 Task: Explore Airbnb treehouses in Missouri for your stay.
Action: Mouse moved to (442, 76)
Screenshot: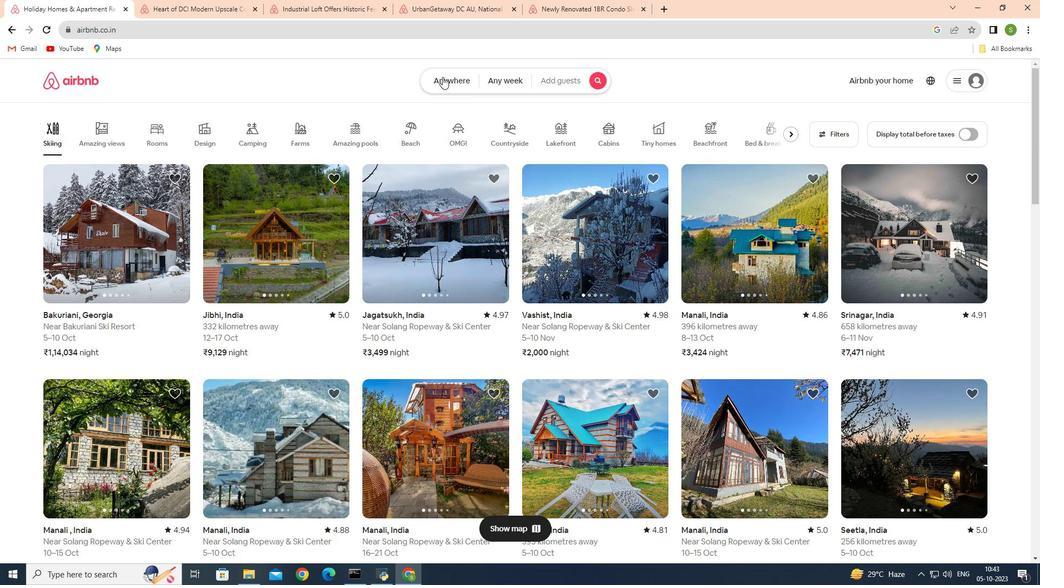 
Action: Mouse pressed left at (442, 76)
Screenshot: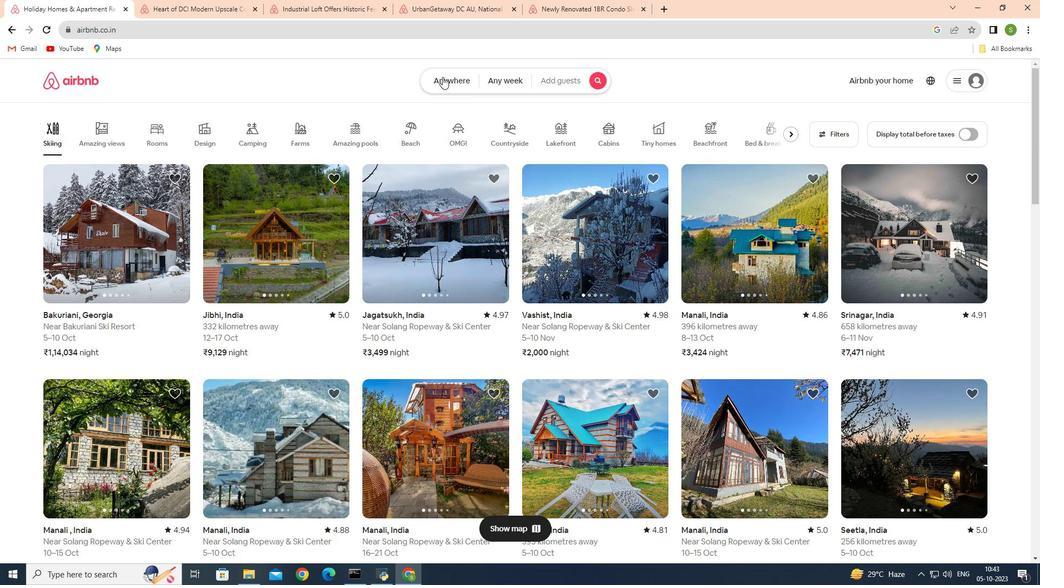
Action: Mouse moved to (358, 117)
Screenshot: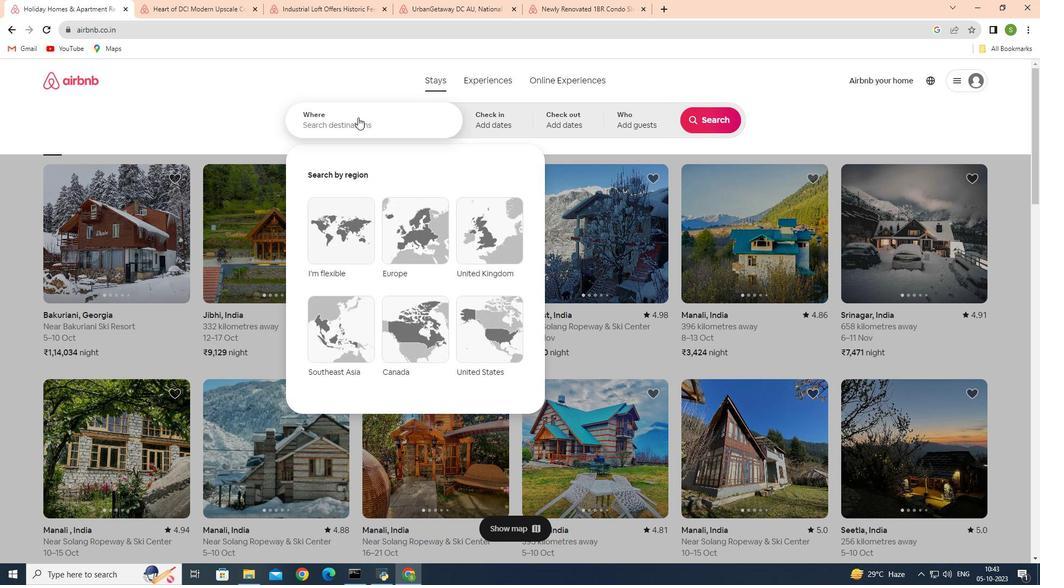 
Action: Mouse pressed left at (358, 117)
Screenshot: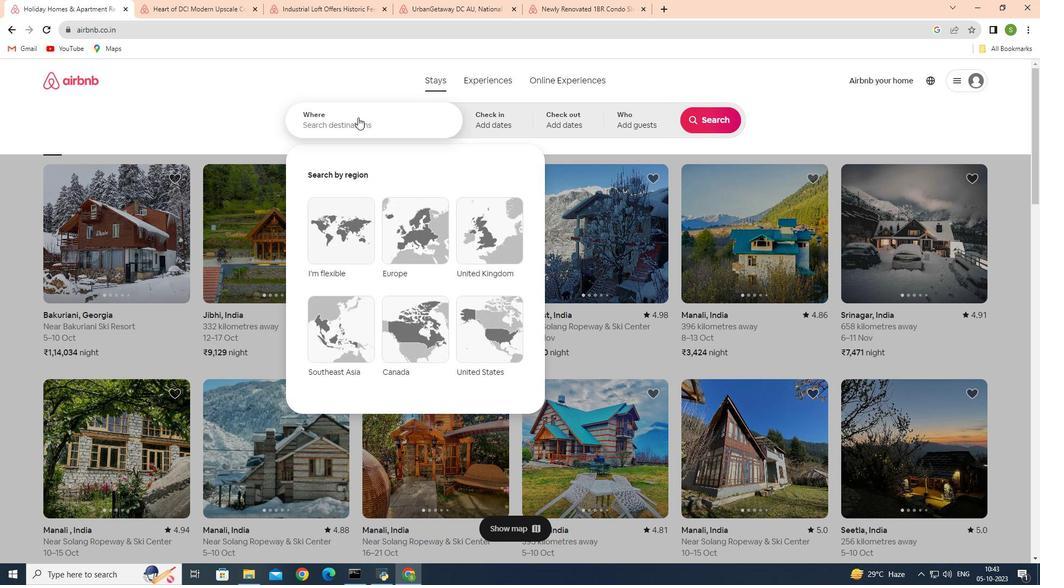 
Action: Mouse moved to (358, 117)
Screenshot: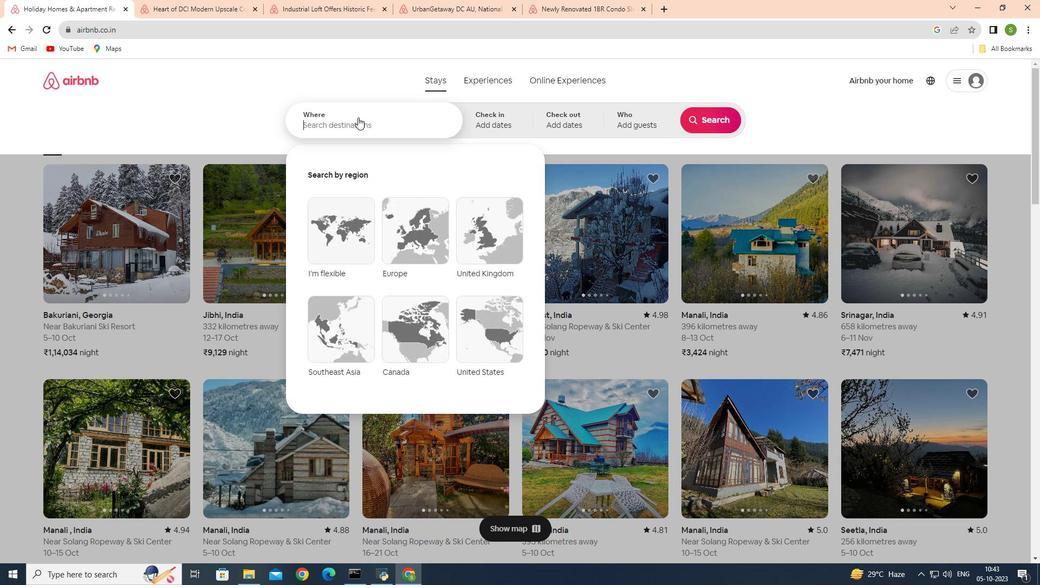 
Action: Key pressed <Key.shift><Key.shift><Key.shift>Missouri
Screenshot: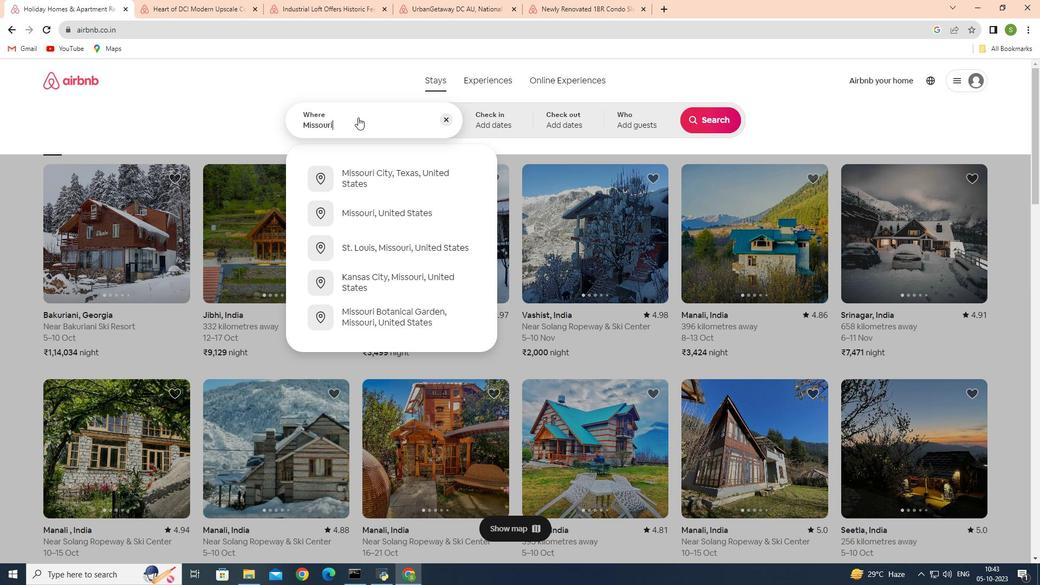 
Action: Mouse moved to (379, 177)
Screenshot: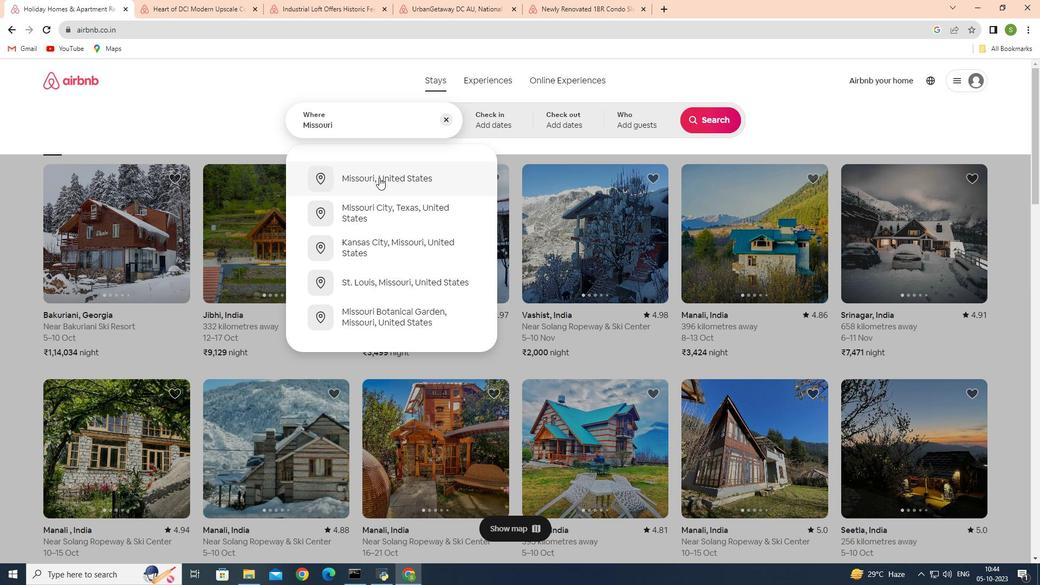 
Action: Mouse pressed left at (379, 177)
Screenshot: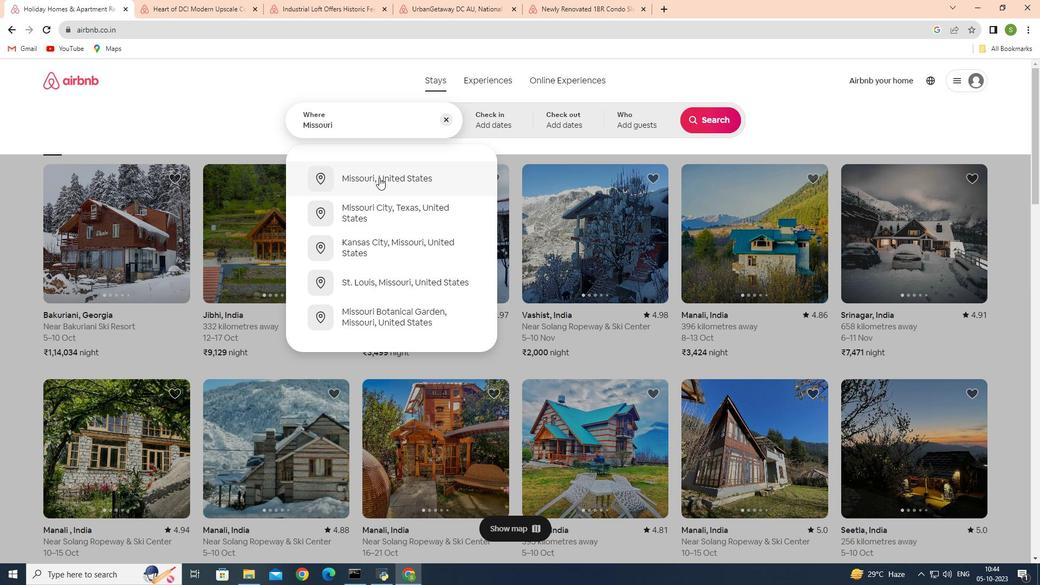 
Action: Mouse moved to (718, 114)
Screenshot: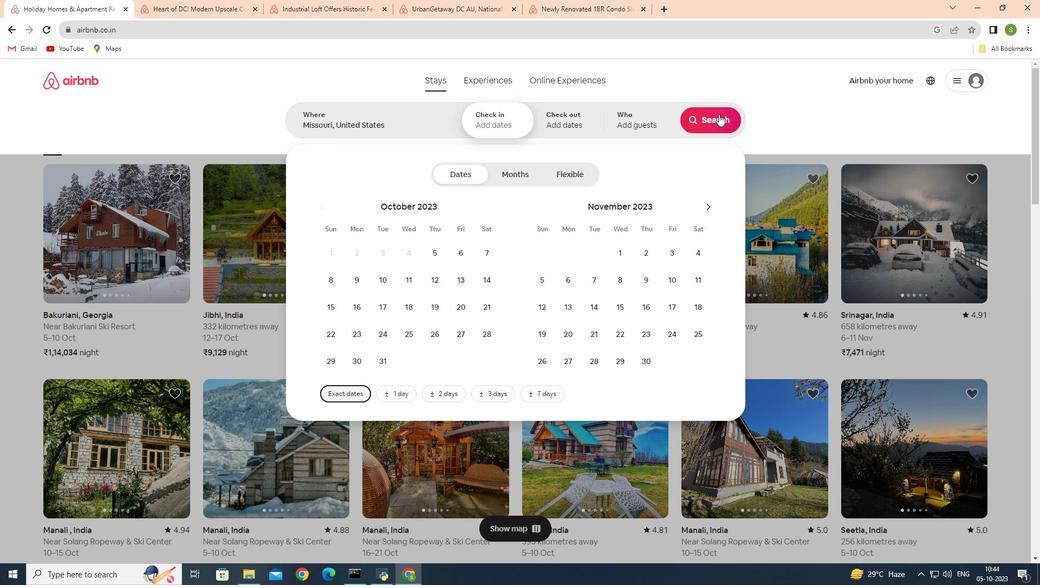 
Action: Mouse pressed left at (718, 114)
Screenshot: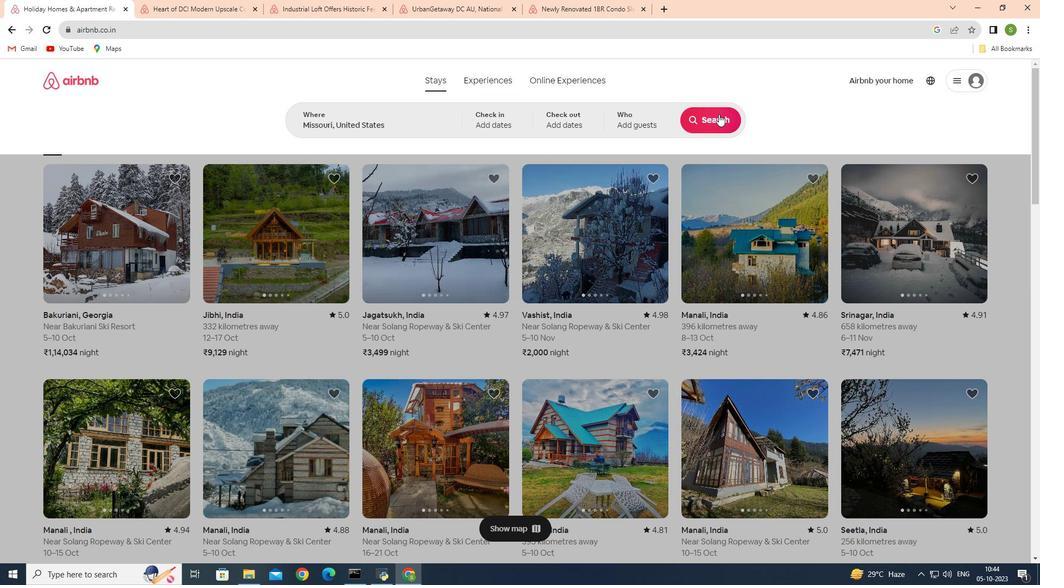 
Action: Mouse moved to (819, 122)
Screenshot: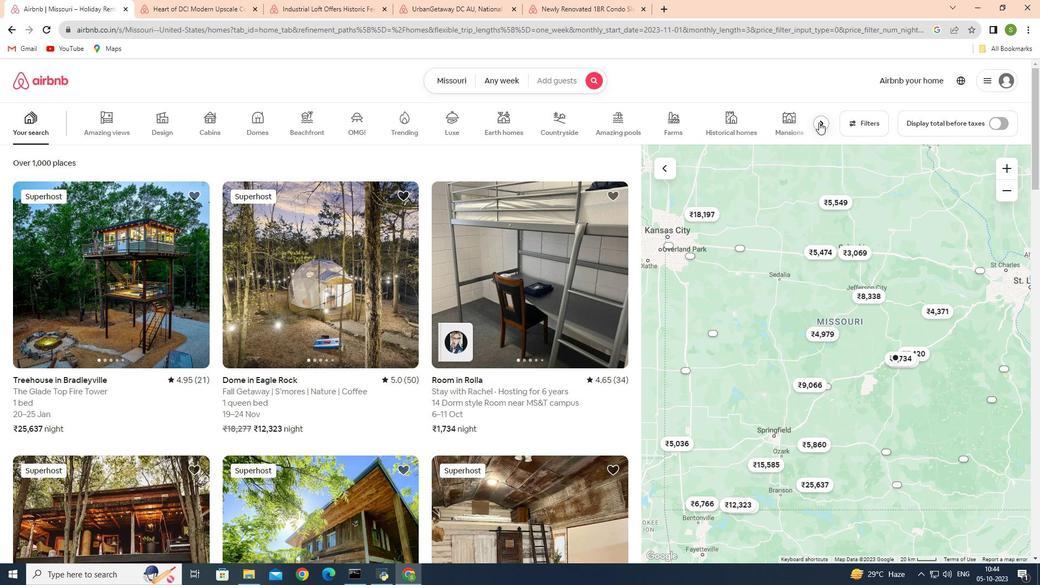 
Action: Mouse pressed left at (819, 122)
Screenshot: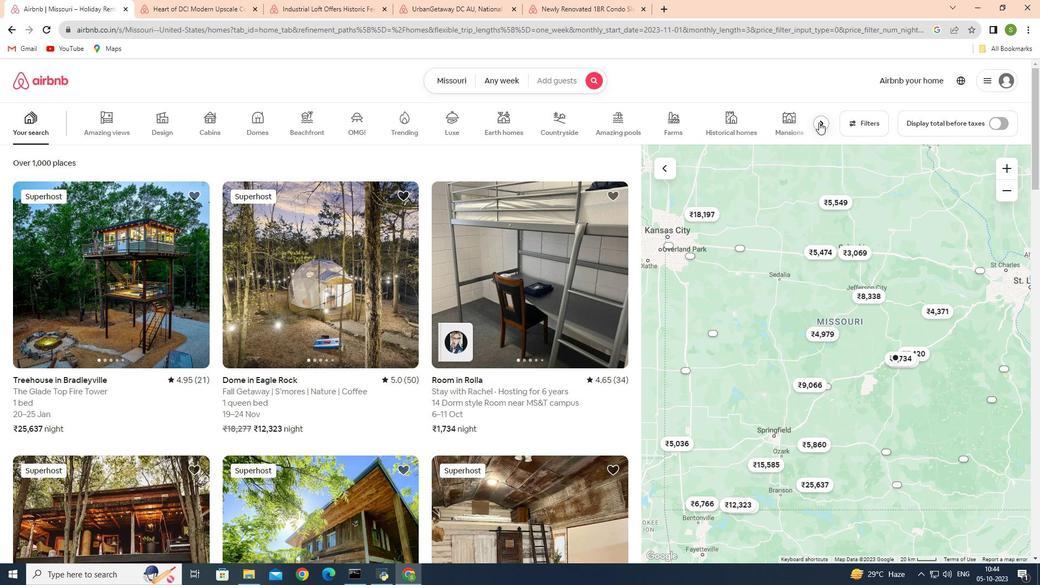 
Action: Mouse moved to (784, 131)
Screenshot: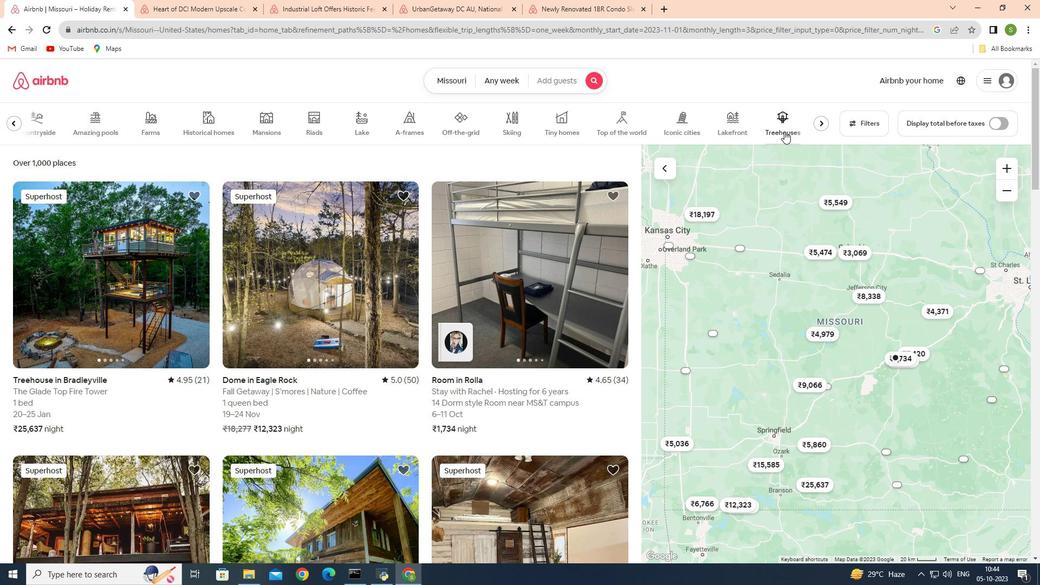 
Action: Mouse pressed left at (784, 131)
Screenshot: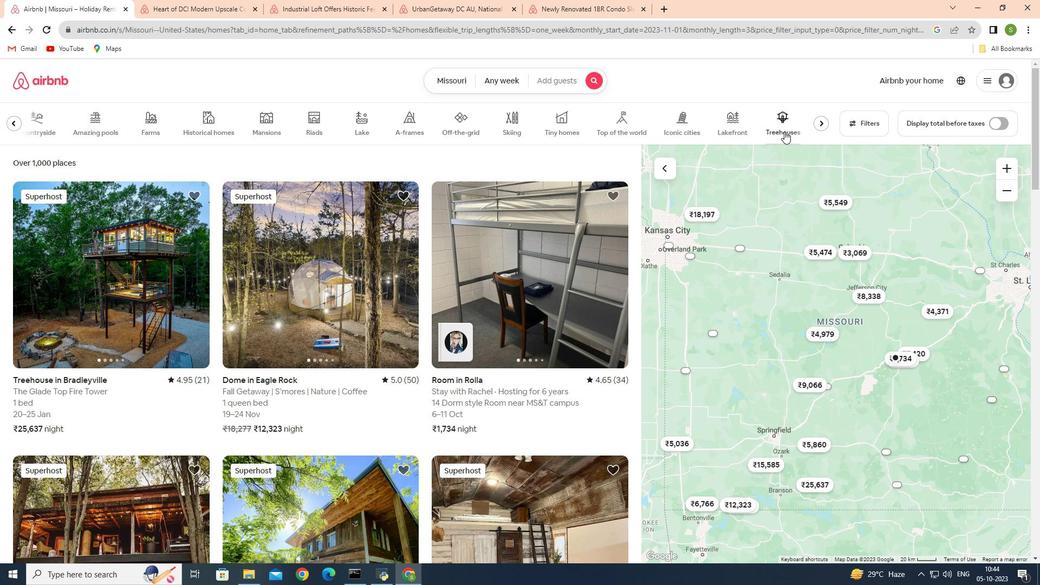 
Action: Mouse moved to (86, 276)
Screenshot: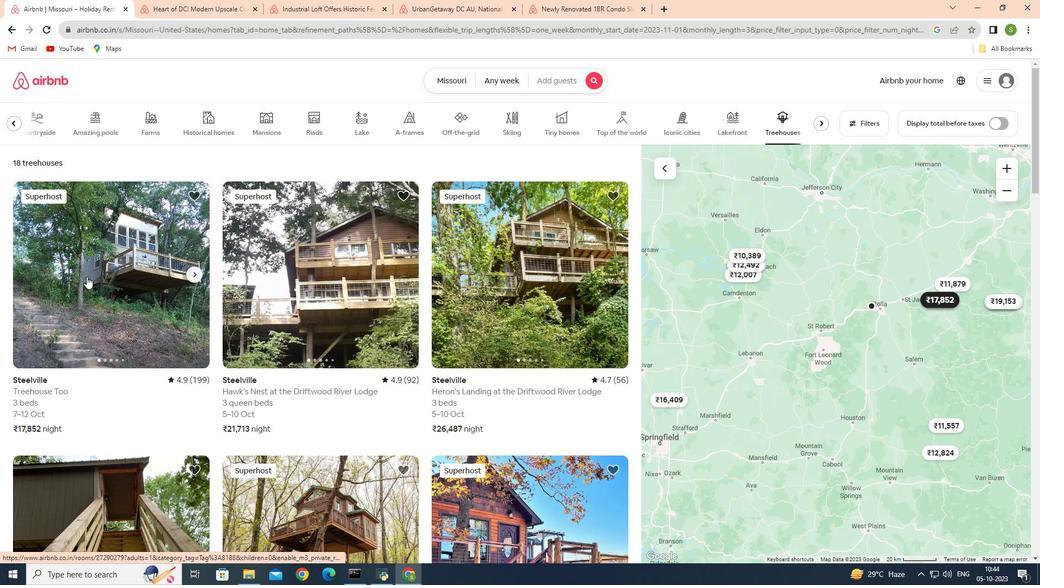 
Action: Mouse scrolled (86, 276) with delta (0, 0)
Screenshot: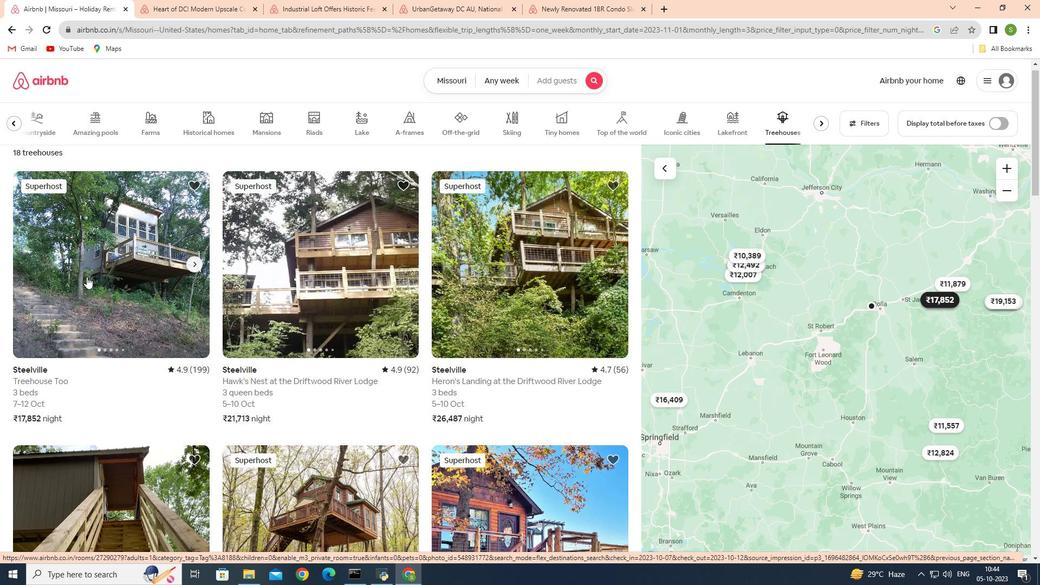 
Action: Mouse scrolled (86, 276) with delta (0, 0)
Screenshot: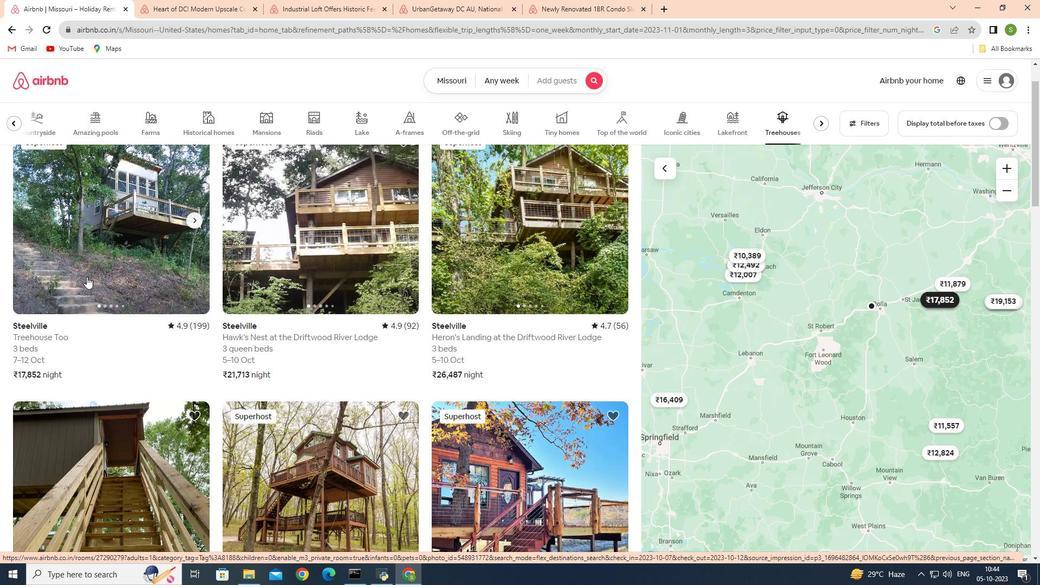
Action: Mouse scrolled (86, 276) with delta (0, 0)
Screenshot: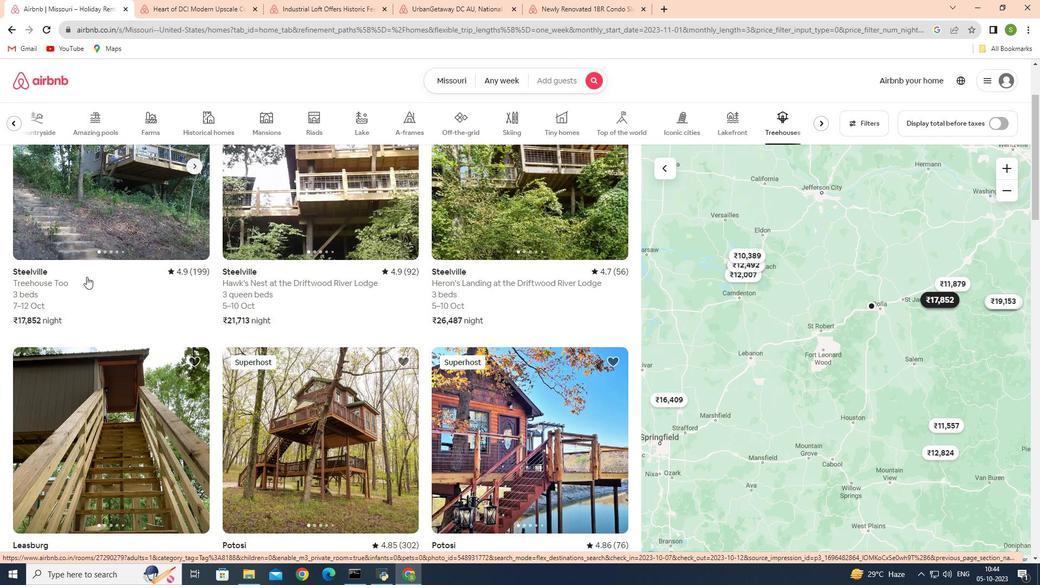 
Action: Mouse scrolled (86, 277) with delta (0, 0)
Screenshot: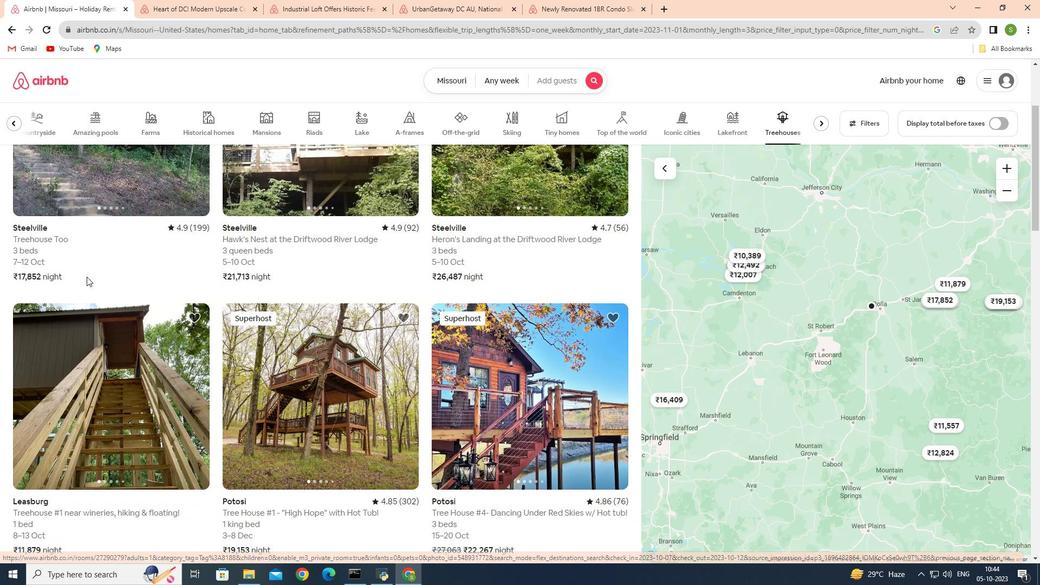 
Action: Mouse pressed left at (86, 276)
Screenshot: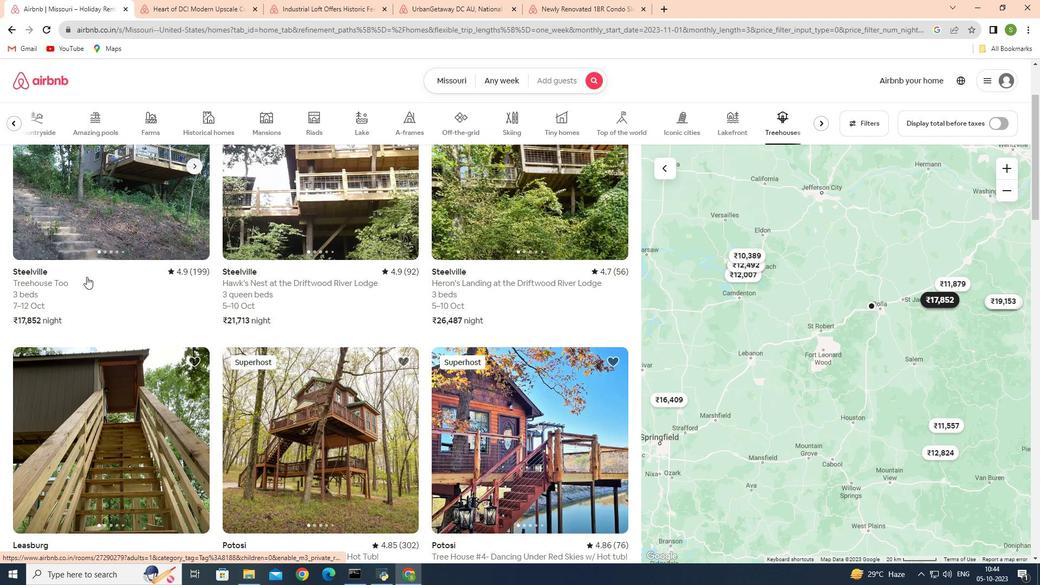 
Action: Mouse moved to (770, 391)
Screenshot: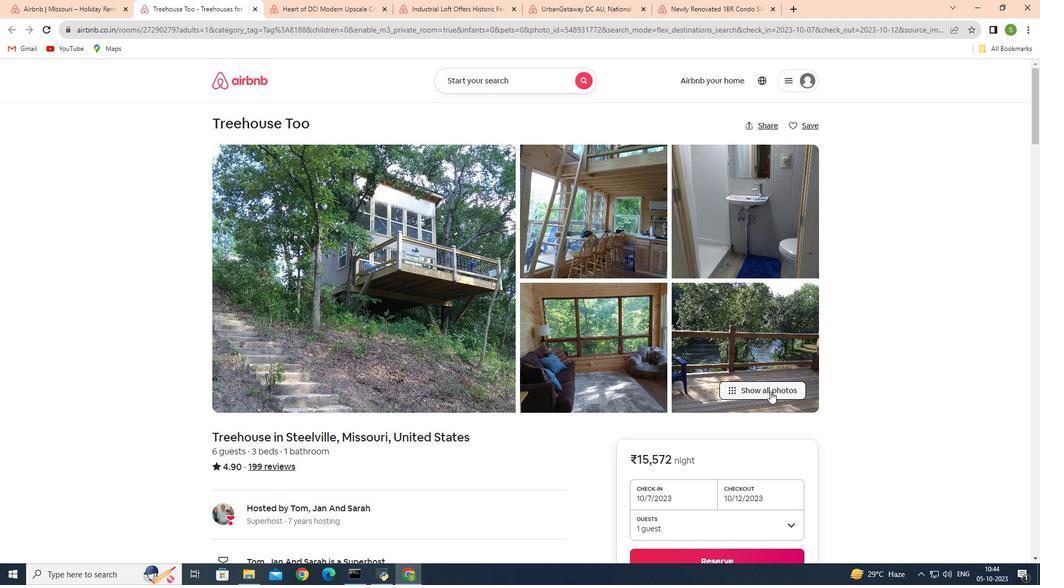 
Action: Mouse pressed left at (770, 391)
Screenshot: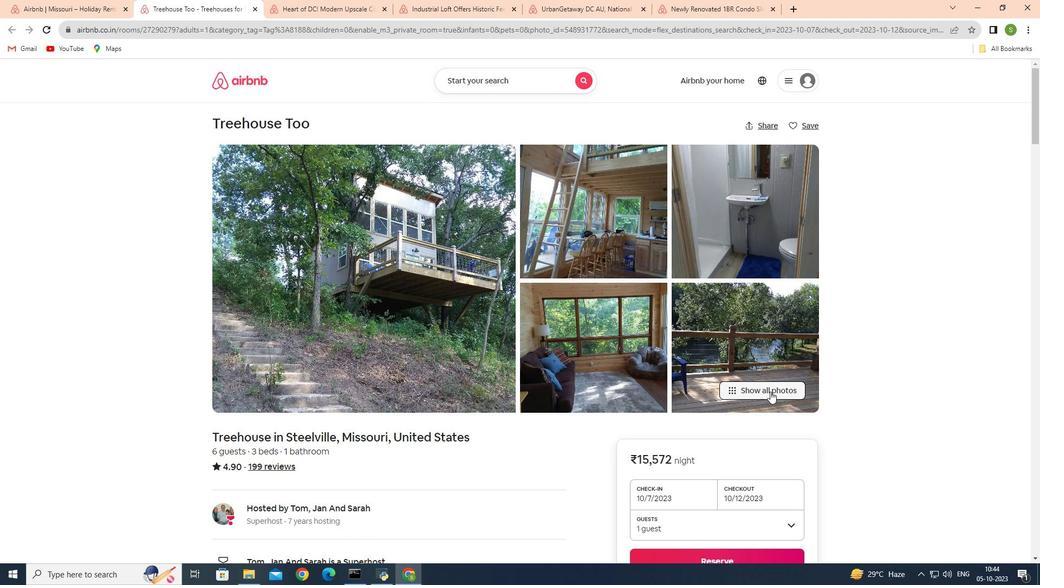
Action: Mouse moved to (583, 265)
Screenshot: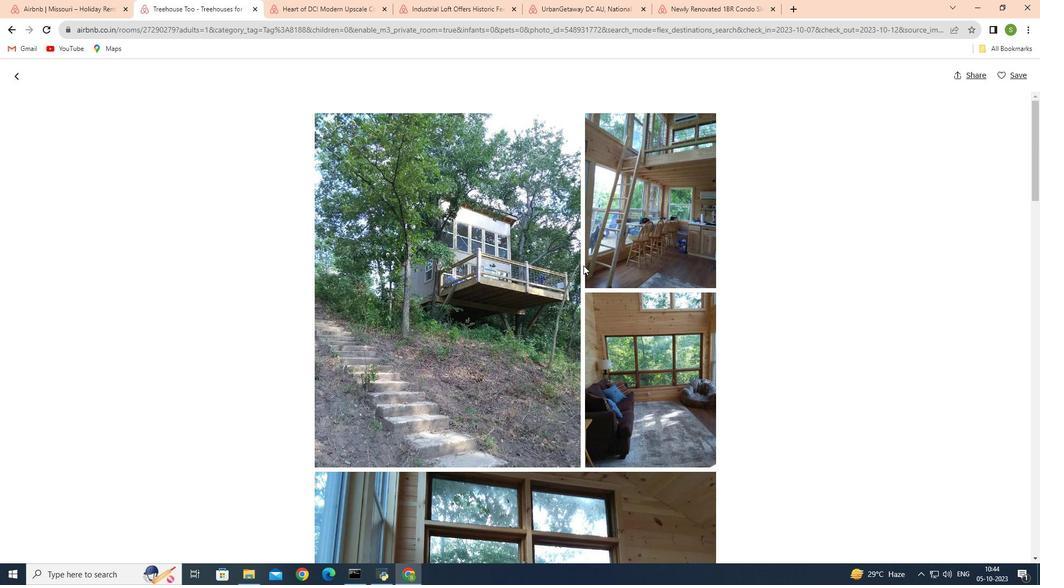 
Action: Mouse scrolled (583, 264) with delta (0, 0)
Screenshot: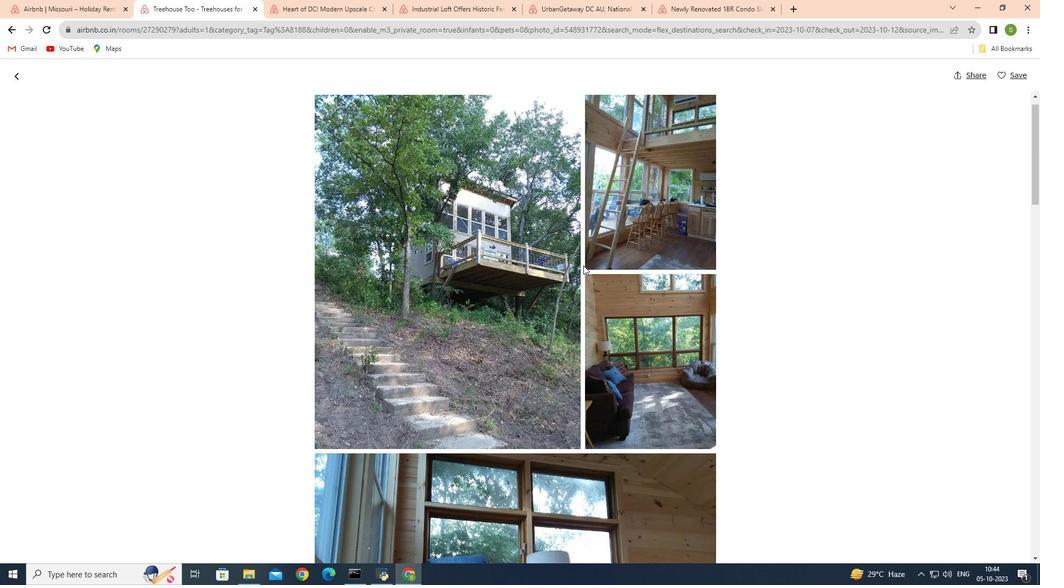
Action: Mouse scrolled (583, 264) with delta (0, 0)
Screenshot: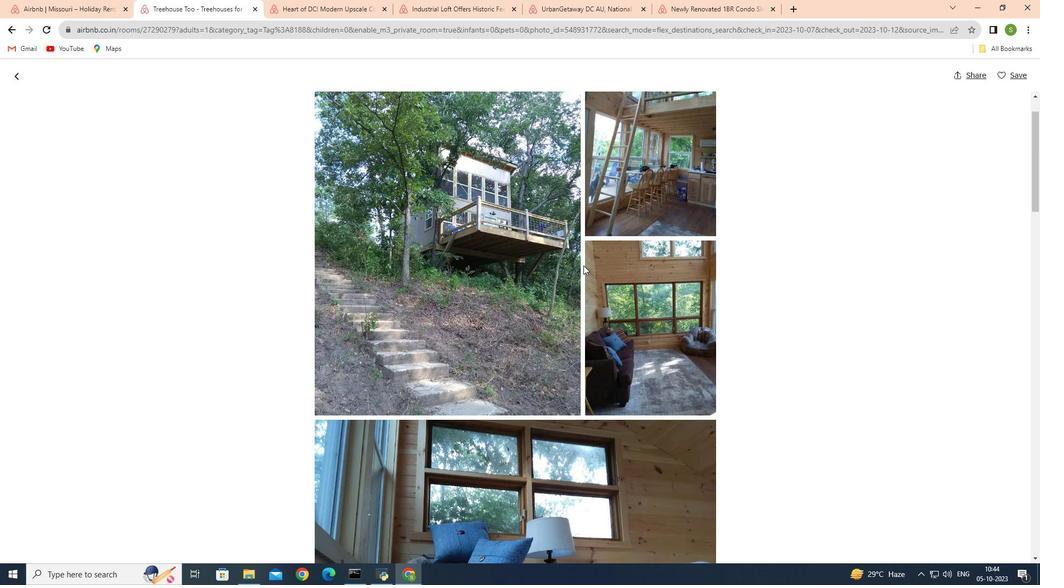 
Action: Mouse scrolled (583, 264) with delta (0, 0)
Screenshot: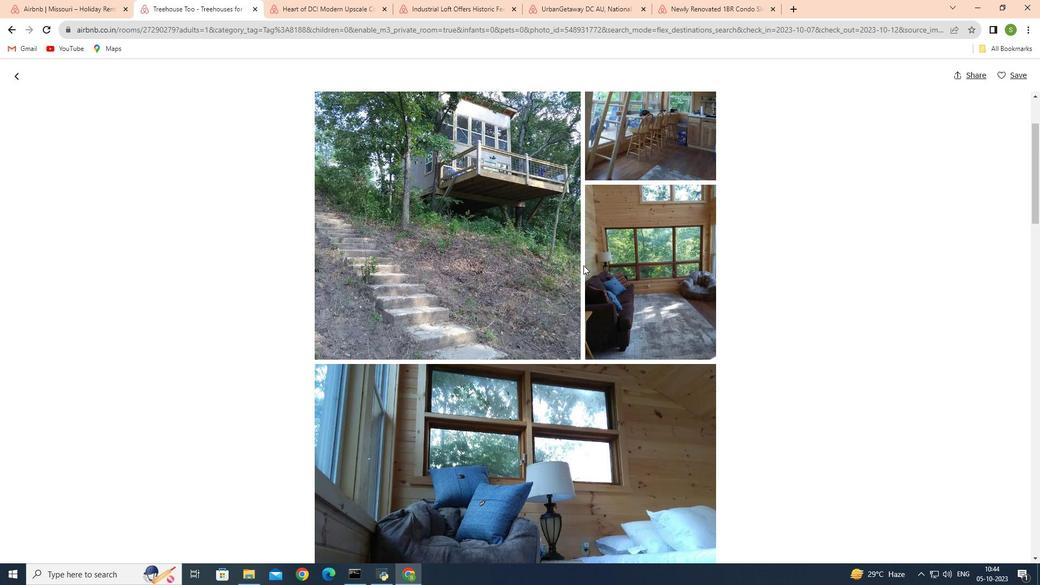 
Action: Mouse scrolled (583, 264) with delta (0, 0)
Screenshot: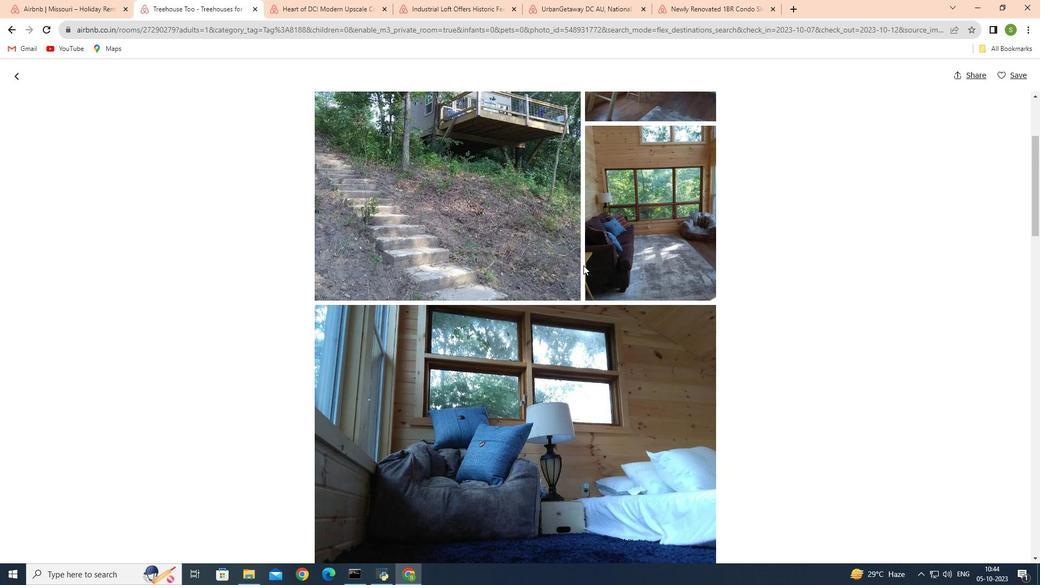 
Action: Mouse scrolled (583, 264) with delta (0, 0)
Screenshot: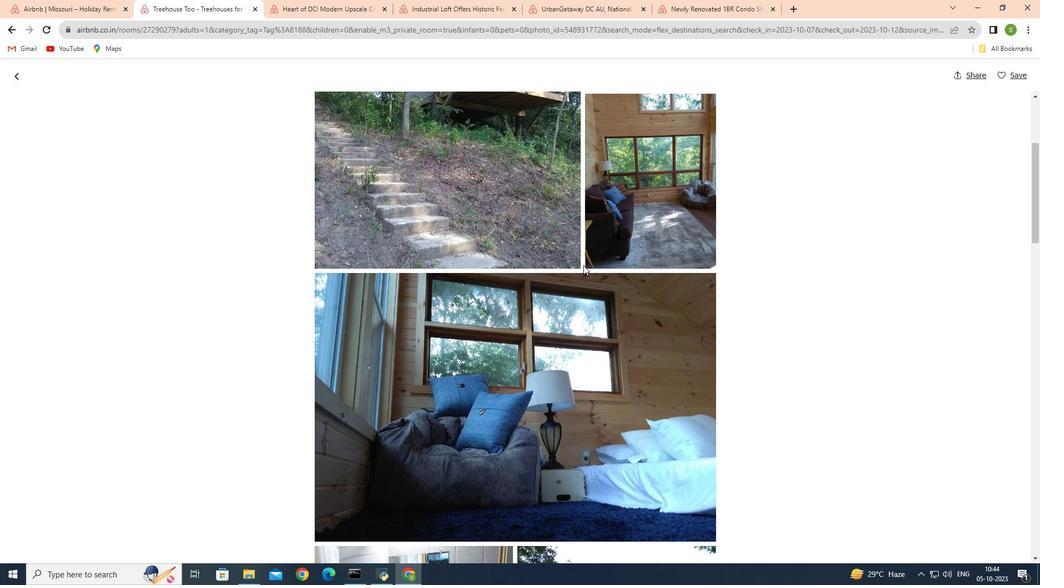 
Action: Mouse scrolled (583, 264) with delta (0, 0)
Screenshot: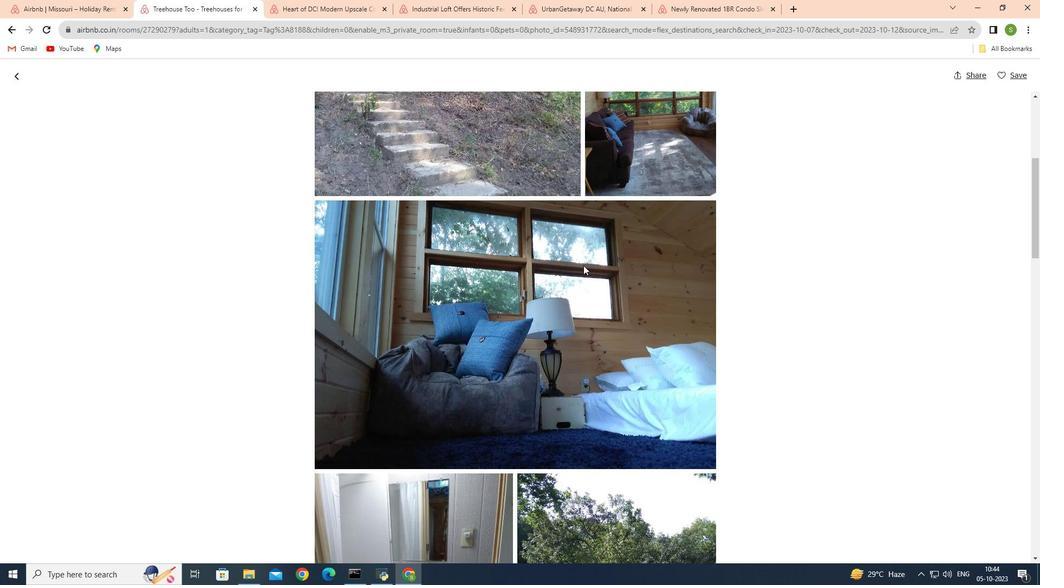 
Action: Mouse scrolled (583, 264) with delta (0, 0)
Screenshot: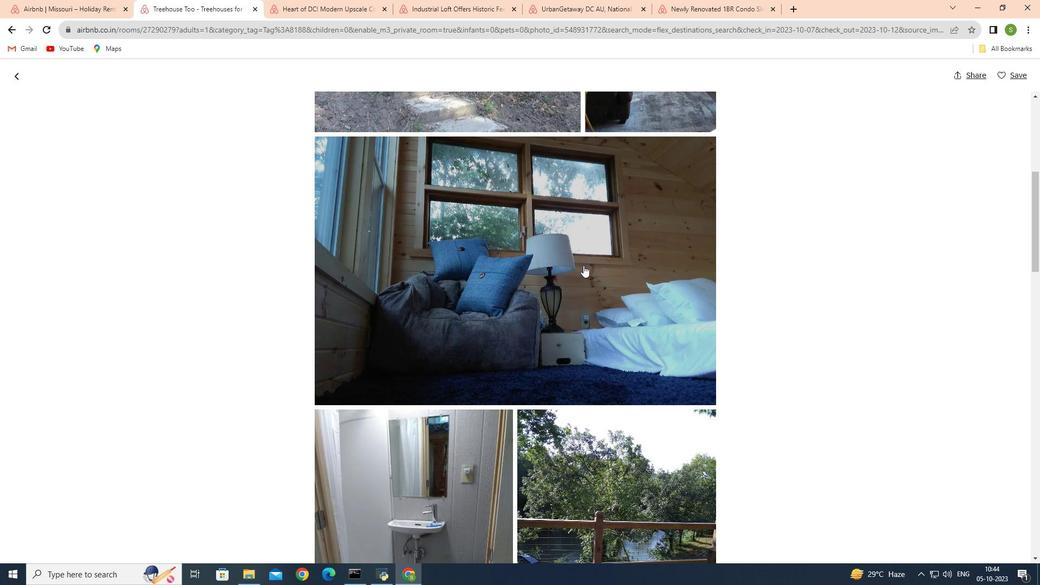 
Action: Mouse scrolled (583, 264) with delta (0, 0)
Screenshot: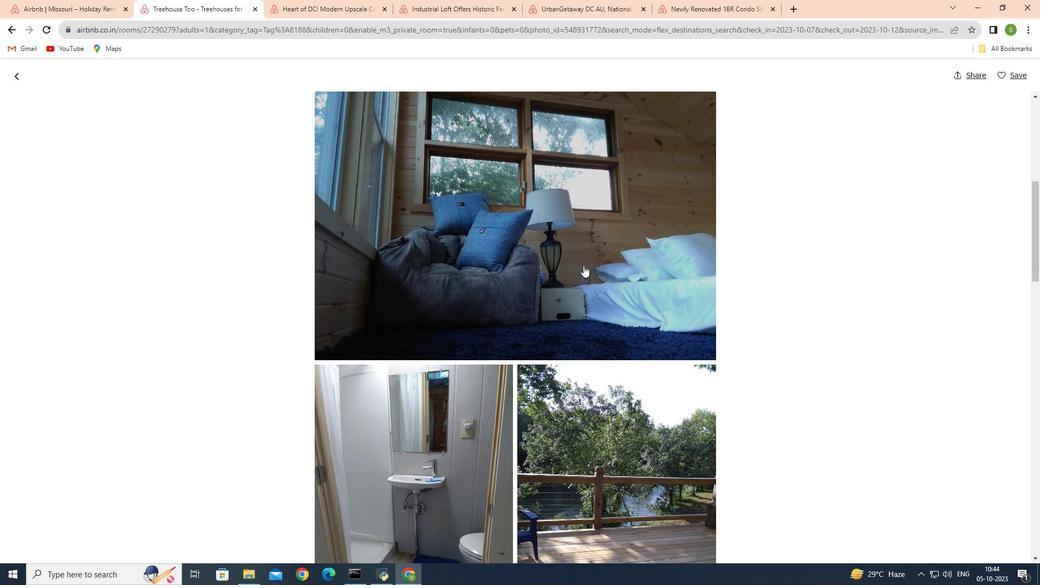 
Action: Mouse scrolled (583, 264) with delta (0, 0)
Screenshot: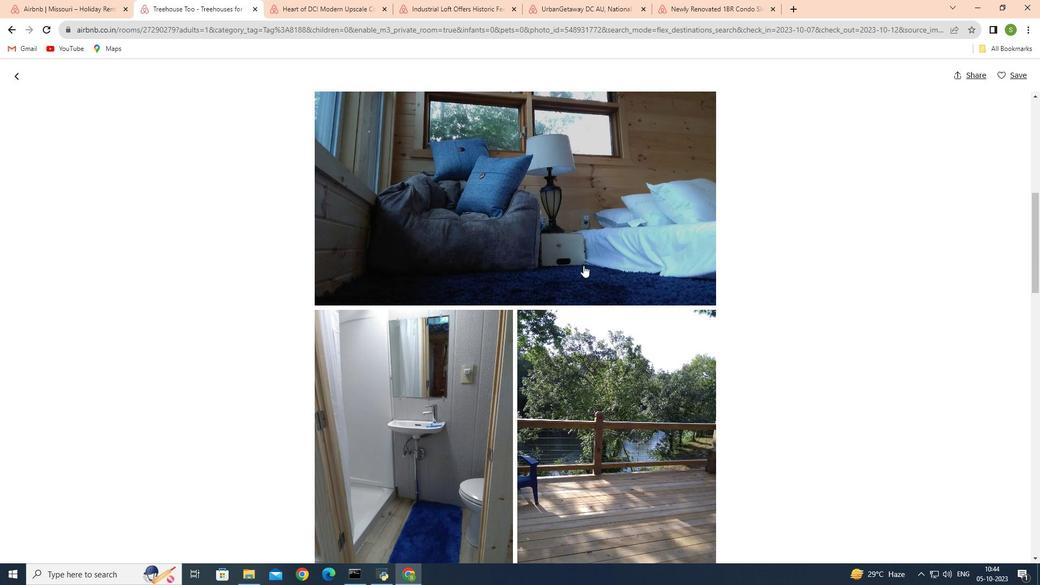 
Action: Mouse scrolled (583, 264) with delta (0, 0)
Screenshot: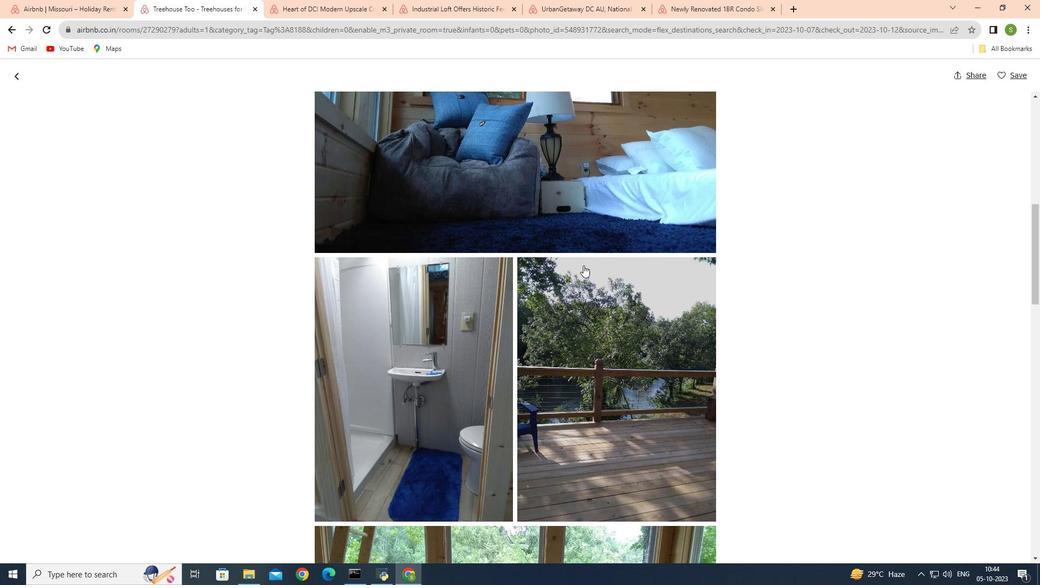 
Action: Mouse scrolled (583, 264) with delta (0, 0)
Screenshot: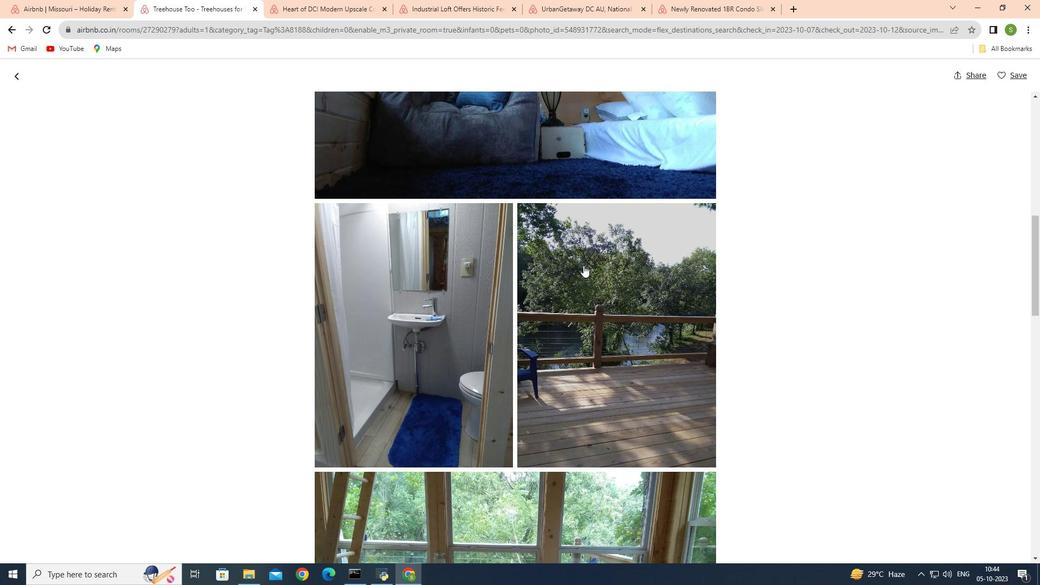 
Action: Mouse scrolled (583, 264) with delta (0, 0)
Screenshot: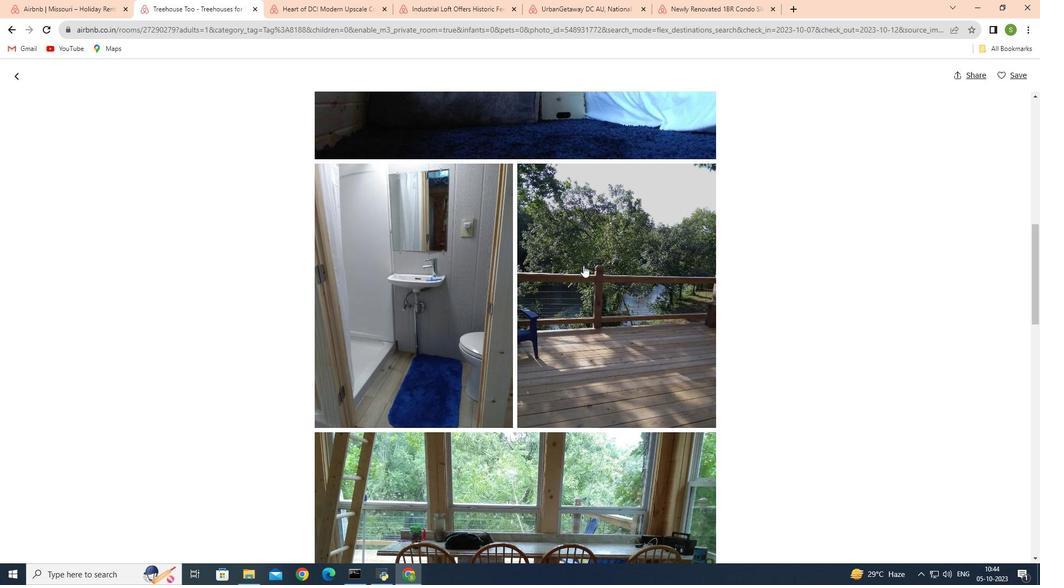 
Action: Mouse scrolled (583, 264) with delta (0, 0)
Screenshot: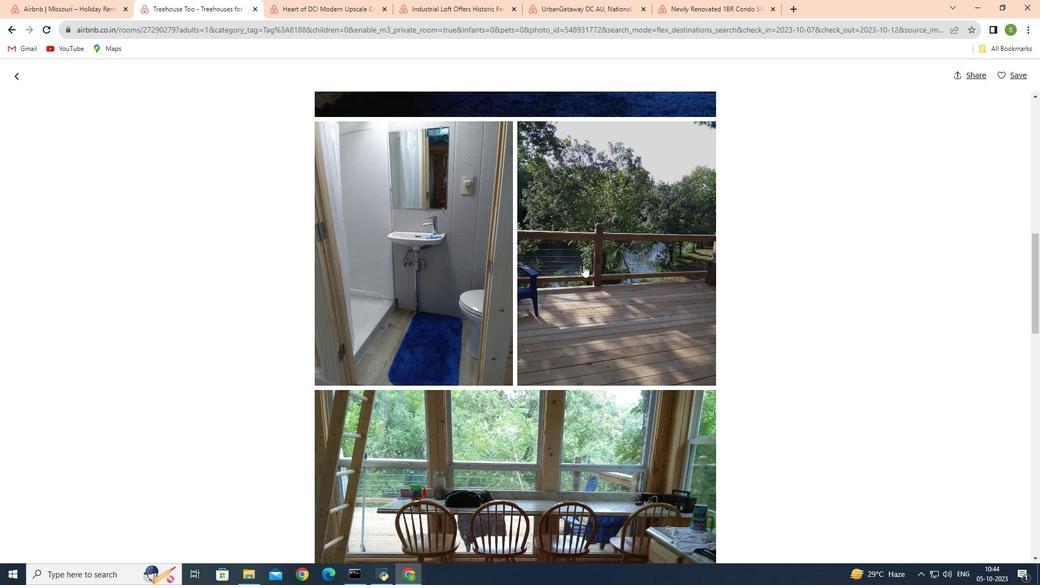
Action: Mouse scrolled (583, 264) with delta (0, 0)
Screenshot: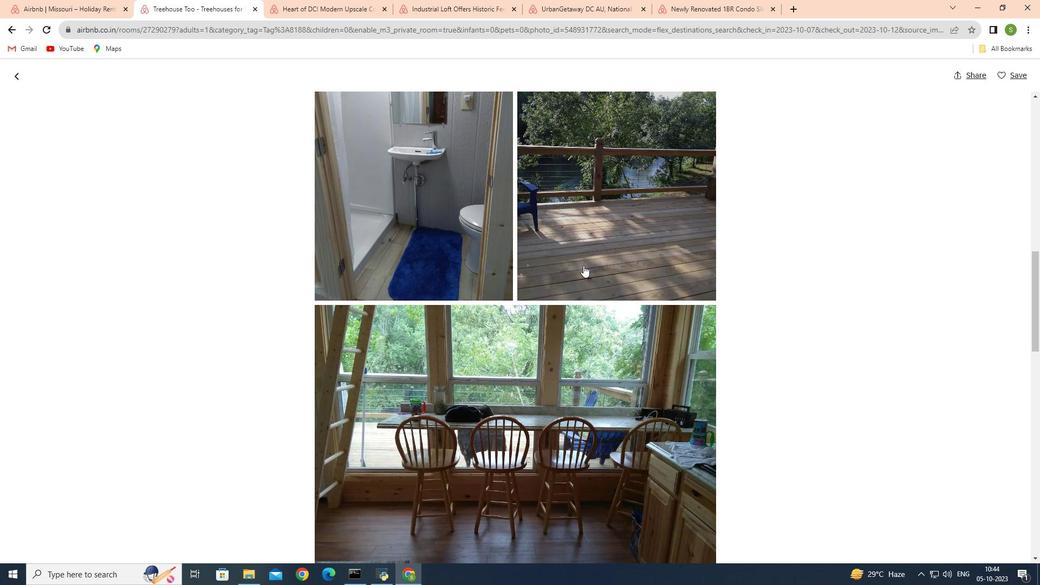 
Action: Mouse scrolled (583, 264) with delta (0, 0)
Screenshot: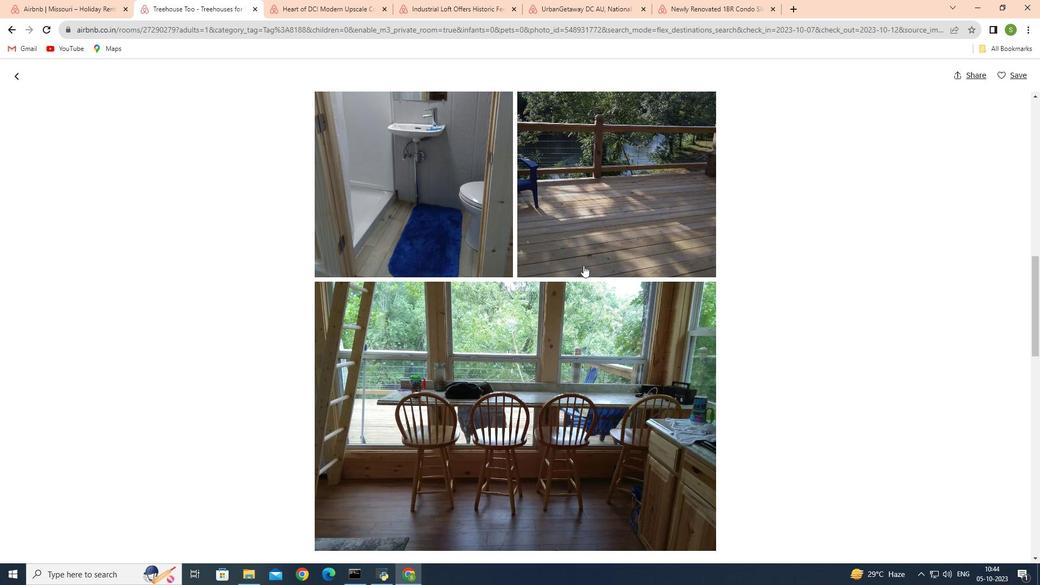 
Action: Mouse scrolled (583, 264) with delta (0, 0)
Screenshot: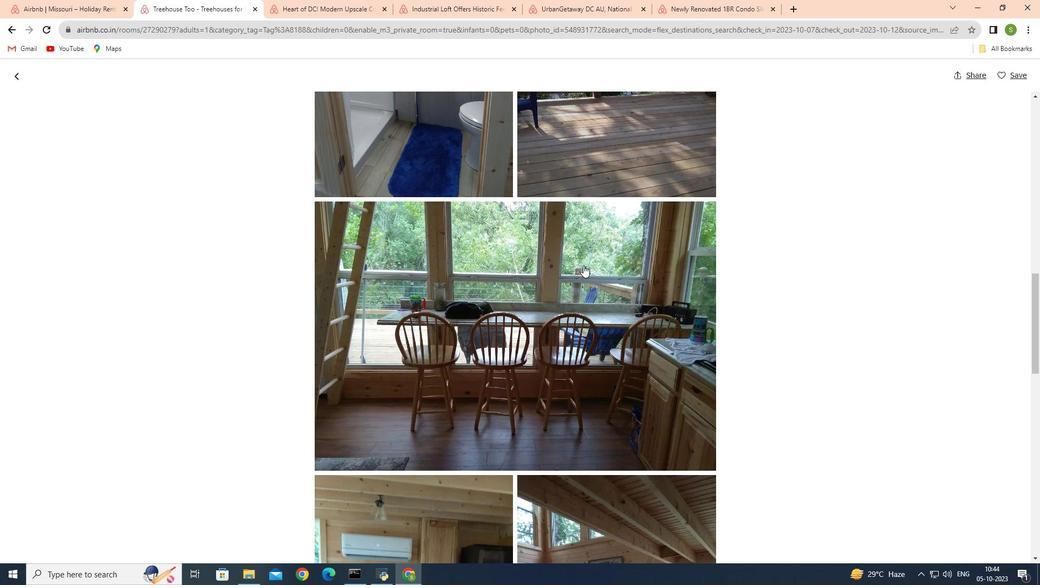 
Action: Mouse scrolled (583, 264) with delta (0, 0)
Screenshot: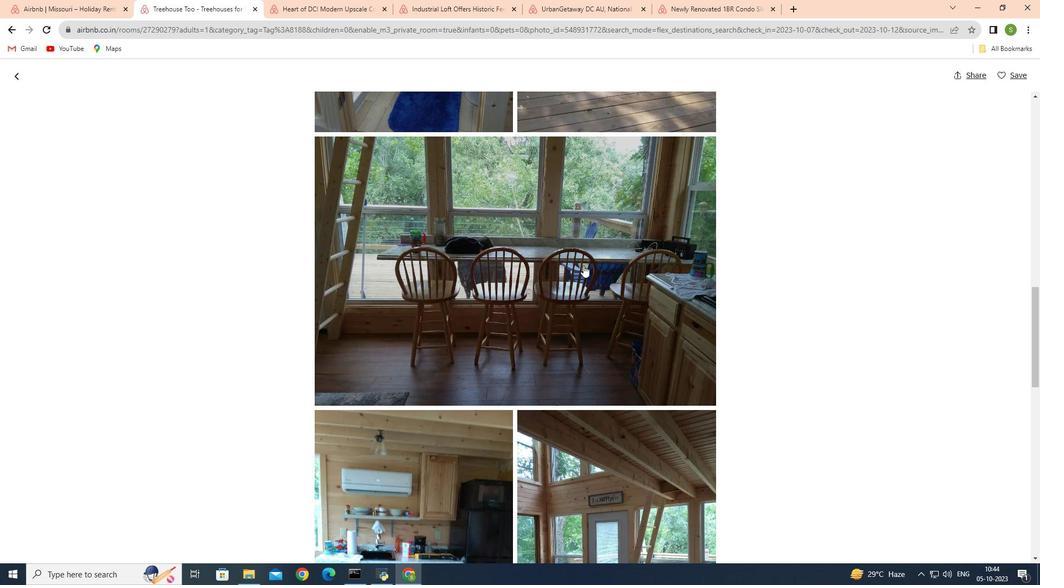 
Action: Mouse scrolled (583, 264) with delta (0, 0)
Screenshot: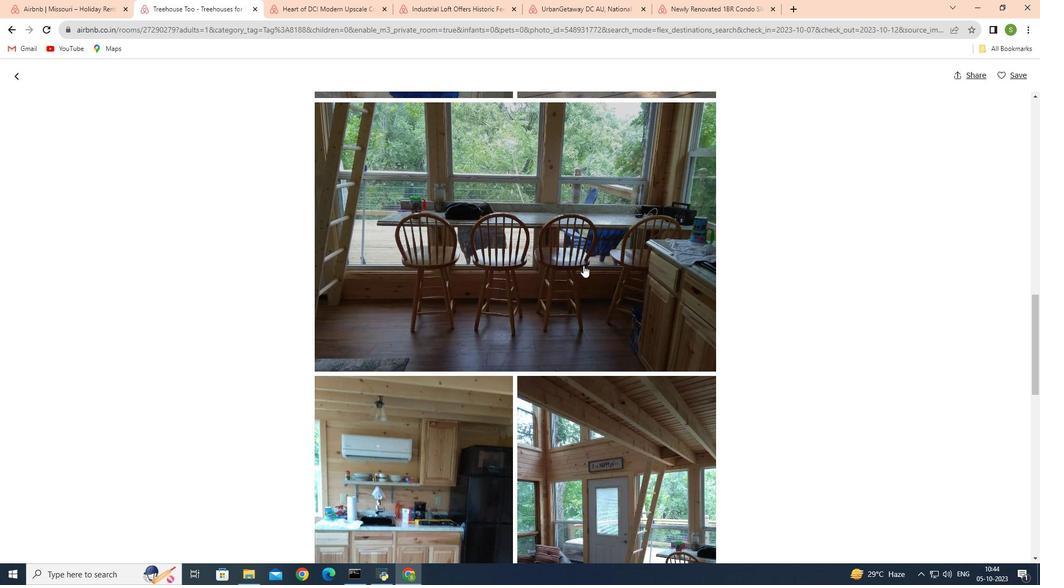 
Action: Mouse scrolled (583, 264) with delta (0, 0)
Screenshot: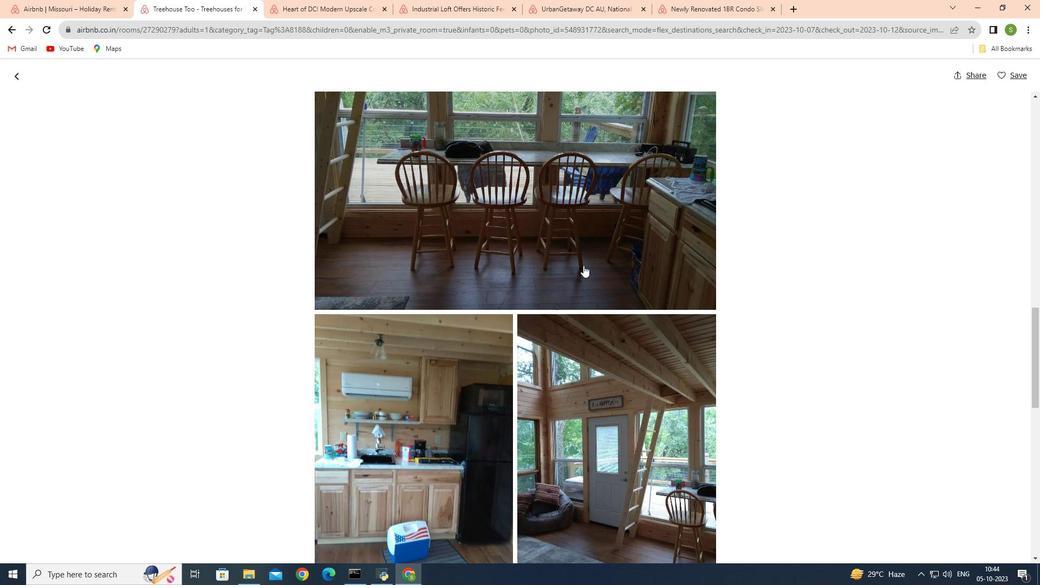 
Action: Mouse scrolled (583, 264) with delta (0, 0)
Screenshot: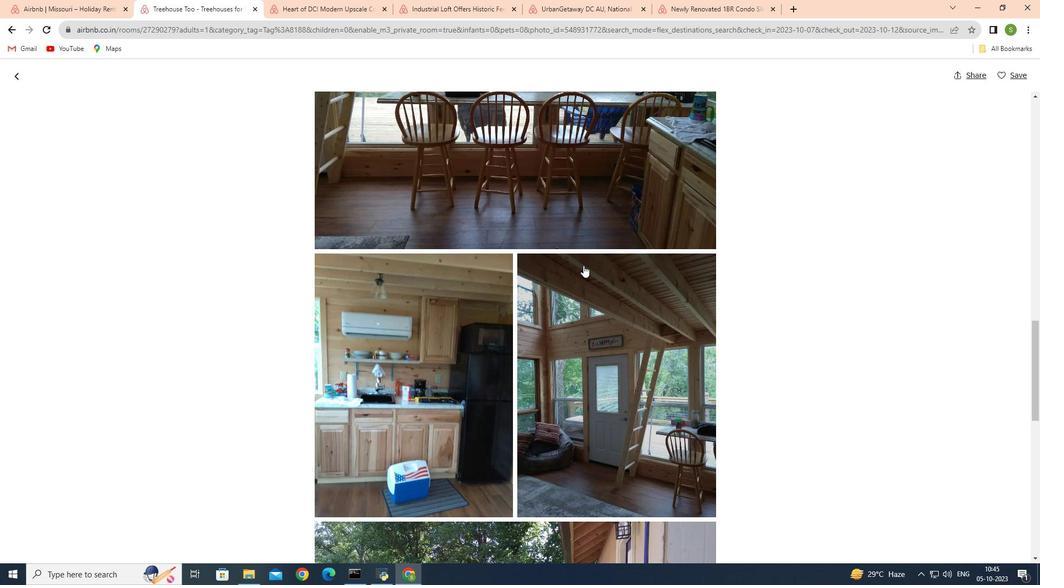 
Action: Mouse scrolled (583, 264) with delta (0, 0)
Screenshot: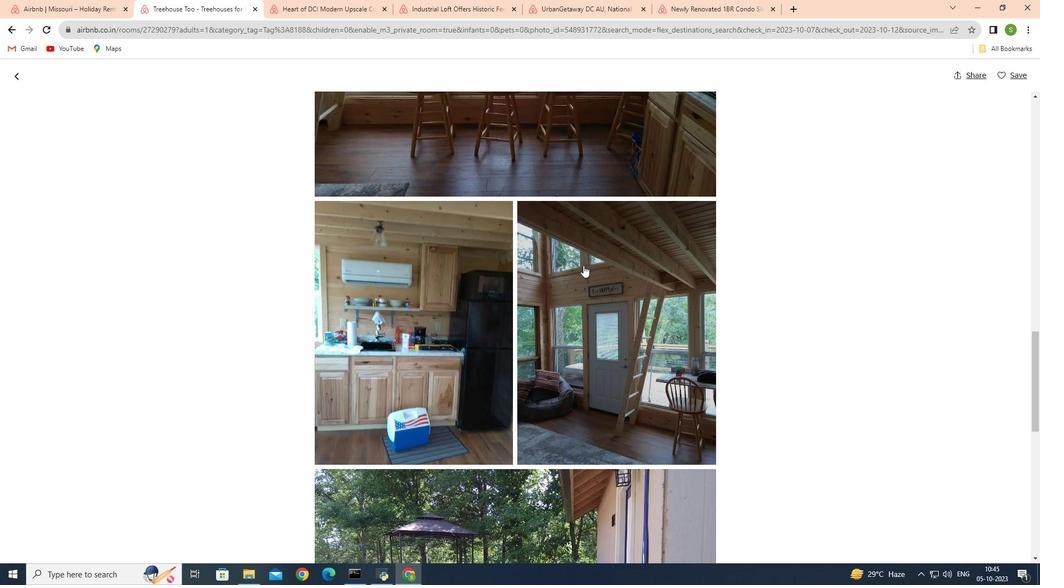 
Action: Mouse scrolled (583, 264) with delta (0, 0)
Screenshot: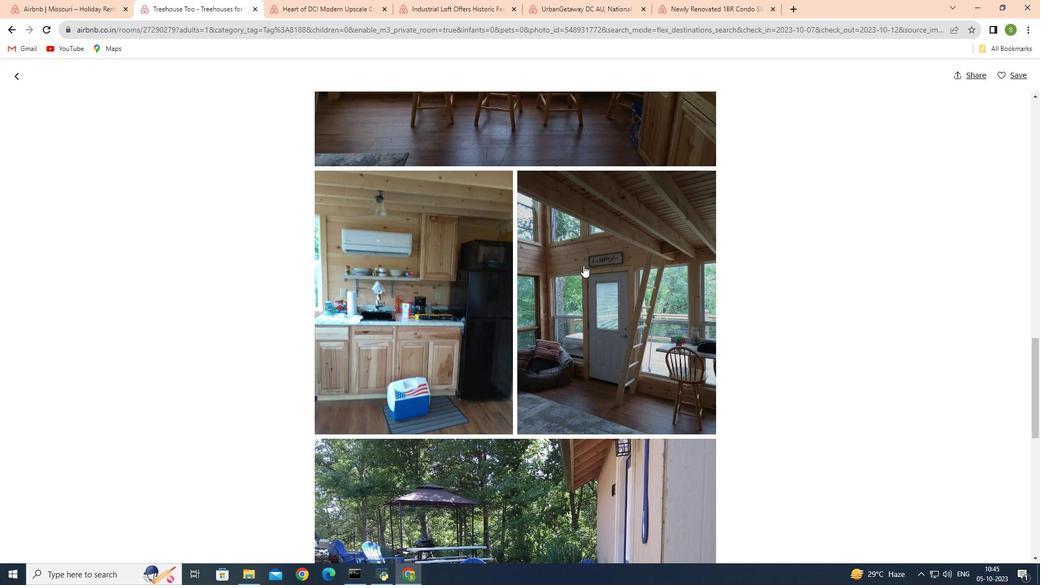
Action: Mouse scrolled (583, 264) with delta (0, 0)
Screenshot: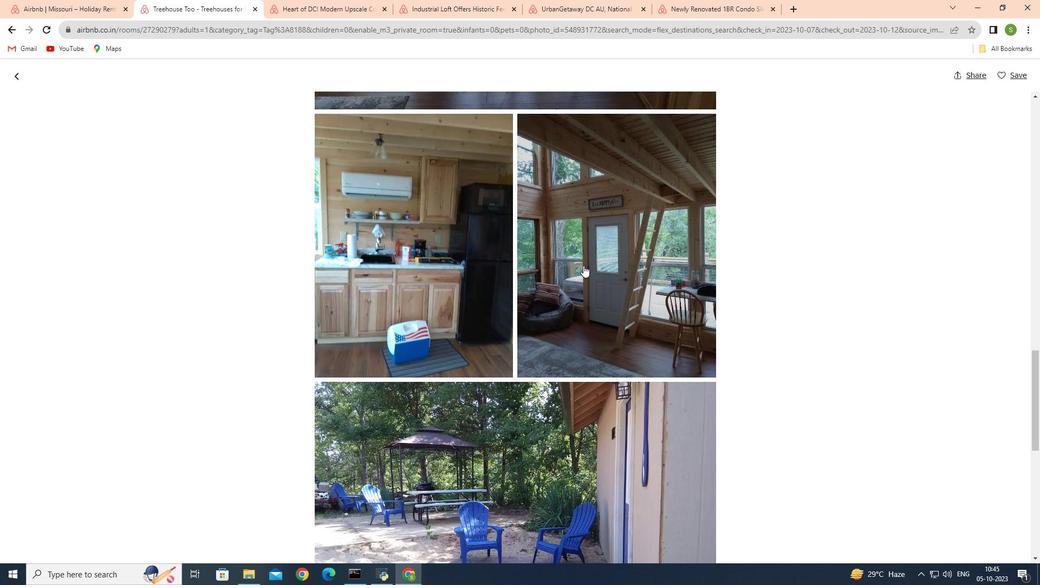 
Action: Mouse scrolled (583, 264) with delta (0, 0)
Screenshot: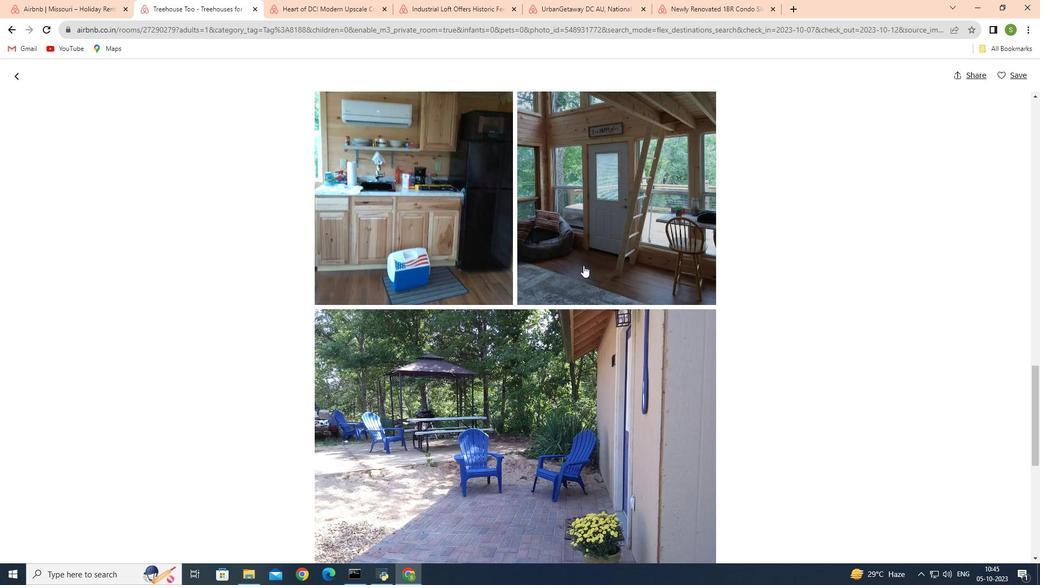 
Action: Mouse scrolled (583, 264) with delta (0, 0)
Screenshot: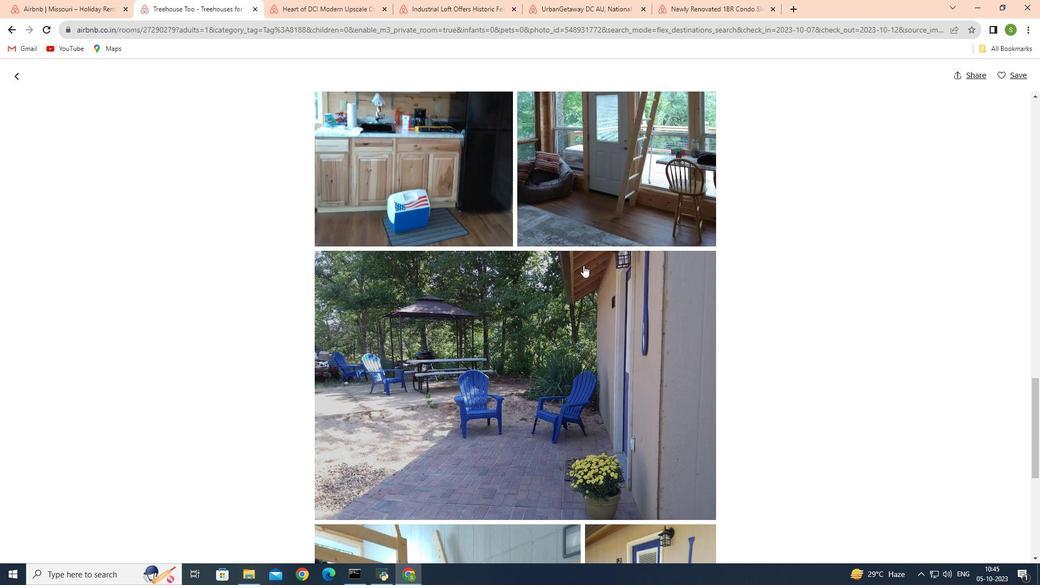 
Action: Mouse scrolled (583, 264) with delta (0, 0)
Screenshot: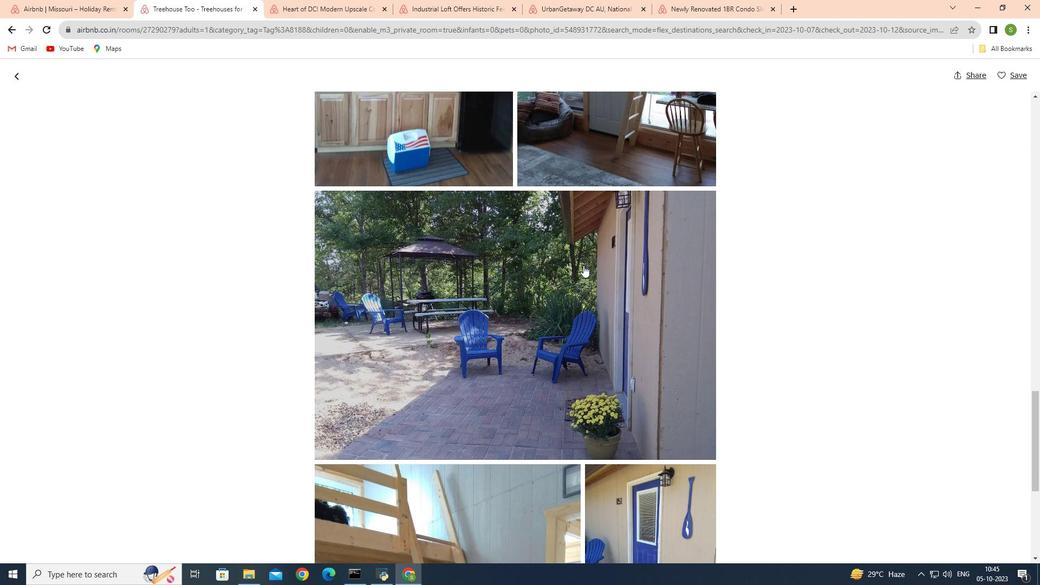 
Action: Mouse scrolled (583, 264) with delta (0, 0)
Screenshot: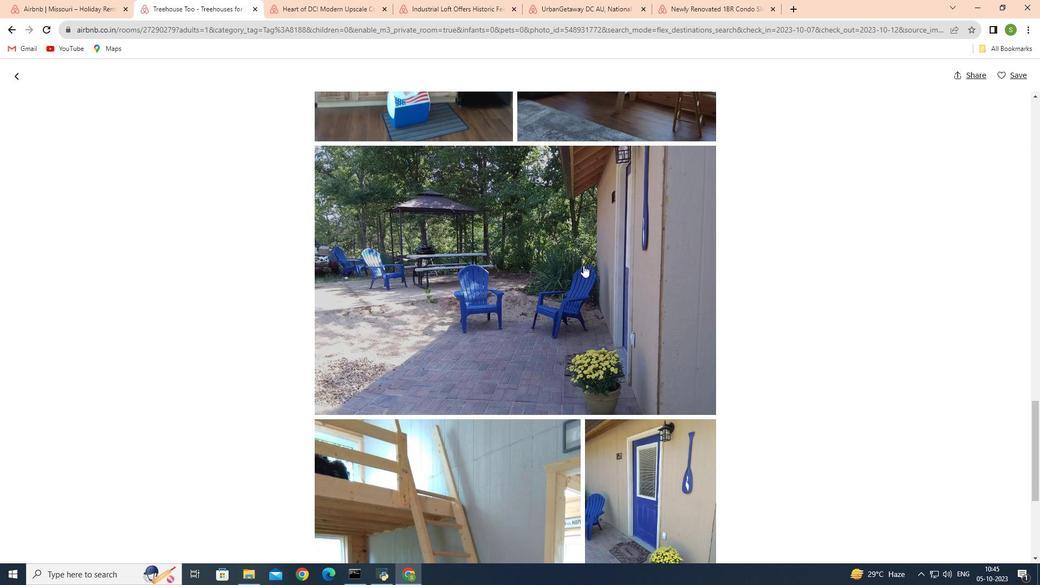 
Action: Mouse scrolled (583, 264) with delta (0, 0)
Screenshot: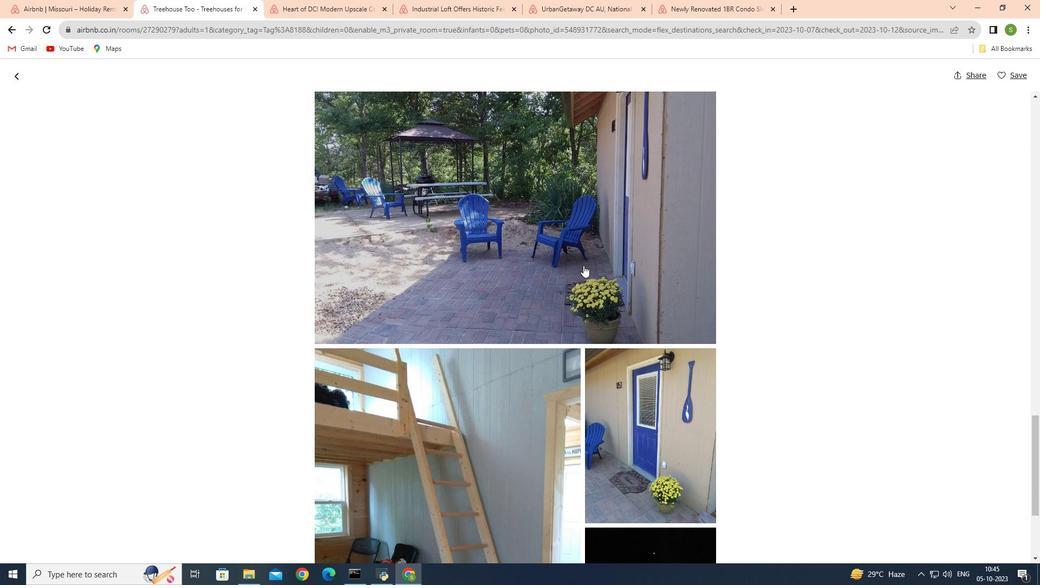 
Action: Mouse scrolled (583, 264) with delta (0, 0)
Screenshot: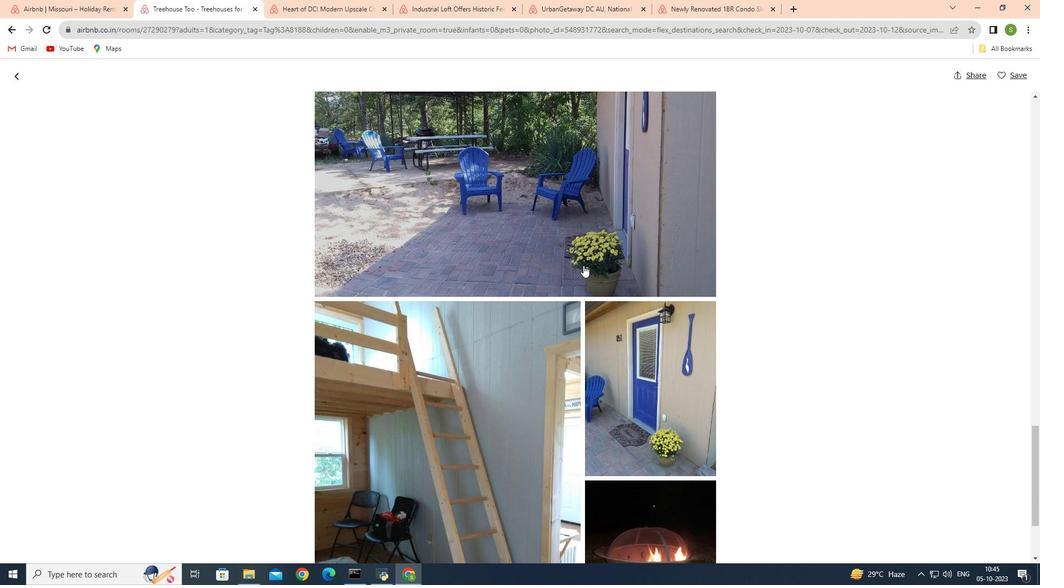 
Action: Mouse scrolled (583, 264) with delta (0, 0)
Screenshot: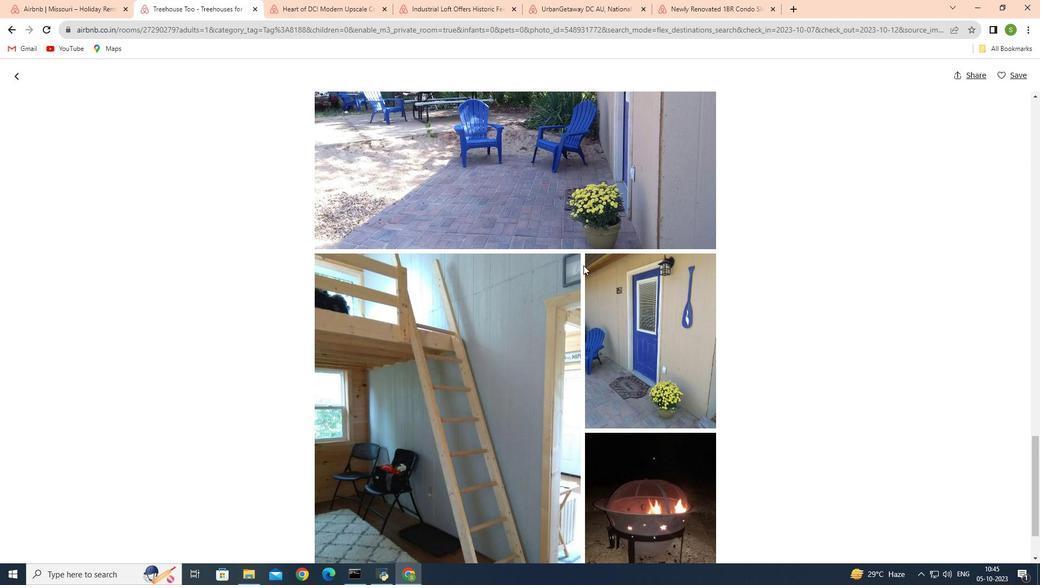
Action: Mouse scrolled (583, 264) with delta (0, 0)
Screenshot: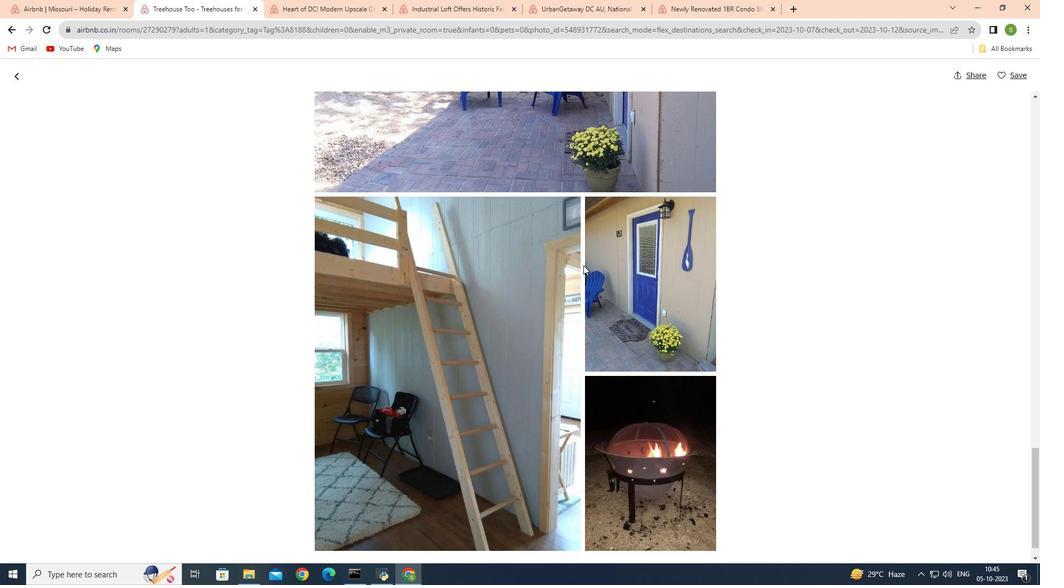 
Action: Mouse scrolled (583, 264) with delta (0, 0)
Screenshot: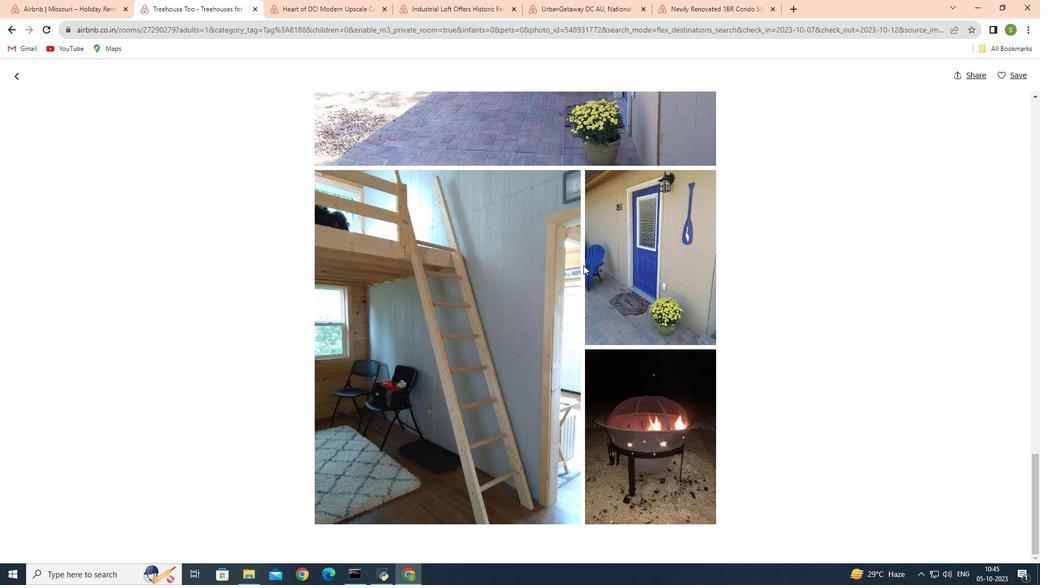 
Action: Mouse scrolled (583, 264) with delta (0, 0)
Screenshot: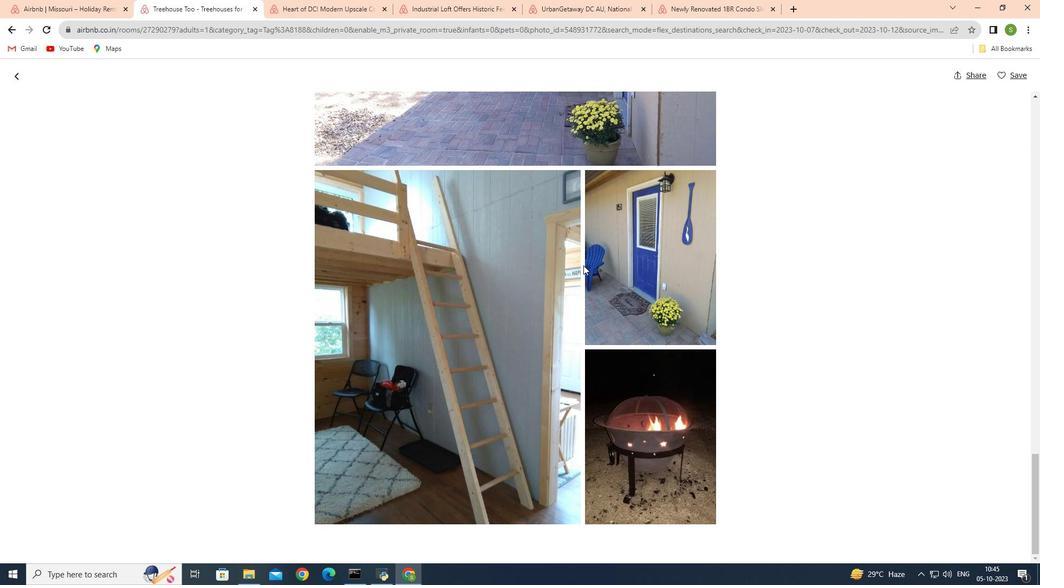 
Action: Mouse scrolled (583, 264) with delta (0, 0)
Screenshot: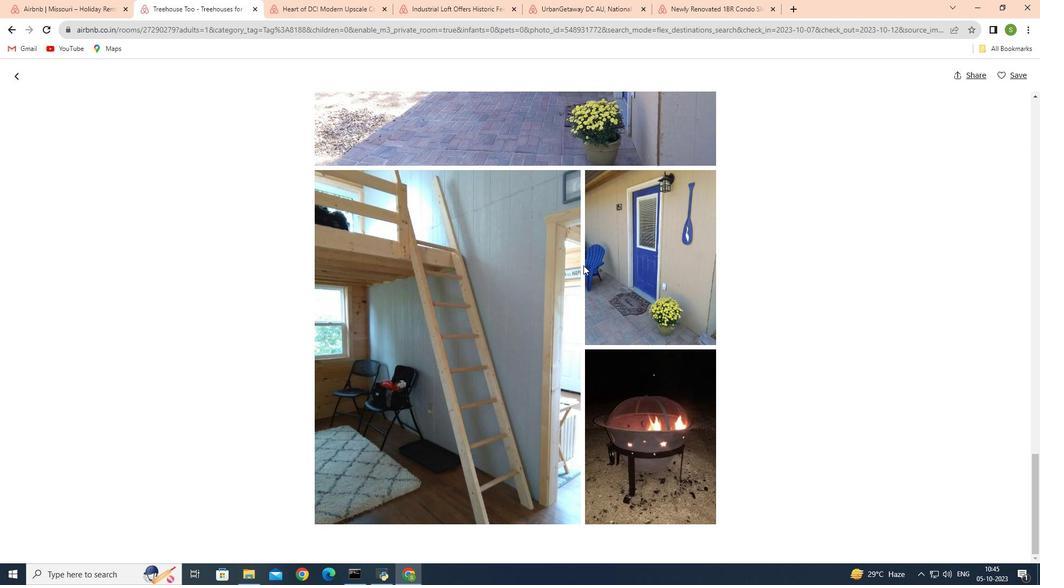 
Action: Mouse scrolled (583, 264) with delta (0, 0)
Screenshot: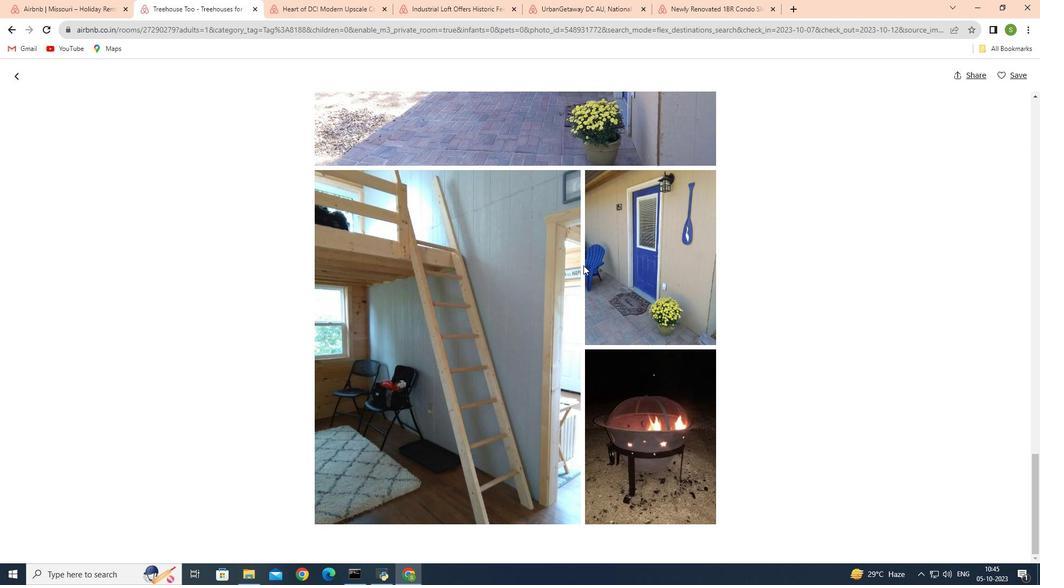 
Action: Mouse scrolled (583, 264) with delta (0, 0)
Screenshot: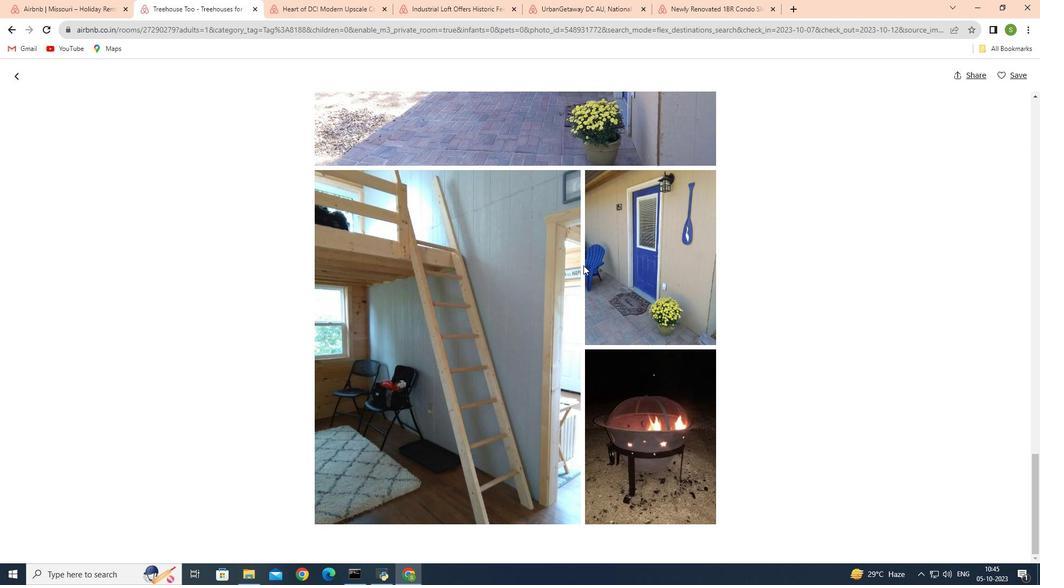 
Action: Mouse scrolled (583, 264) with delta (0, 0)
Screenshot: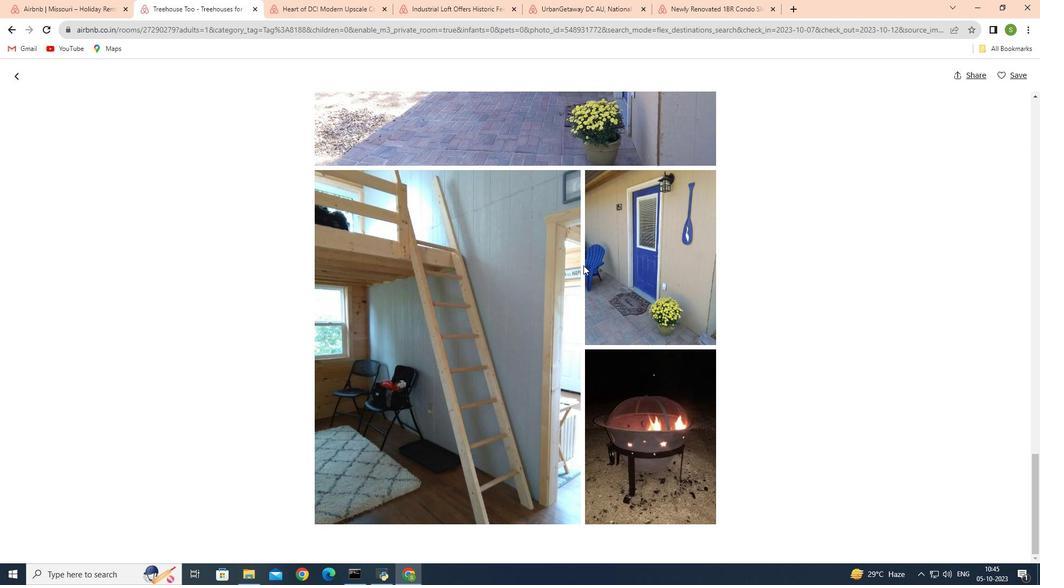 
Action: Mouse moved to (16, 74)
Screenshot: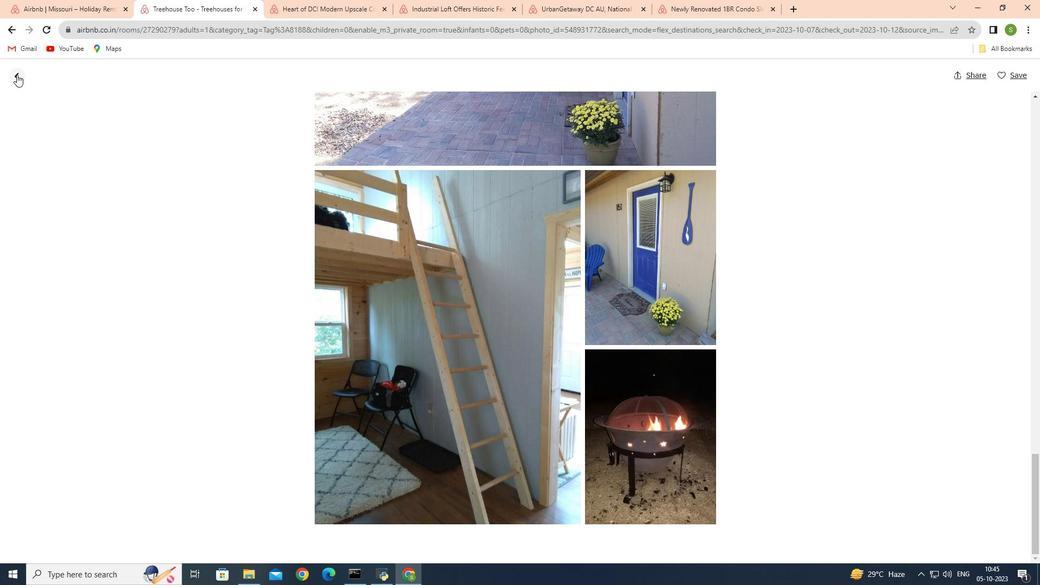 
Action: Mouse pressed left at (16, 74)
Screenshot: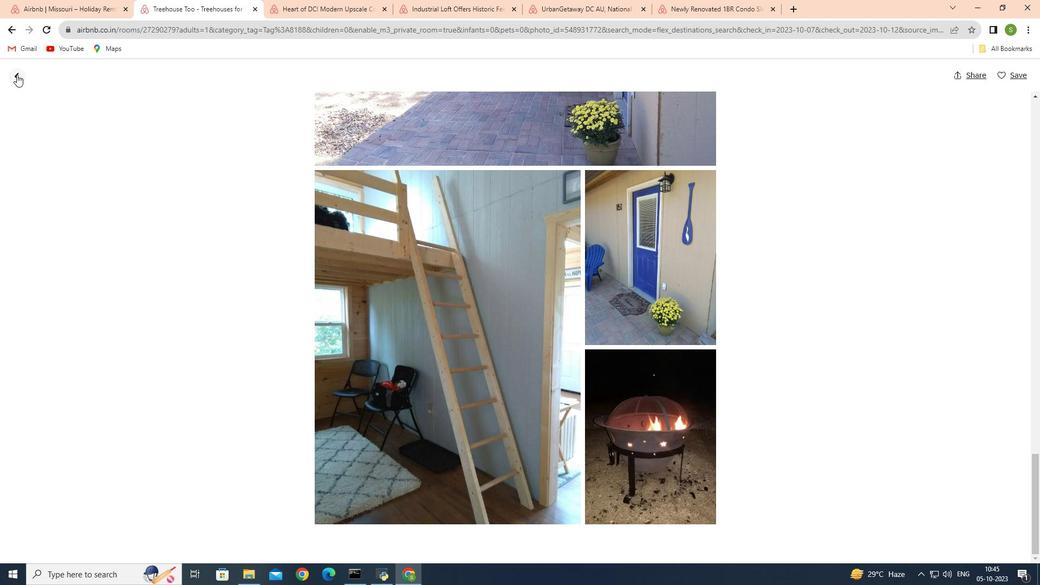 
Action: Mouse moved to (468, 239)
Screenshot: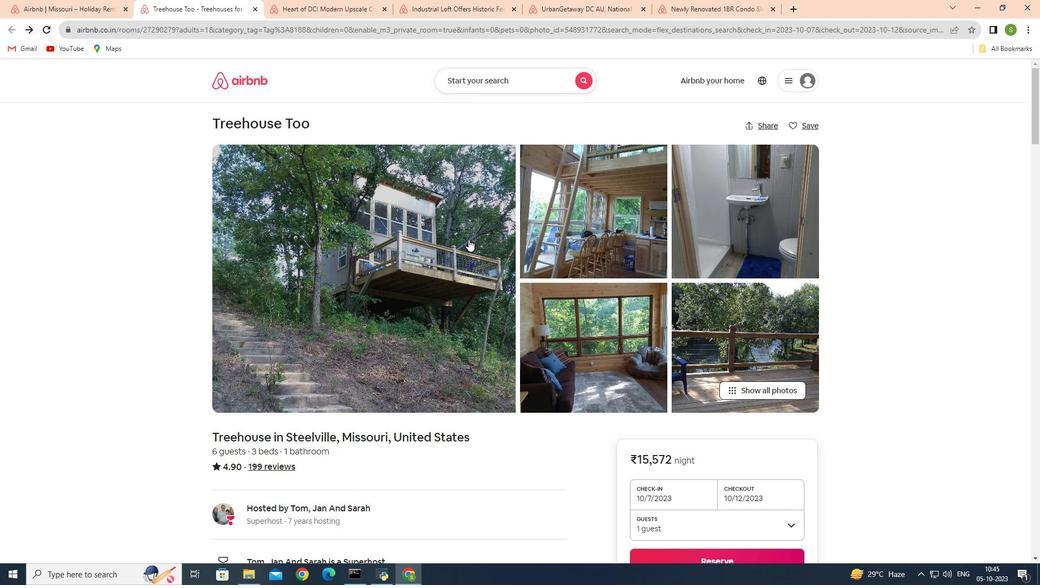 
Action: Mouse scrolled (468, 238) with delta (0, 0)
Screenshot: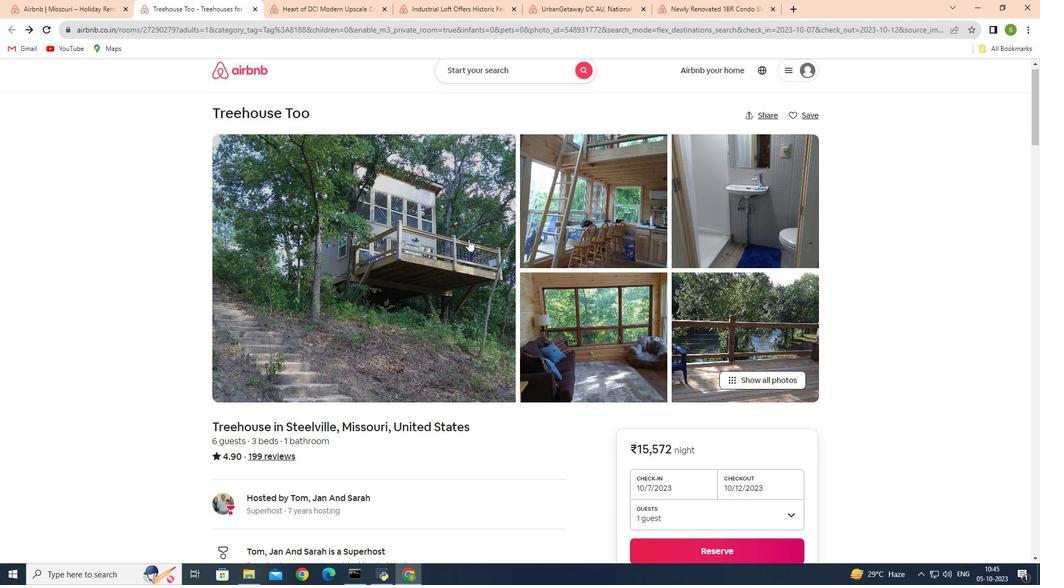 
Action: Mouse scrolled (468, 238) with delta (0, 0)
Screenshot: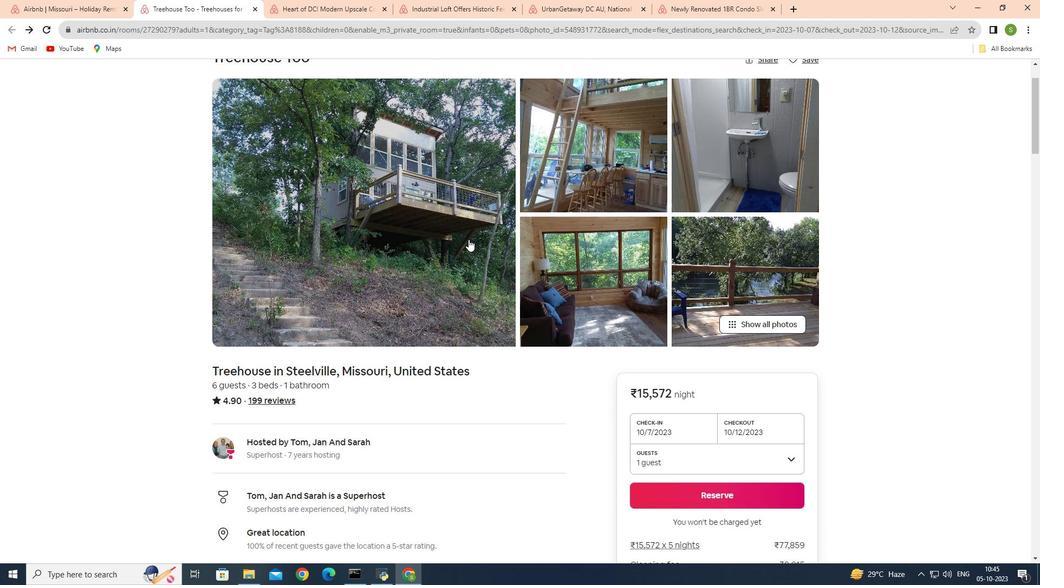 
Action: Mouse scrolled (468, 238) with delta (0, 0)
Screenshot: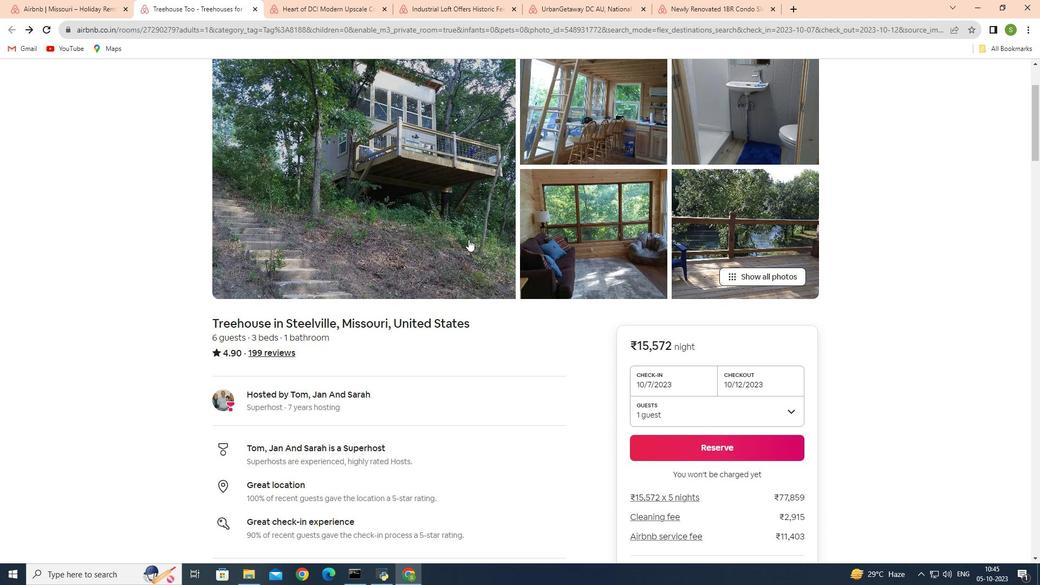 
Action: Mouse scrolled (468, 238) with delta (0, 0)
Screenshot: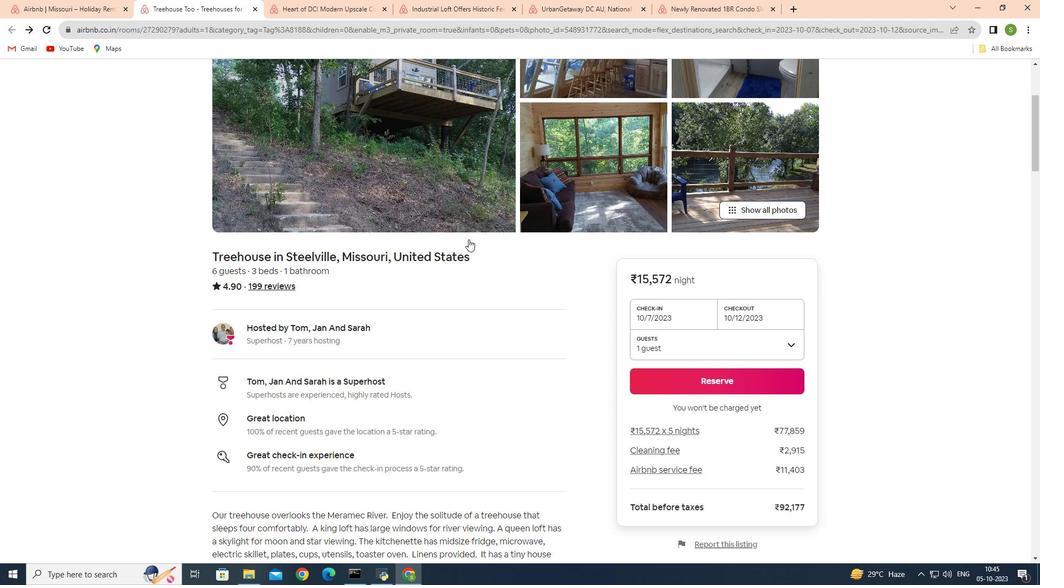 
Action: Mouse scrolled (468, 238) with delta (0, 0)
Screenshot: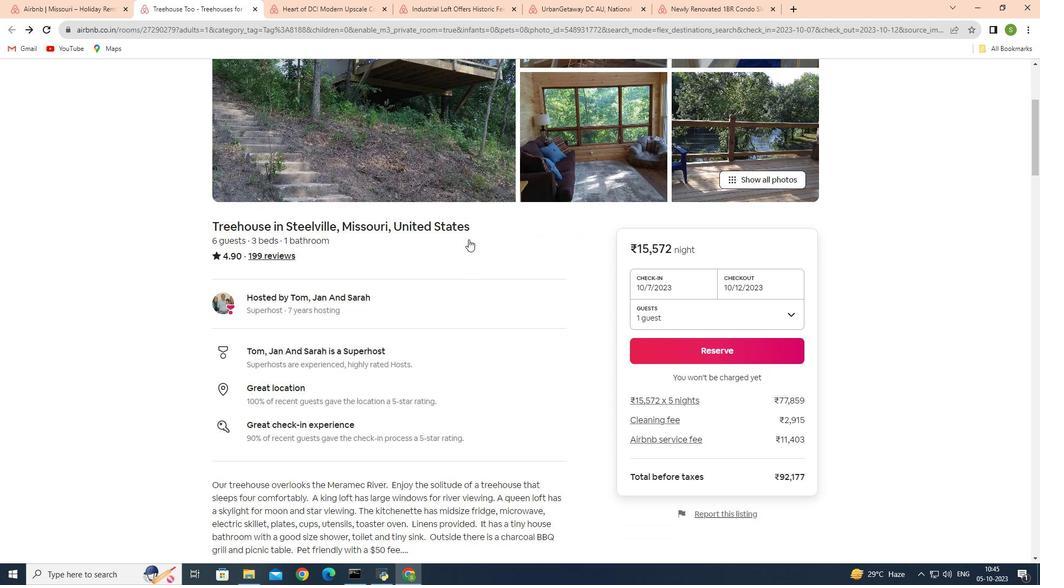 
Action: Mouse scrolled (468, 238) with delta (0, 0)
Screenshot: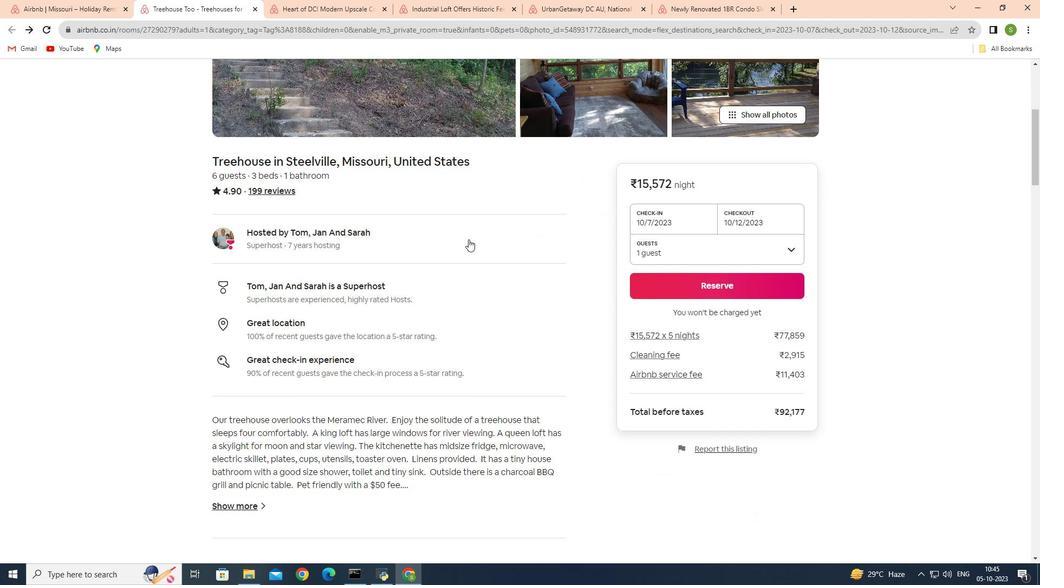 
Action: Mouse scrolled (468, 238) with delta (0, 0)
Screenshot: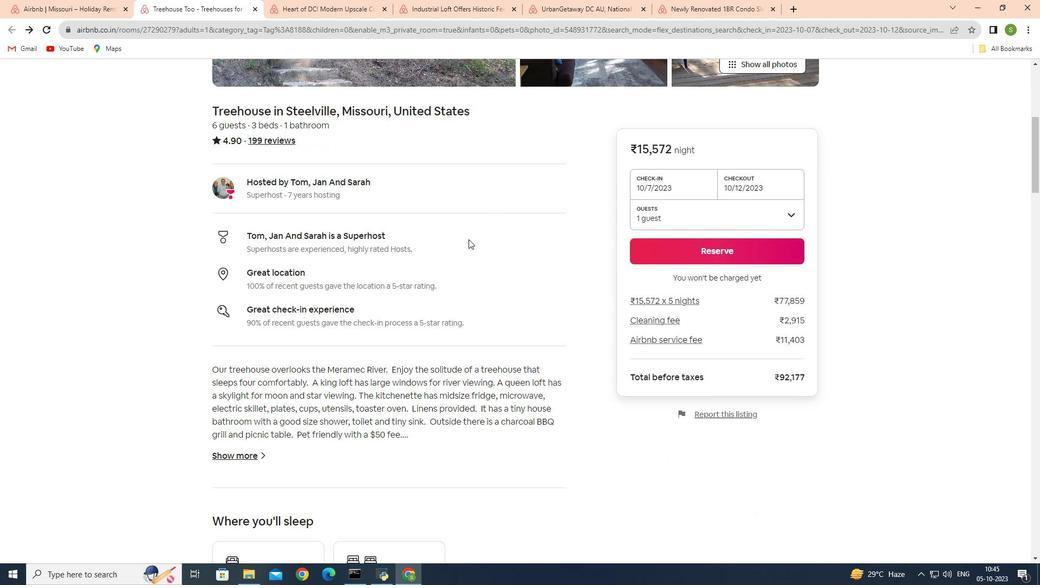 
Action: Mouse scrolled (468, 238) with delta (0, 0)
Screenshot: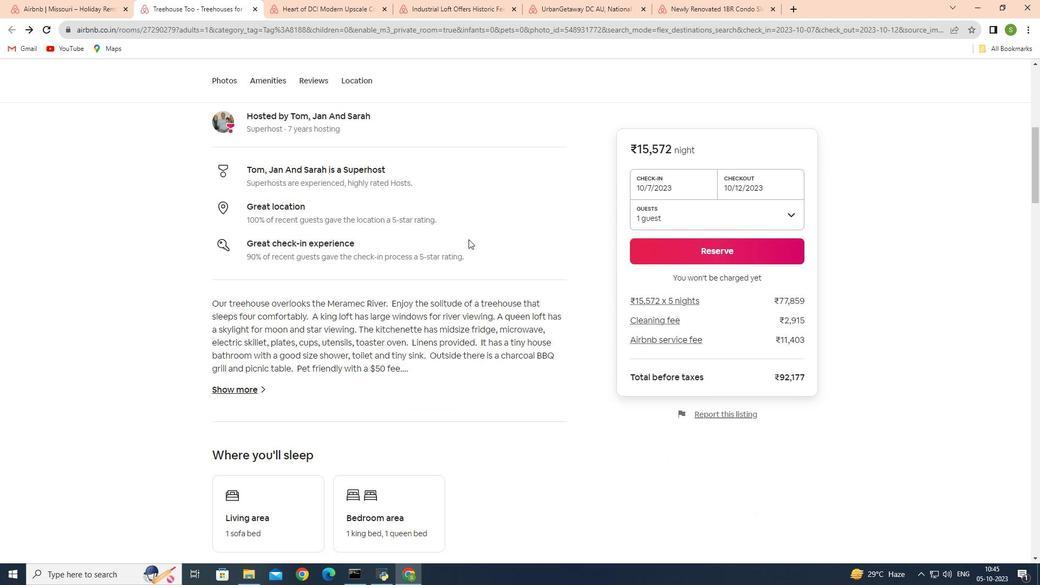 
Action: Mouse scrolled (468, 238) with delta (0, 0)
Screenshot: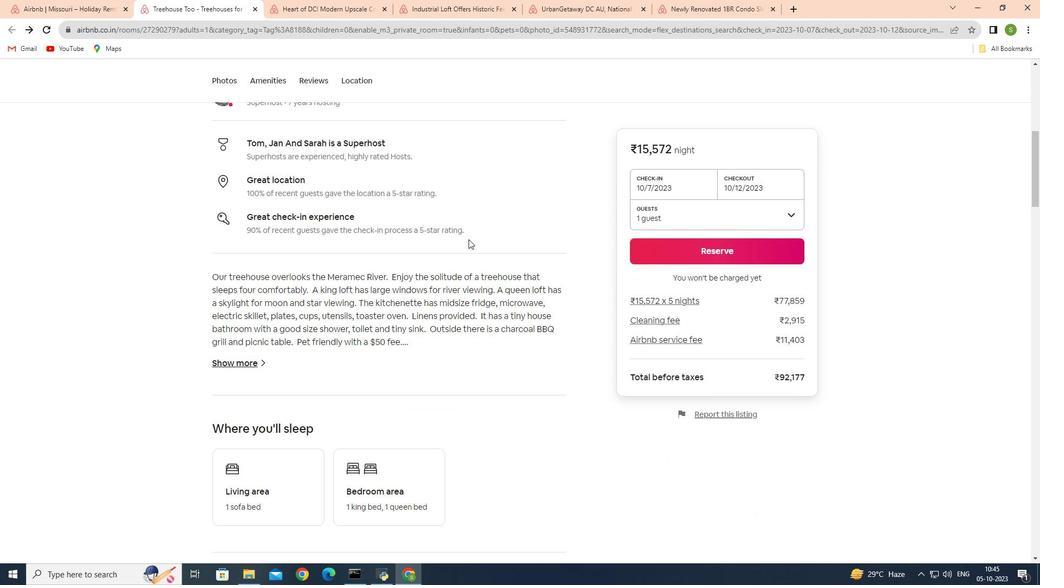 
Action: Mouse scrolled (468, 238) with delta (0, 0)
Screenshot: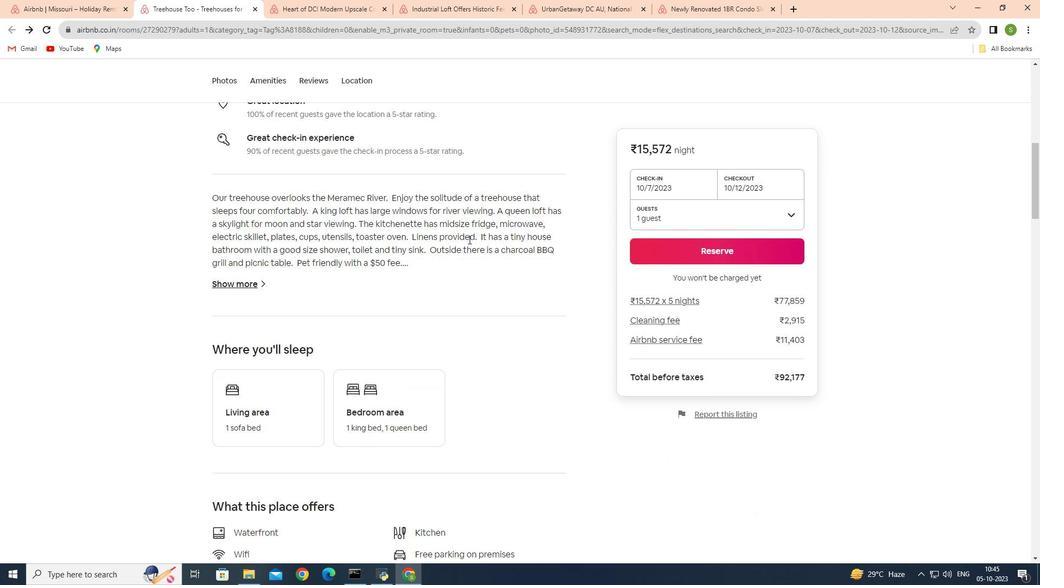 
Action: Mouse scrolled (468, 238) with delta (0, 0)
Screenshot: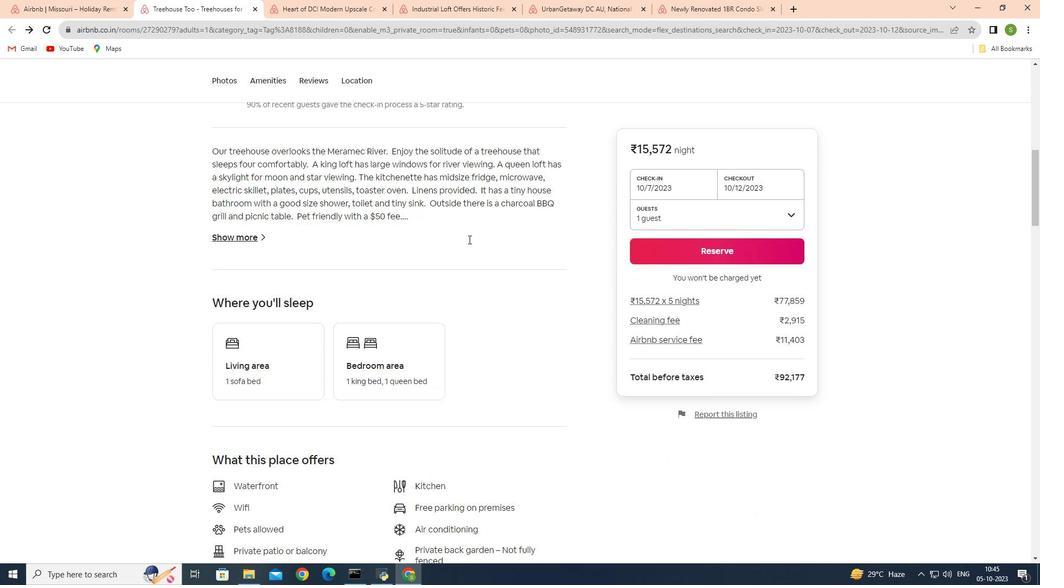
Action: Mouse scrolled (468, 238) with delta (0, 0)
Screenshot: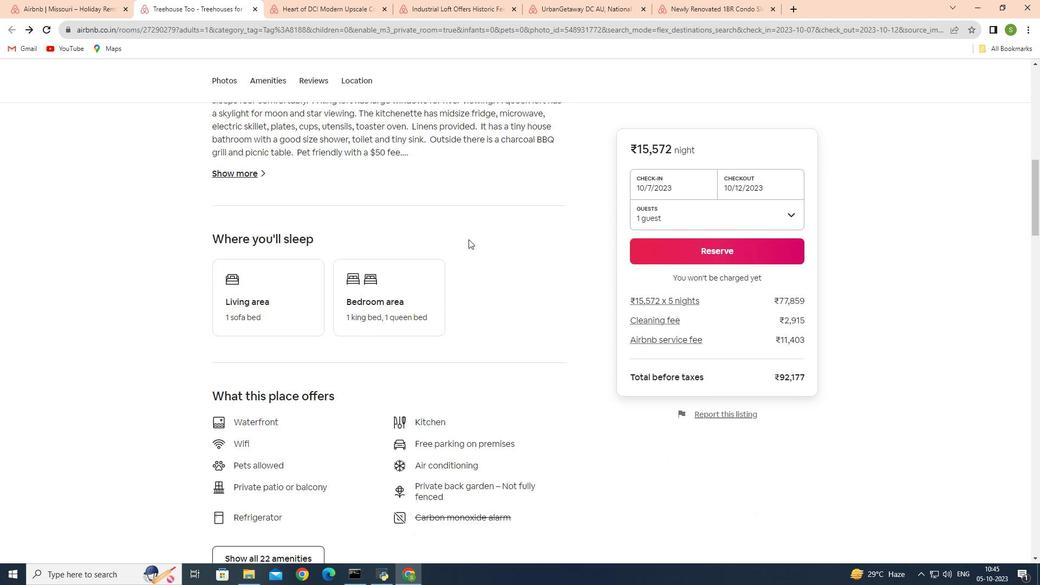 
Action: Mouse scrolled (468, 238) with delta (0, 0)
Screenshot: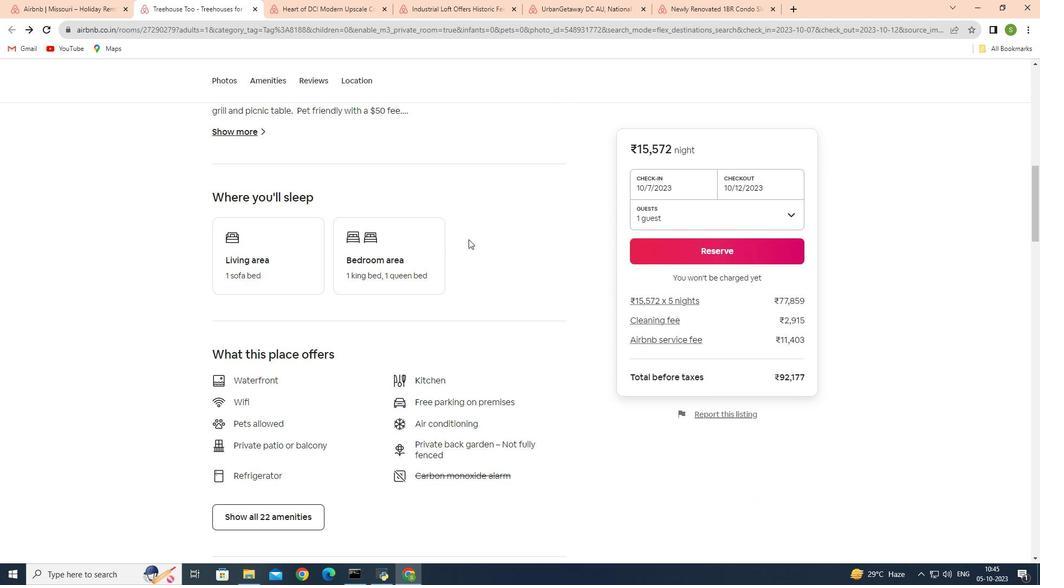 
Action: Mouse scrolled (468, 238) with delta (0, 0)
Screenshot: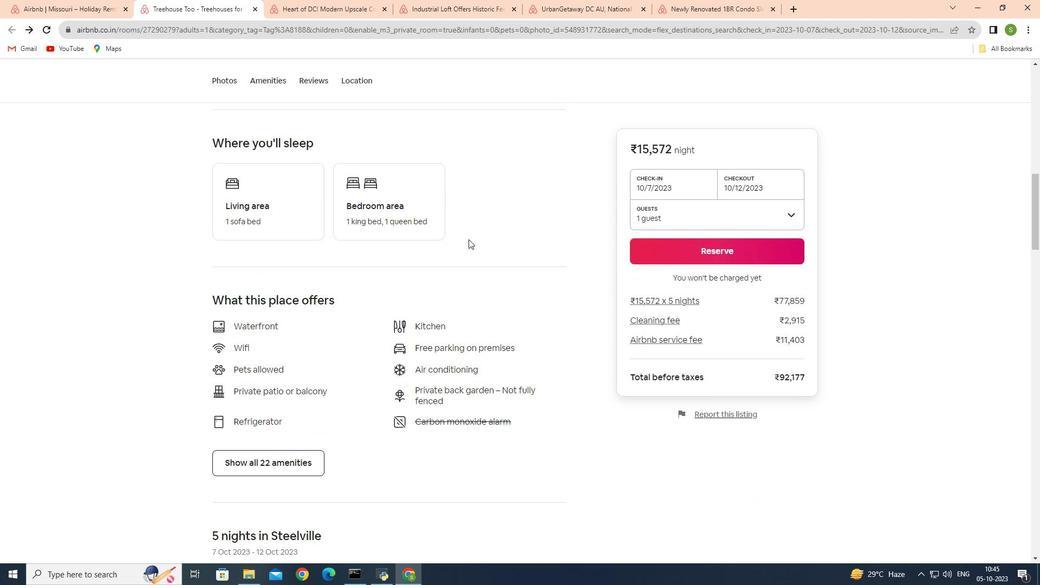 
Action: Mouse moved to (270, 410)
Screenshot: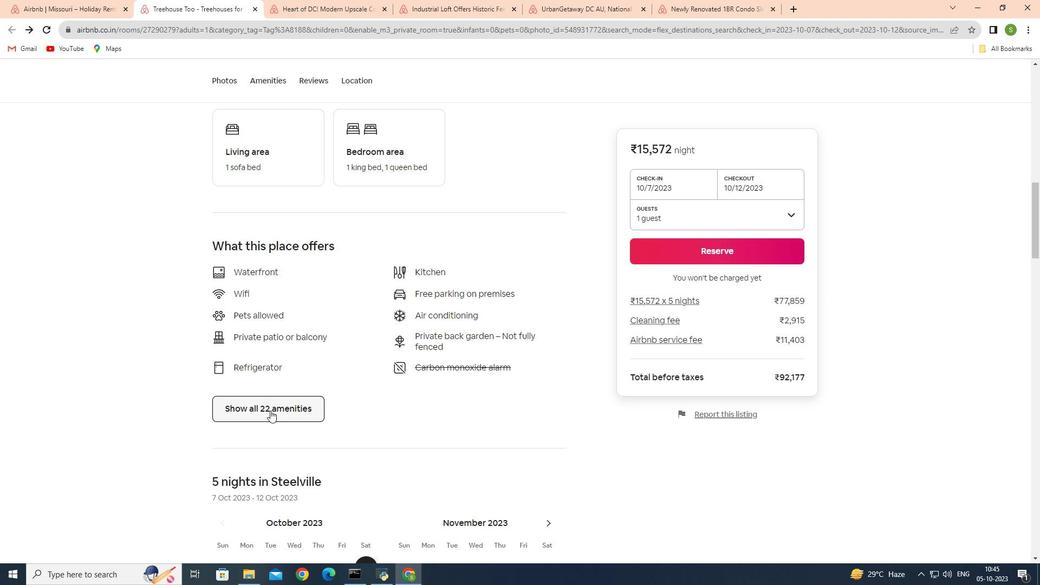 
Action: Mouse pressed left at (270, 410)
Screenshot: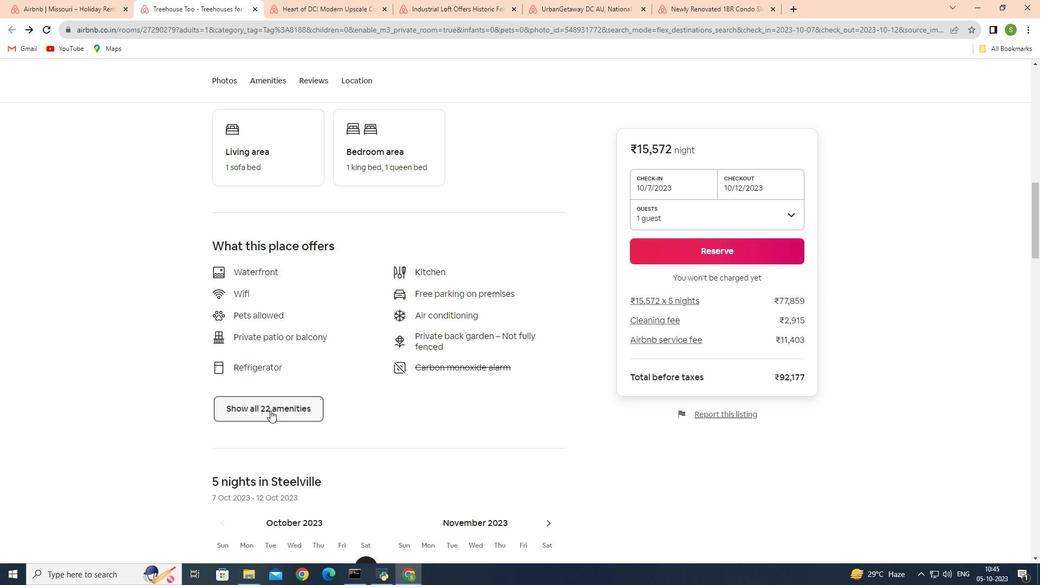 
Action: Mouse moved to (454, 254)
Screenshot: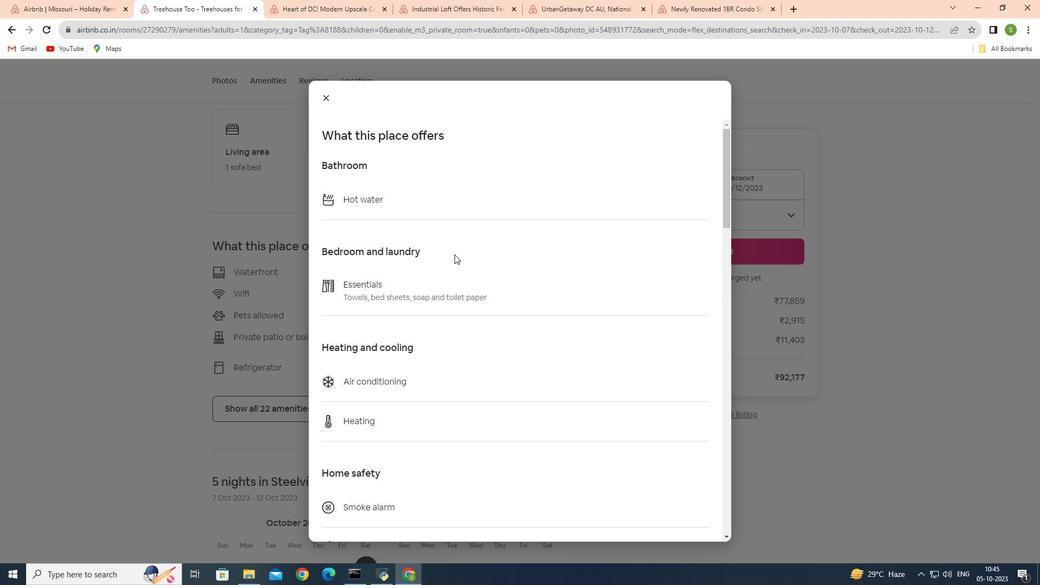 
Action: Mouse scrolled (454, 254) with delta (0, 0)
Screenshot: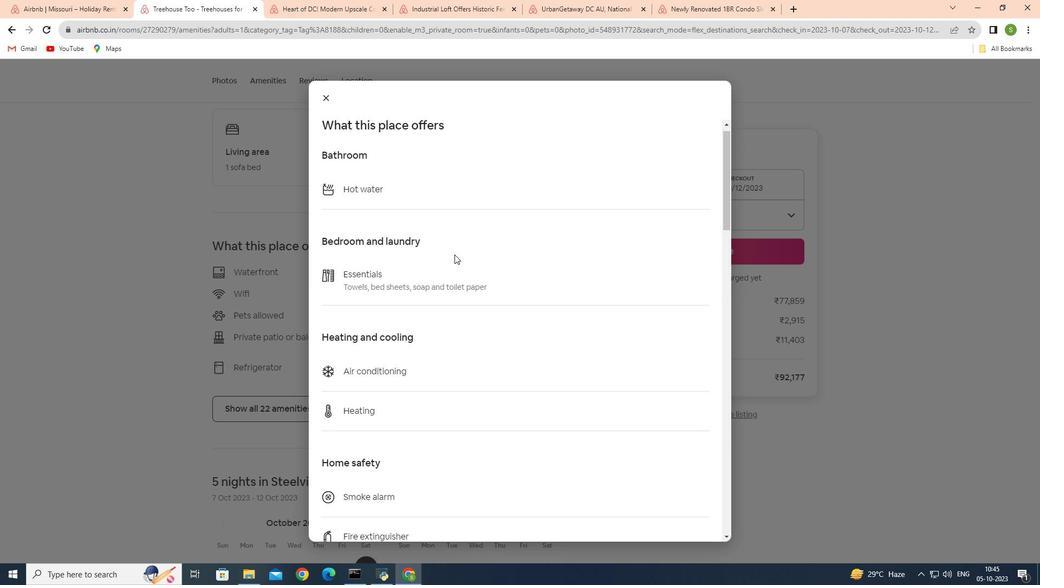 
Action: Mouse scrolled (454, 254) with delta (0, 0)
Screenshot: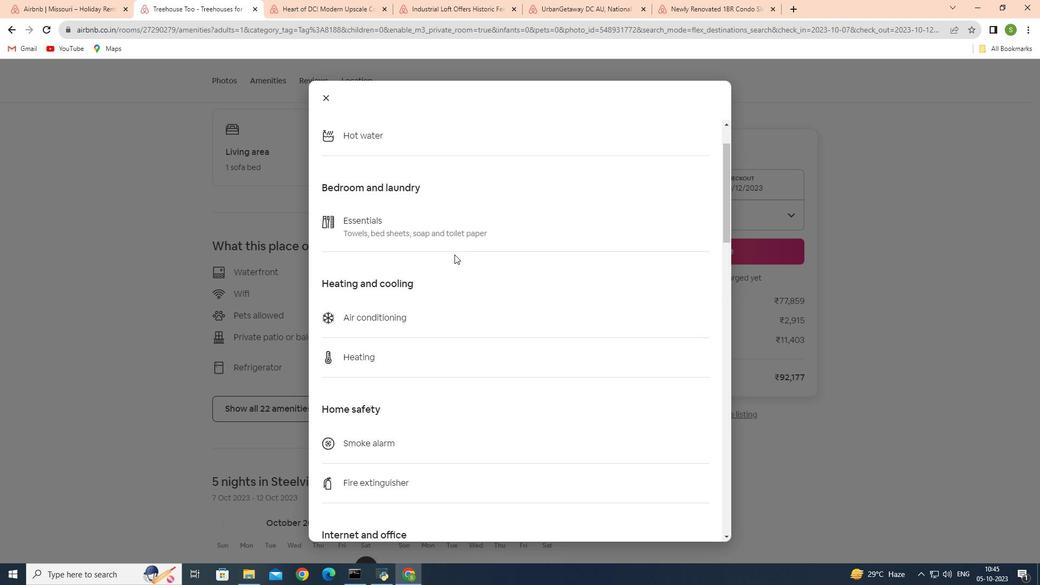 
Action: Mouse scrolled (454, 254) with delta (0, 0)
Screenshot: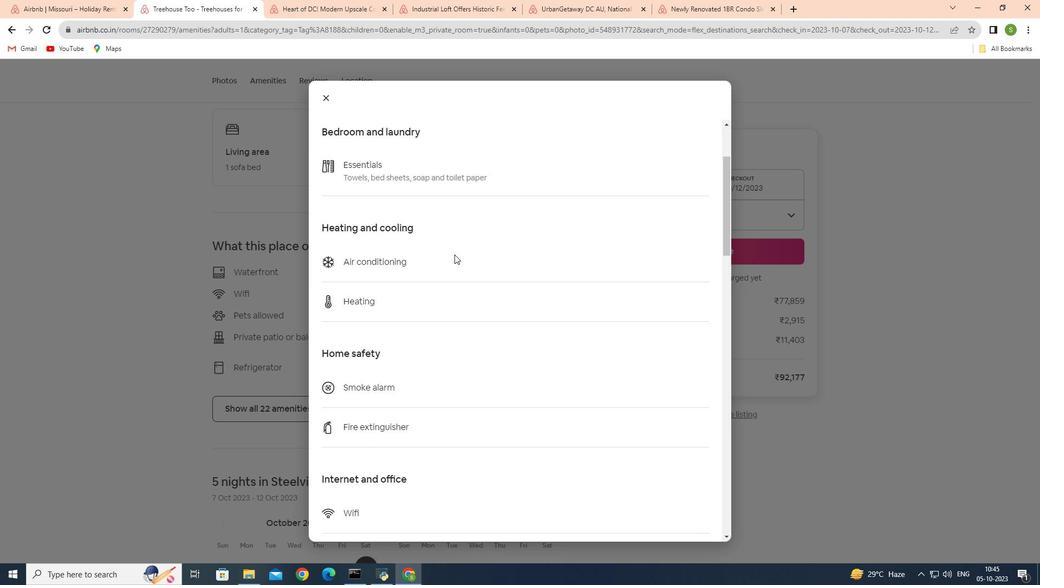 
Action: Mouse scrolled (454, 254) with delta (0, 0)
Screenshot: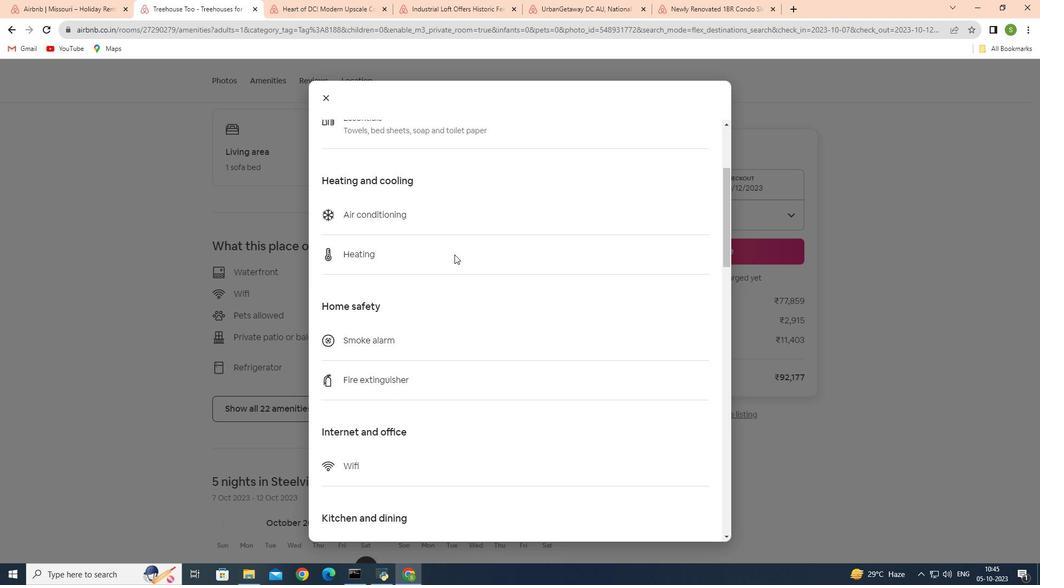 
Action: Mouse scrolled (454, 254) with delta (0, 0)
Screenshot: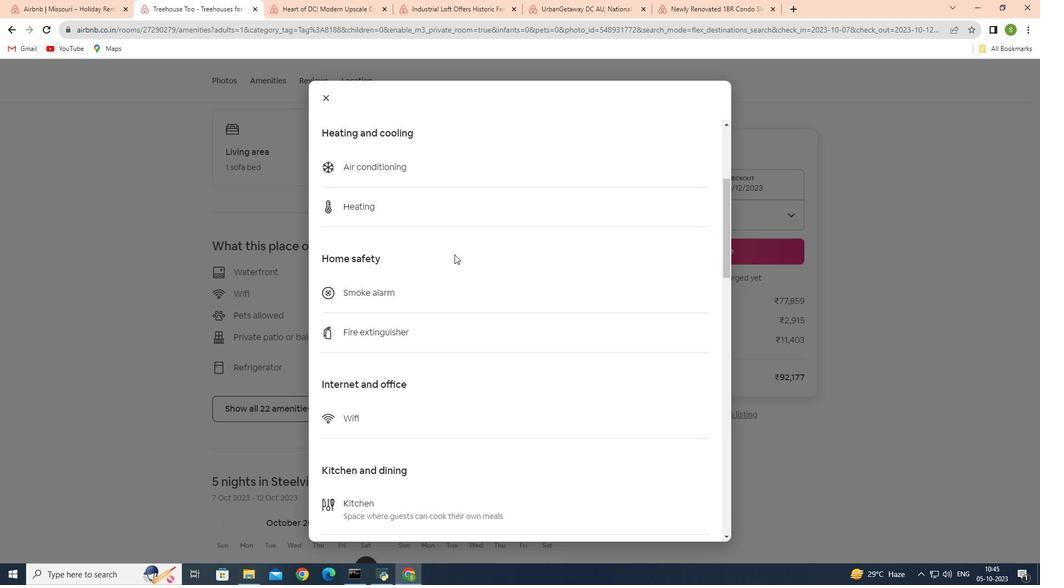 
Action: Mouse scrolled (454, 254) with delta (0, 0)
Screenshot: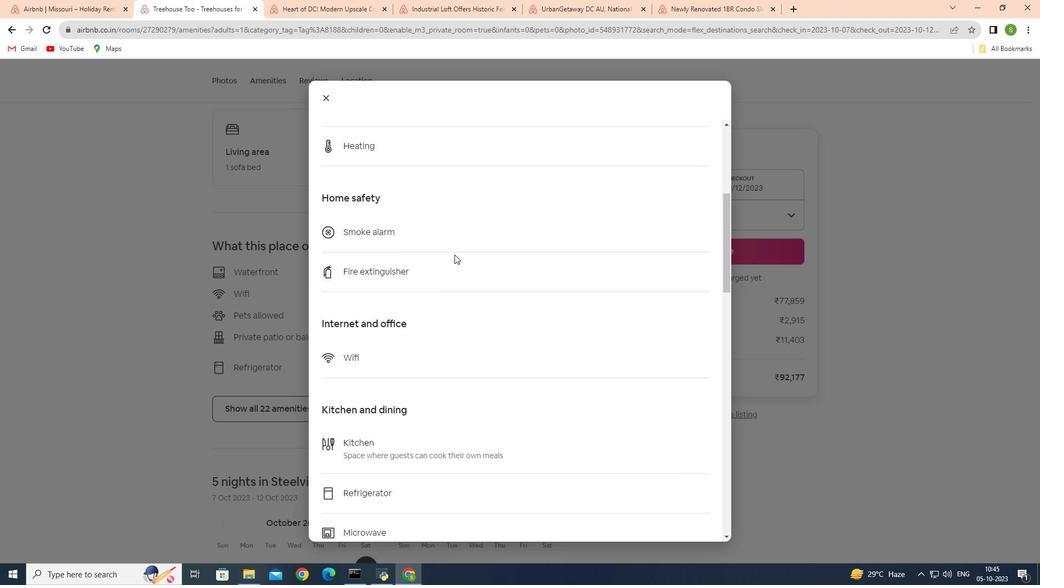 
Action: Mouse scrolled (454, 254) with delta (0, 0)
Screenshot: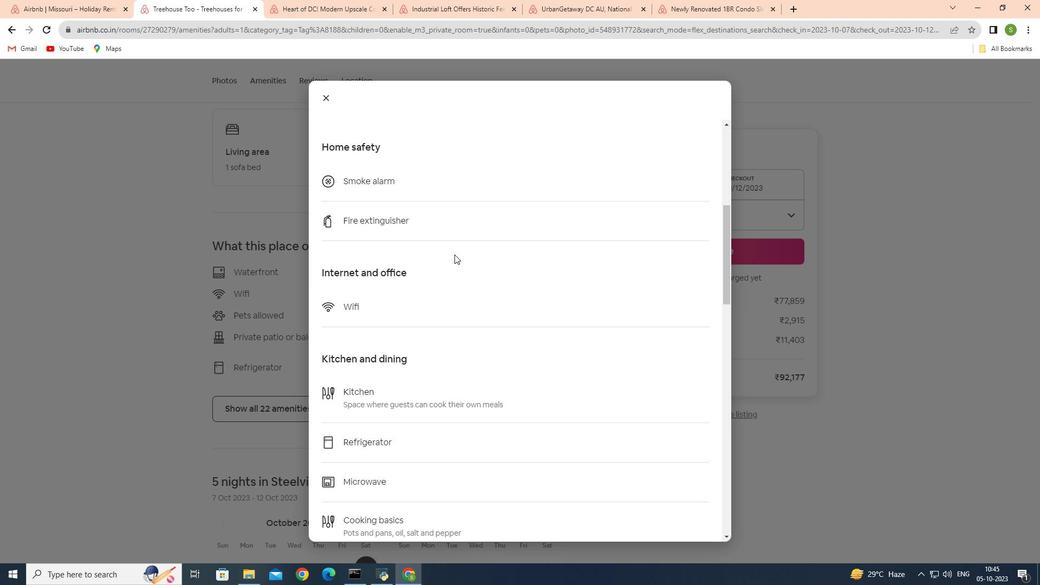 
Action: Mouse scrolled (454, 254) with delta (0, 0)
Screenshot: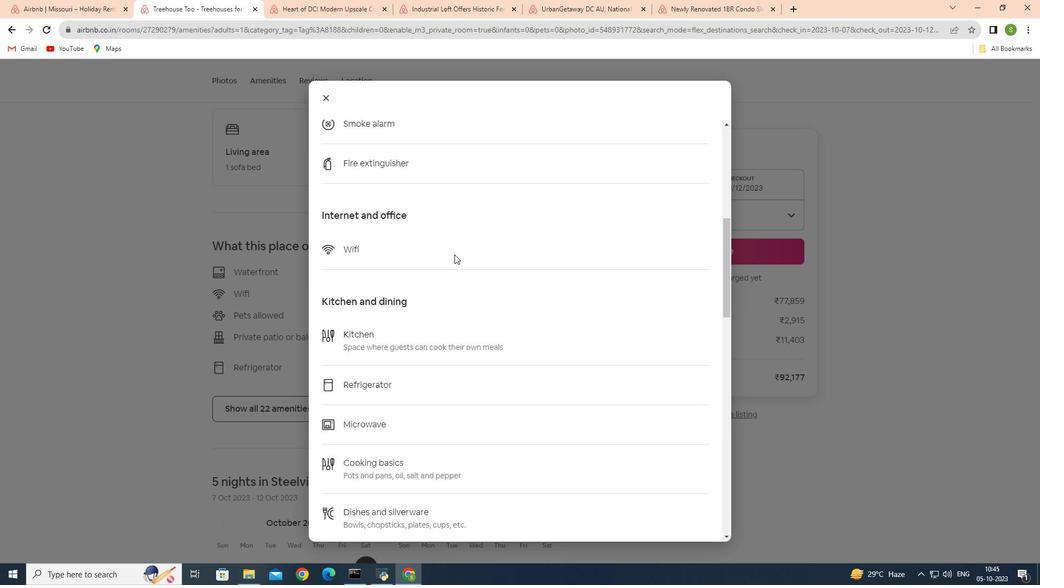
Action: Mouse scrolled (454, 254) with delta (0, 0)
Screenshot: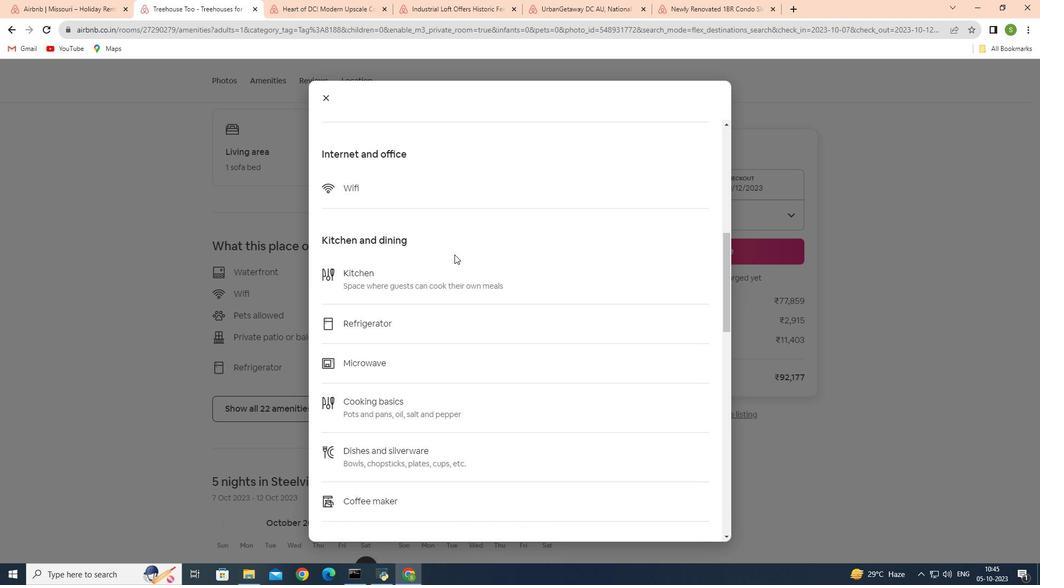 
Action: Mouse scrolled (454, 254) with delta (0, 0)
Screenshot: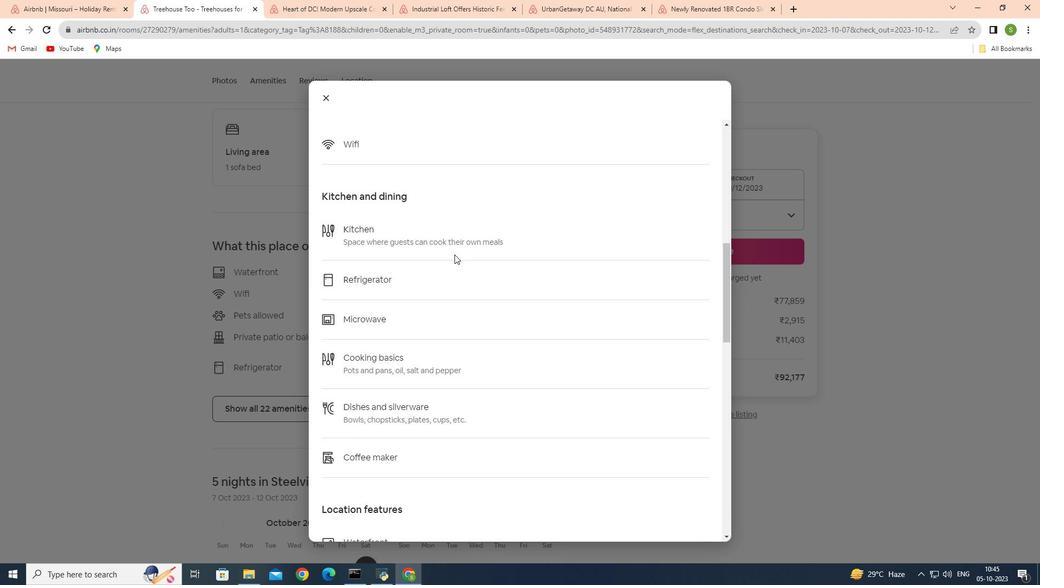 
Action: Mouse scrolled (454, 254) with delta (0, 0)
Screenshot: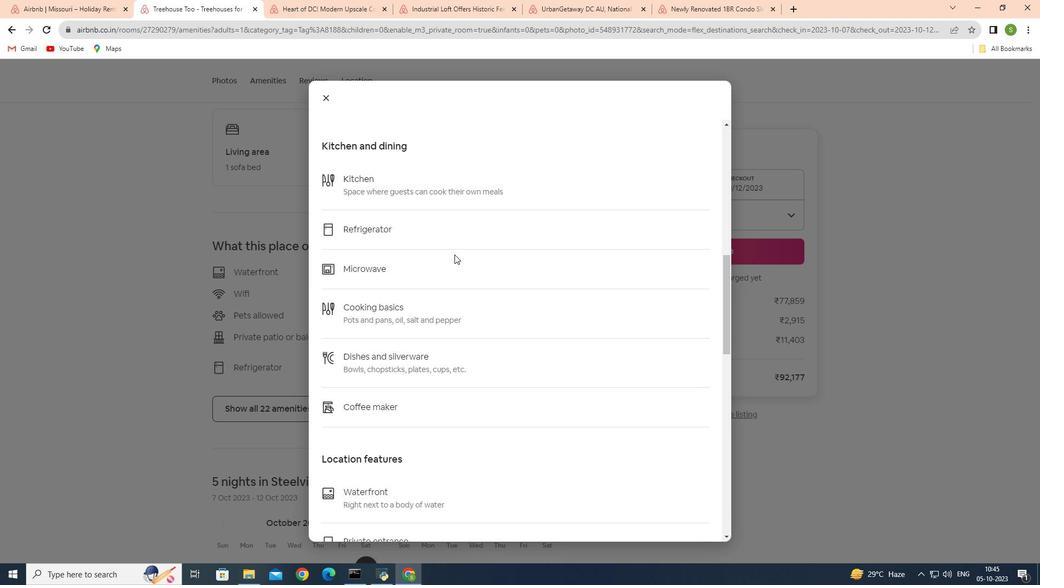 
Action: Mouse scrolled (454, 254) with delta (0, 0)
Screenshot: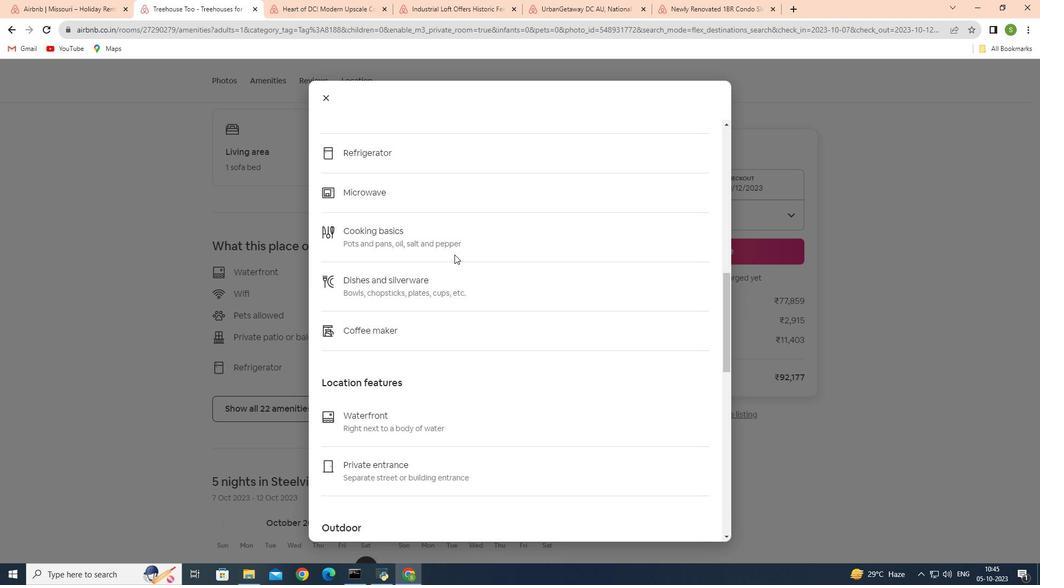 
Action: Mouse scrolled (454, 254) with delta (0, 0)
Screenshot: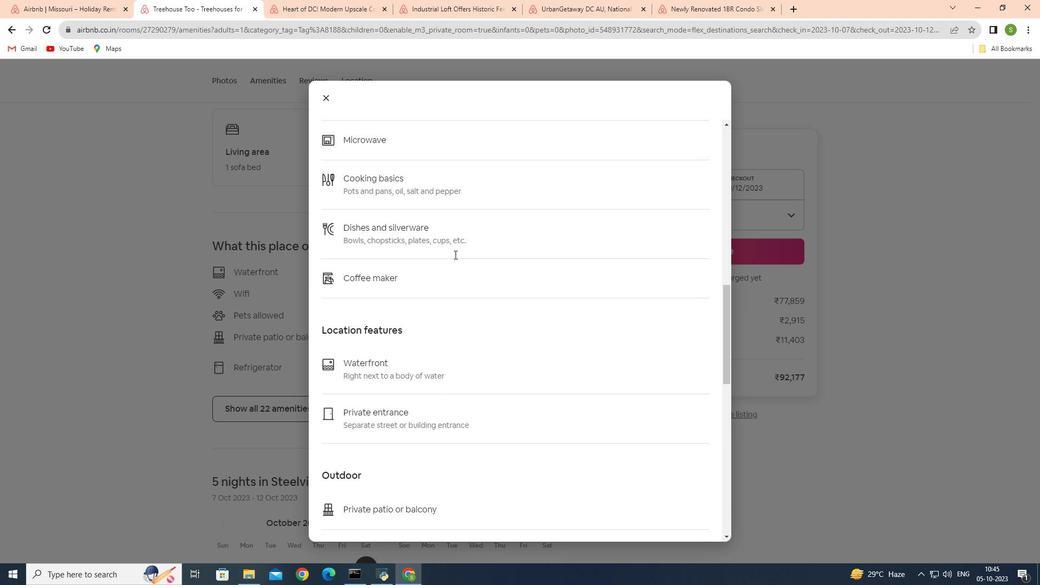 
Action: Mouse scrolled (454, 254) with delta (0, 0)
Screenshot: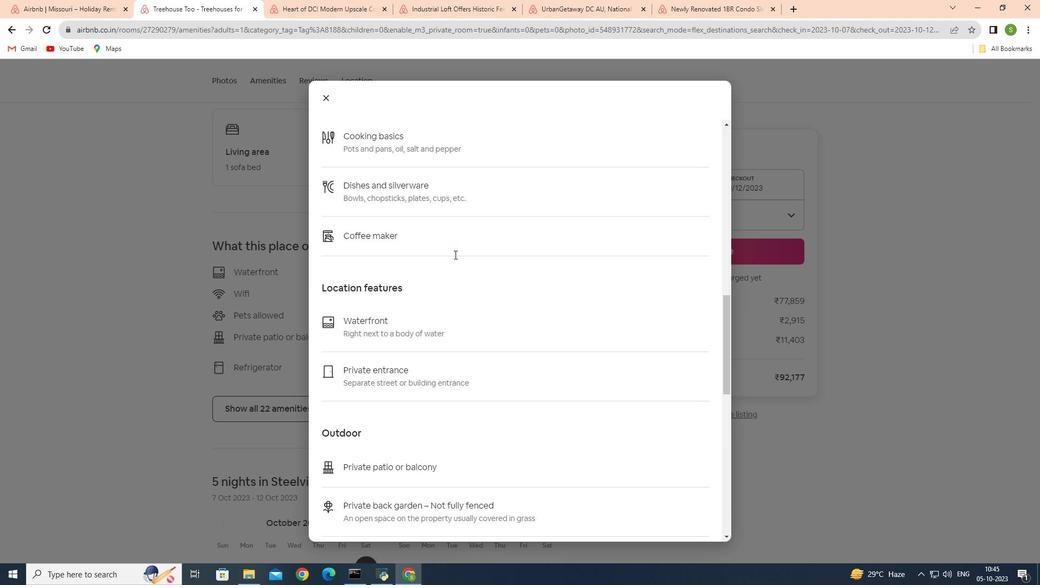 
Action: Mouse scrolled (454, 254) with delta (0, 0)
Screenshot: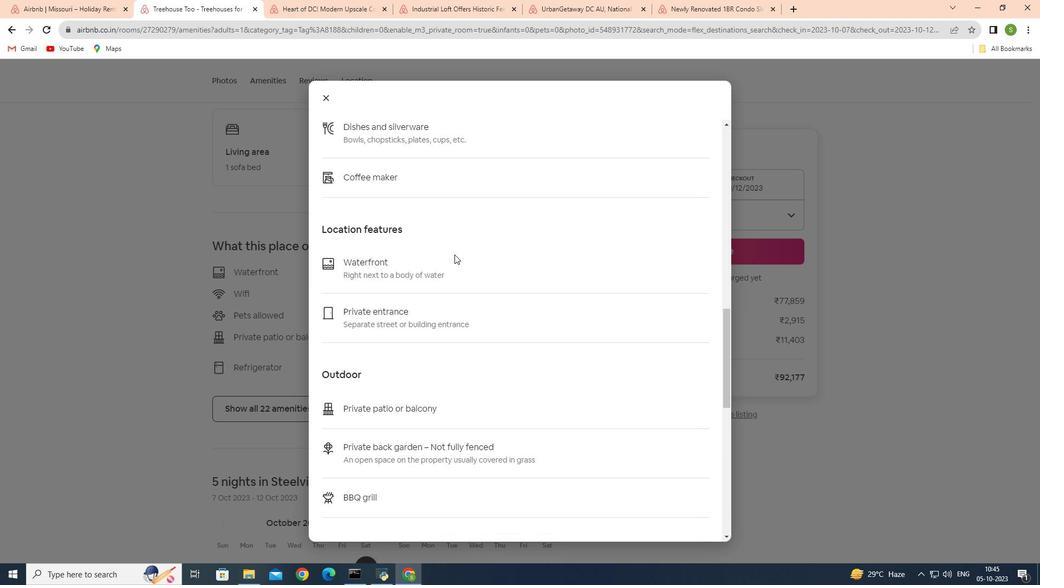 
Action: Mouse scrolled (454, 254) with delta (0, 0)
Screenshot: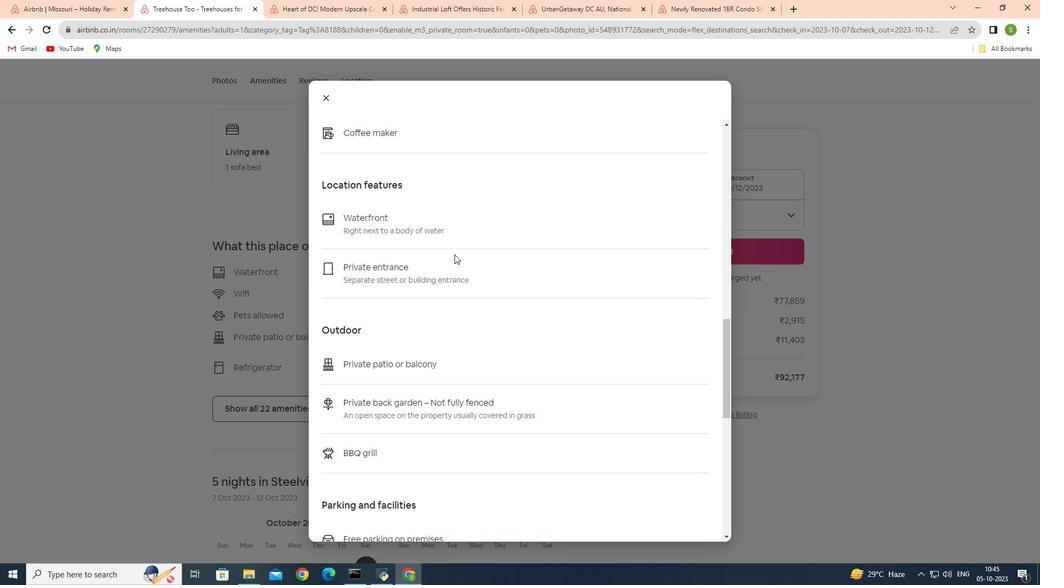 
Action: Mouse scrolled (454, 254) with delta (0, 0)
Screenshot: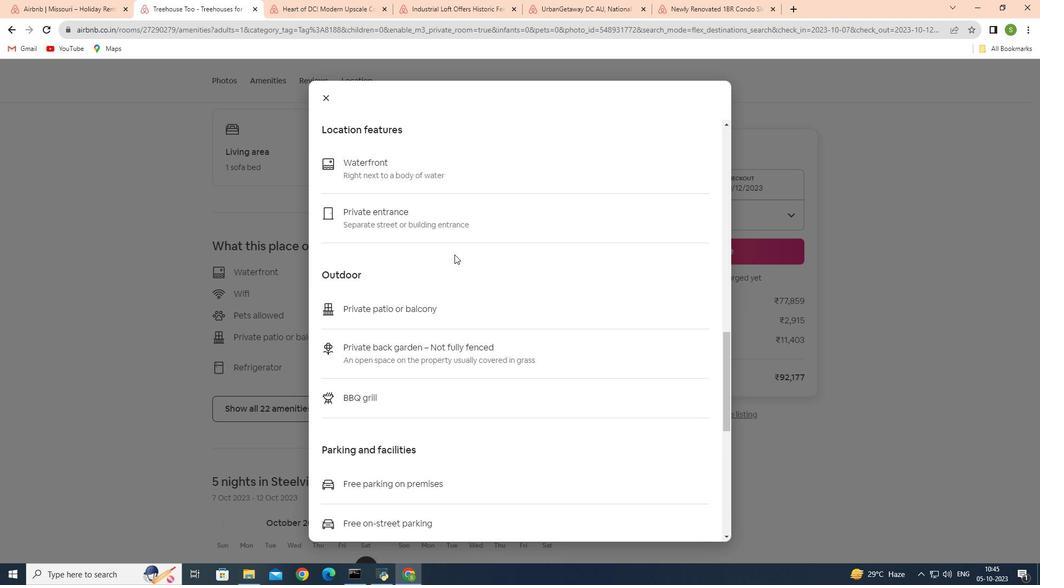 
Action: Mouse scrolled (454, 254) with delta (0, 0)
Screenshot: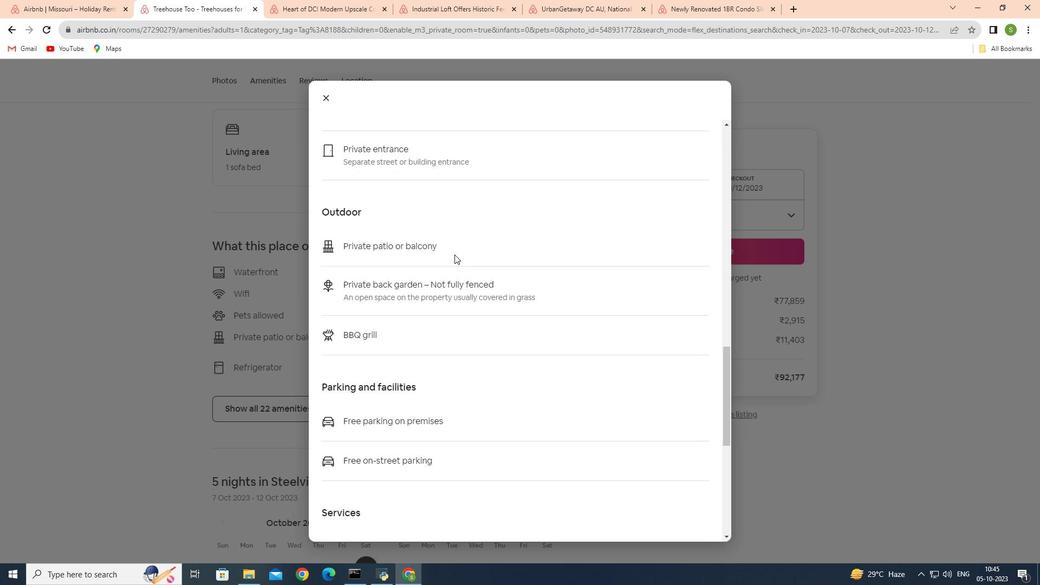 
Action: Mouse scrolled (454, 254) with delta (0, 0)
Screenshot: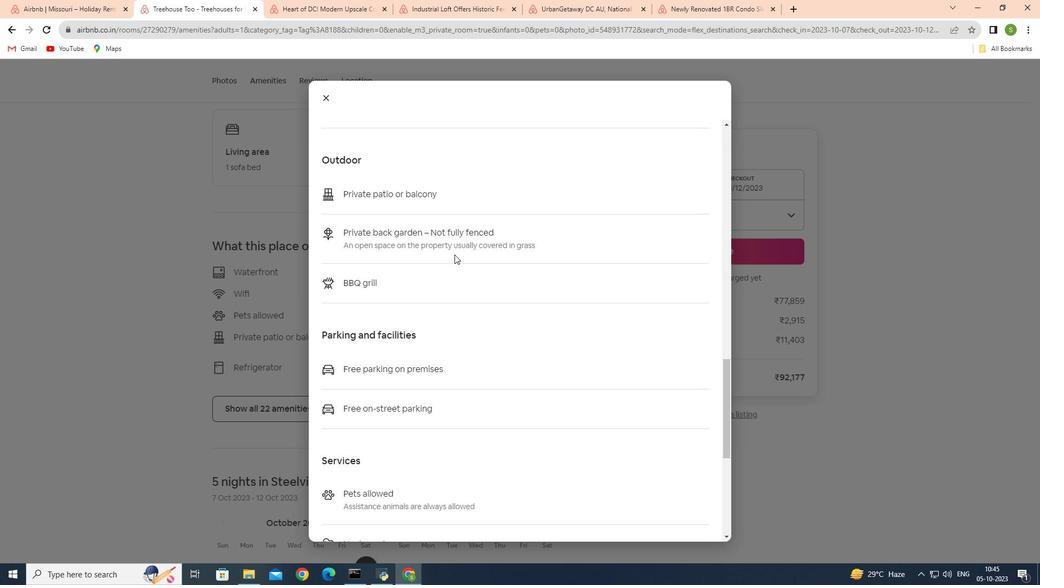 
Action: Mouse scrolled (454, 254) with delta (0, 0)
Screenshot: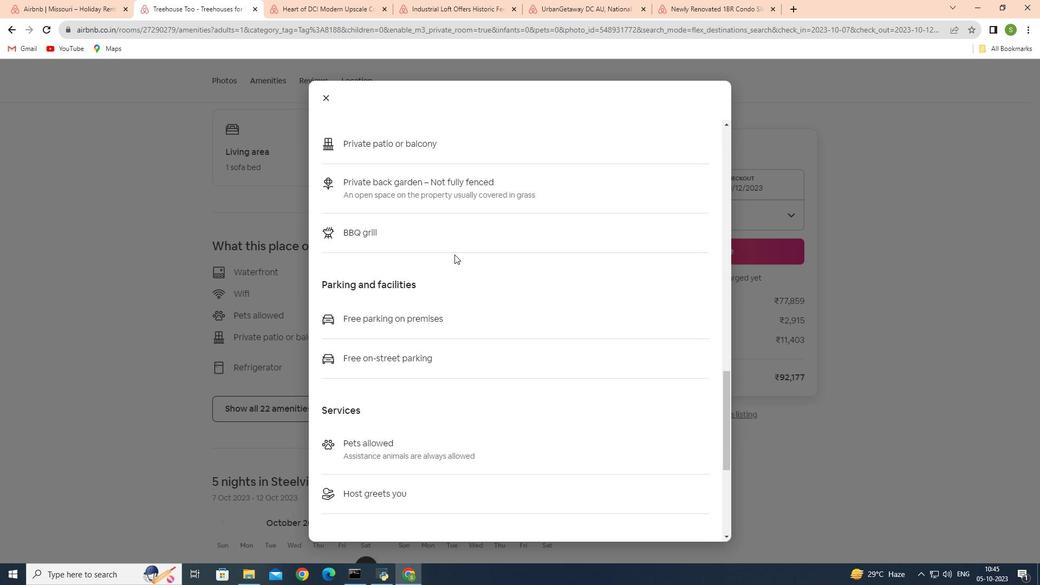 
Action: Mouse scrolled (454, 254) with delta (0, 0)
Screenshot: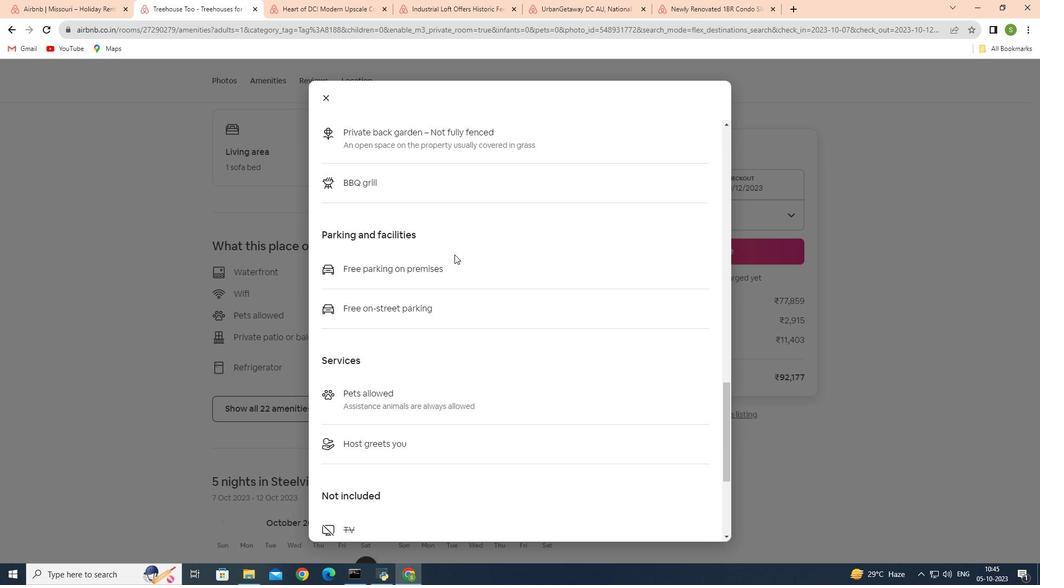 
Action: Mouse scrolled (454, 254) with delta (0, 0)
Screenshot: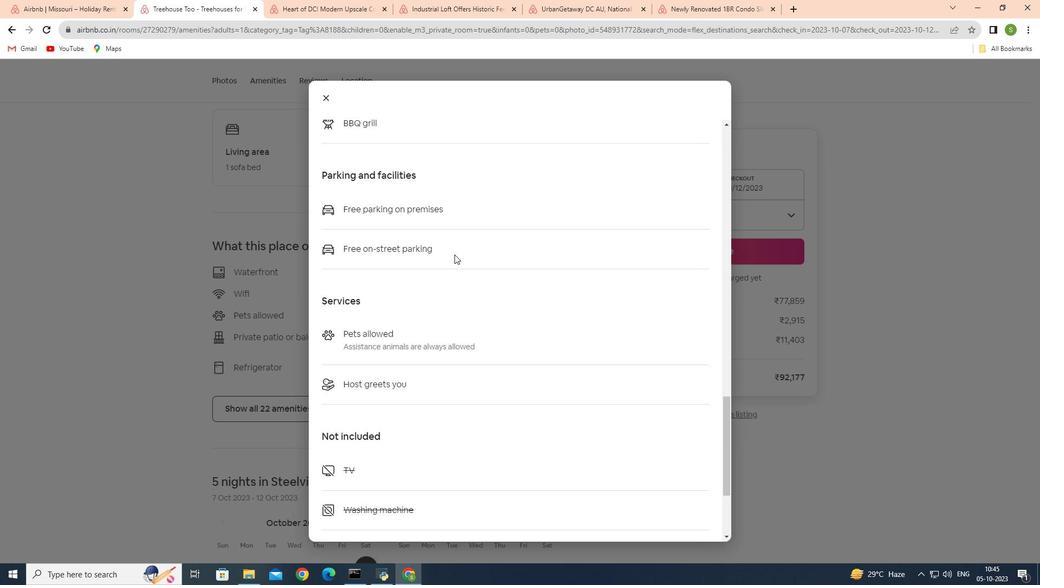 
Action: Mouse scrolled (454, 254) with delta (0, 0)
Screenshot: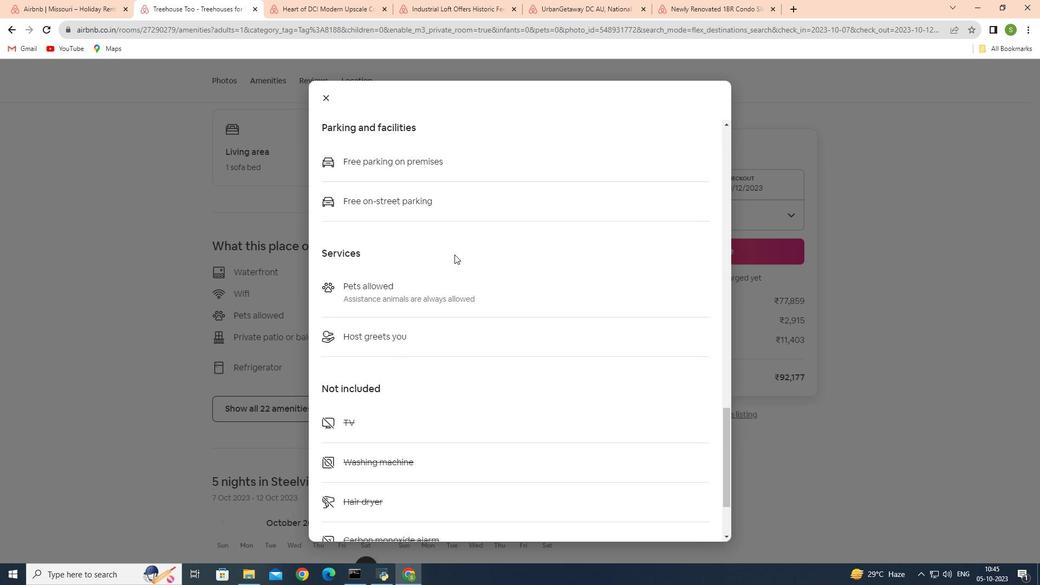 
Action: Mouse scrolled (454, 254) with delta (0, 0)
Screenshot: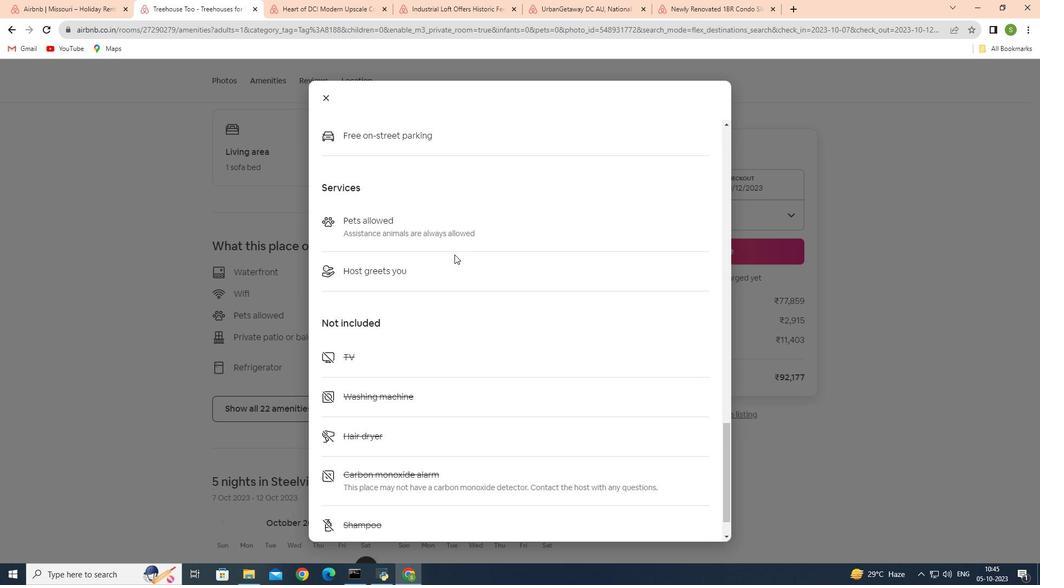 
Action: Mouse scrolled (454, 254) with delta (0, 0)
Screenshot: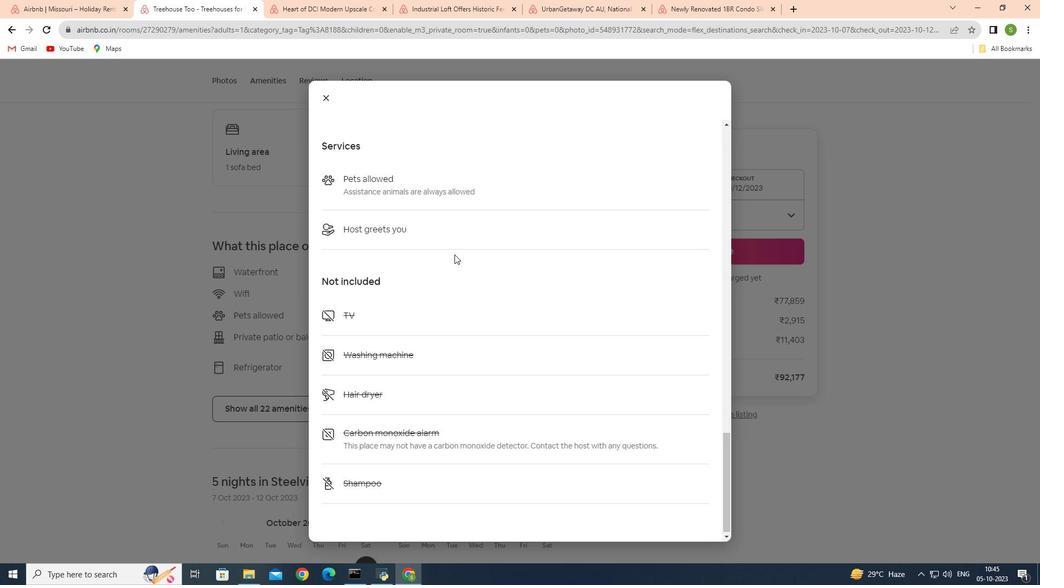 
Action: Mouse scrolled (454, 254) with delta (0, 0)
Screenshot: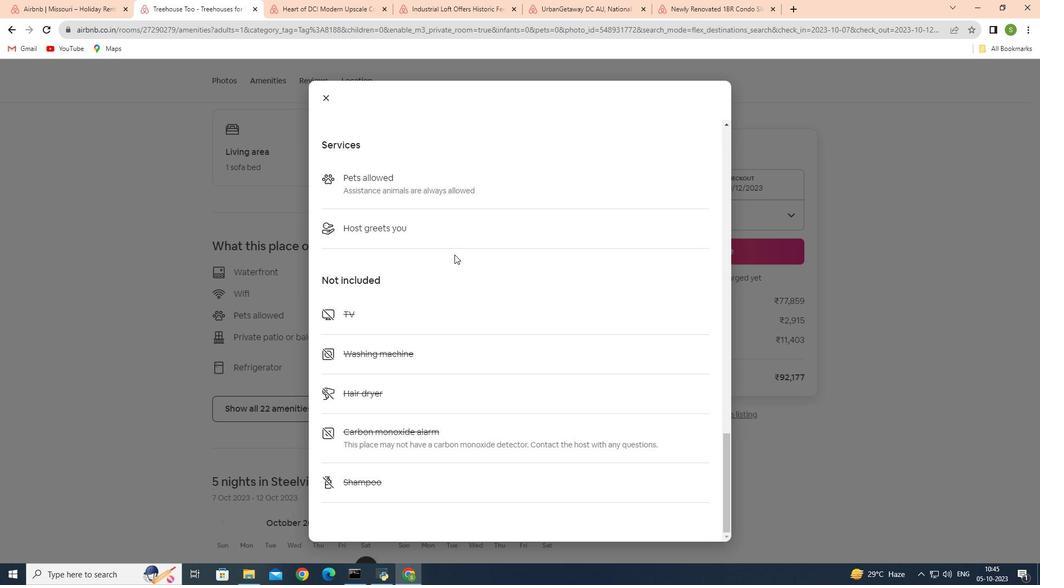 
Action: Mouse scrolled (454, 254) with delta (0, 0)
Screenshot: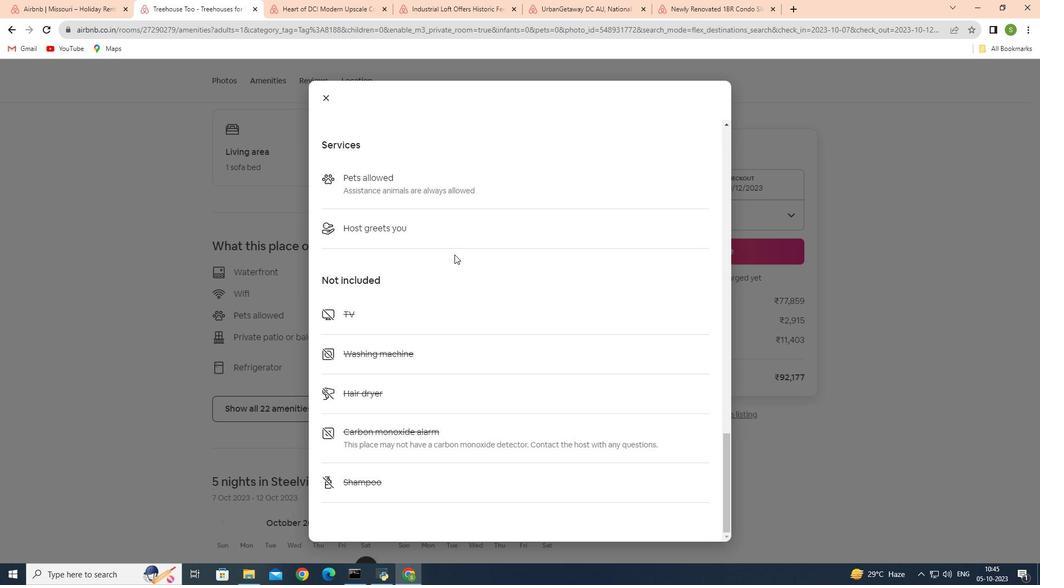 
Action: Mouse scrolled (454, 254) with delta (0, 0)
Screenshot: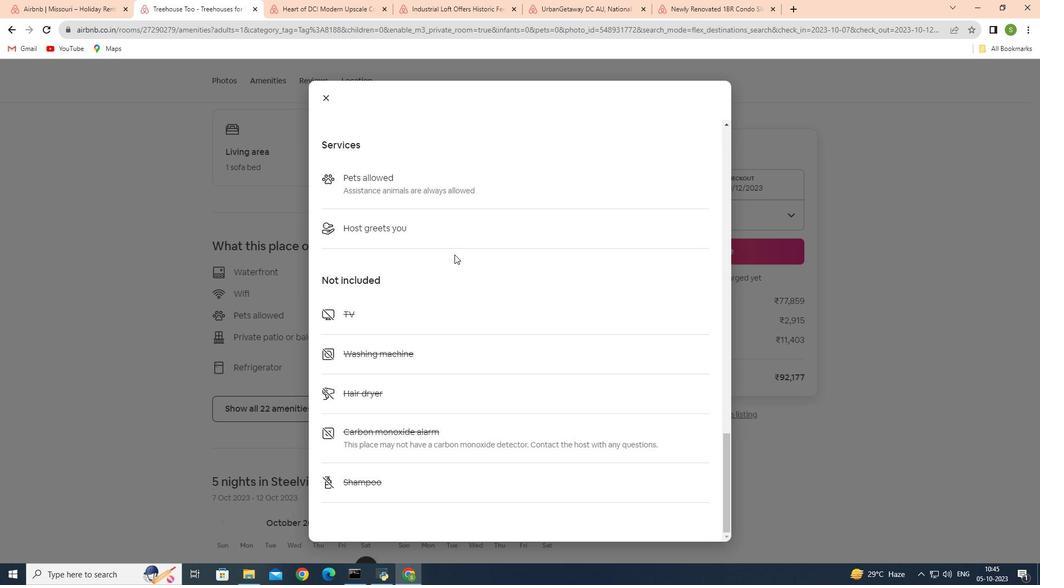 
Action: Mouse scrolled (454, 254) with delta (0, 0)
Screenshot: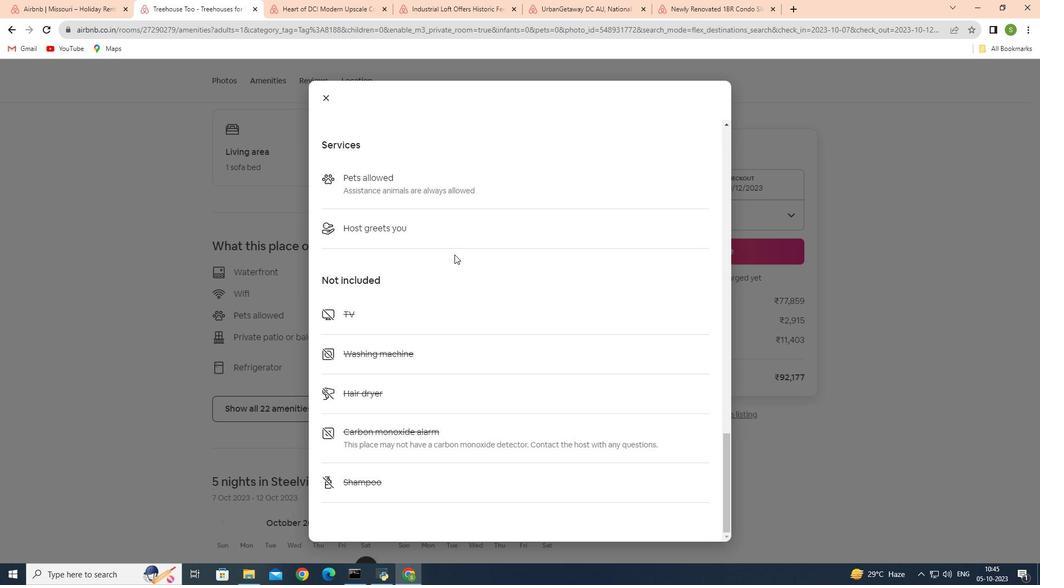 
Action: Mouse scrolled (454, 254) with delta (0, 0)
Screenshot: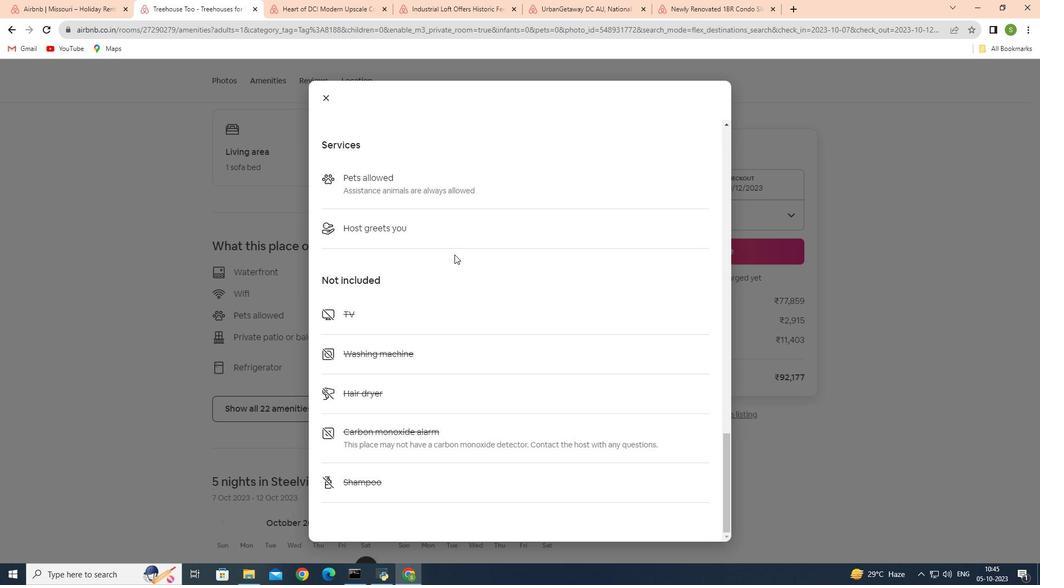 
Action: Mouse moved to (328, 93)
Screenshot: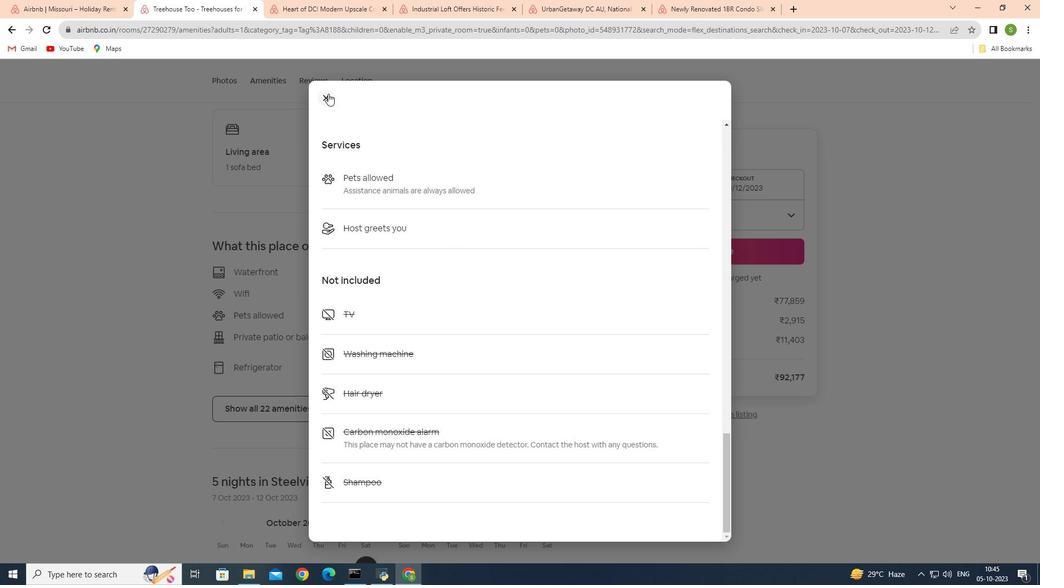 
Action: Mouse pressed left at (328, 93)
Screenshot: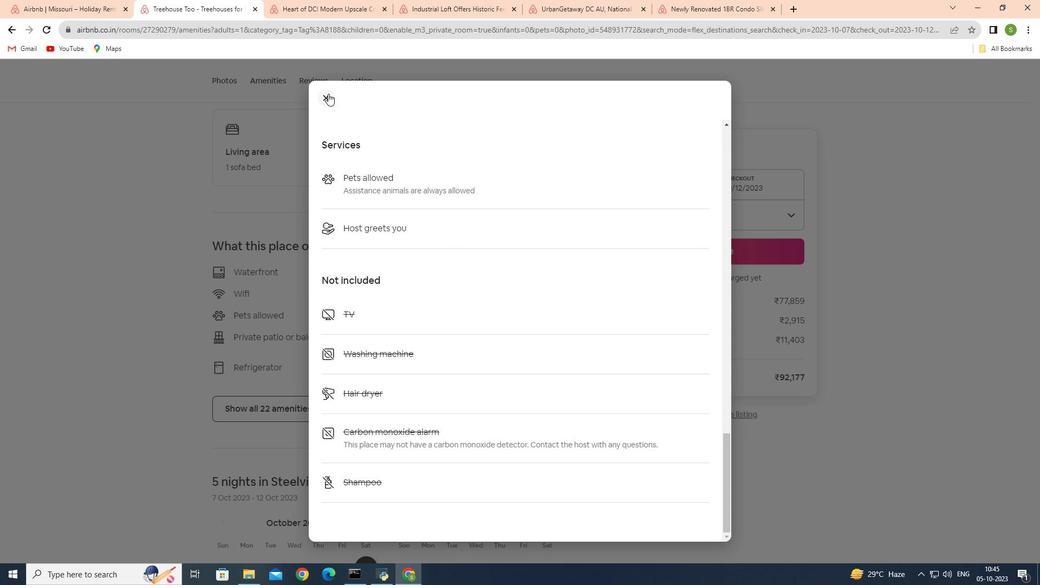 
Action: Mouse moved to (362, 239)
Screenshot: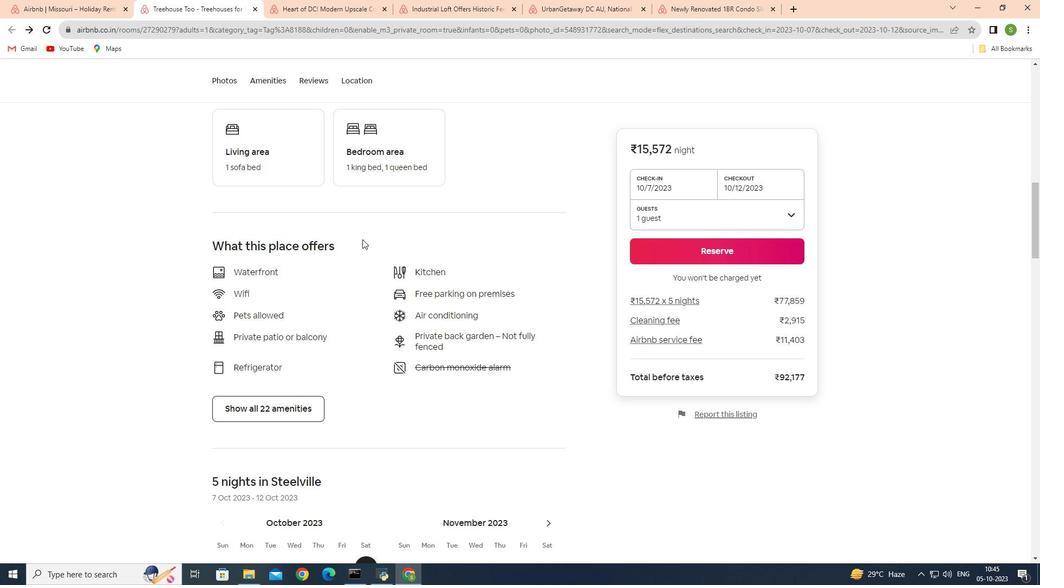
Action: Mouse scrolled (362, 238) with delta (0, 0)
Screenshot: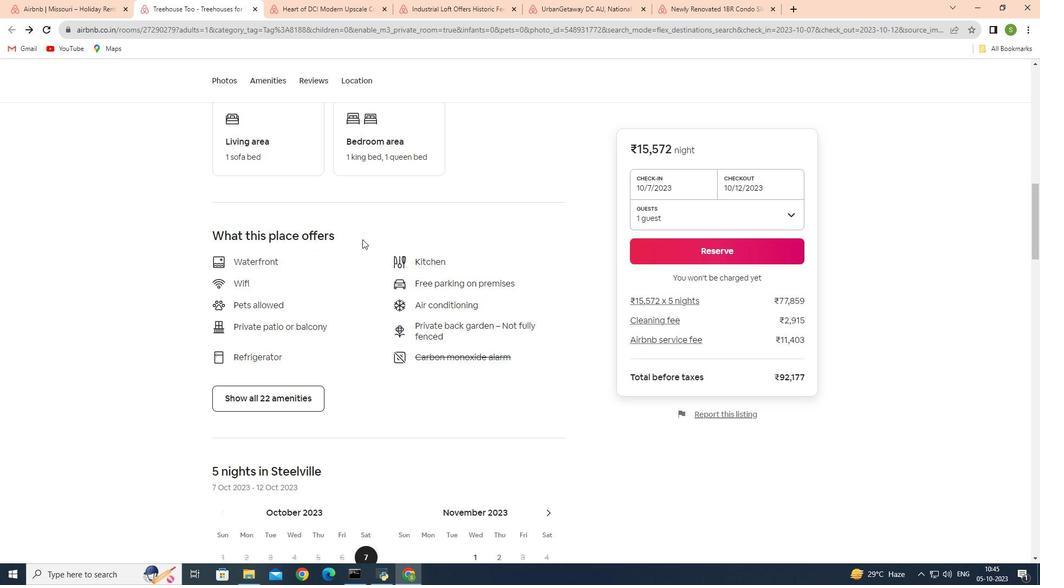 
Action: Mouse scrolled (362, 238) with delta (0, 0)
Screenshot: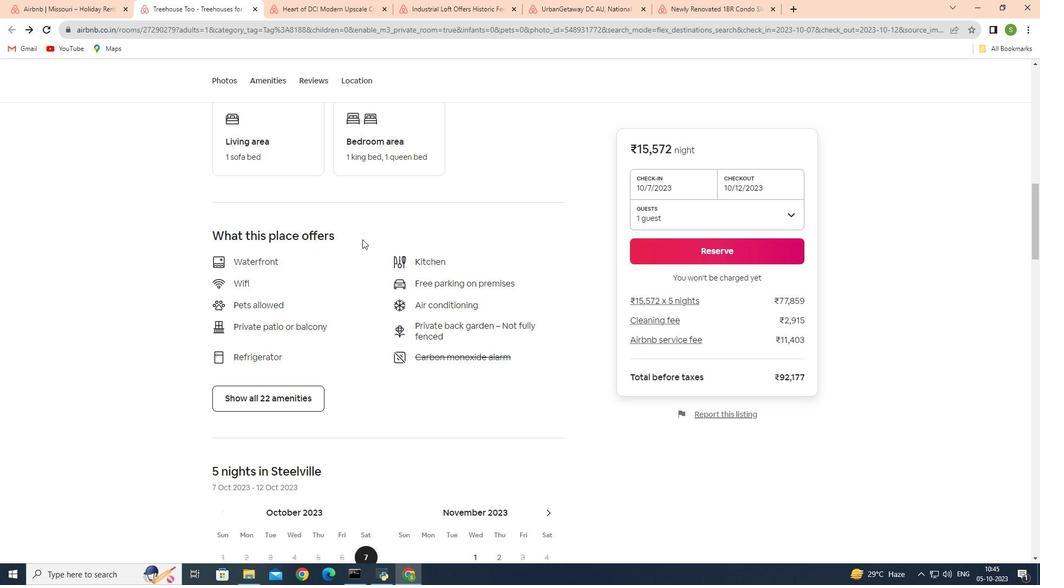 
Action: Mouse scrolled (362, 238) with delta (0, 0)
Screenshot: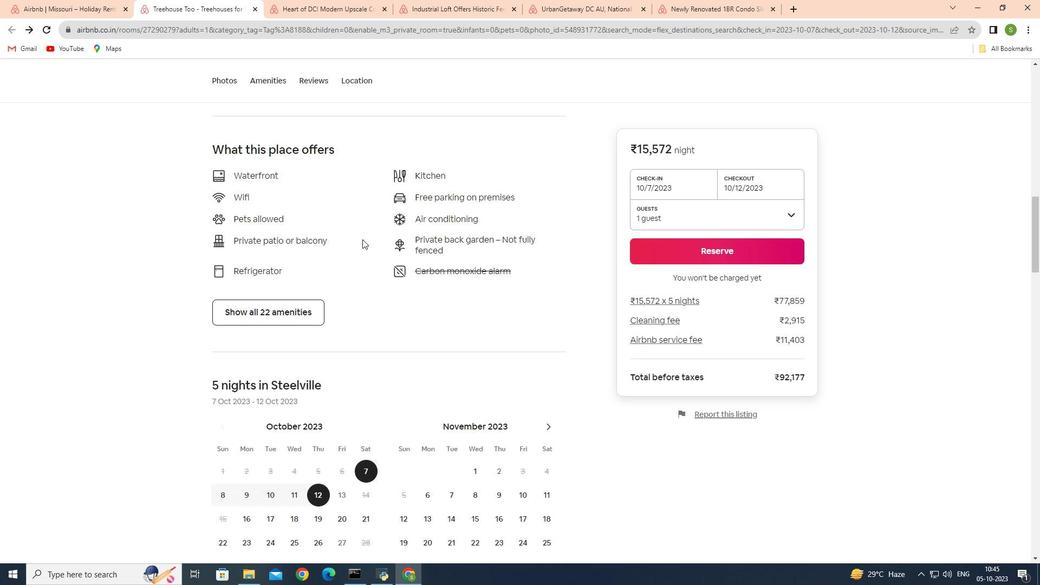 
Action: Mouse scrolled (362, 238) with delta (0, 0)
Screenshot: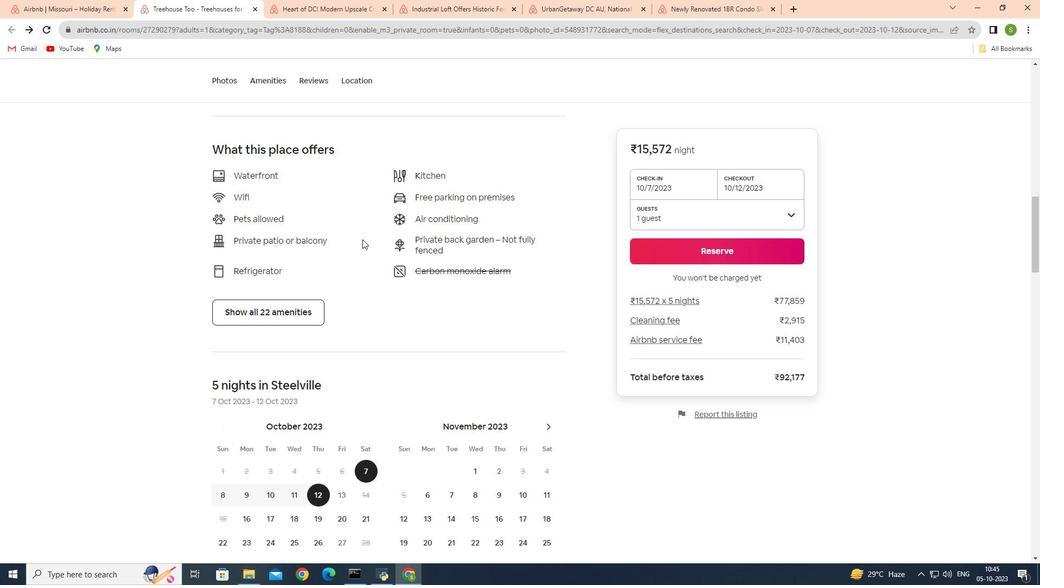 
Action: Mouse scrolled (362, 238) with delta (0, 0)
Screenshot: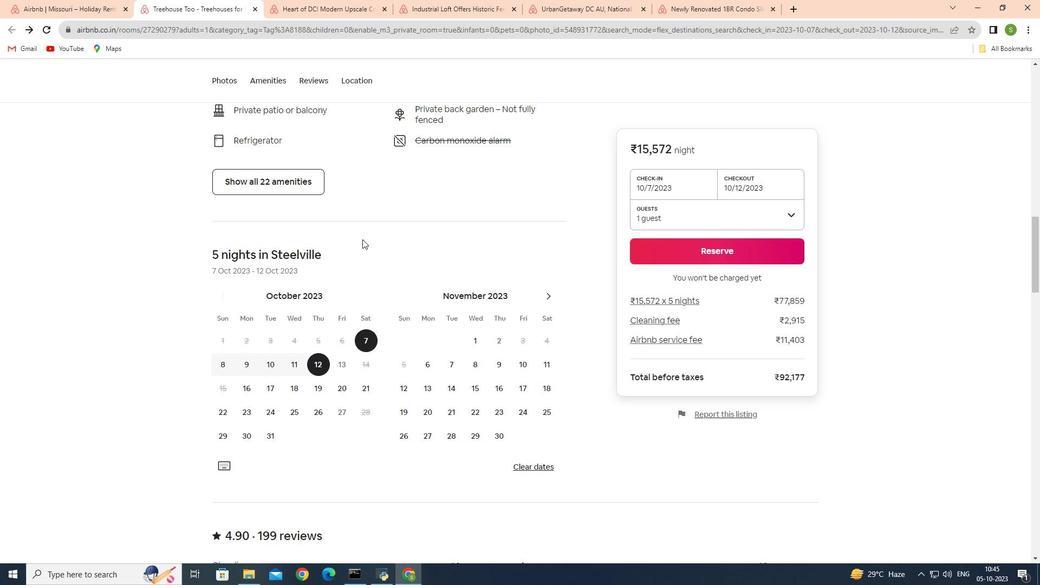 
Action: Mouse scrolled (362, 238) with delta (0, 0)
Screenshot: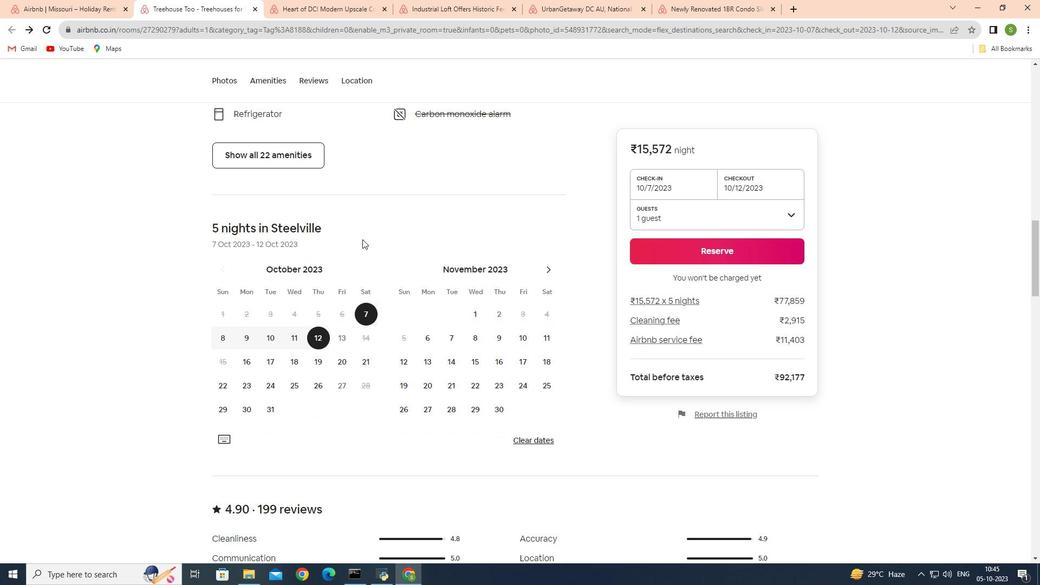 
Action: Mouse scrolled (362, 238) with delta (0, 0)
Screenshot: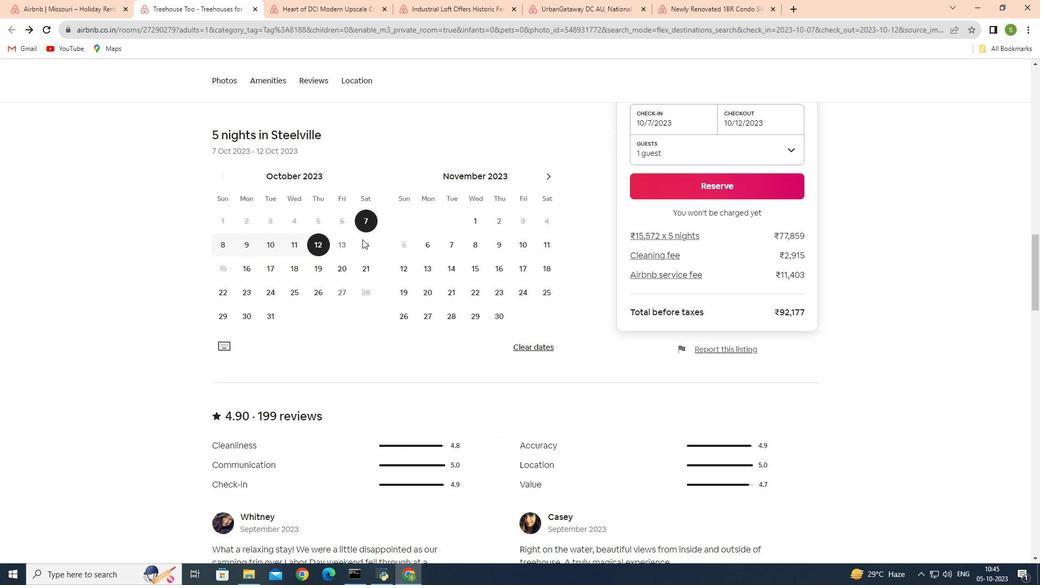 
Action: Mouse scrolled (362, 238) with delta (0, 0)
Screenshot: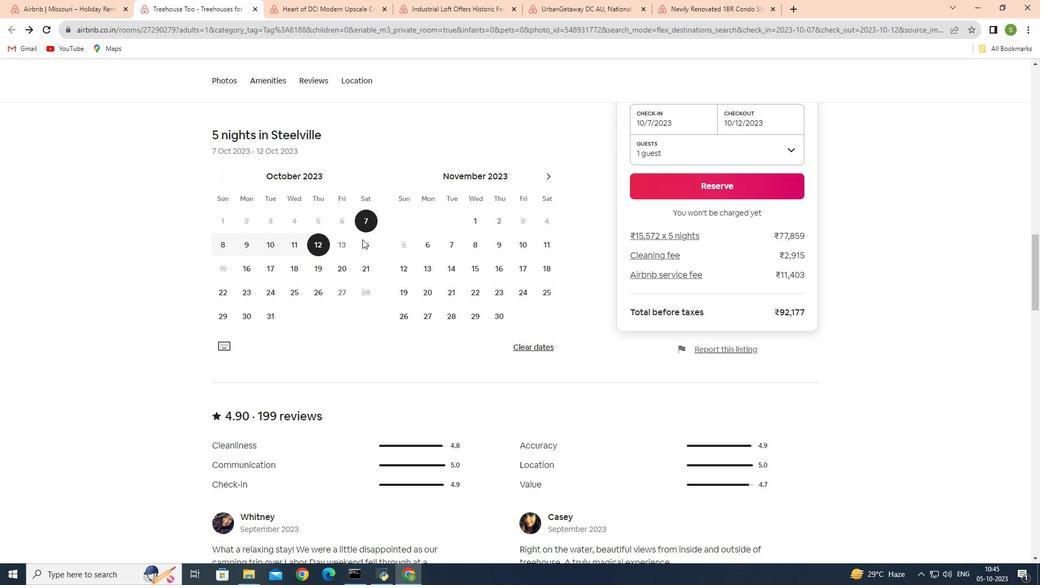 
Action: Mouse scrolled (362, 238) with delta (0, 0)
Screenshot: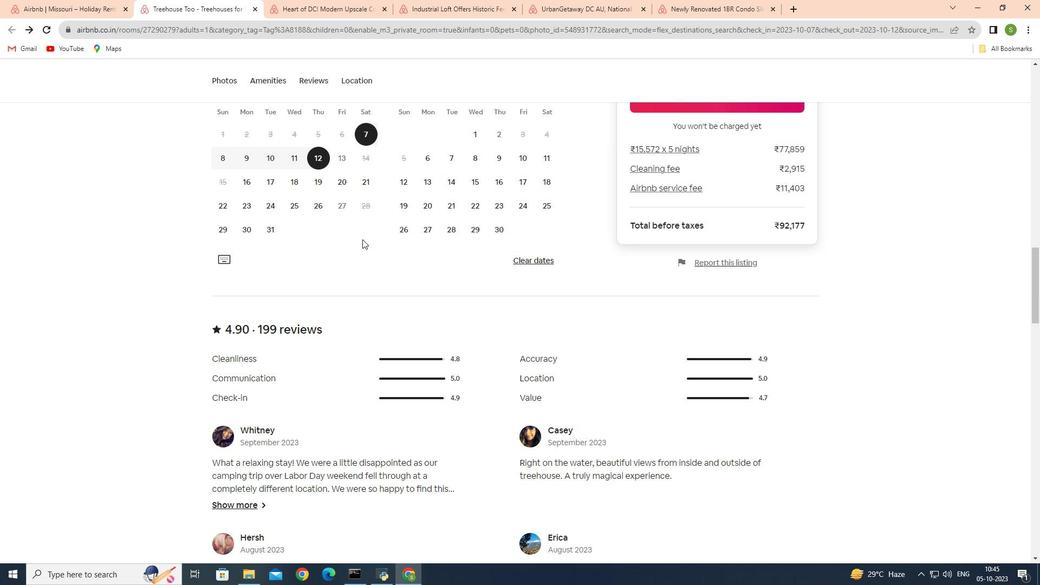 
Action: Mouse scrolled (362, 238) with delta (0, 0)
Screenshot: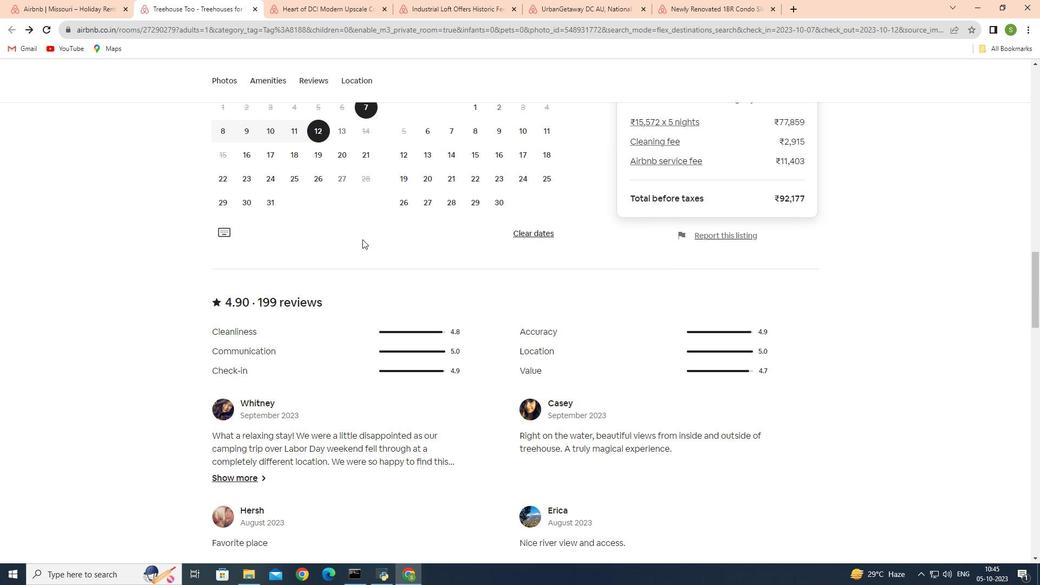 
Action: Mouse scrolled (362, 238) with delta (0, 0)
Screenshot: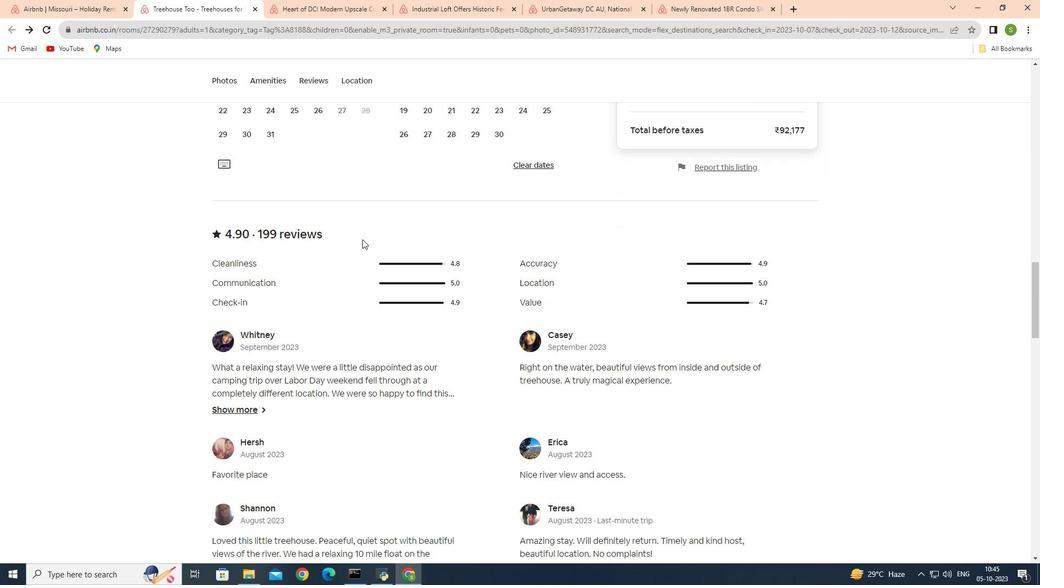 
Action: Mouse scrolled (362, 238) with delta (0, 0)
Screenshot: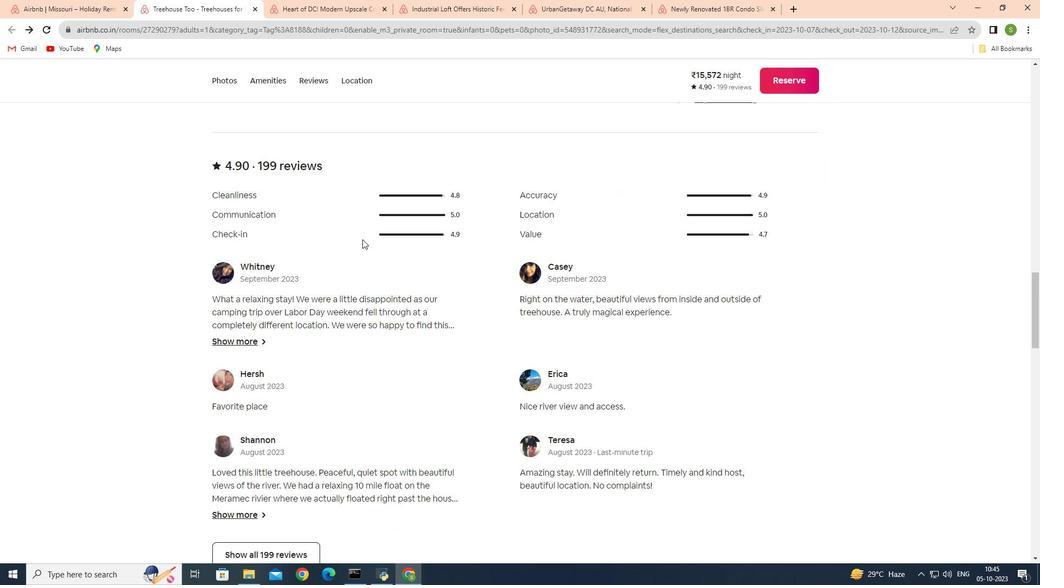 
Action: Mouse scrolled (362, 238) with delta (0, 0)
Screenshot: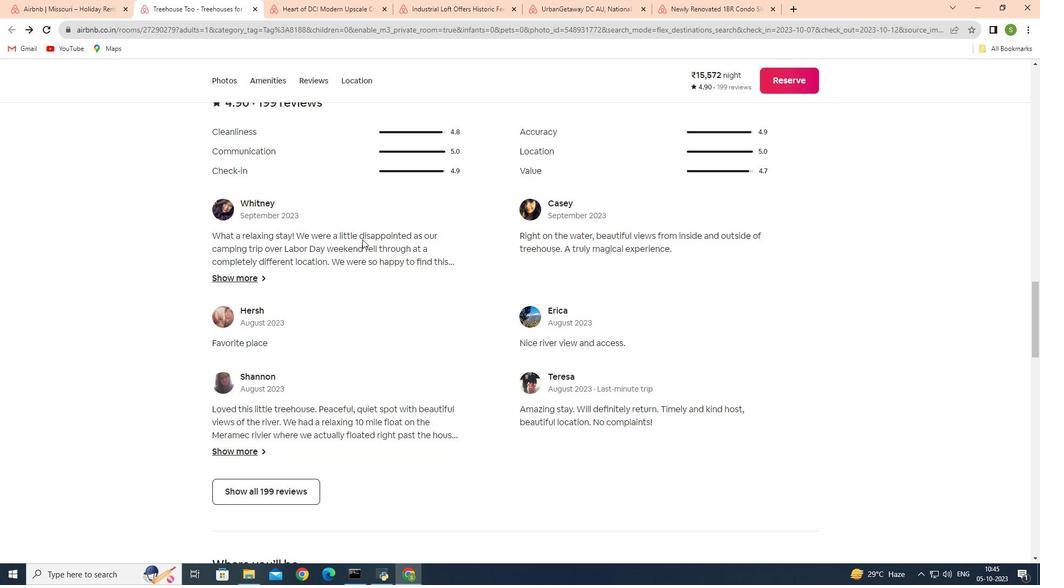 
Action: Mouse scrolled (362, 238) with delta (0, 0)
Screenshot: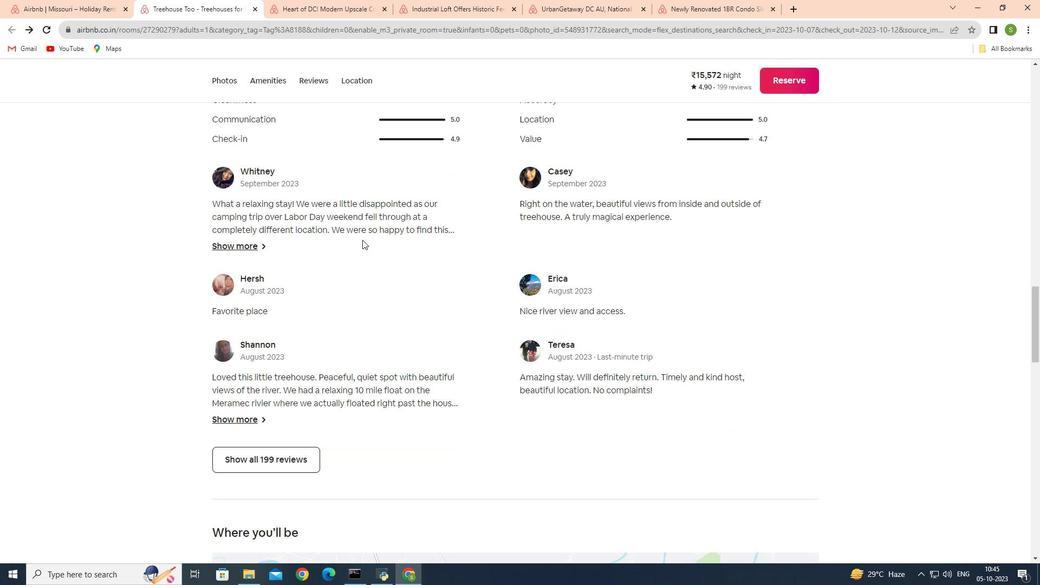
Action: Mouse moved to (276, 393)
Screenshot: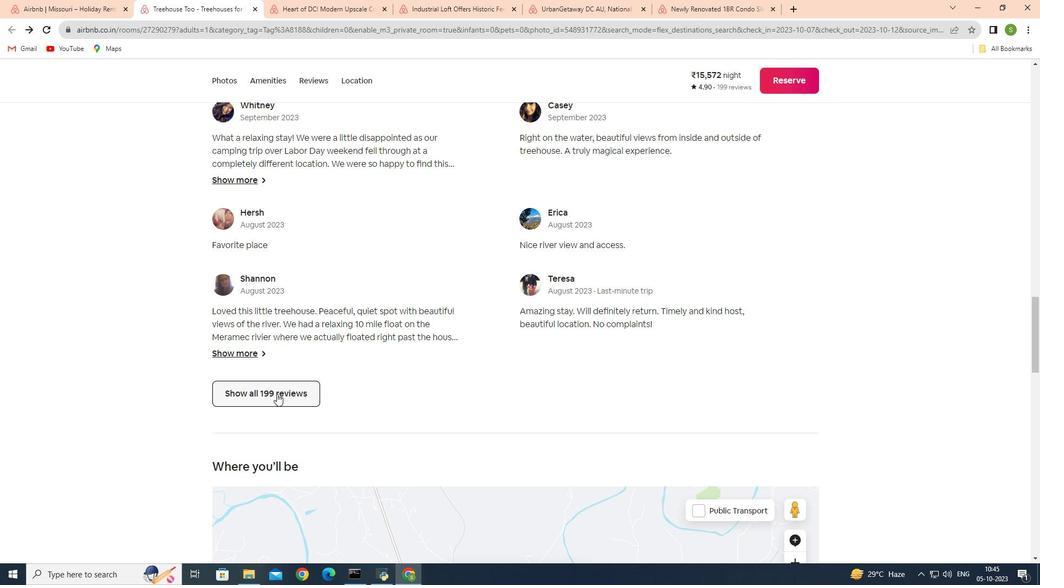 
Action: Mouse pressed left at (276, 393)
Screenshot: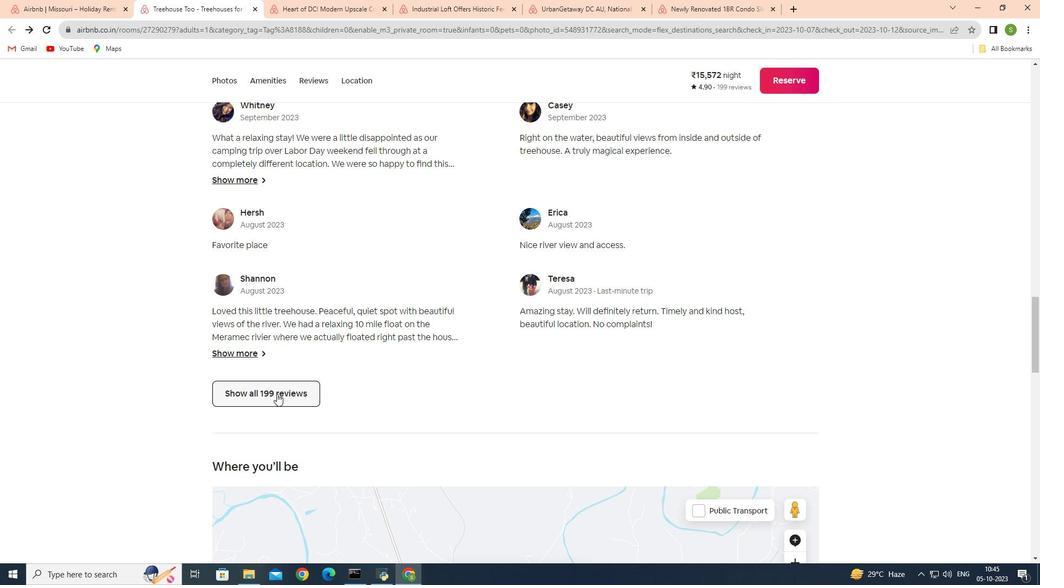
Action: Mouse moved to (572, 219)
Screenshot: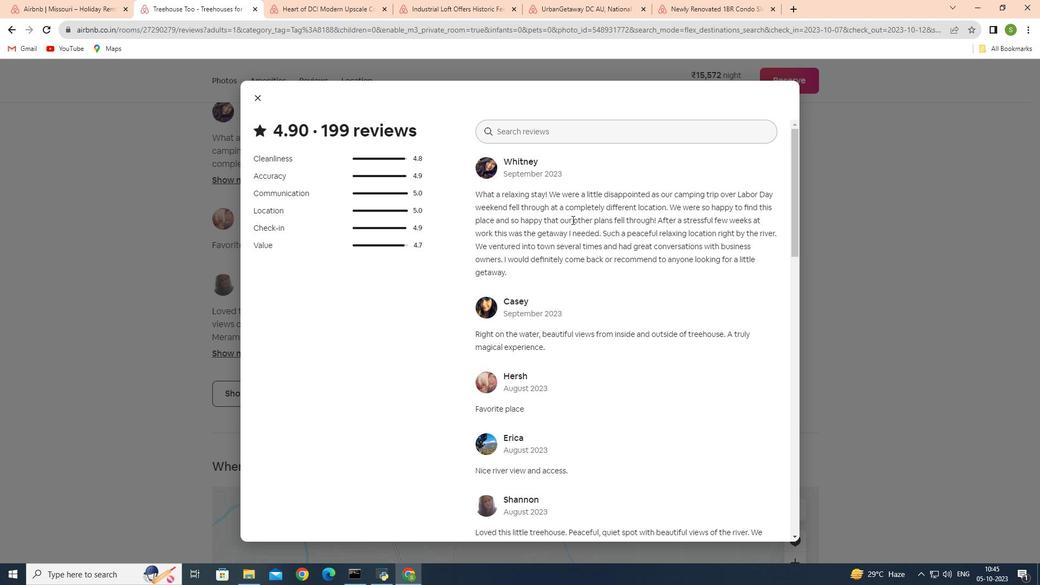 
Action: Mouse scrolled (572, 219) with delta (0, 0)
Screenshot: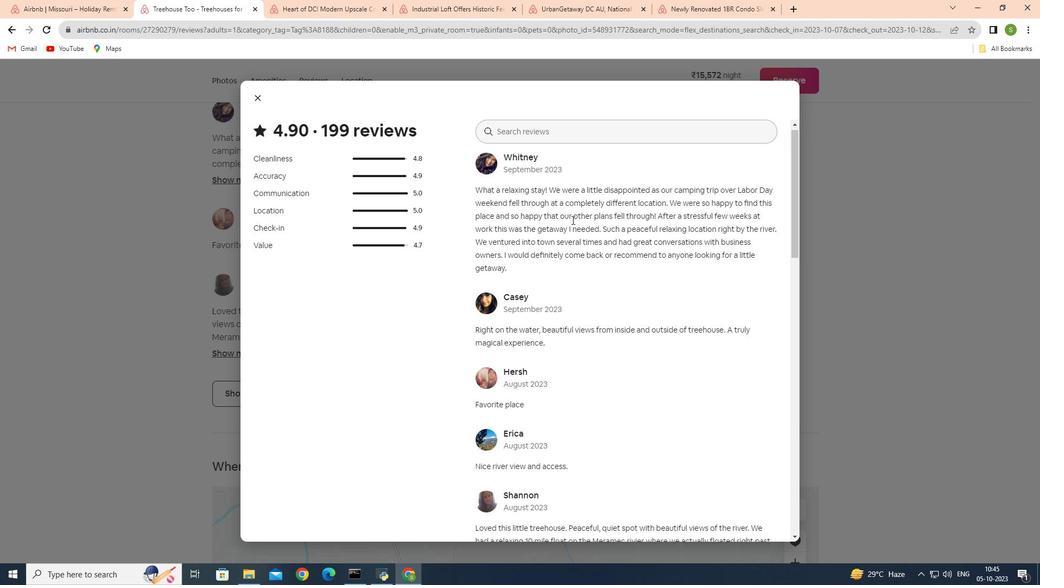 
Action: Mouse scrolled (572, 219) with delta (0, 0)
Screenshot: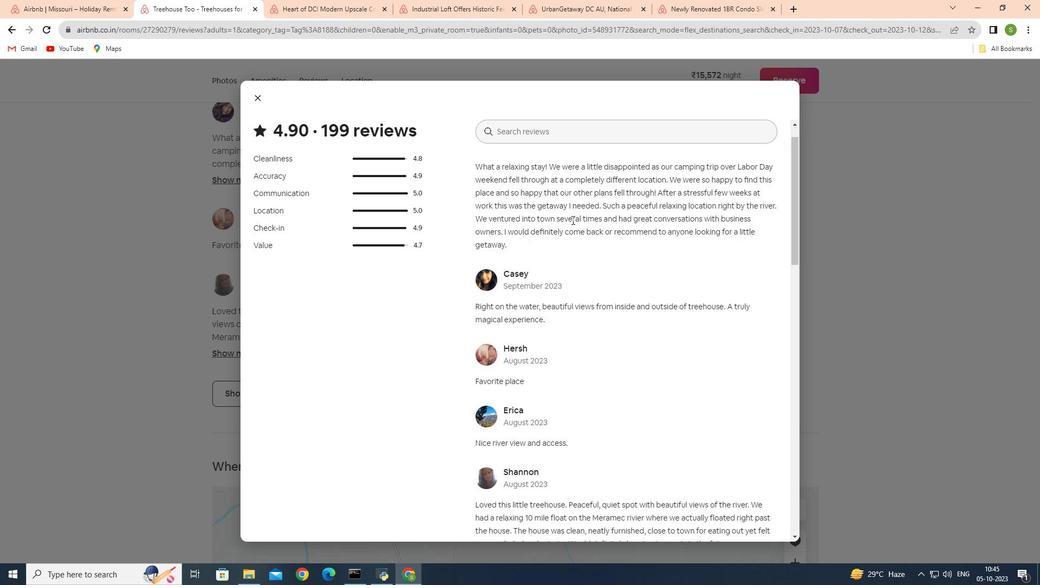 
Action: Mouse scrolled (572, 219) with delta (0, 0)
Screenshot: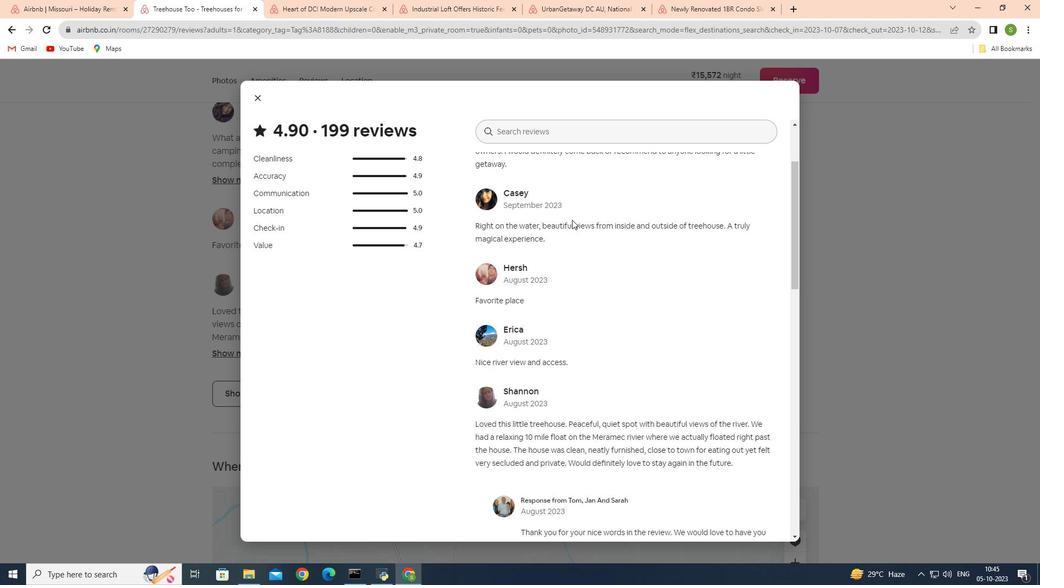 
Action: Mouse scrolled (572, 219) with delta (0, 0)
Screenshot: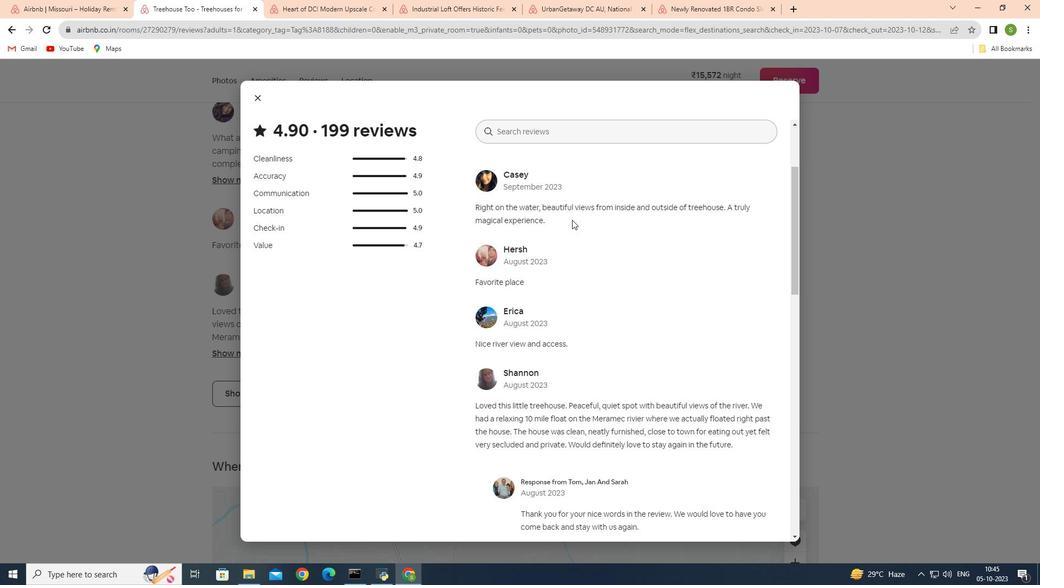 
Action: Mouse scrolled (572, 219) with delta (0, 0)
Screenshot: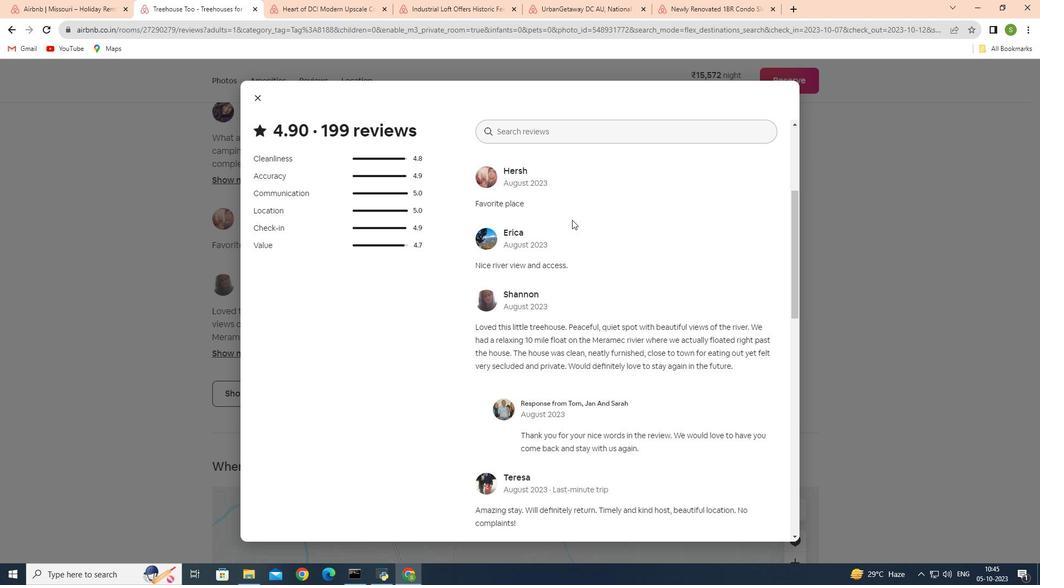 
Action: Mouse scrolled (572, 219) with delta (0, 0)
Screenshot: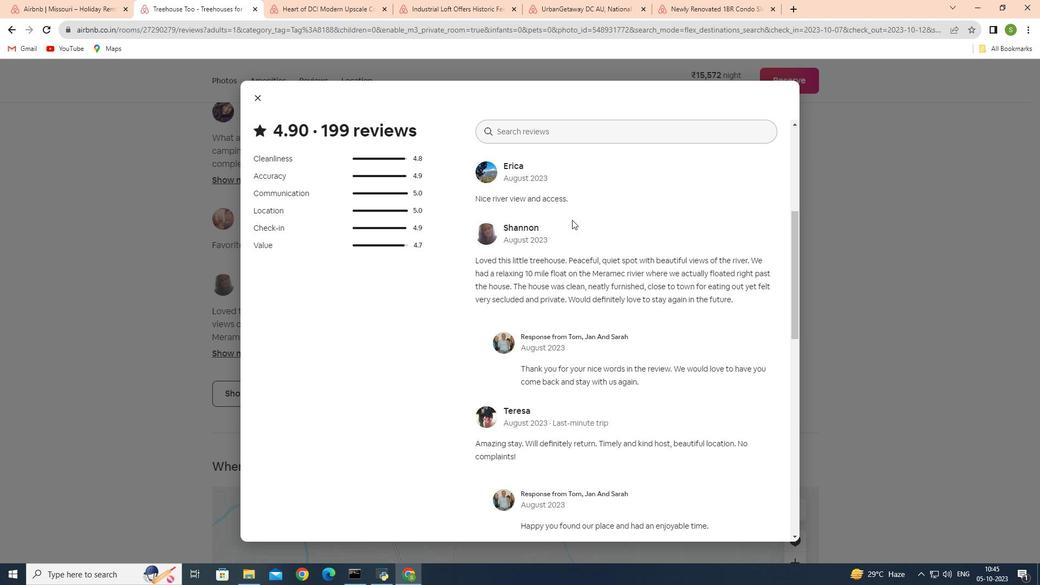 
Action: Mouse scrolled (572, 219) with delta (0, 0)
Screenshot: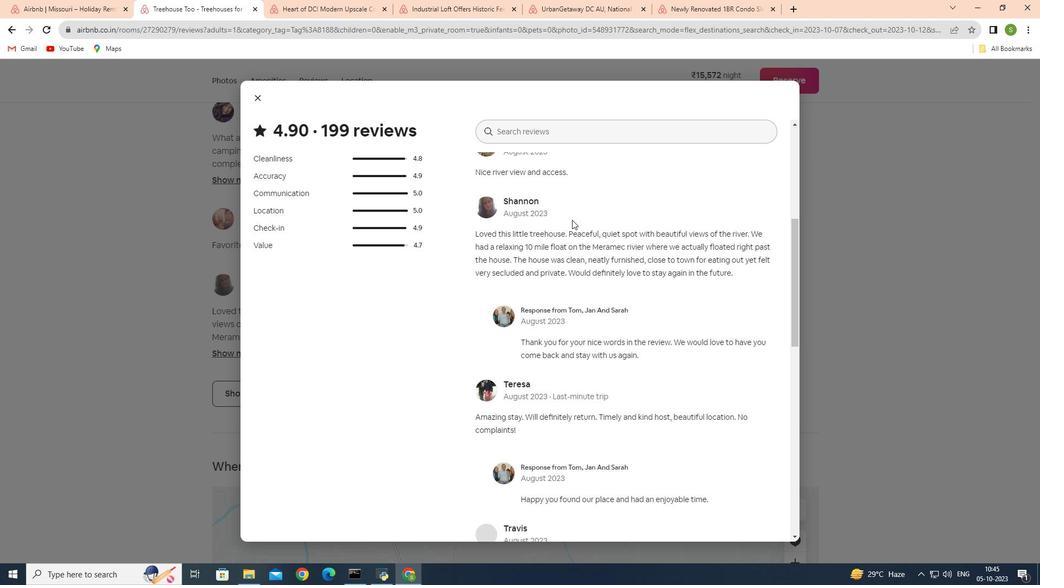 
Action: Mouse scrolled (572, 219) with delta (0, 0)
Screenshot: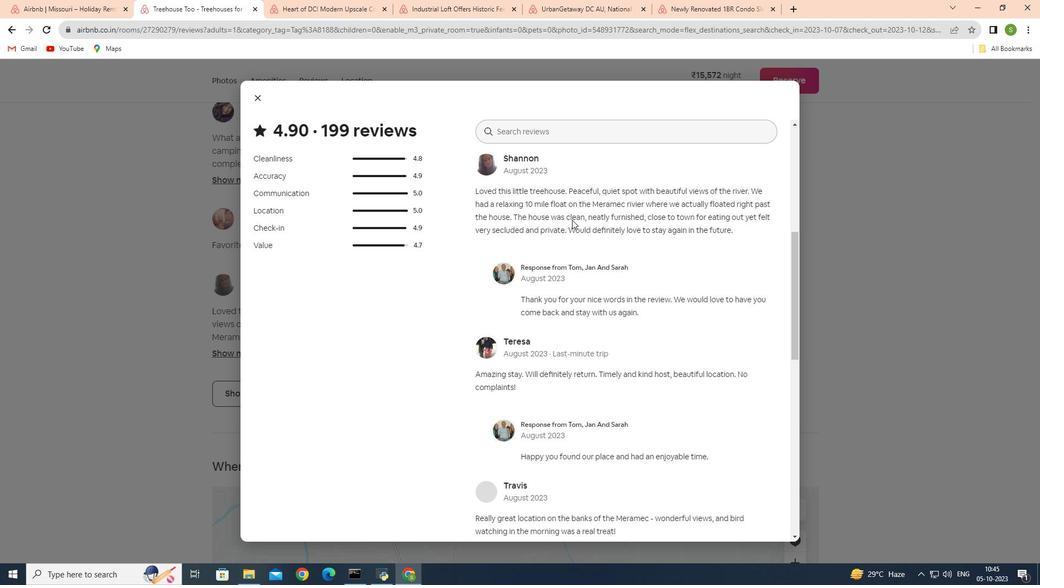 
Action: Mouse scrolled (572, 219) with delta (0, 0)
Screenshot: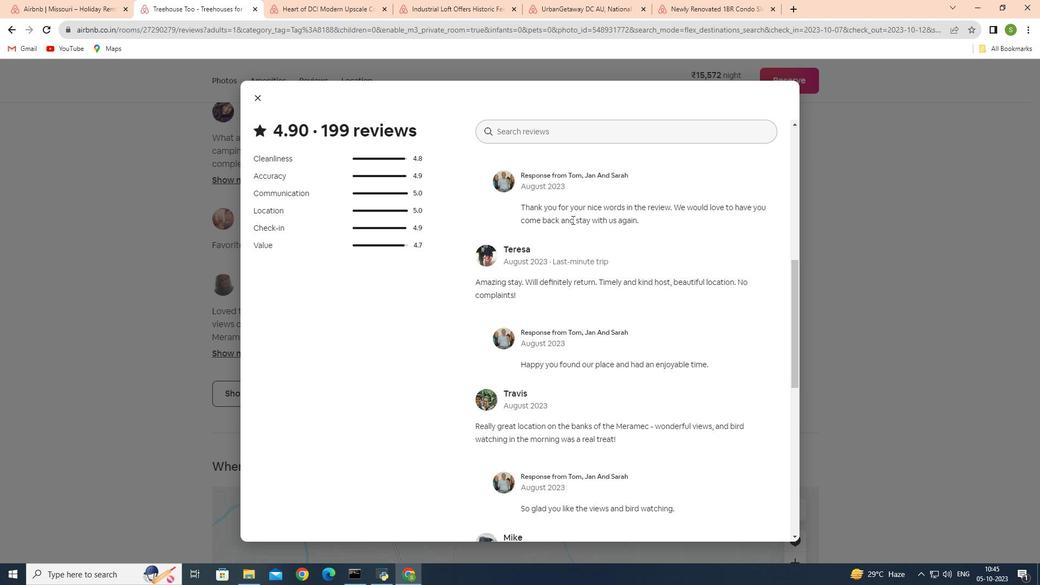 
Action: Mouse scrolled (572, 219) with delta (0, 0)
Screenshot: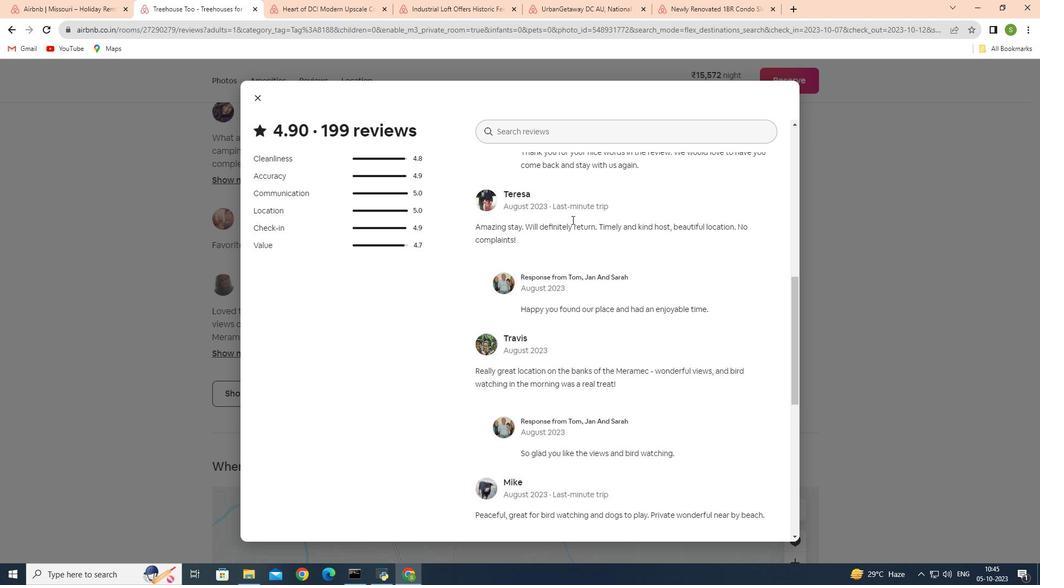 
Action: Mouse scrolled (572, 219) with delta (0, 0)
Screenshot: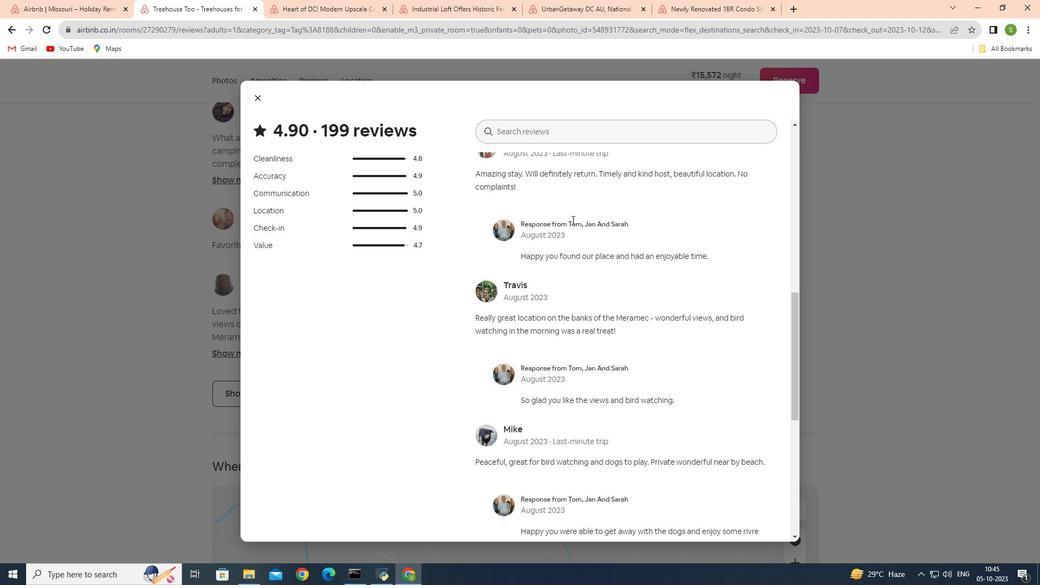 
Action: Mouse scrolled (572, 219) with delta (0, 0)
Screenshot: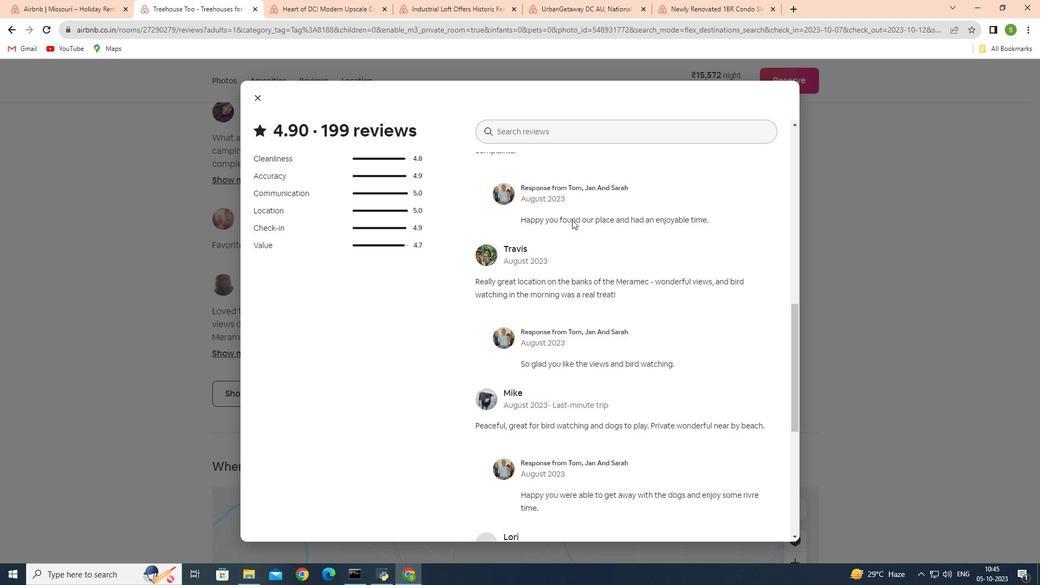 
Action: Mouse scrolled (572, 219) with delta (0, 0)
Screenshot: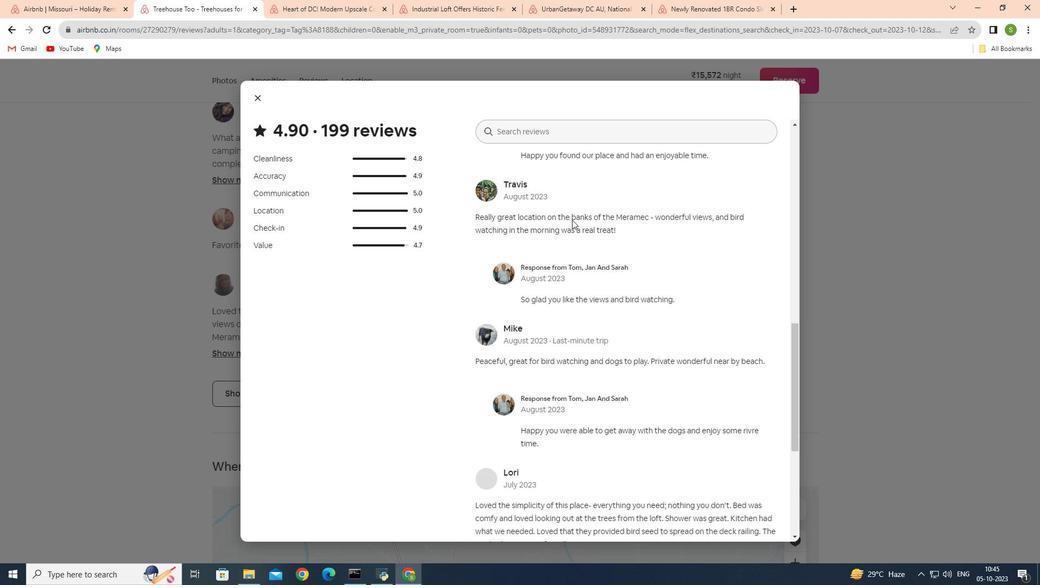 
Action: Mouse scrolled (572, 219) with delta (0, 0)
Screenshot: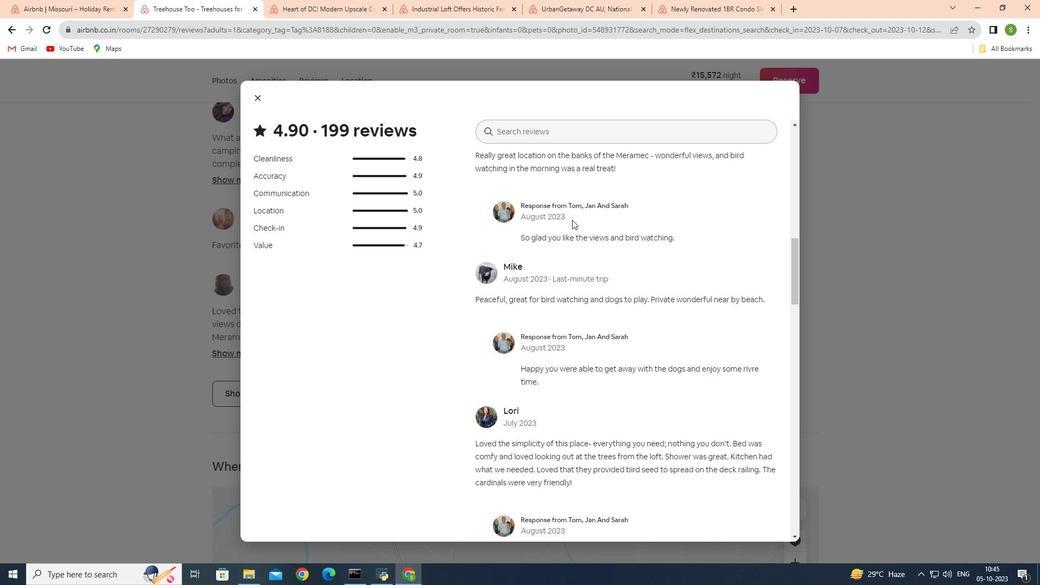 
Action: Mouse scrolled (572, 219) with delta (0, 0)
Screenshot: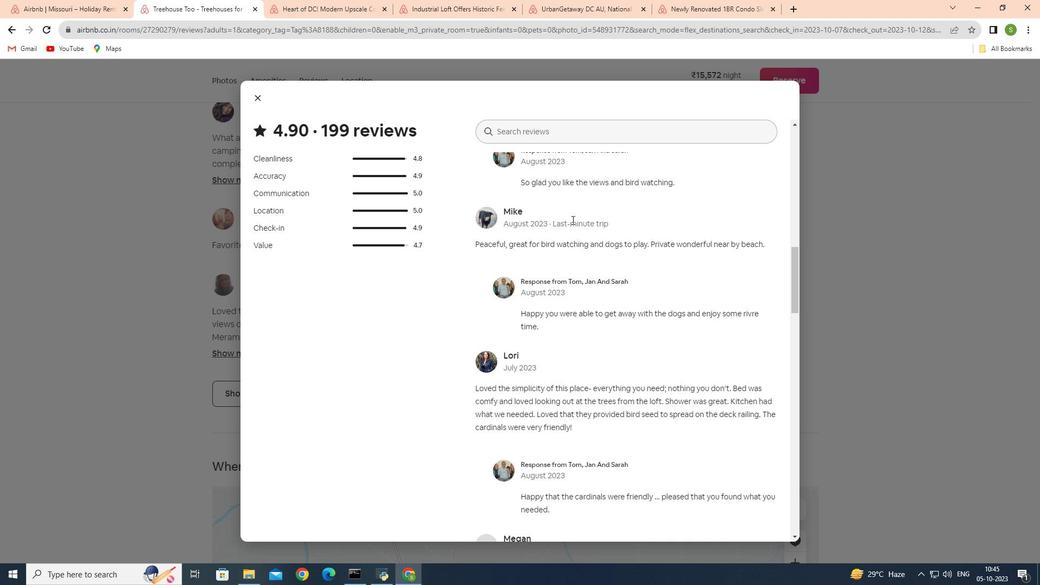 
Action: Mouse scrolled (572, 219) with delta (0, 0)
Screenshot: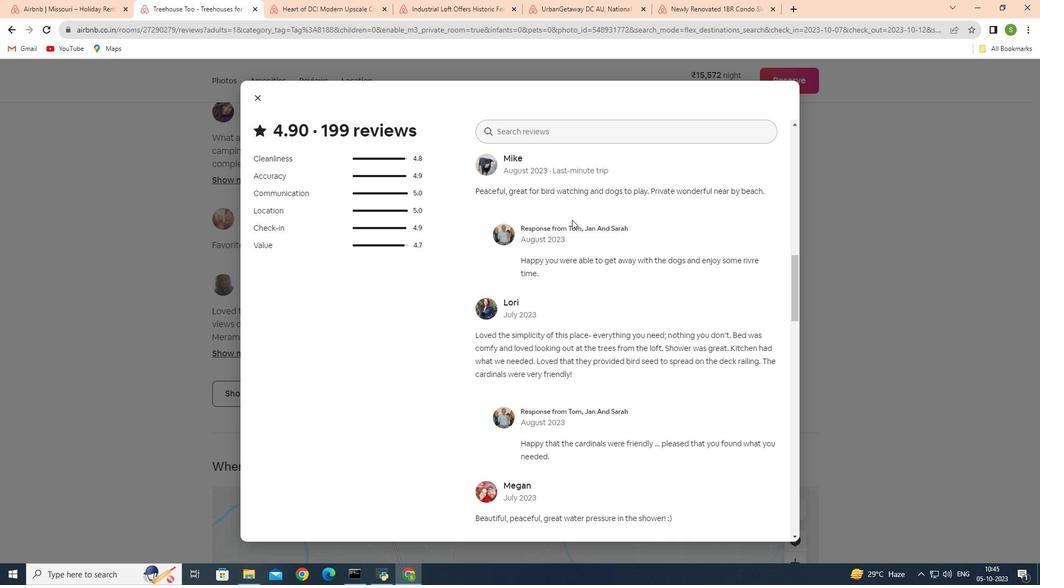 
Action: Mouse scrolled (572, 219) with delta (0, 0)
Screenshot: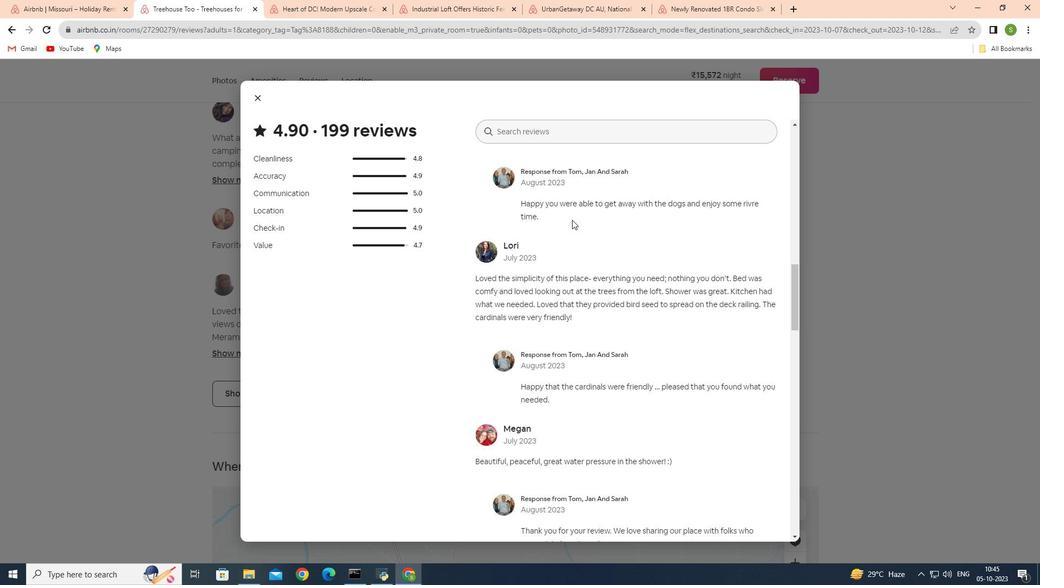 
Action: Mouse scrolled (572, 219) with delta (0, 0)
Screenshot: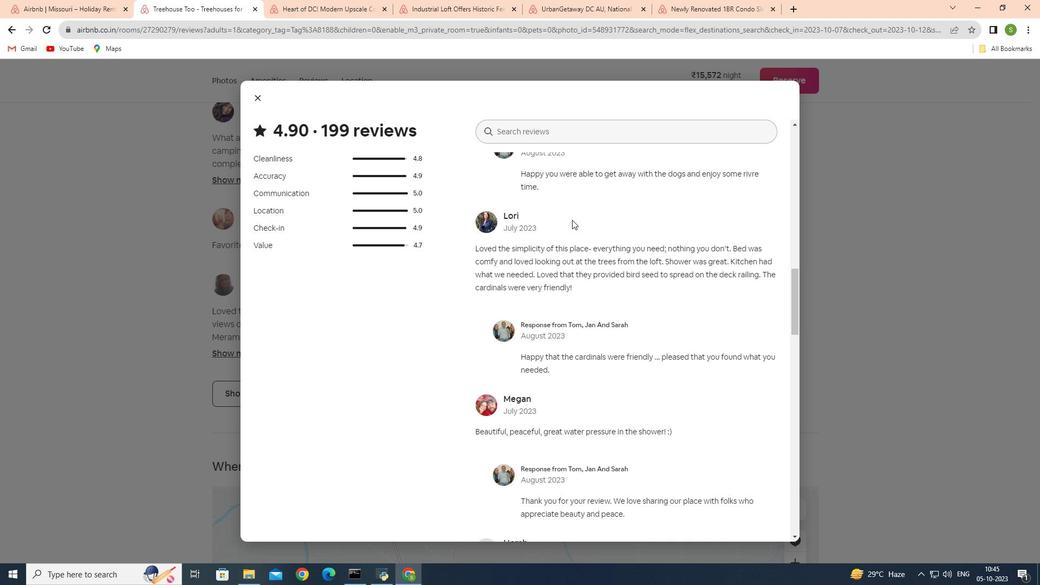 
Action: Mouse scrolled (572, 219) with delta (0, 0)
Screenshot: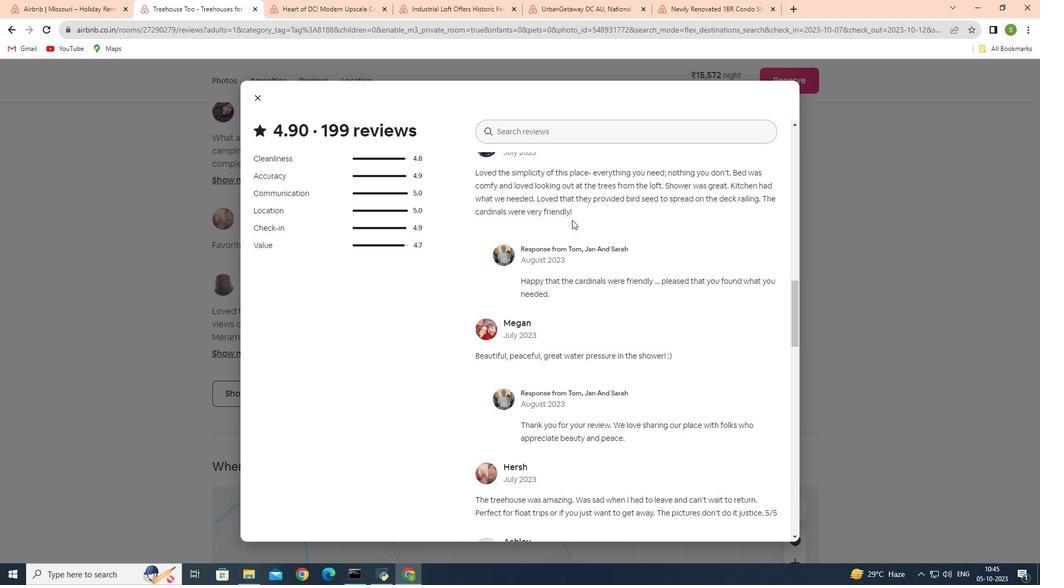 
Action: Mouse scrolled (572, 219) with delta (0, 0)
Screenshot: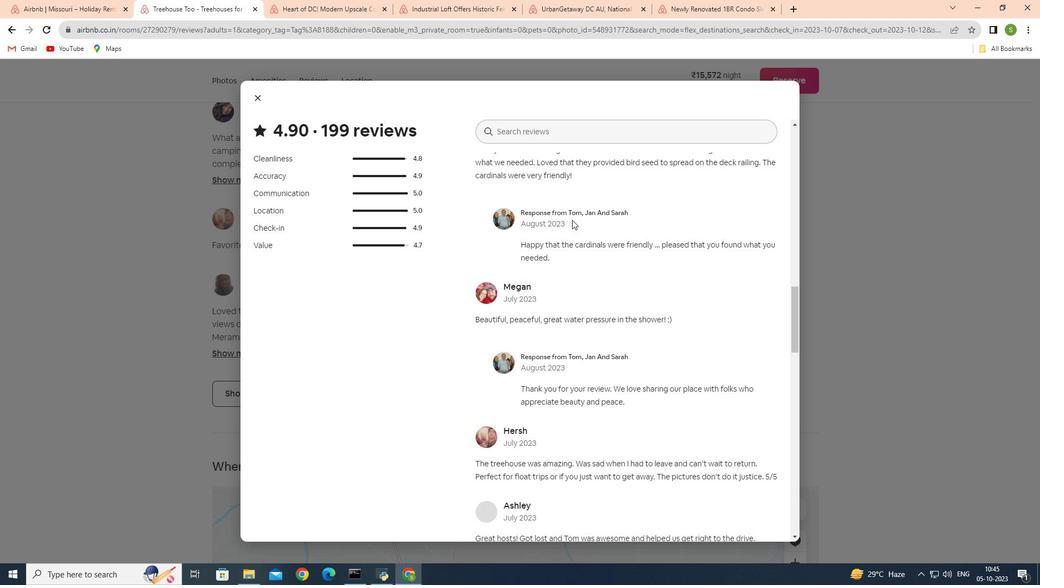 
Action: Mouse scrolled (572, 219) with delta (0, 0)
Screenshot: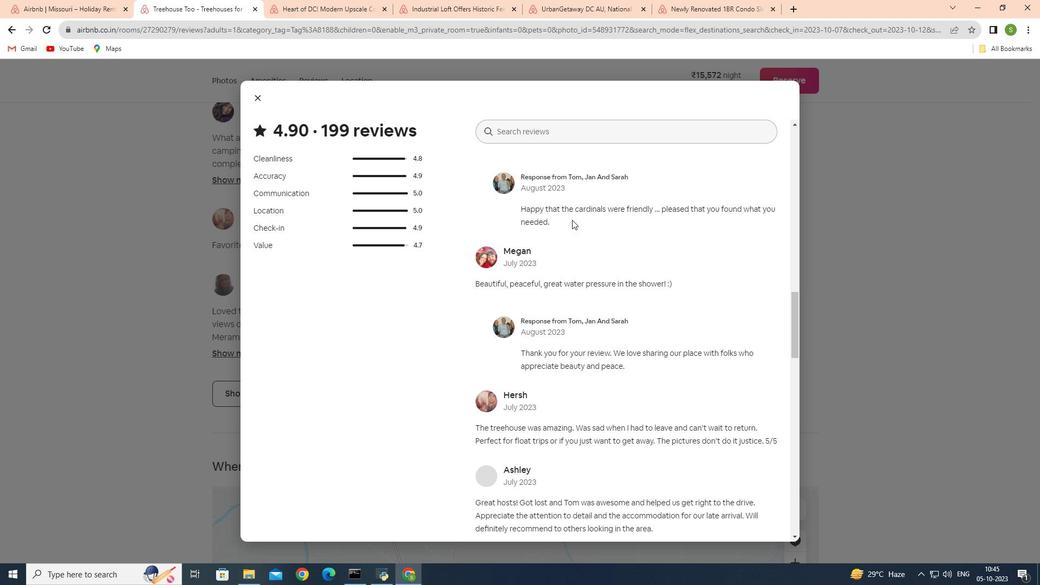 
Action: Mouse scrolled (572, 219) with delta (0, 0)
Screenshot: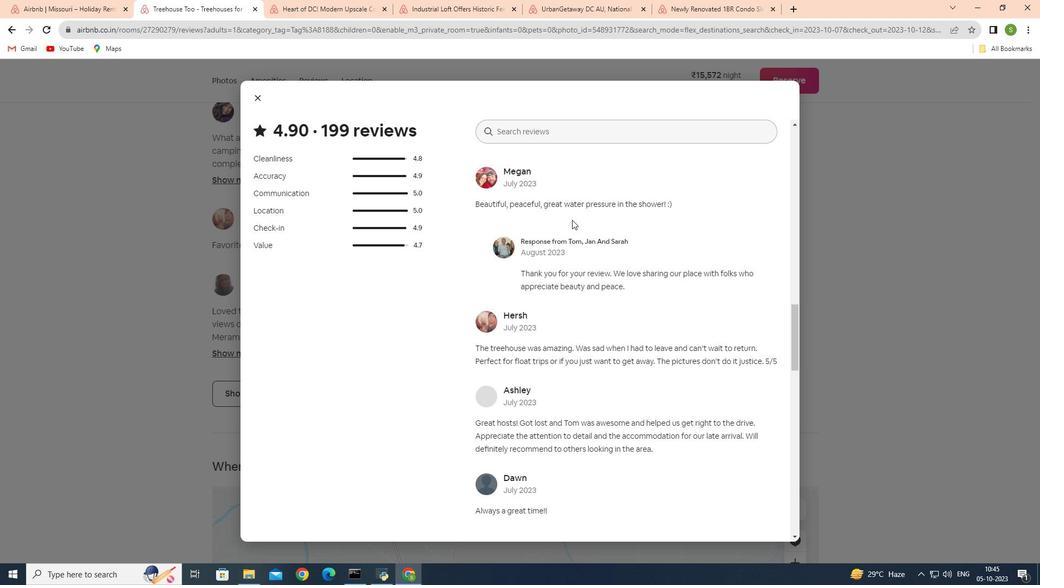 
Action: Mouse scrolled (572, 219) with delta (0, 0)
Screenshot: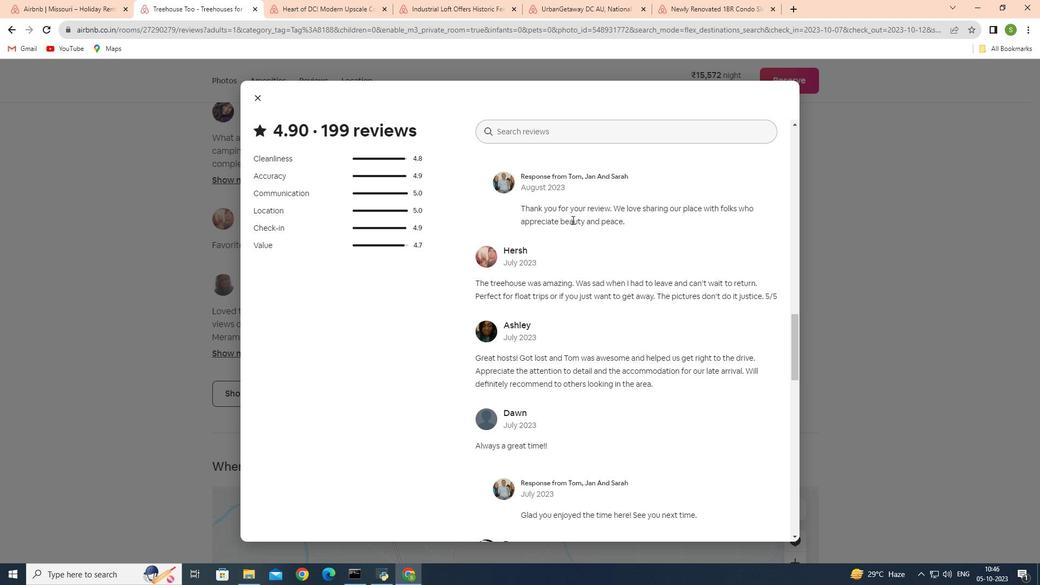 
Action: Mouse scrolled (572, 219) with delta (0, 0)
Screenshot: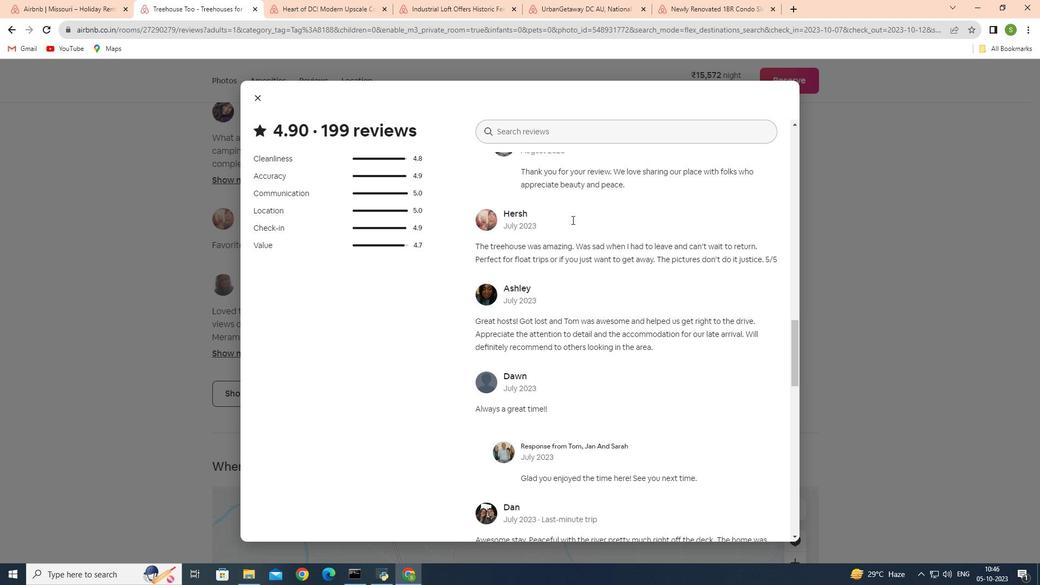 
Action: Mouse scrolled (572, 219) with delta (0, 0)
Screenshot: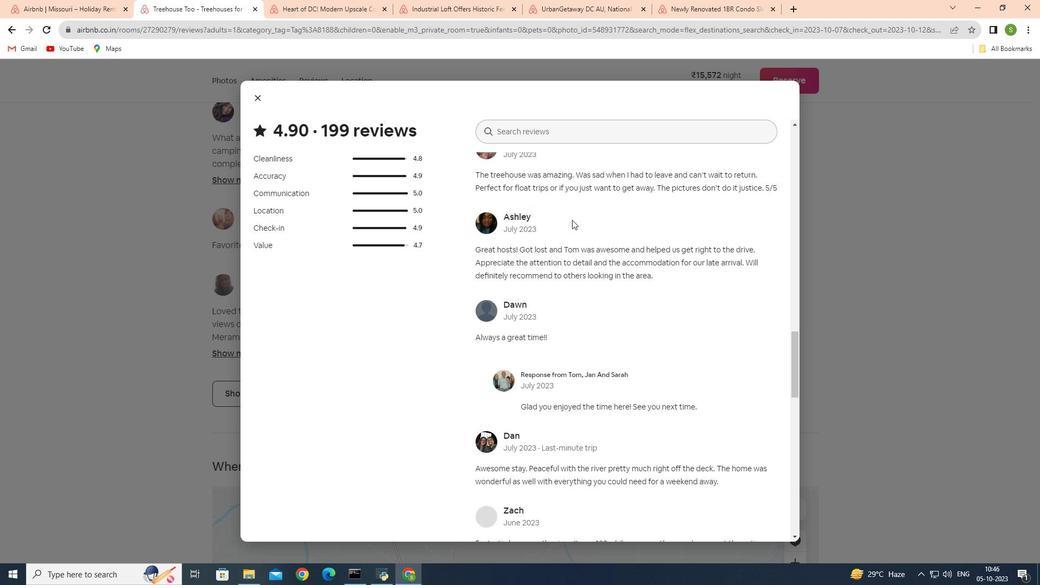 
Action: Mouse scrolled (572, 219) with delta (0, 0)
Screenshot: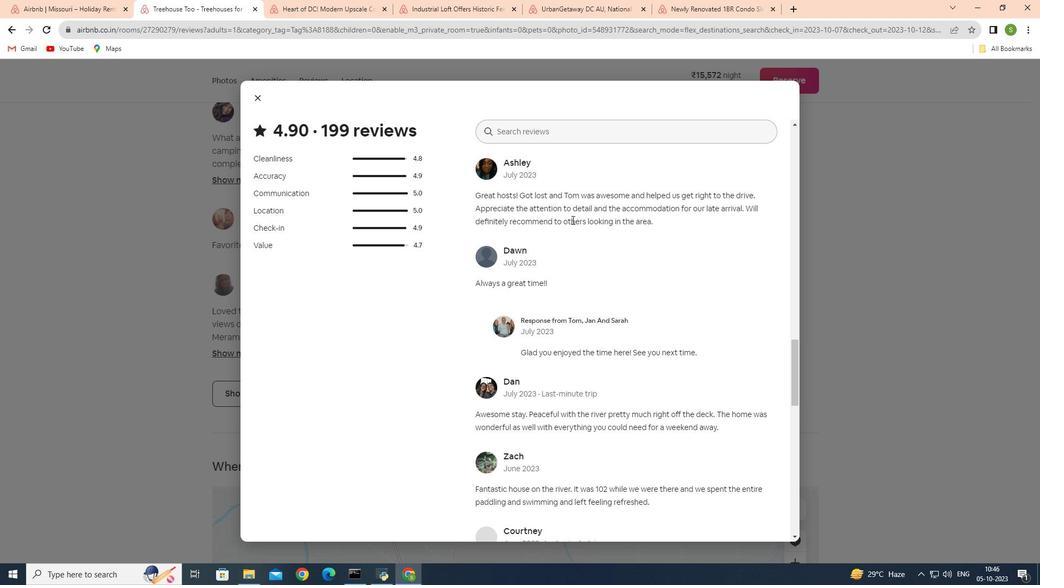 
Action: Mouse scrolled (572, 219) with delta (0, 0)
Screenshot: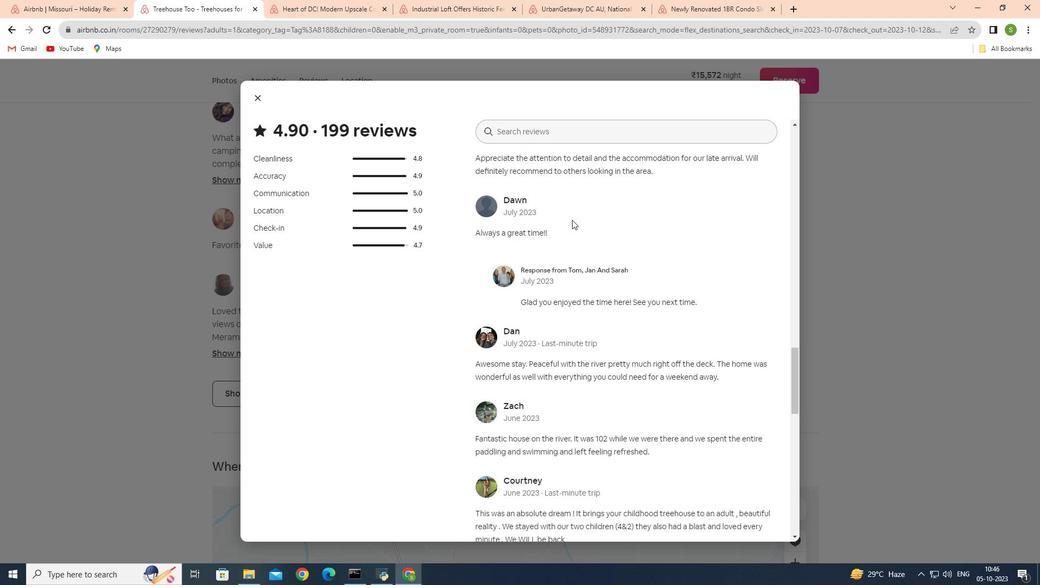 
Action: Mouse scrolled (572, 219) with delta (0, 0)
Screenshot: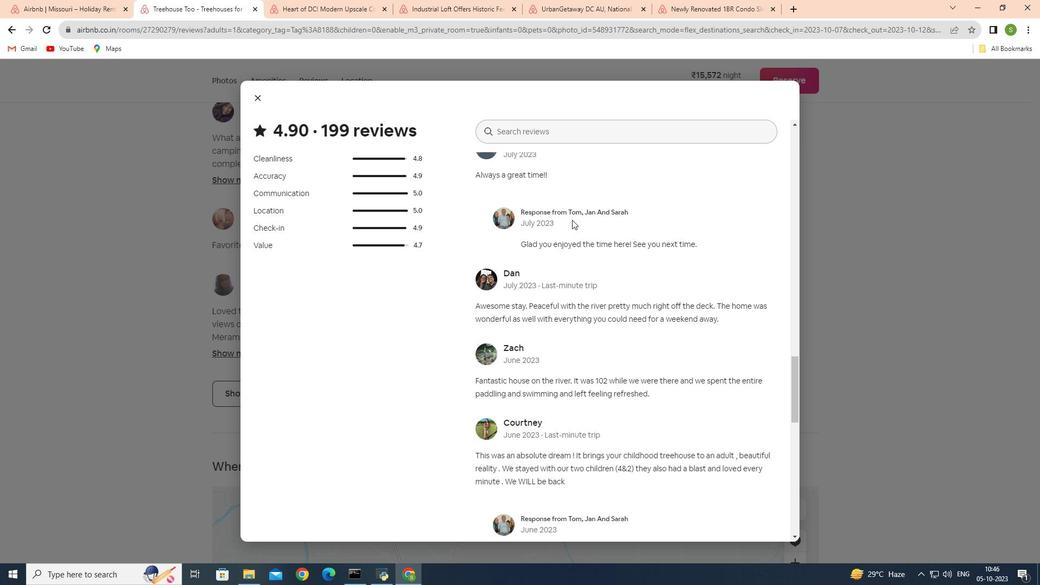 
Action: Mouse scrolled (572, 219) with delta (0, 0)
Screenshot: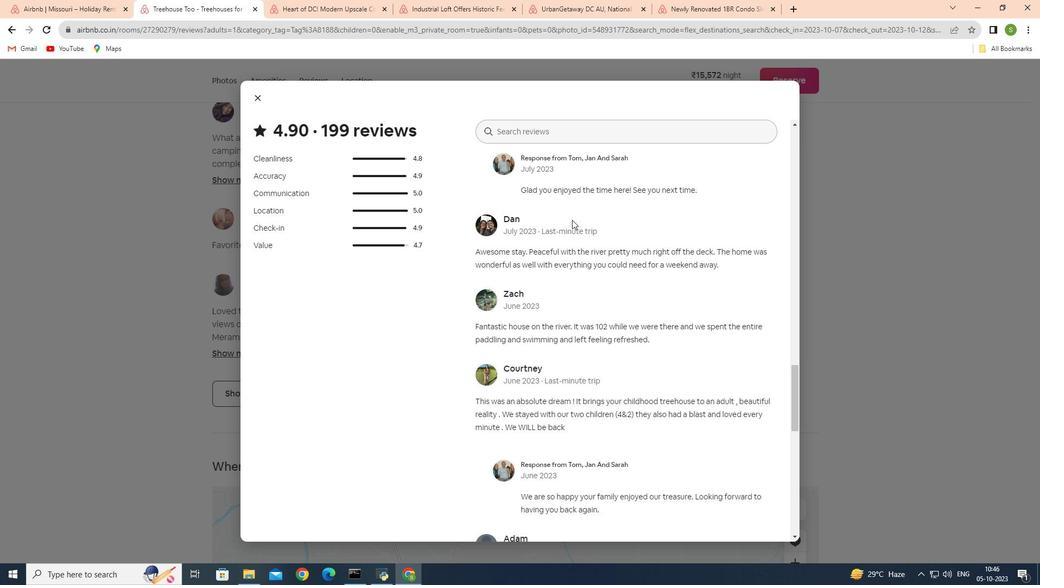 
Action: Mouse scrolled (572, 219) with delta (0, 0)
Screenshot: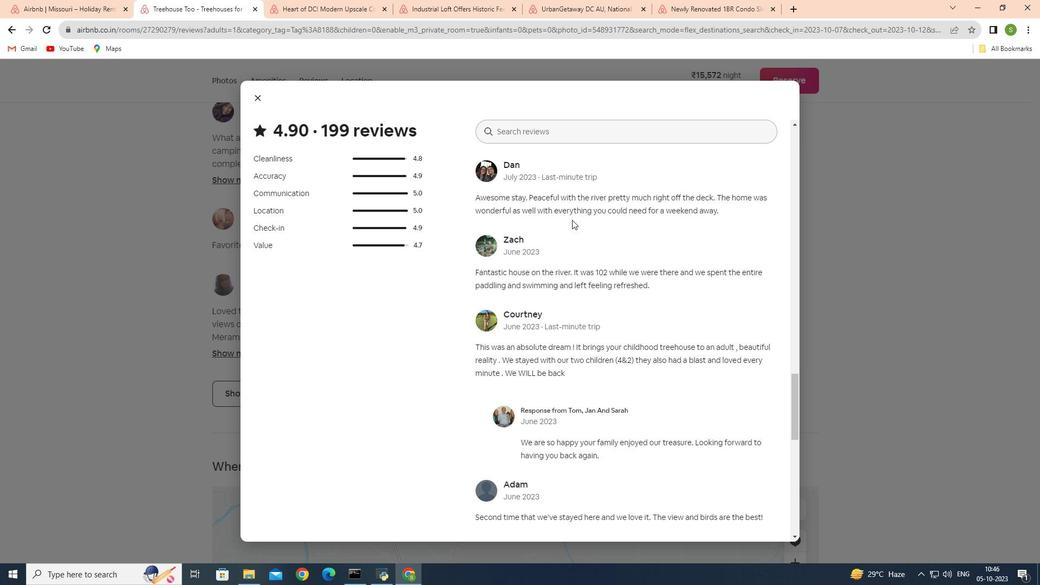 
Action: Mouse scrolled (572, 219) with delta (0, 0)
Screenshot: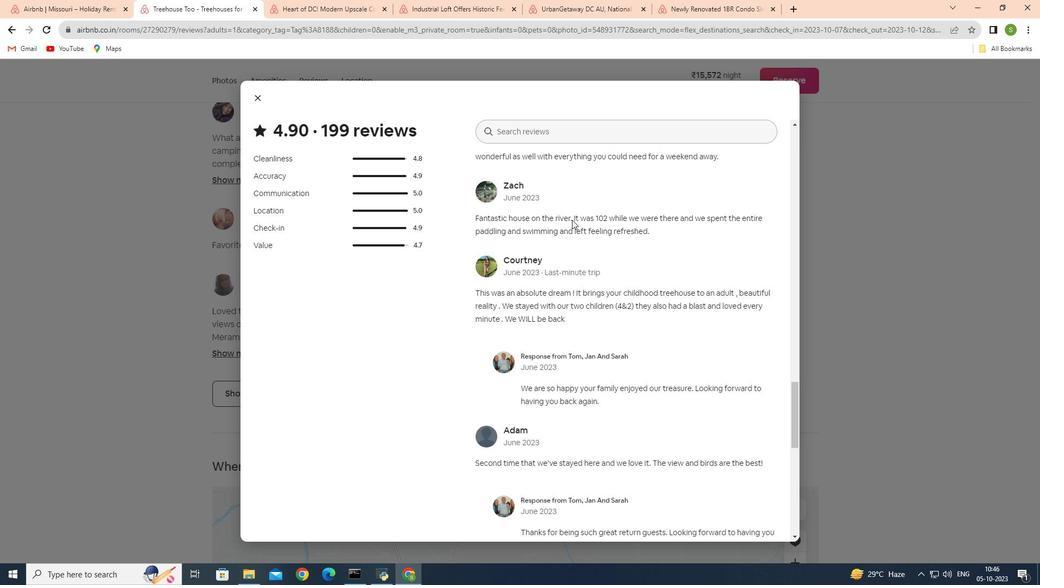
Action: Mouse scrolled (572, 219) with delta (0, 0)
Screenshot: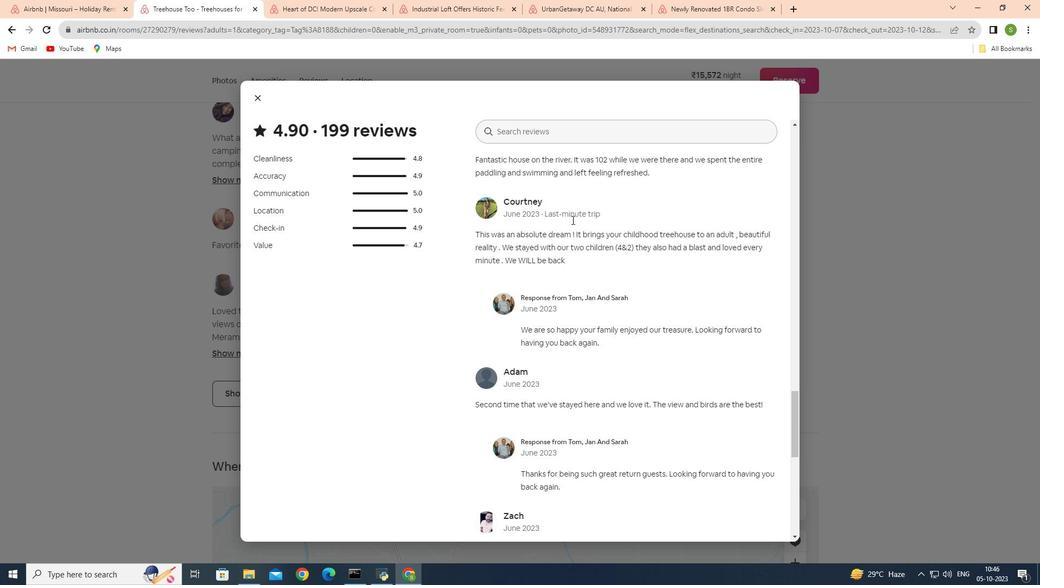 
Action: Mouse scrolled (572, 219) with delta (0, 0)
Screenshot: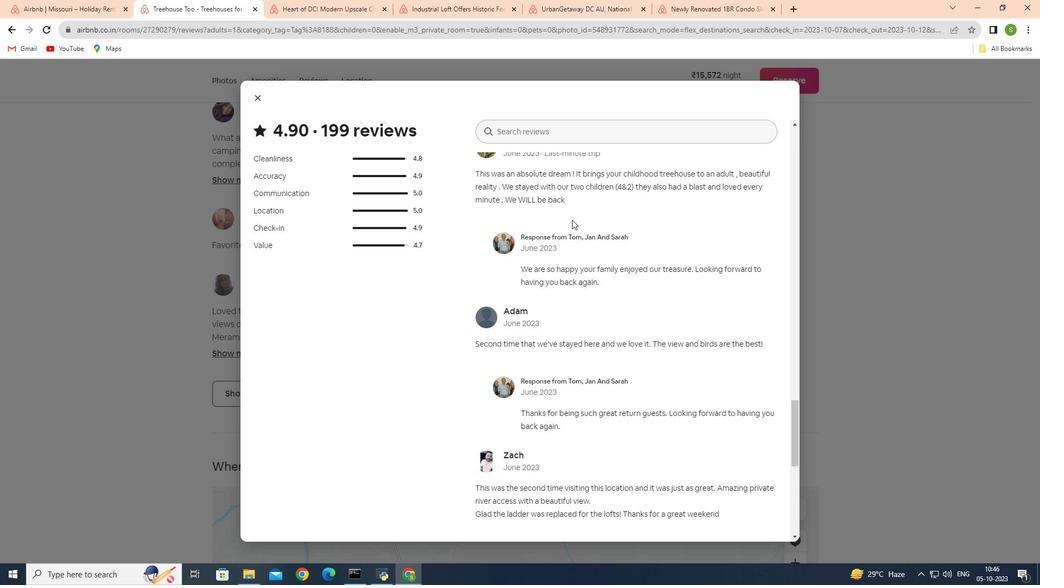 
Action: Mouse scrolled (572, 219) with delta (0, 0)
Screenshot: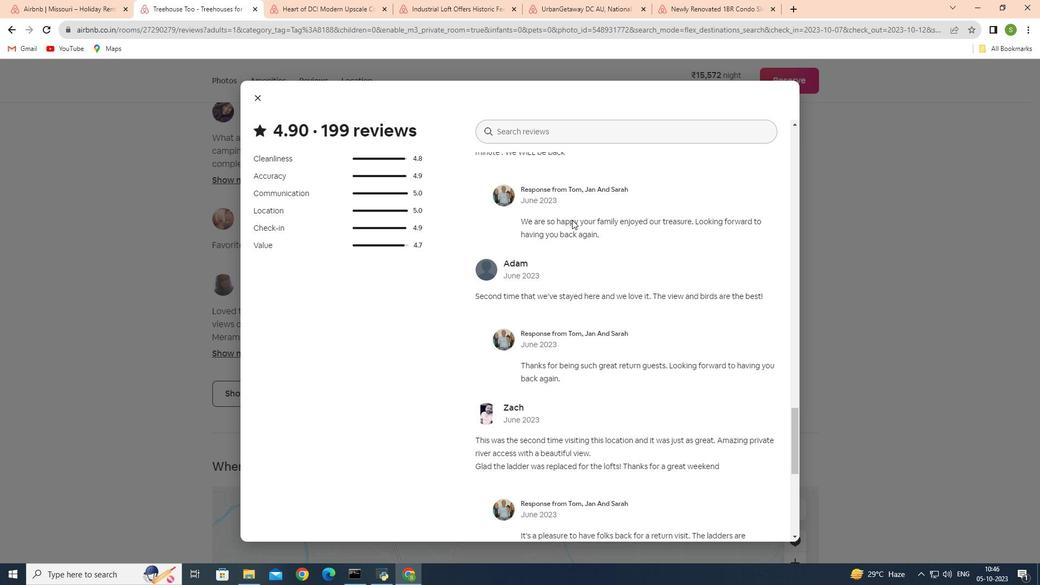 
Action: Mouse scrolled (572, 219) with delta (0, 0)
Screenshot: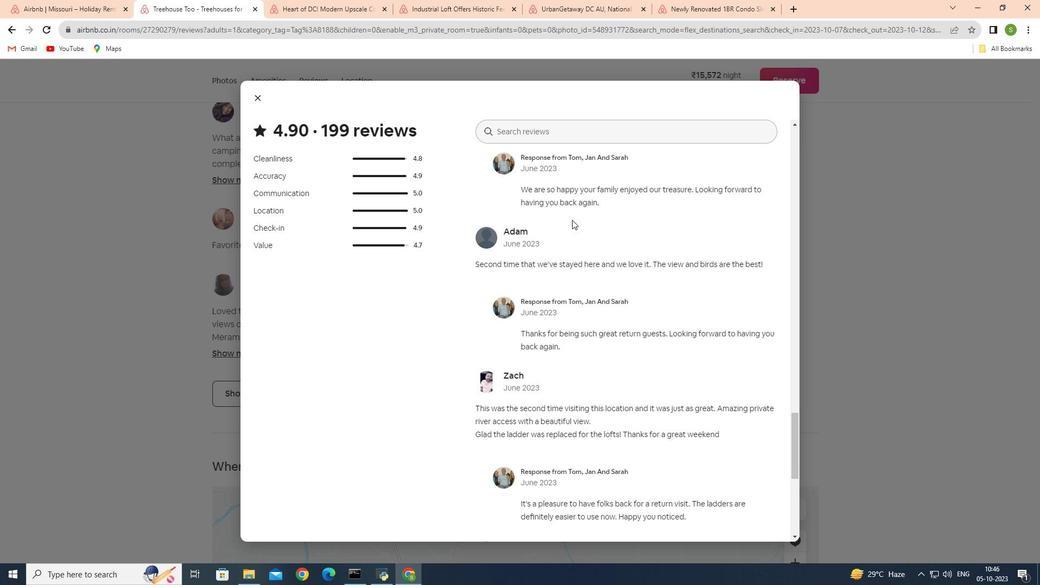 
Action: Mouse scrolled (572, 219) with delta (0, 0)
Screenshot: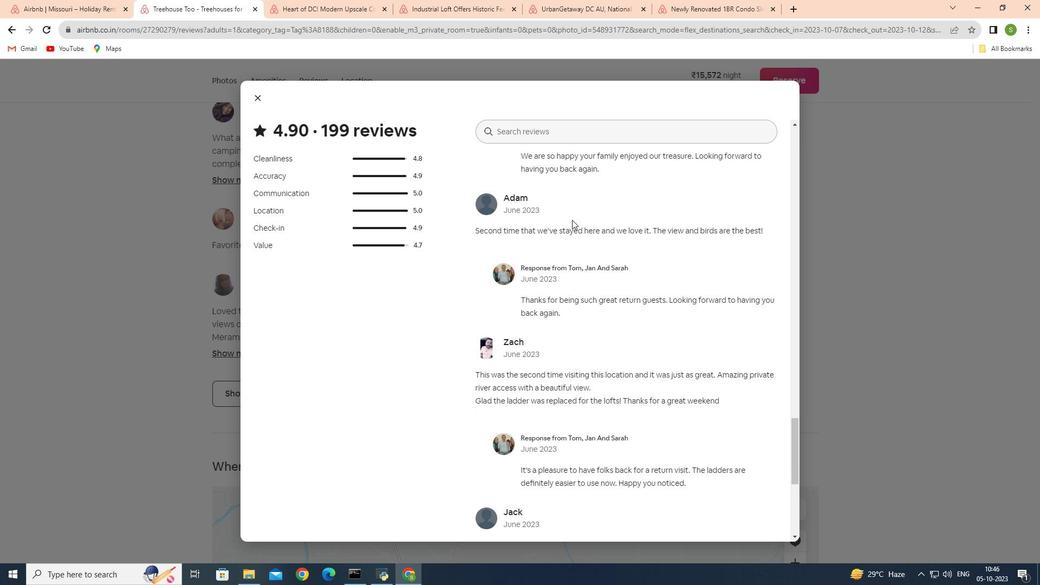 
Action: Mouse scrolled (572, 219) with delta (0, 0)
Screenshot: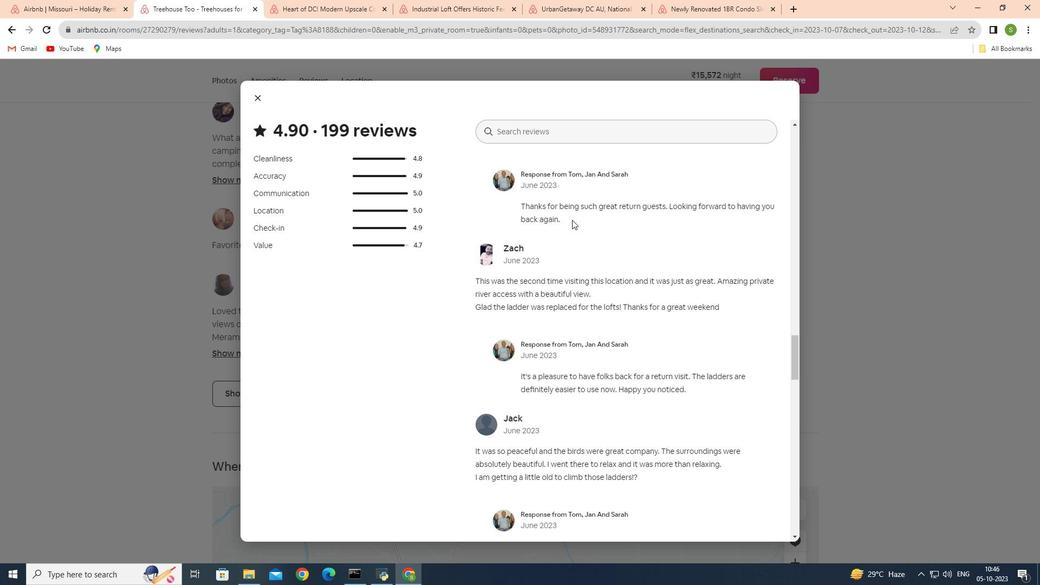 
Action: Mouse scrolled (572, 219) with delta (0, 0)
Screenshot: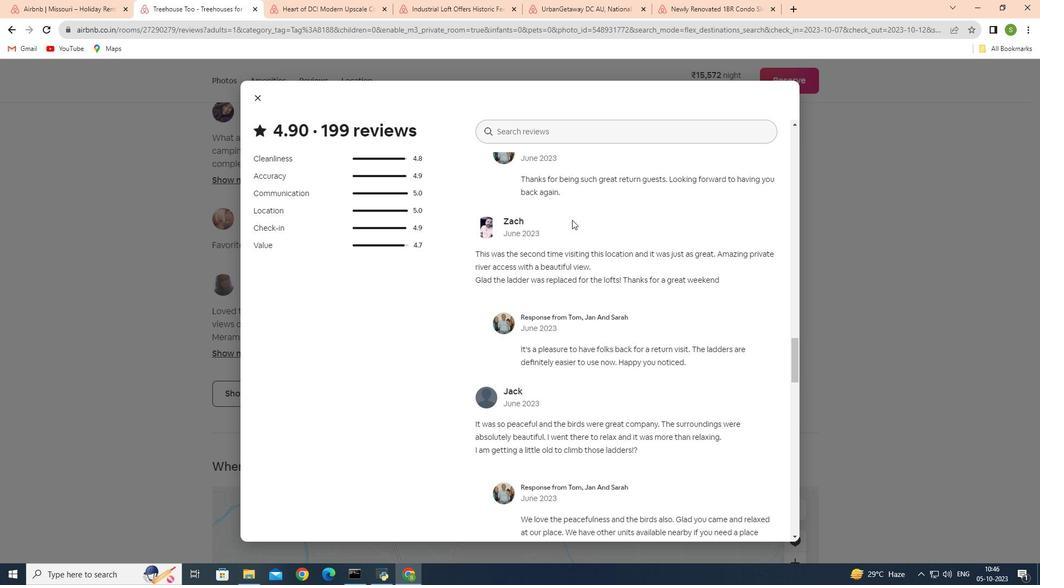 
Action: Mouse scrolled (572, 219) with delta (0, 0)
Screenshot: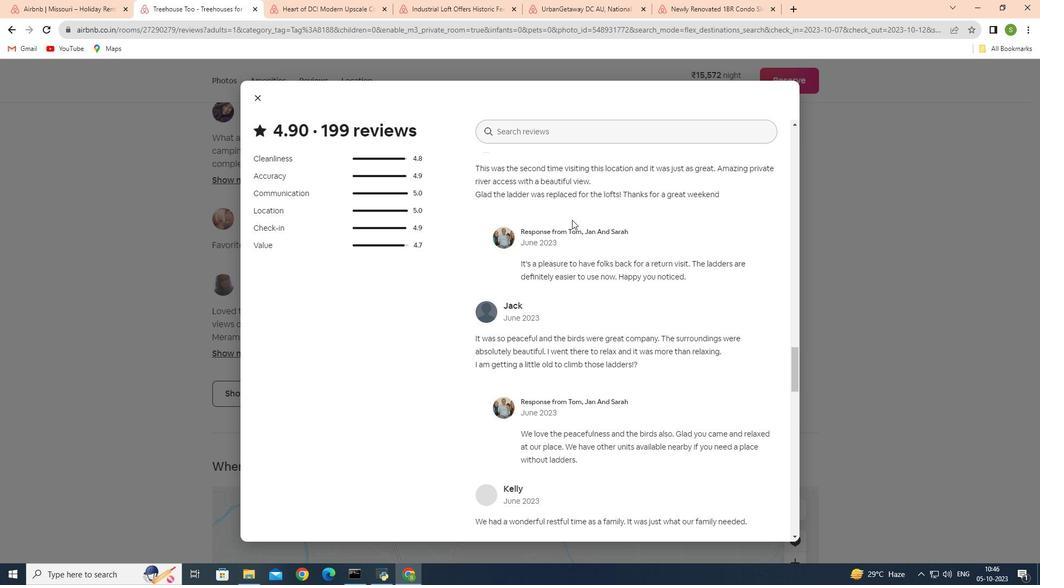 
Action: Mouse scrolled (572, 219) with delta (0, 0)
Screenshot: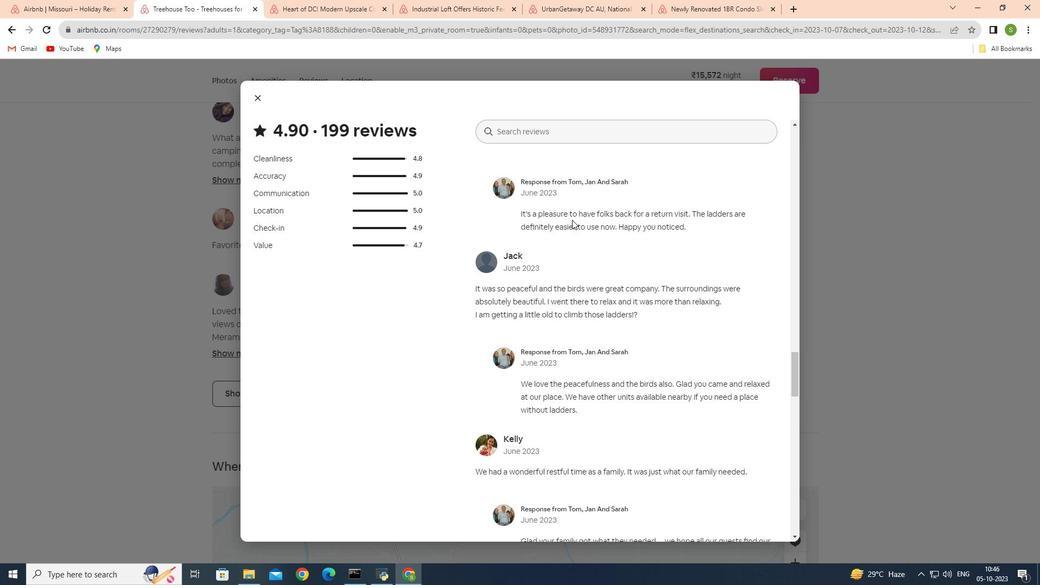 
Action: Mouse scrolled (572, 219) with delta (0, 0)
Screenshot: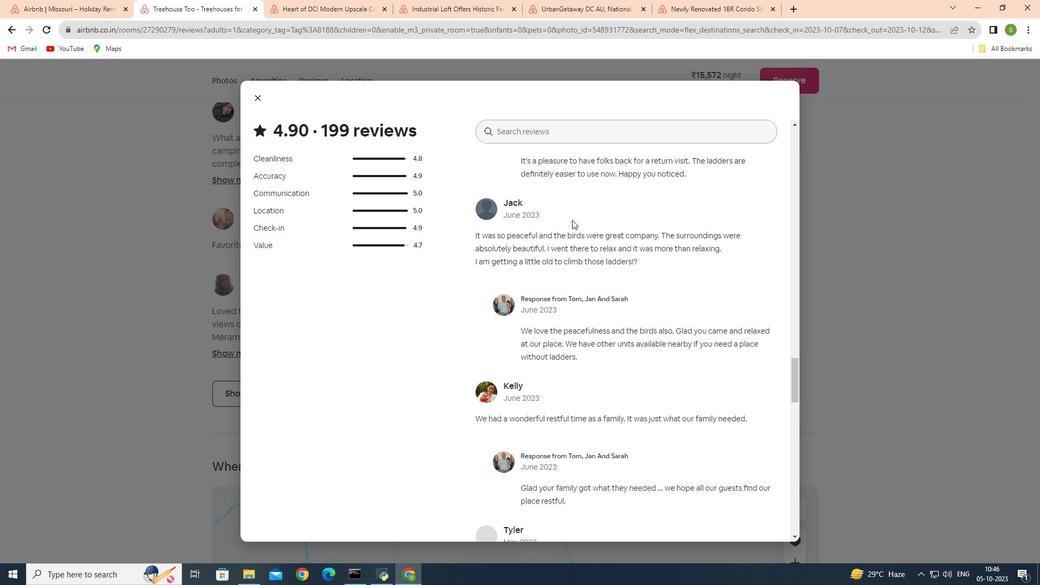 
Action: Mouse scrolled (572, 219) with delta (0, 0)
Screenshot: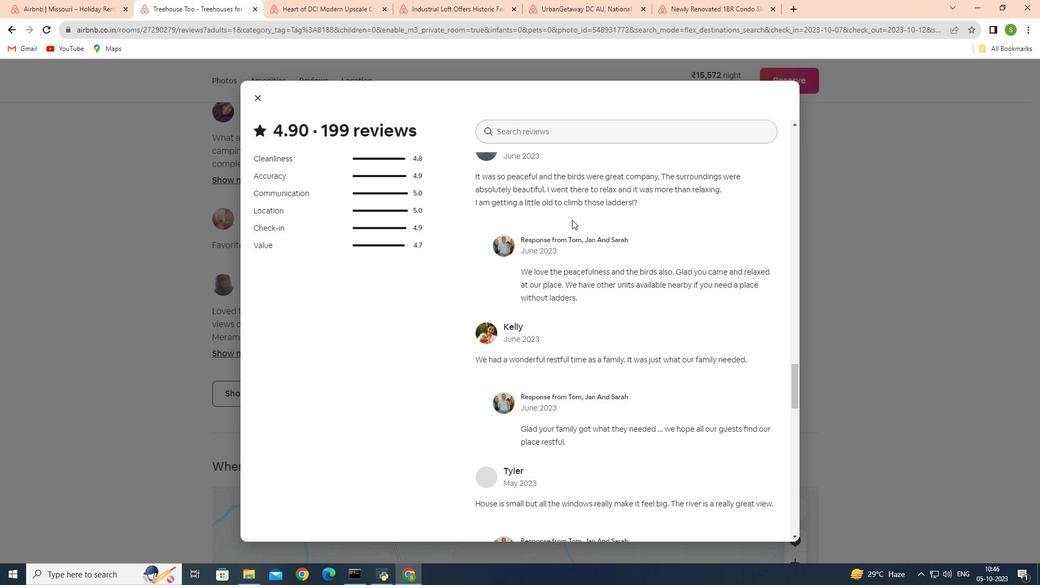 
Action: Mouse scrolled (572, 219) with delta (0, 0)
Screenshot: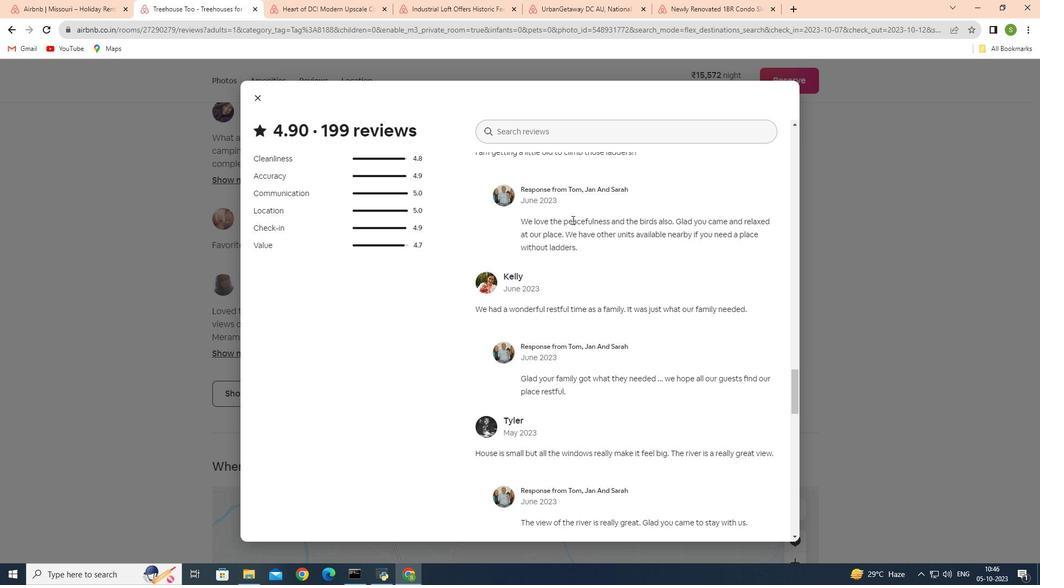 
Action: Mouse scrolled (572, 219) with delta (0, 0)
Screenshot: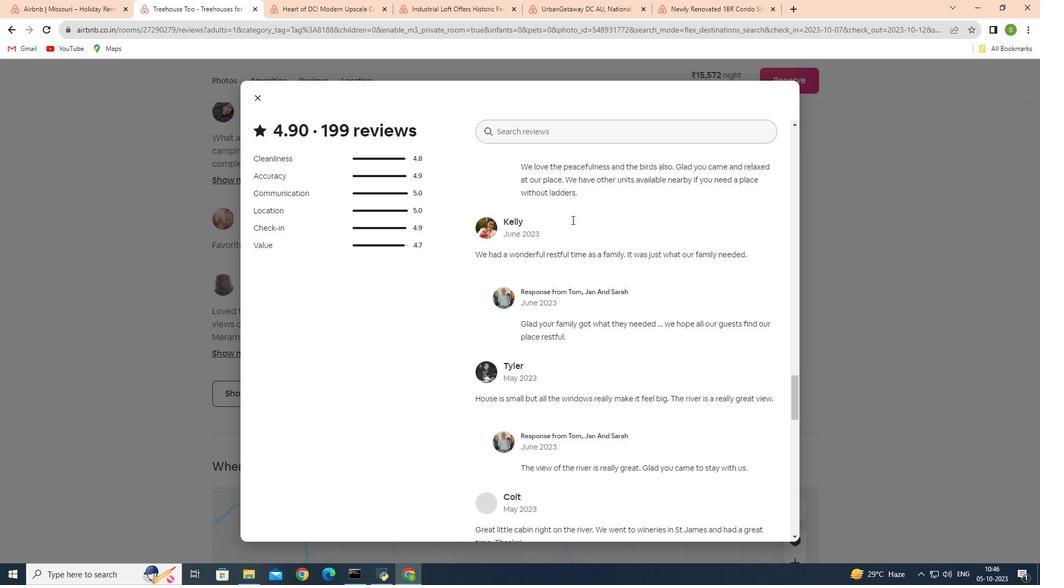 
Action: Mouse scrolled (572, 219) with delta (0, 0)
Screenshot: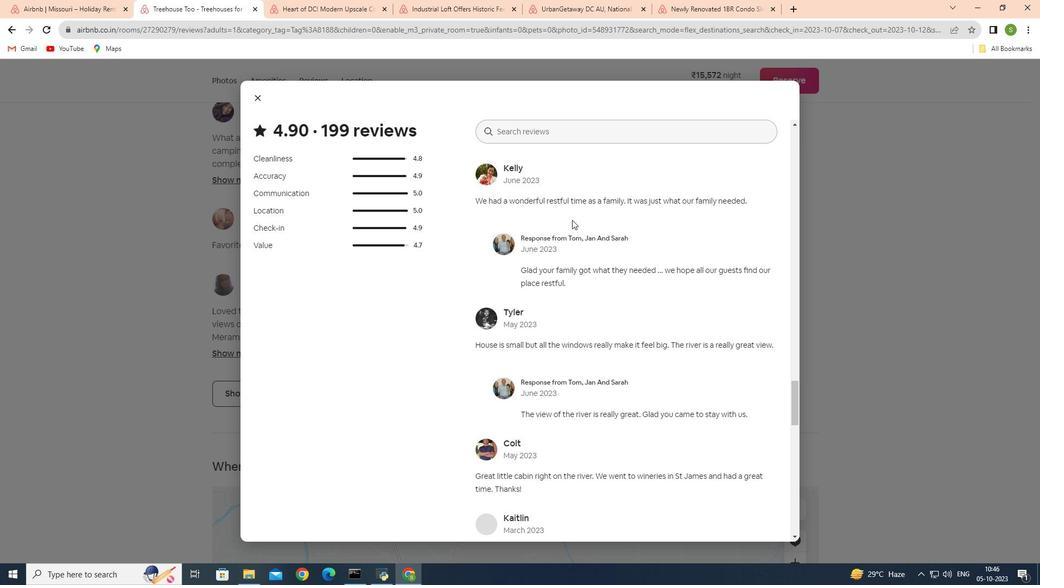 
Action: Mouse scrolled (572, 219) with delta (0, 0)
Screenshot: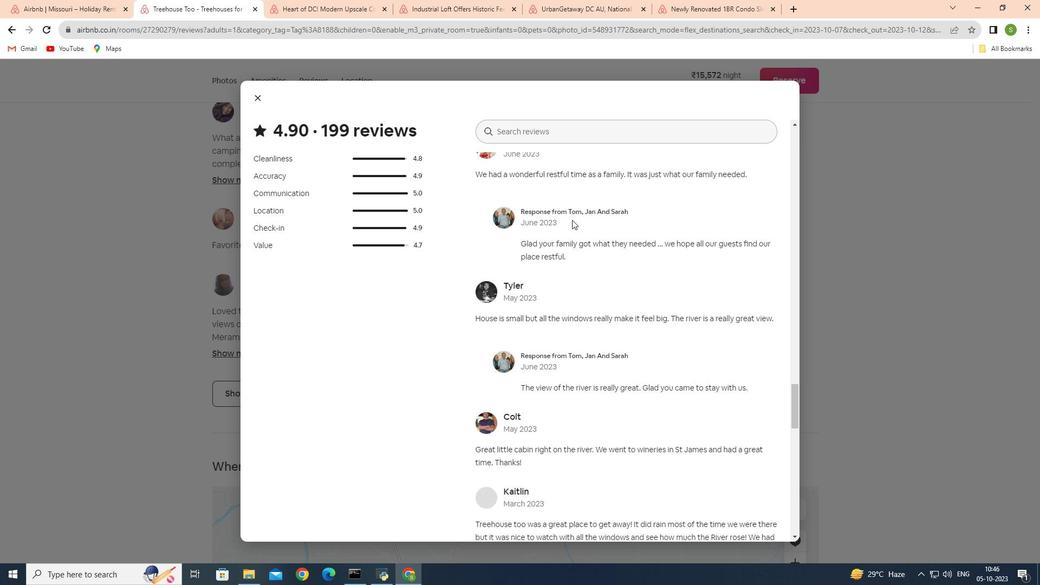 
Action: Mouse scrolled (572, 219) with delta (0, 0)
Screenshot: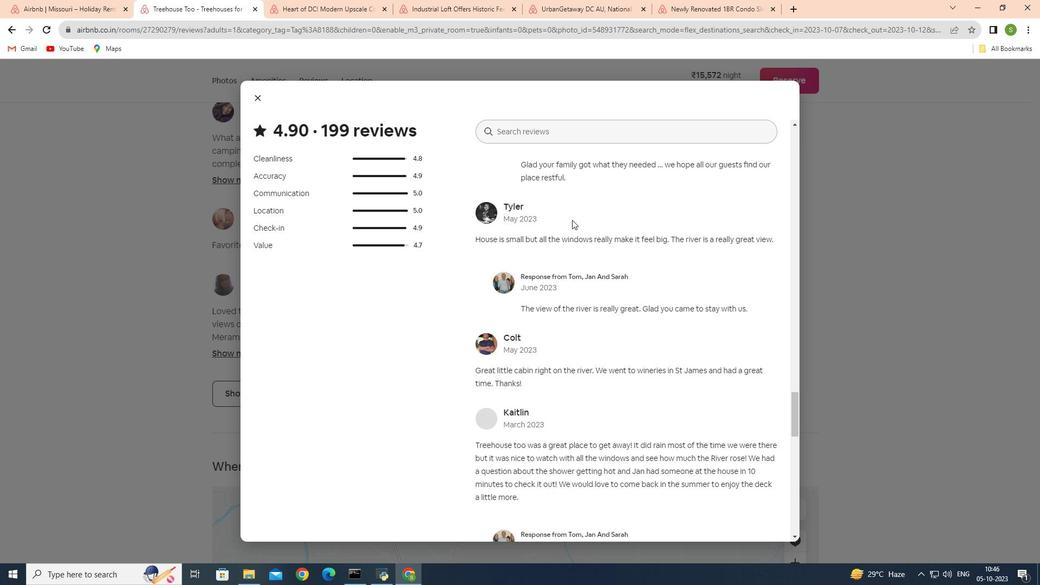 
Action: Mouse scrolled (572, 219) with delta (0, 0)
Screenshot: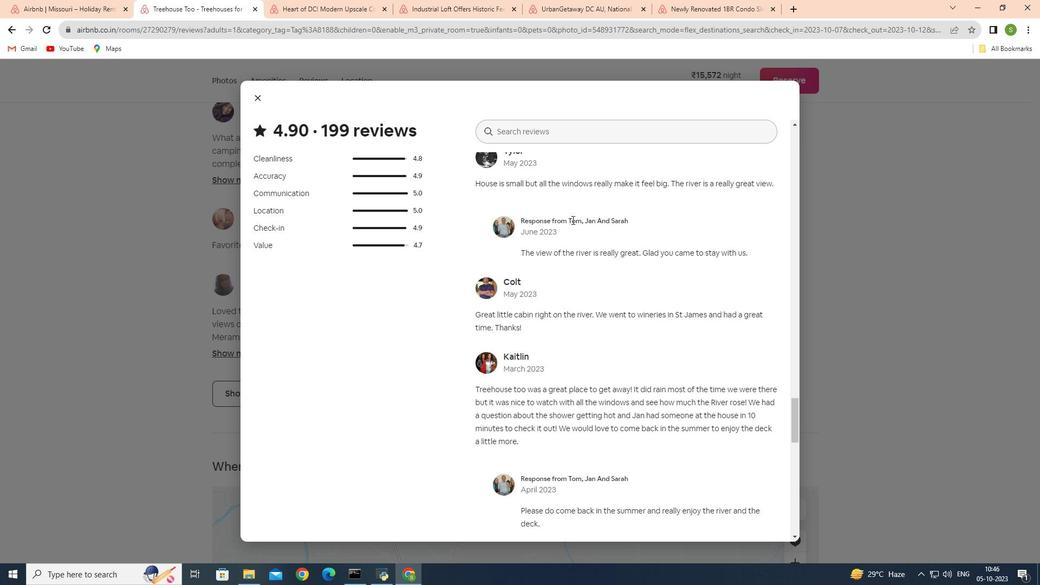 
Action: Mouse scrolled (572, 219) with delta (0, 0)
Screenshot: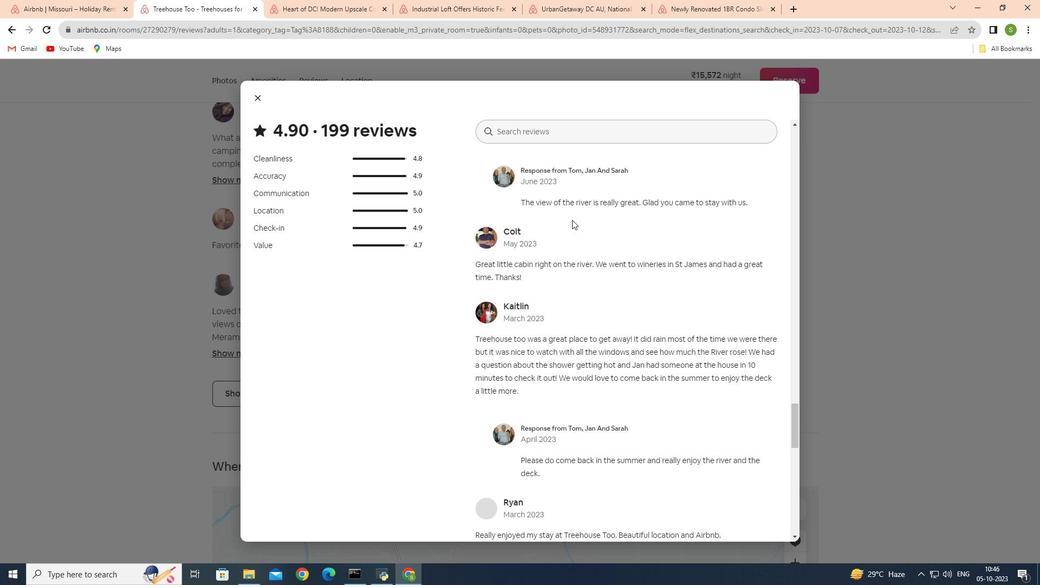 
Action: Mouse scrolled (572, 219) with delta (0, 0)
Screenshot: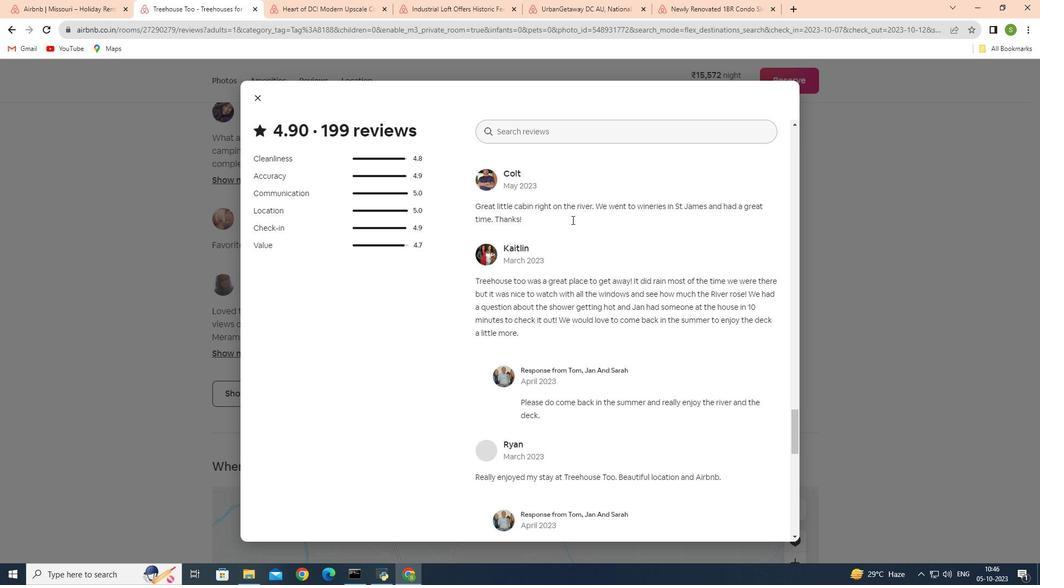 
Action: Mouse scrolled (572, 219) with delta (0, 0)
Screenshot: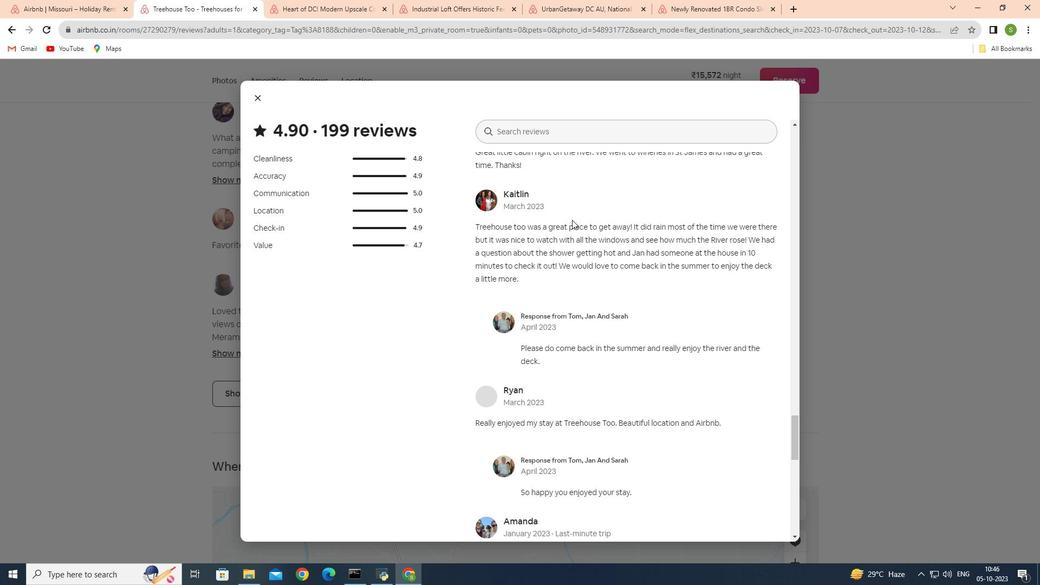 
Action: Mouse scrolled (572, 219) with delta (0, 0)
Screenshot: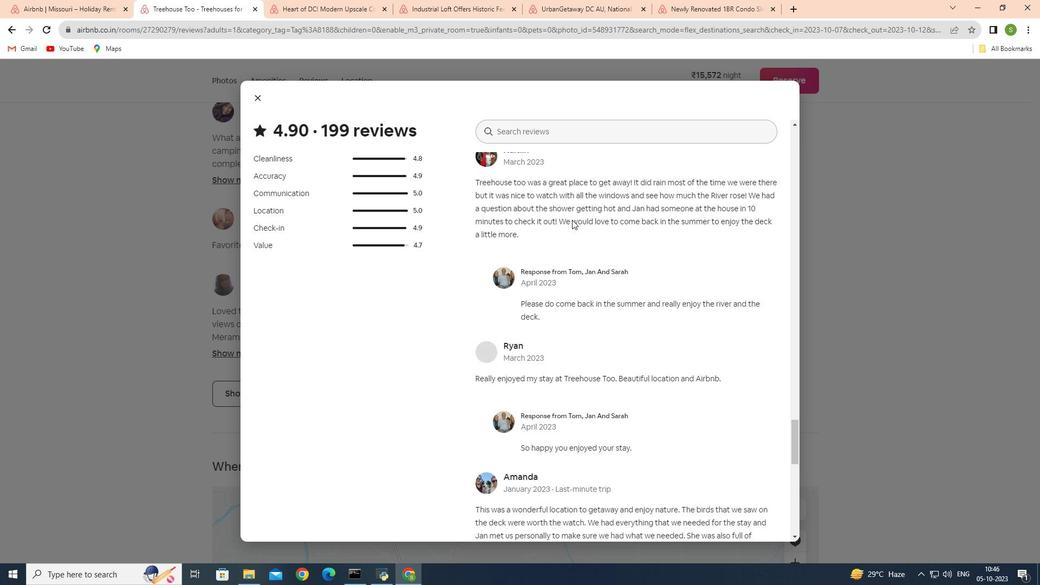 
Action: Mouse scrolled (572, 219) with delta (0, 0)
Screenshot: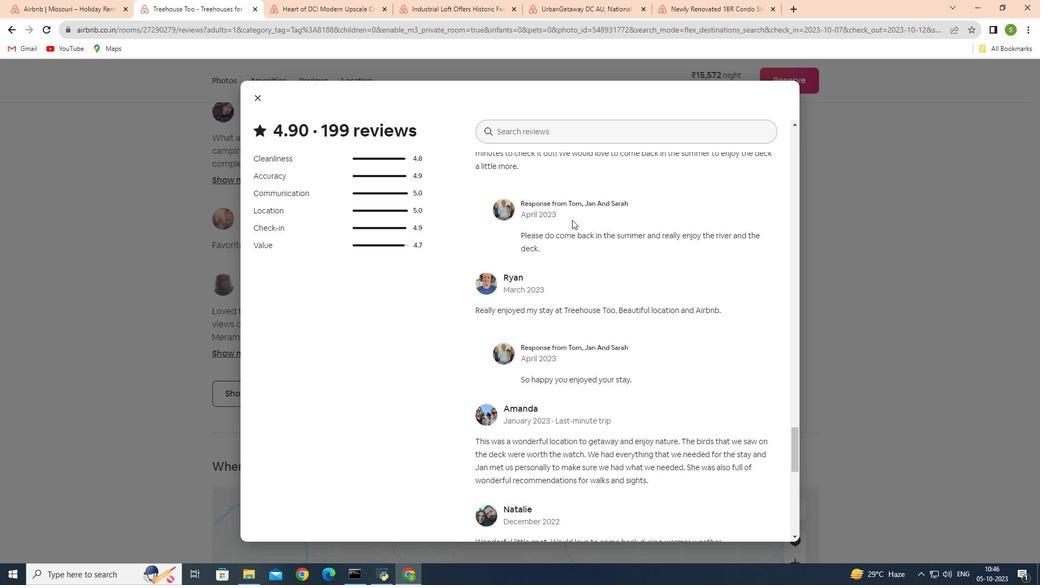 
Action: Mouse scrolled (572, 219) with delta (0, 0)
Screenshot: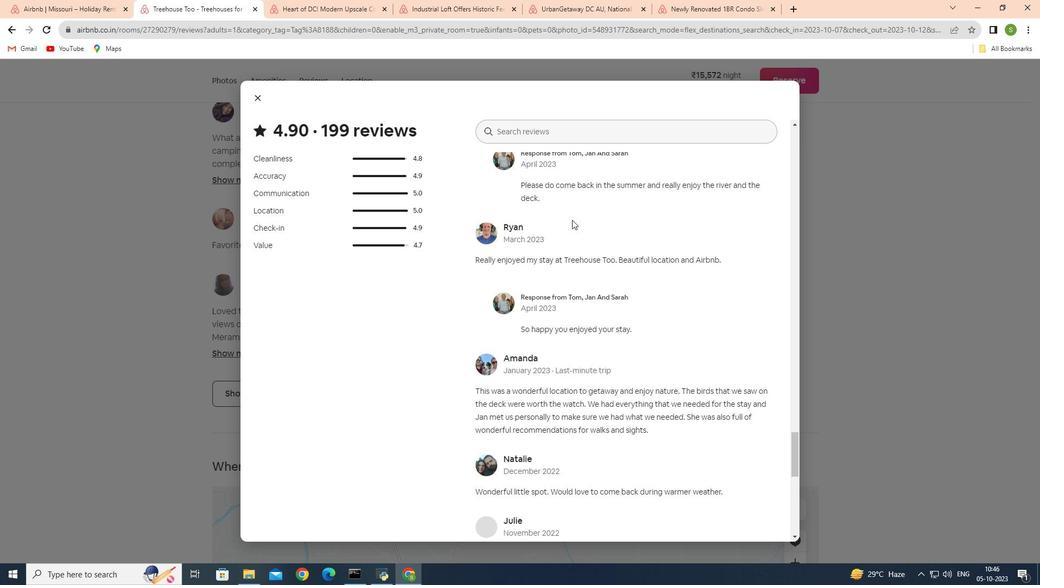 
Action: Mouse scrolled (572, 219) with delta (0, 0)
Screenshot: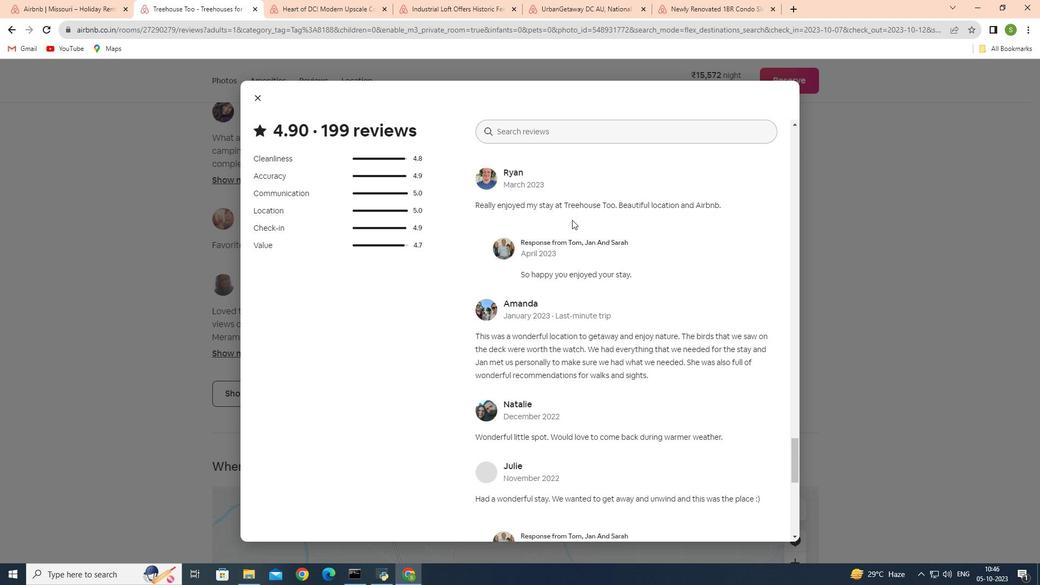 
Action: Mouse scrolled (572, 219) with delta (0, 0)
Screenshot: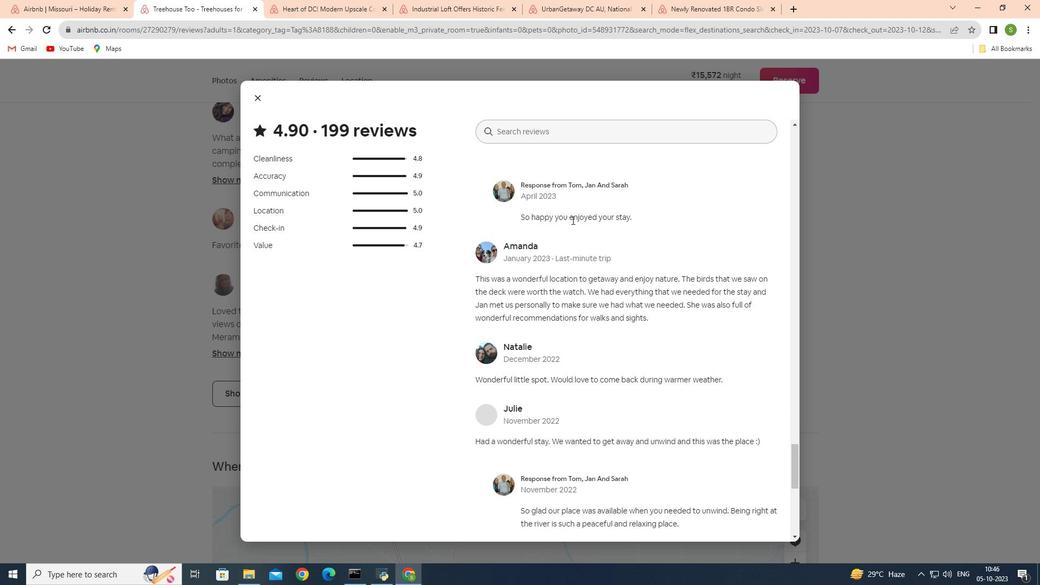 
Action: Mouse scrolled (572, 219) with delta (0, 0)
Screenshot: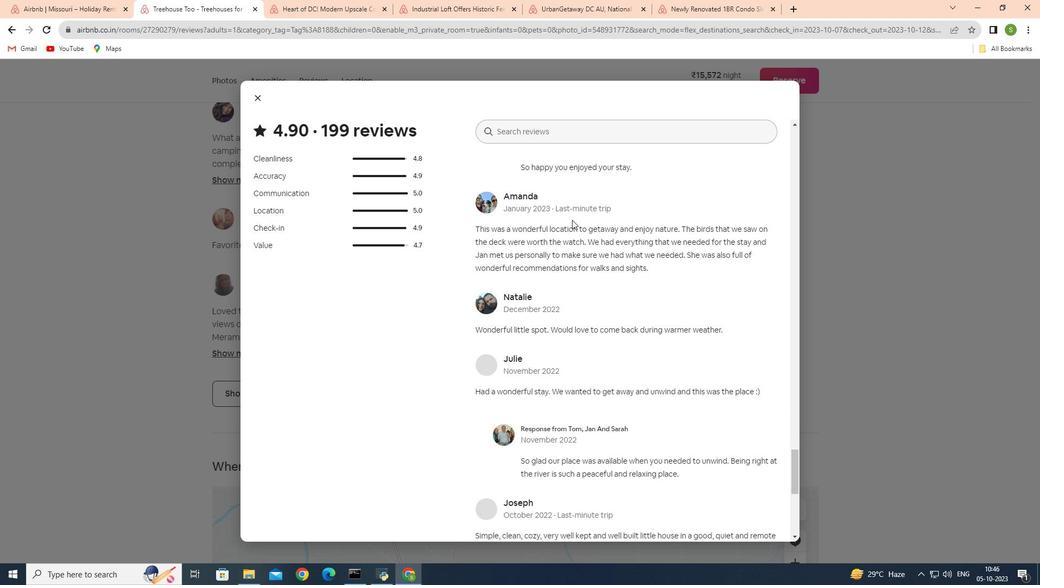 
Action: Mouse scrolled (572, 219) with delta (0, 0)
Screenshot: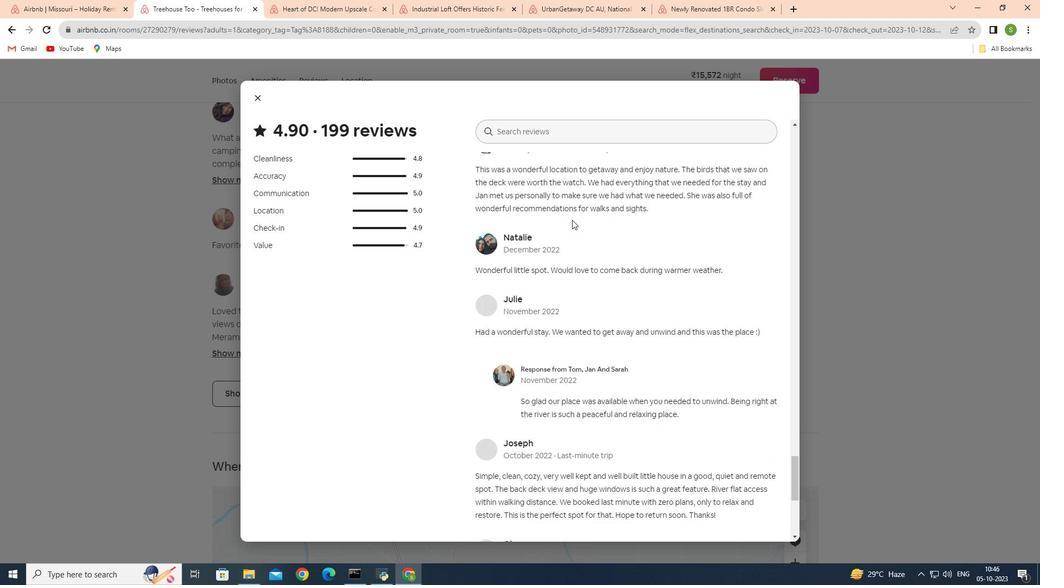 
Action: Mouse scrolled (572, 219) with delta (0, 0)
Screenshot: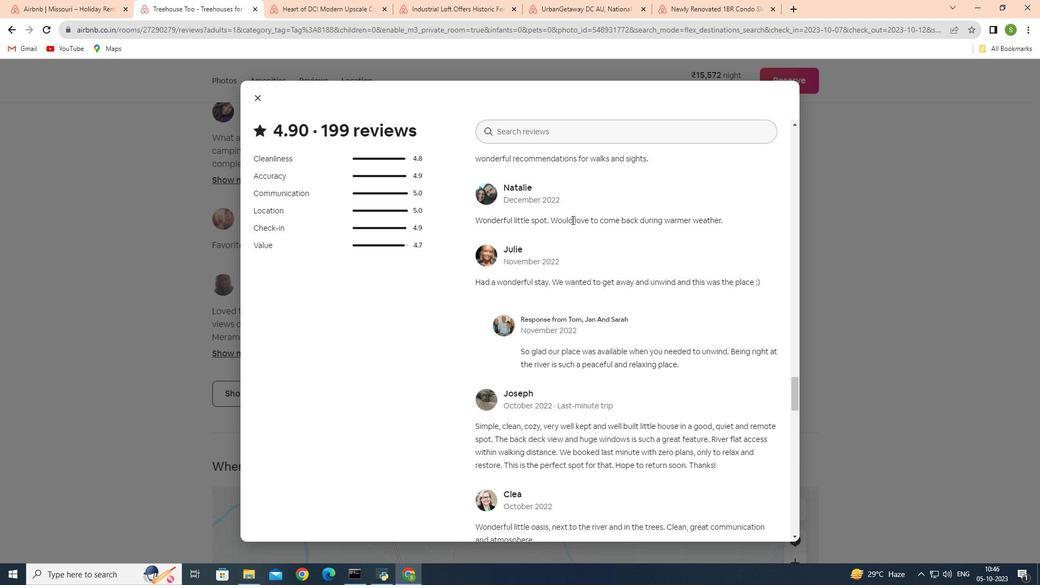 
Action: Mouse scrolled (572, 219) with delta (0, 0)
Screenshot: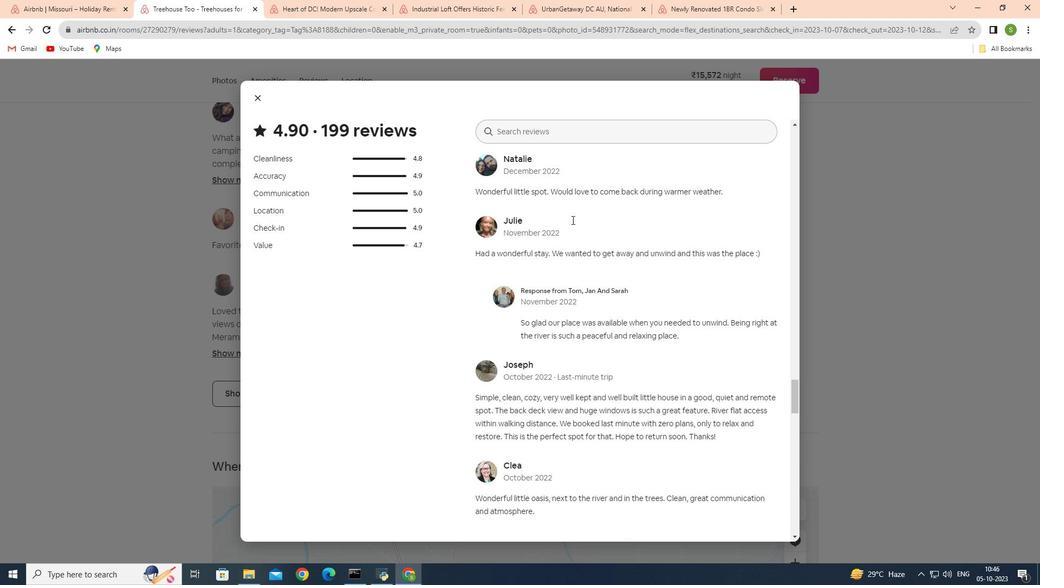 
Action: Mouse scrolled (572, 219) with delta (0, 0)
Screenshot: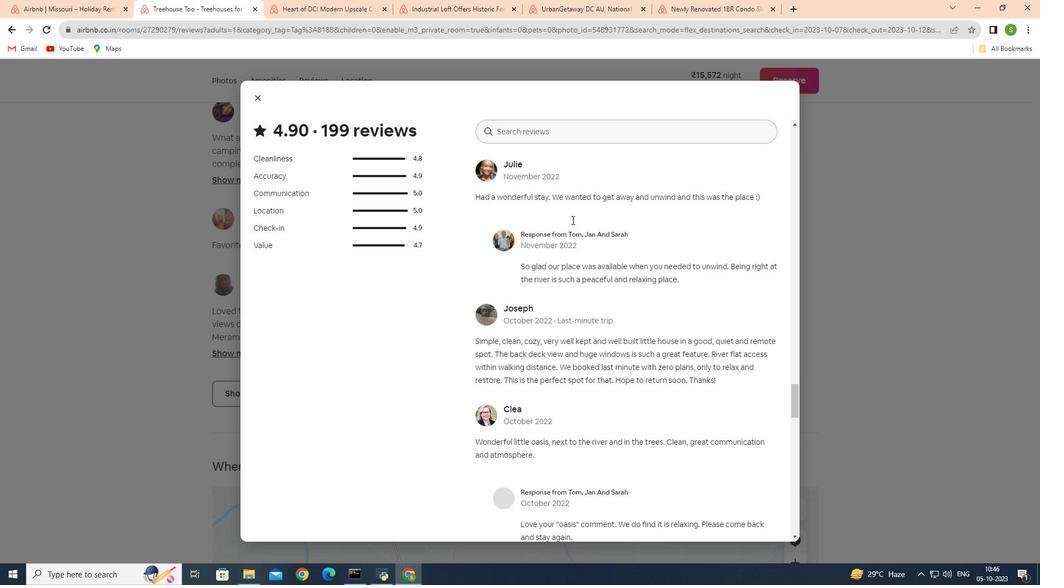 
Action: Mouse scrolled (572, 219) with delta (0, 0)
Screenshot: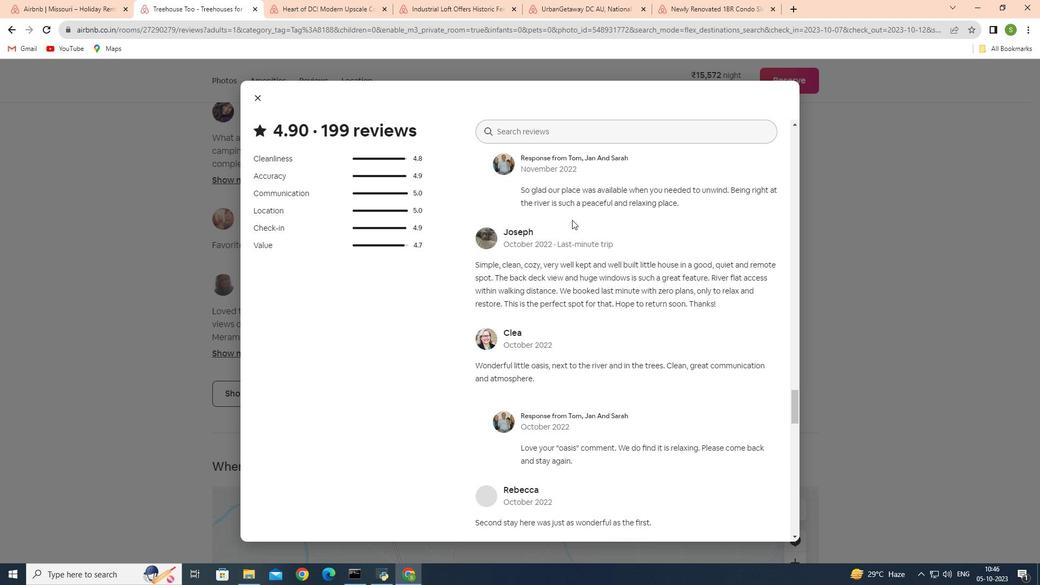 
Action: Mouse scrolled (572, 219) with delta (0, 0)
Screenshot: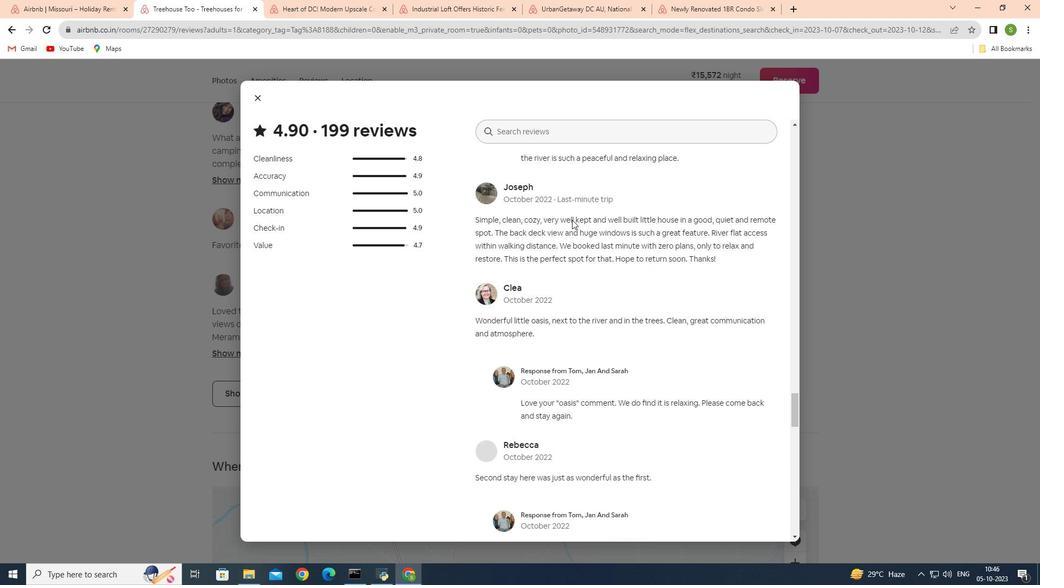 
Action: Mouse scrolled (572, 219) with delta (0, 0)
Screenshot: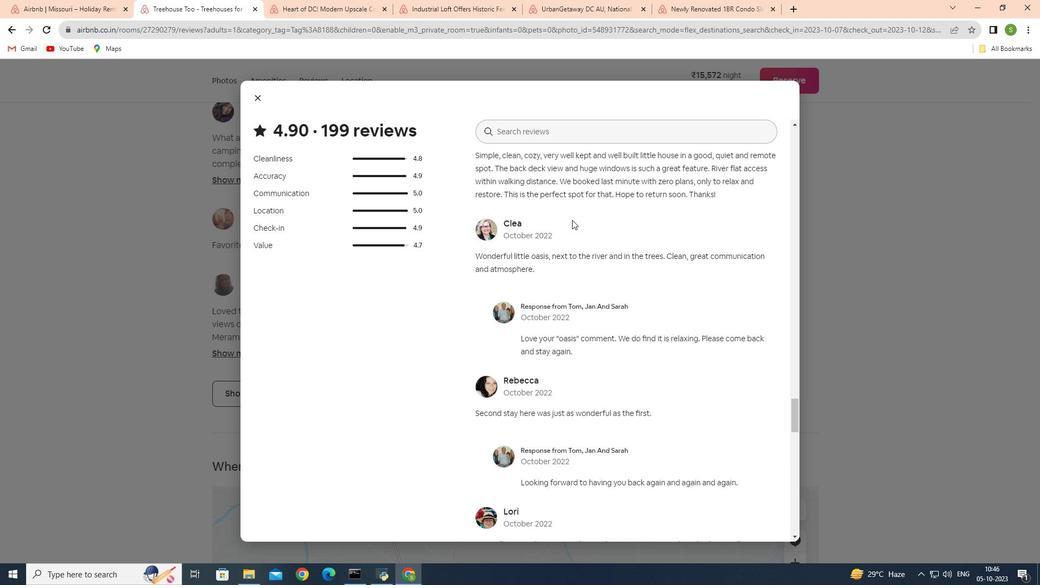 
Action: Mouse scrolled (572, 219) with delta (0, 0)
Screenshot: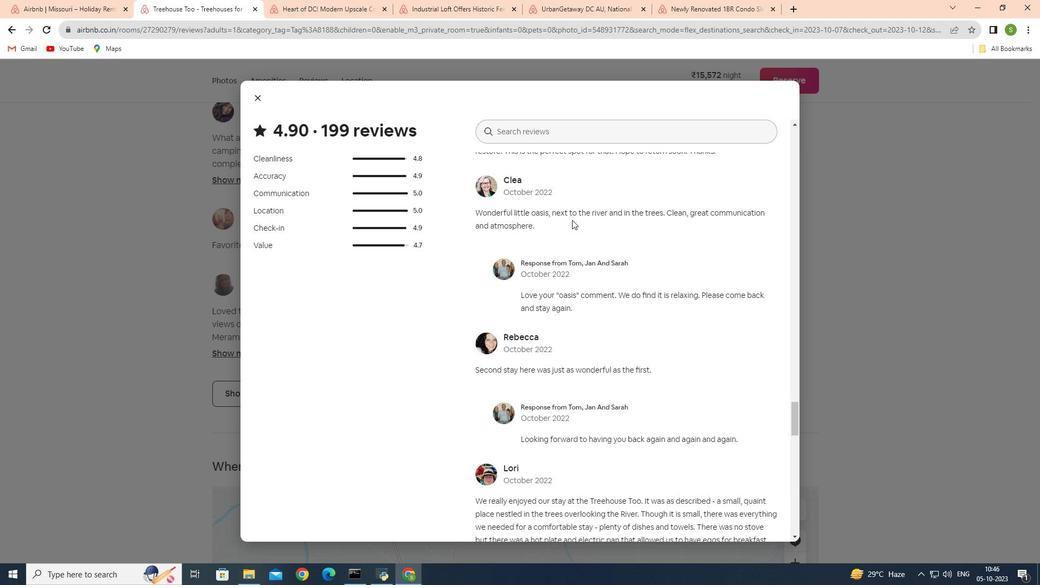 
Action: Mouse scrolled (572, 219) with delta (0, 0)
Screenshot: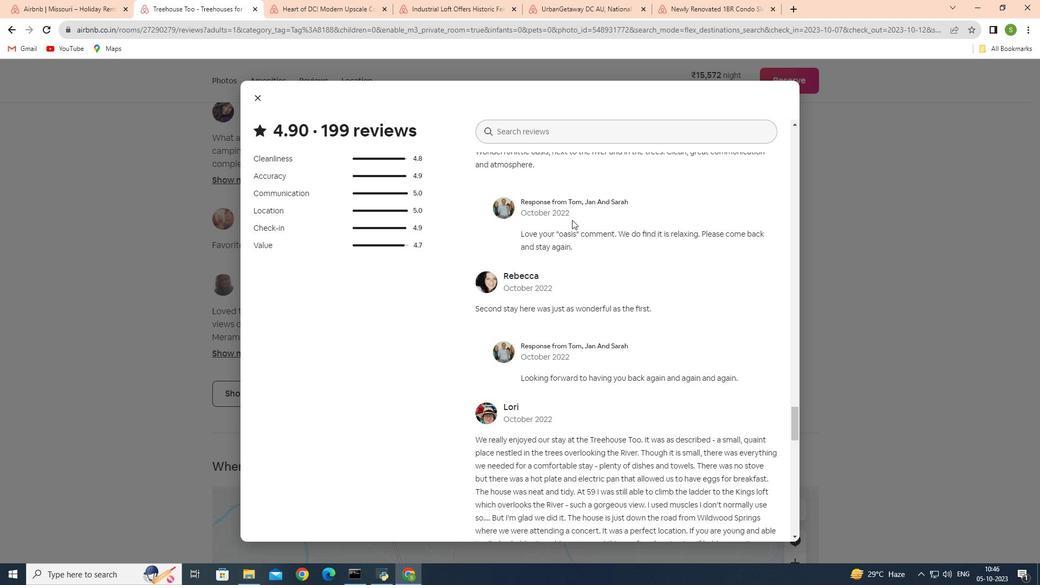 
Action: Mouse moved to (565, 219)
Screenshot: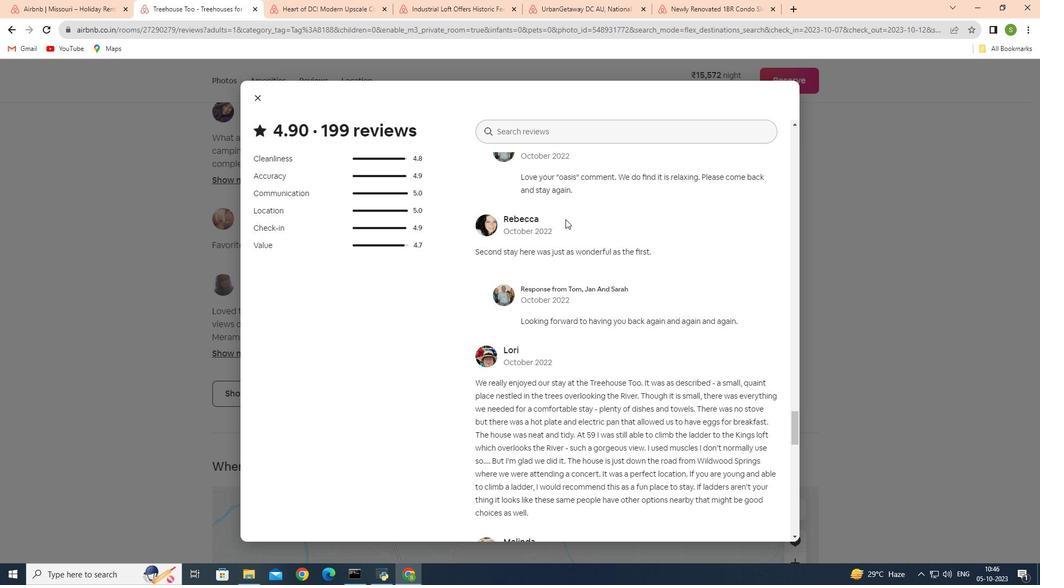 
Action: Mouse scrolled (565, 218) with delta (0, 0)
Screenshot: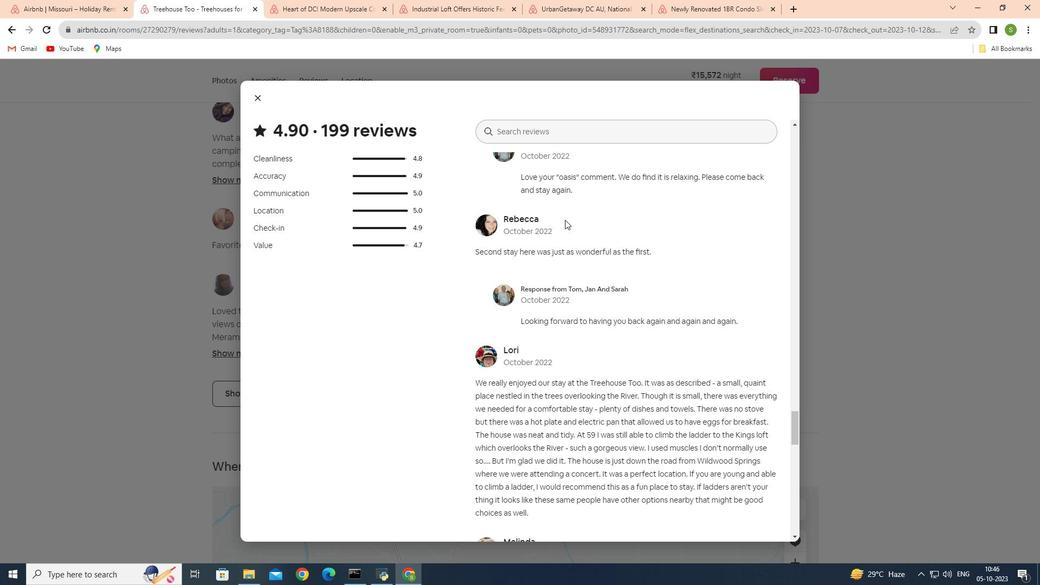 
Action: Mouse moved to (565, 219)
Screenshot: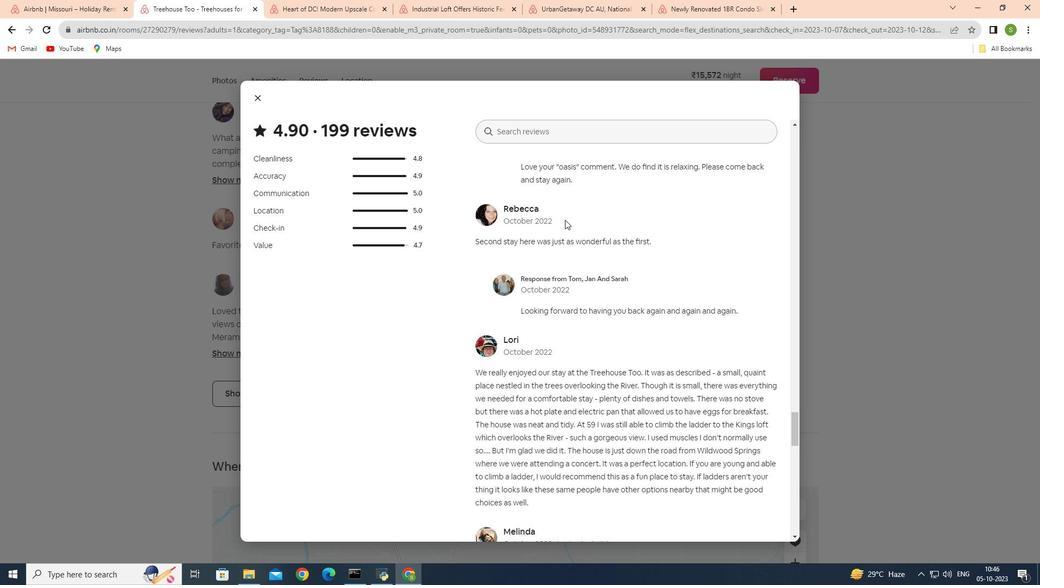 
Action: Mouse scrolled (565, 219) with delta (0, 0)
Screenshot: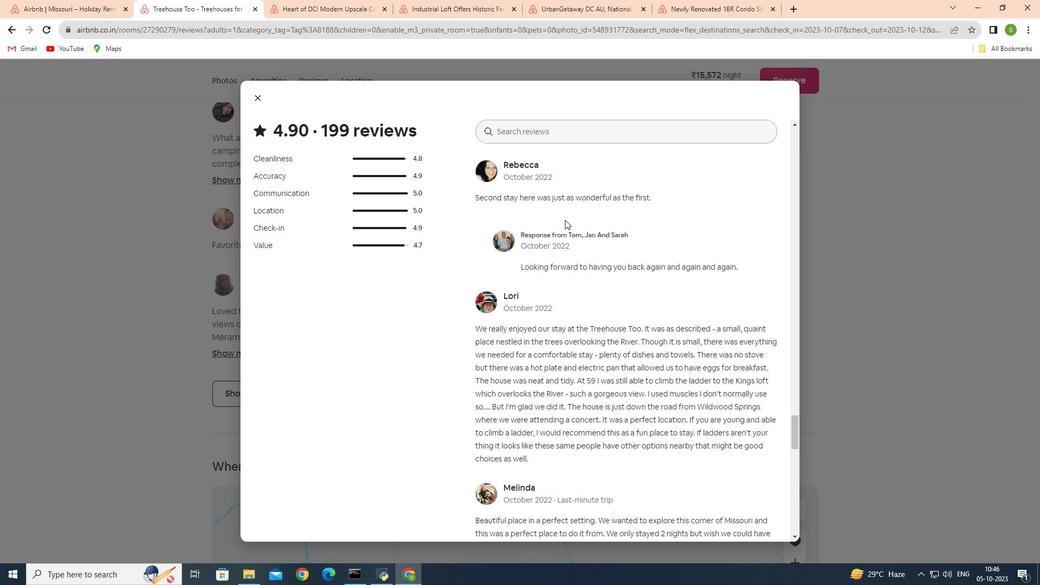 
Action: Mouse scrolled (565, 219) with delta (0, 0)
Screenshot: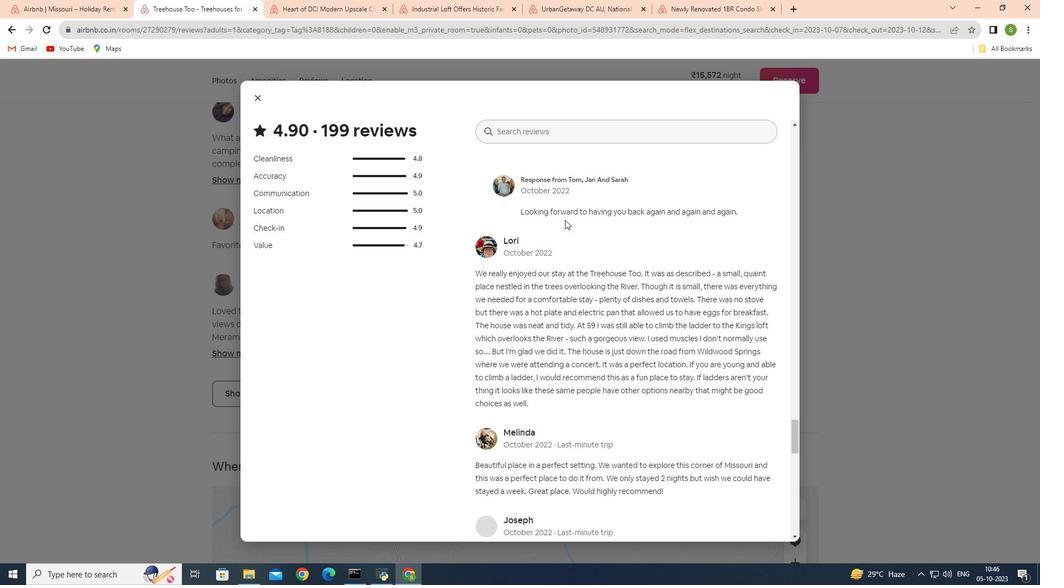 
Action: Mouse scrolled (565, 219) with delta (0, 0)
Screenshot: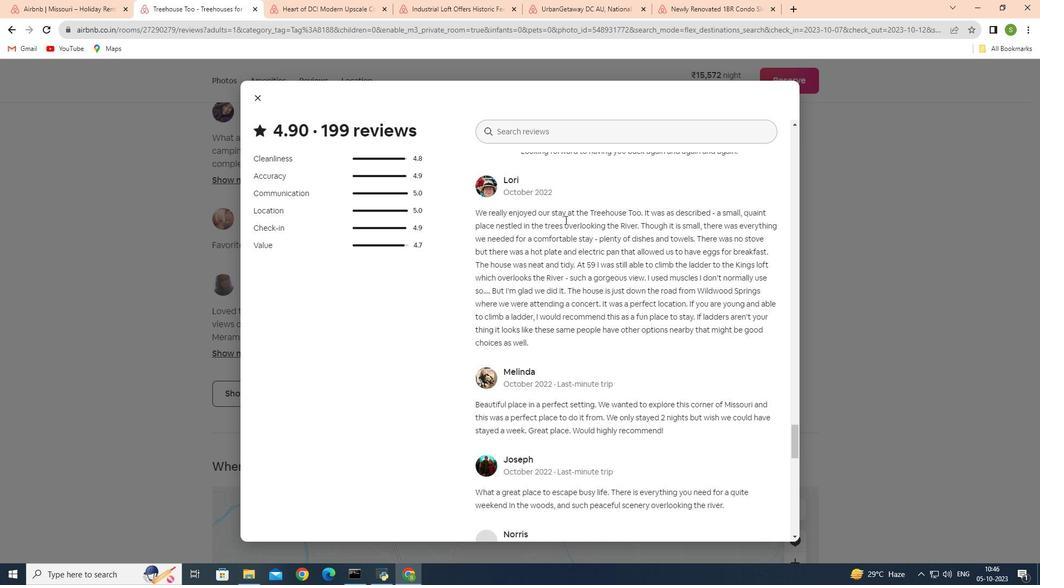 
Action: Mouse scrolled (565, 219) with delta (0, 0)
Screenshot: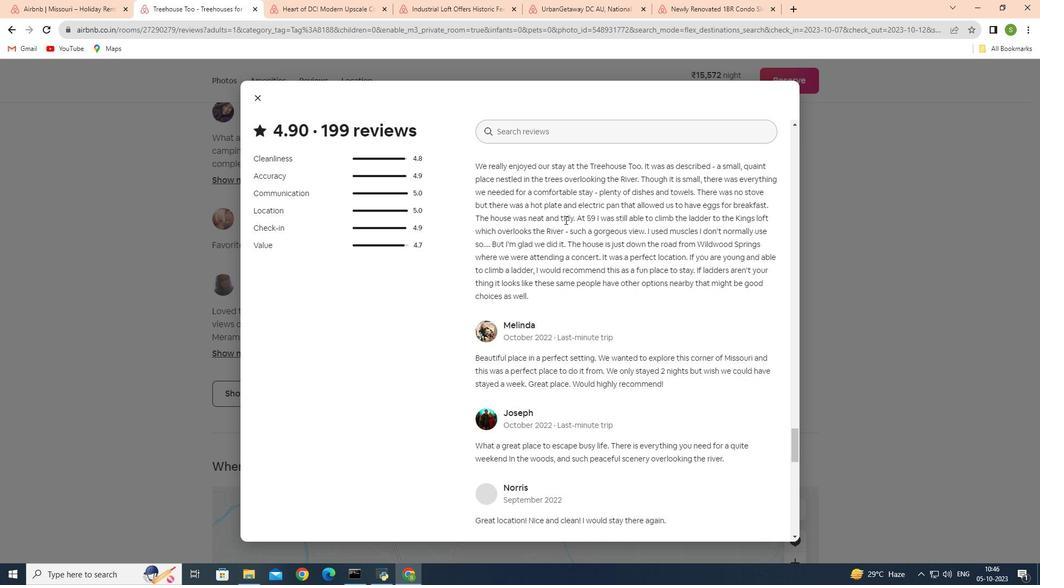 
Action: Mouse moved to (561, 218)
Screenshot: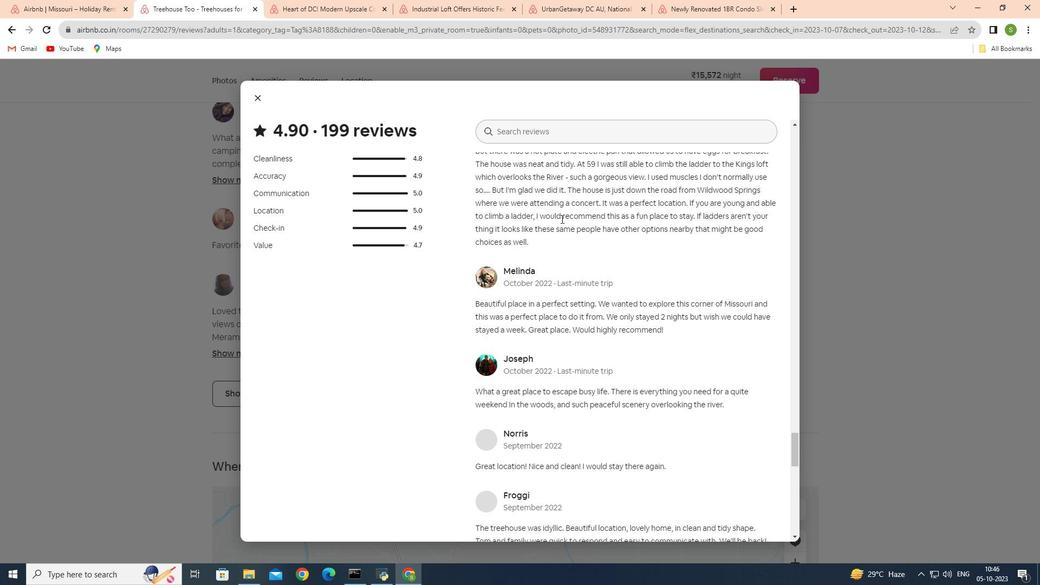 
Action: Mouse scrolled (561, 218) with delta (0, 0)
Screenshot: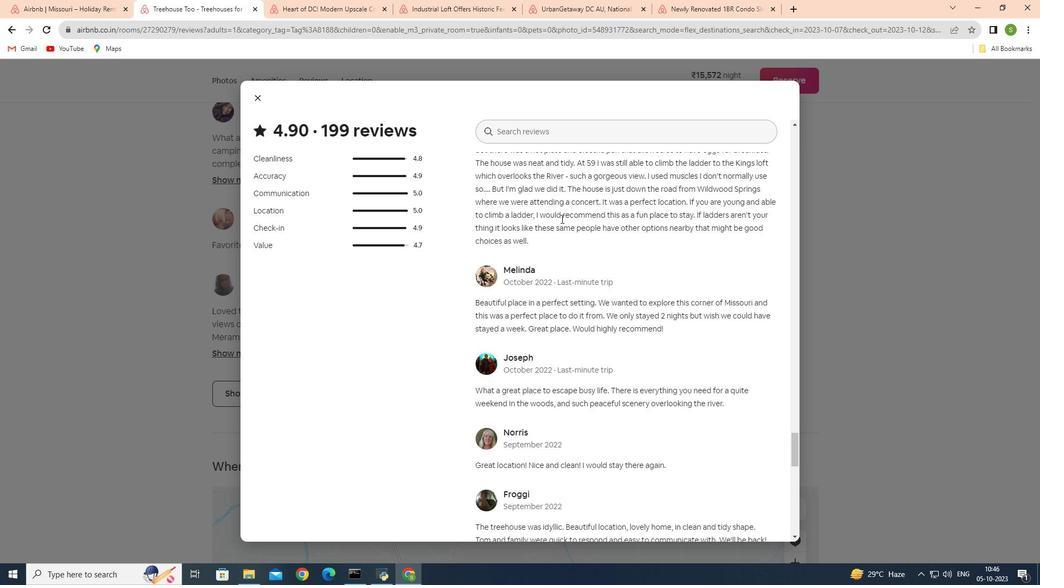 
Action: Mouse scrolled (561, 218) with delta (0, 0)
Screenshot: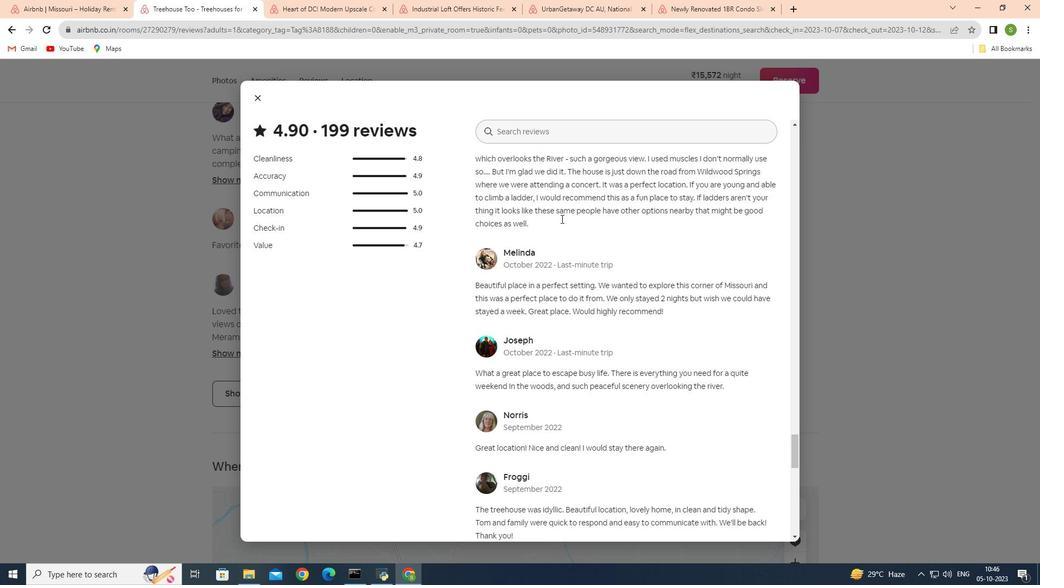 
Action: Mouse scrolled (561, 218) with delta (0, 0)
Screenshot: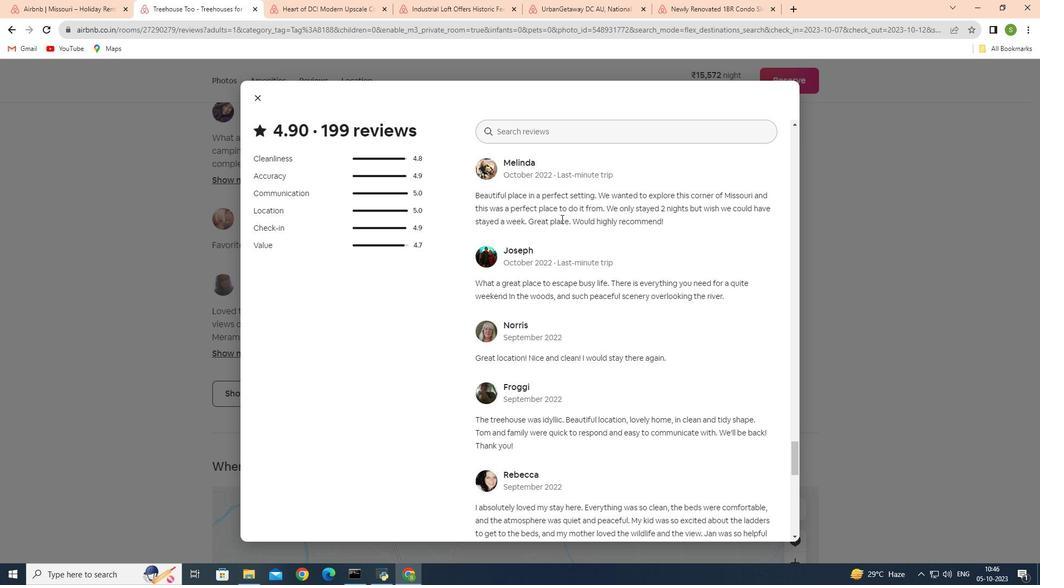 
Action: Mouse scrolled (561, 218) with delta (0, 0)
Screenshot: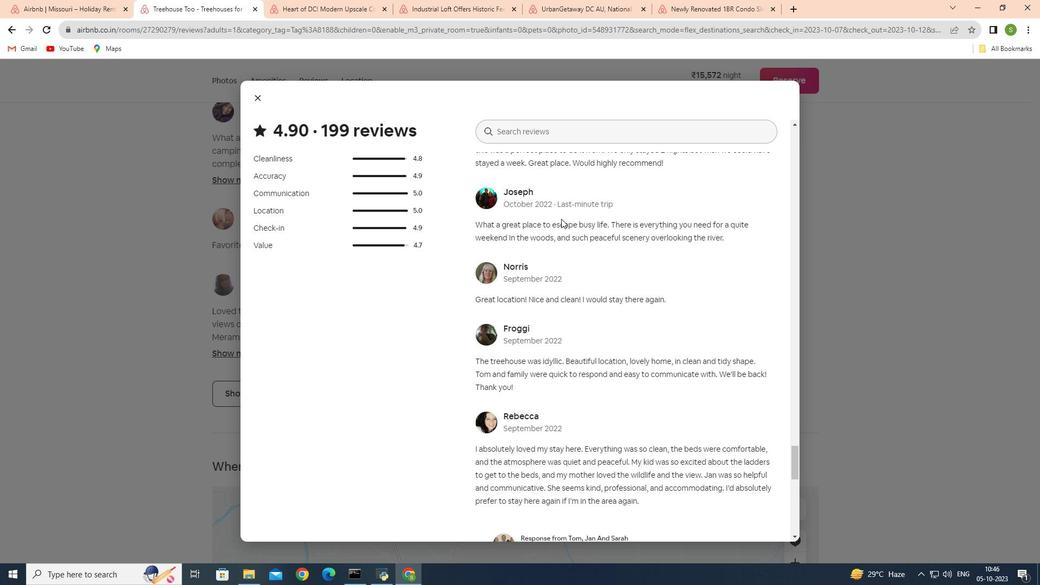 
Action: Mouse scrolled (561, 218) with delta (0, 0)
Screenshot: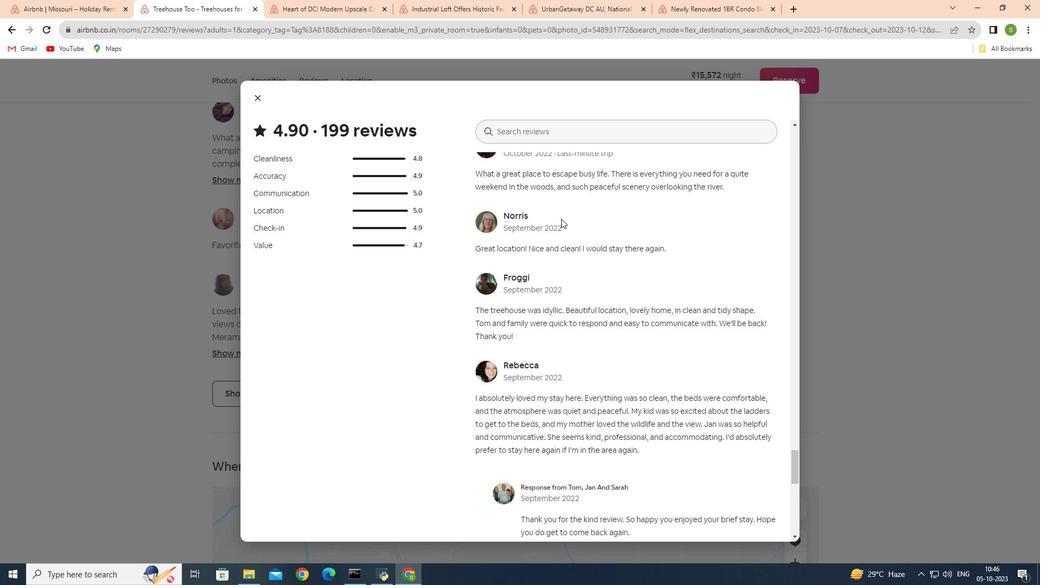 
Action: Mouse scrolled (561, 218) with delta (0, 0)
Screenshot: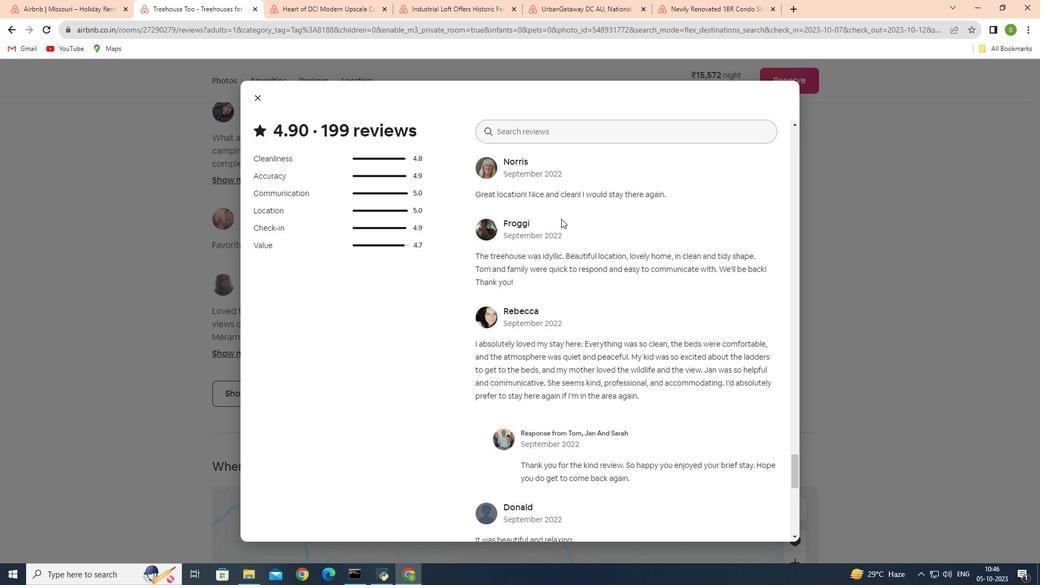 
Action: Mouse scrolled (561, 218) with delta (0, 0)
Screenshot: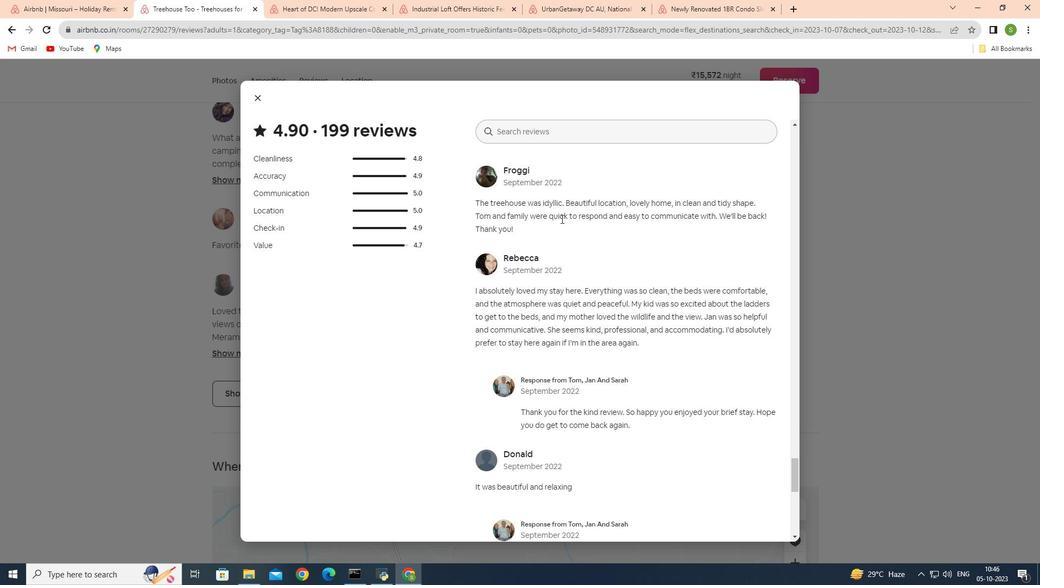 
Action: Mouse scrolled (561, 218) with delta (0, 0)
Screenshot: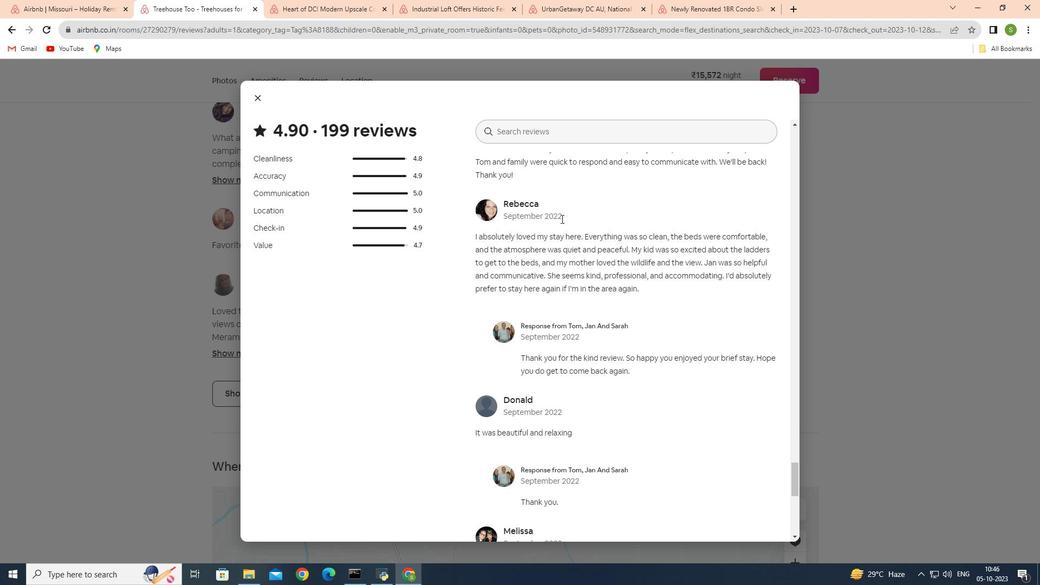 
Action: Mouse scrolled (561, 218) with delta (0, 0)
Screenshot: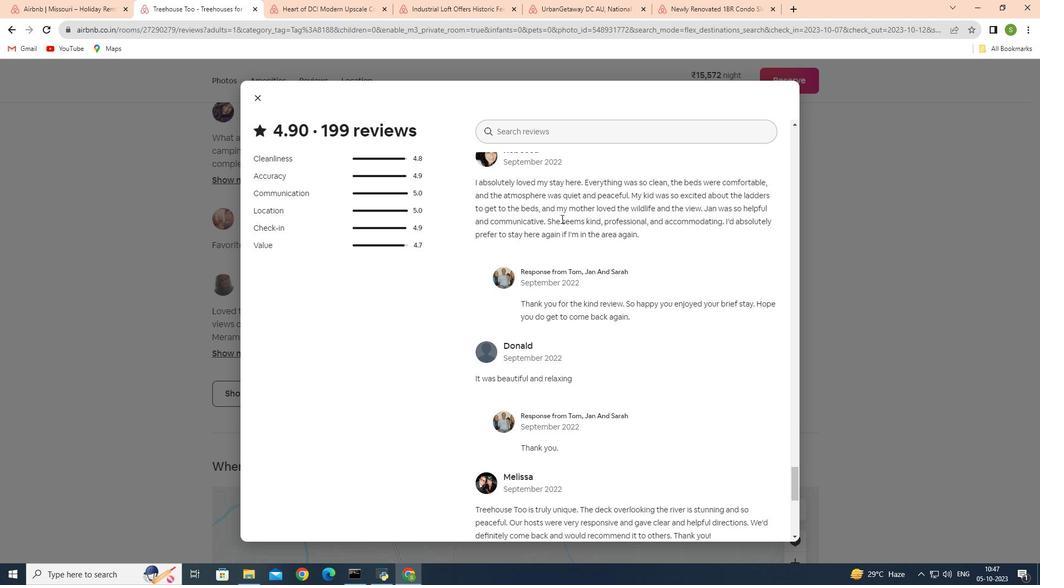 
Action: Mouse scrolled (561, 218) with delta (0, 0)
Screenshot: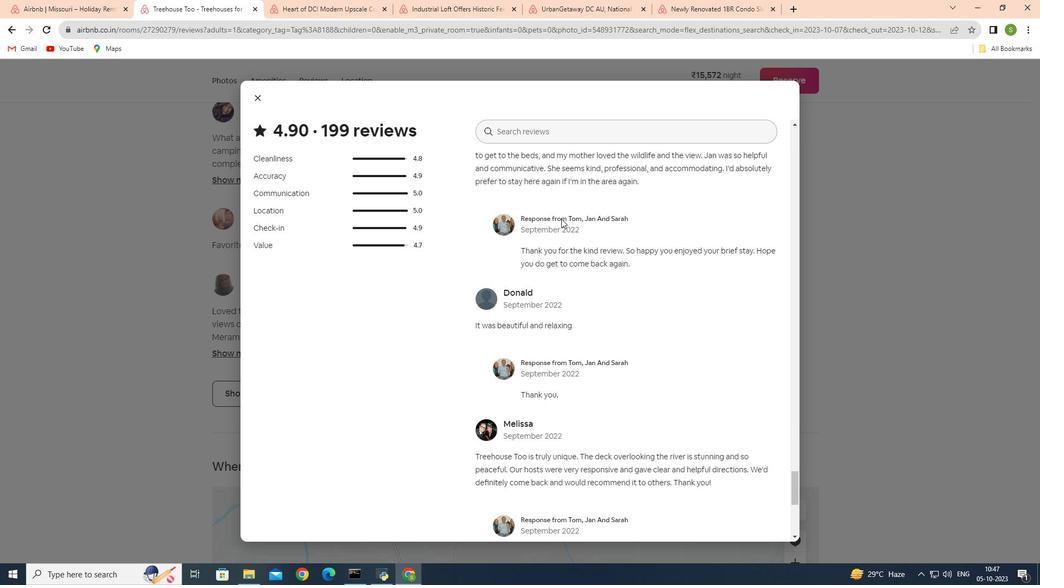 
Action: Mouse scrolled (561, 218) with delta (0, 0)
Screenshot: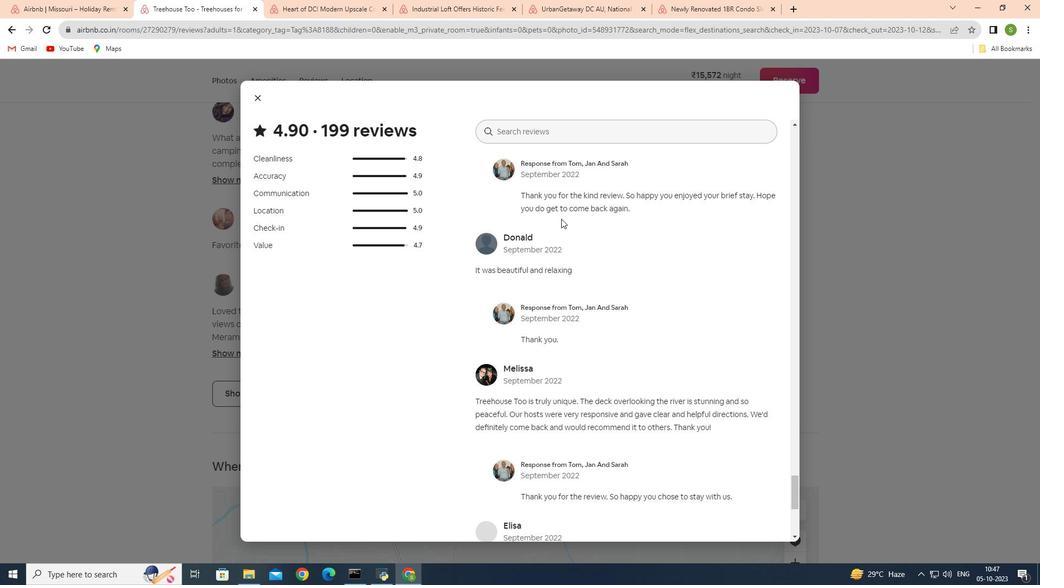 
Action: Mouse scrolled (561, 218) with delta (0, 0)
Screenshot: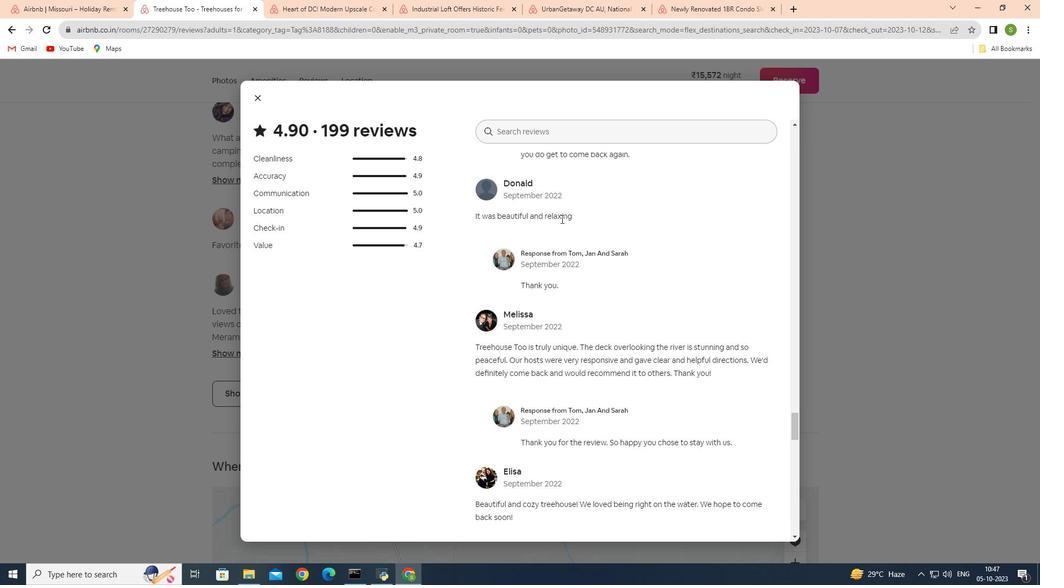 
Action: Mouse scrolled (561, 218) with delta (0, 0)
Screenshot: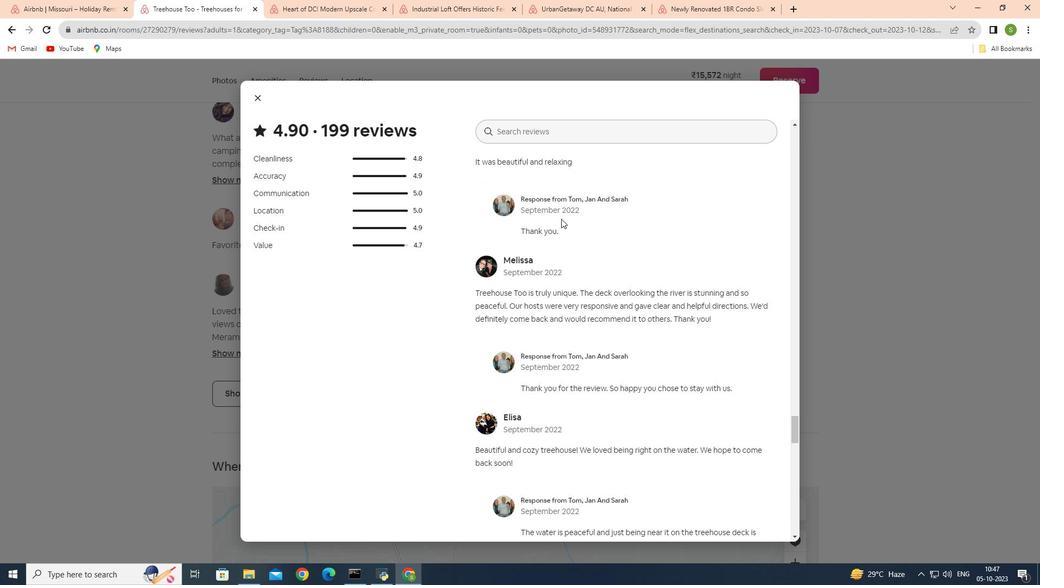 
Action: Mouse scrolled (561, 218) with delta (0, 0)
Screenshot: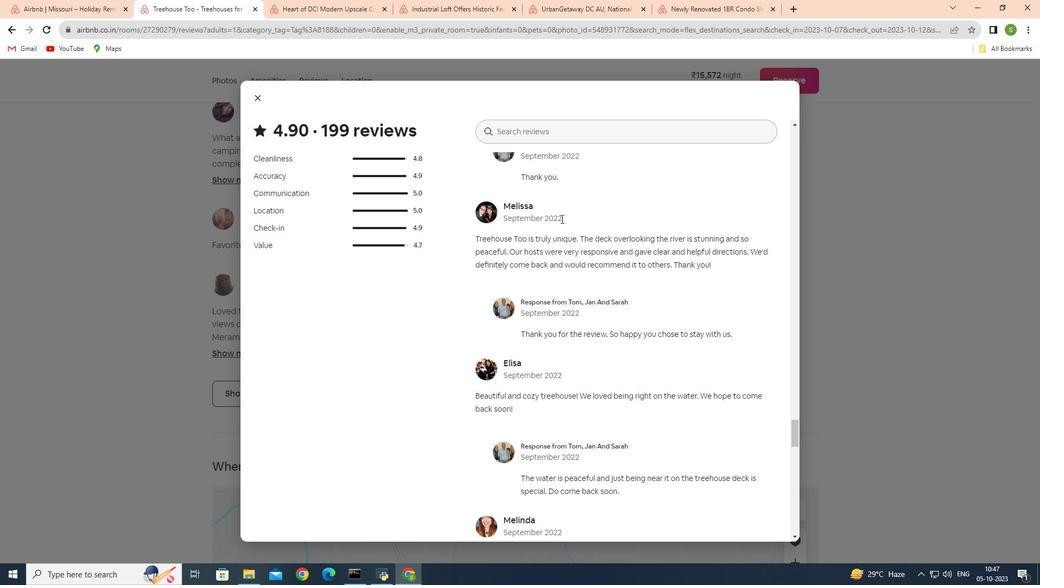 
Action: Mouse scrolled (561, 218) with delta (0, 0)
Screenshot: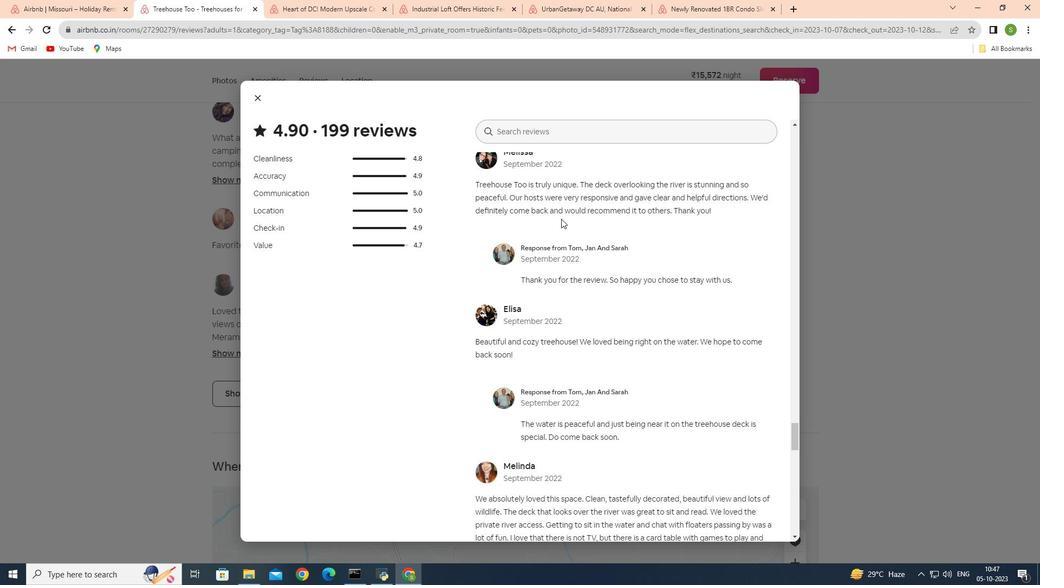 
Action: Mouse scrolled (561, 218) with delta (0, 0)
Screenshot: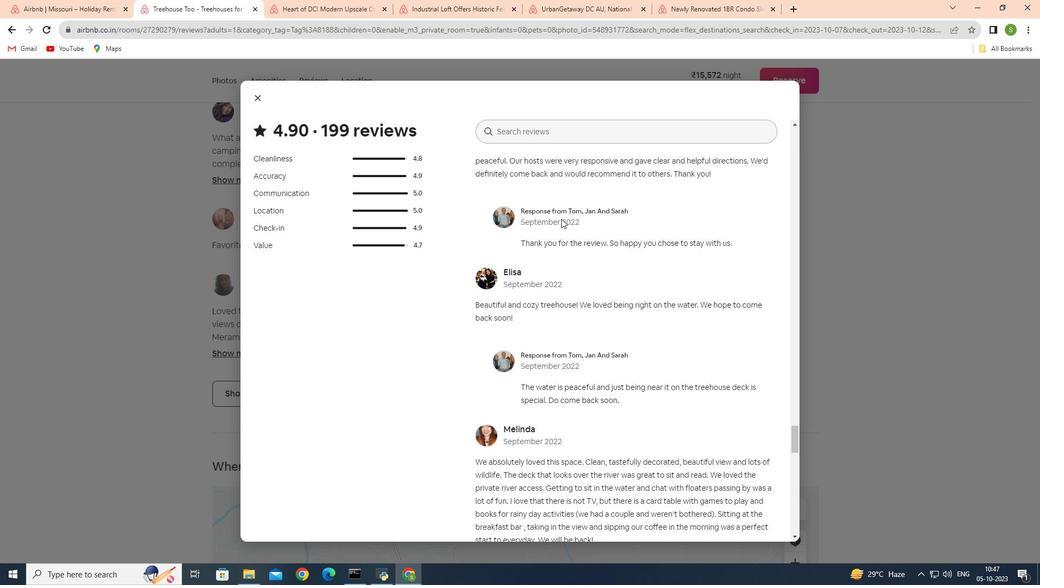 
Action: Mouse scrolled (561, 218) with delta (0, 0)
Screenshot: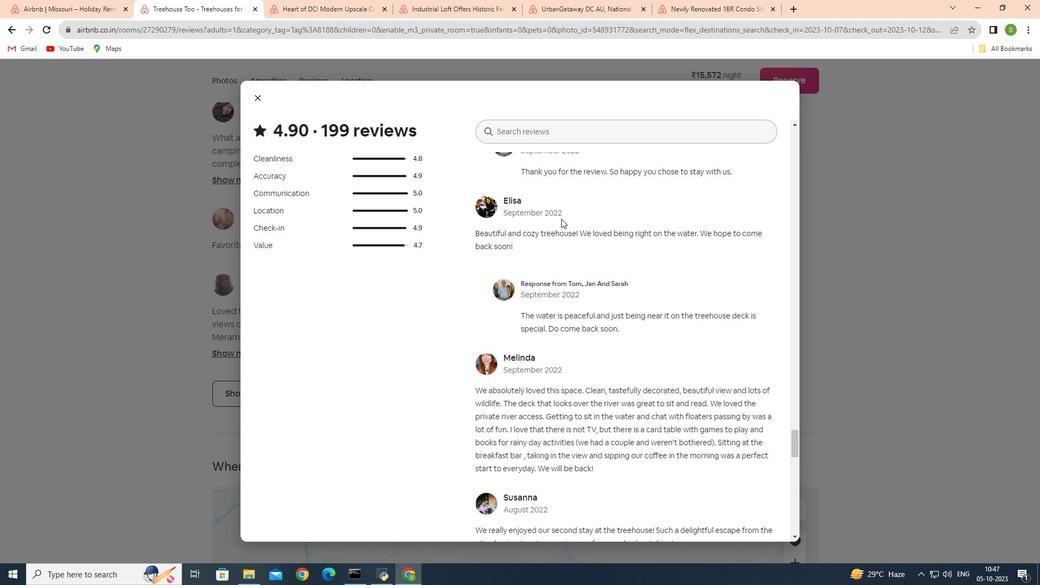 
Action: Mouse scrolled (561, 218) with delta (0, 0)
Screenshot: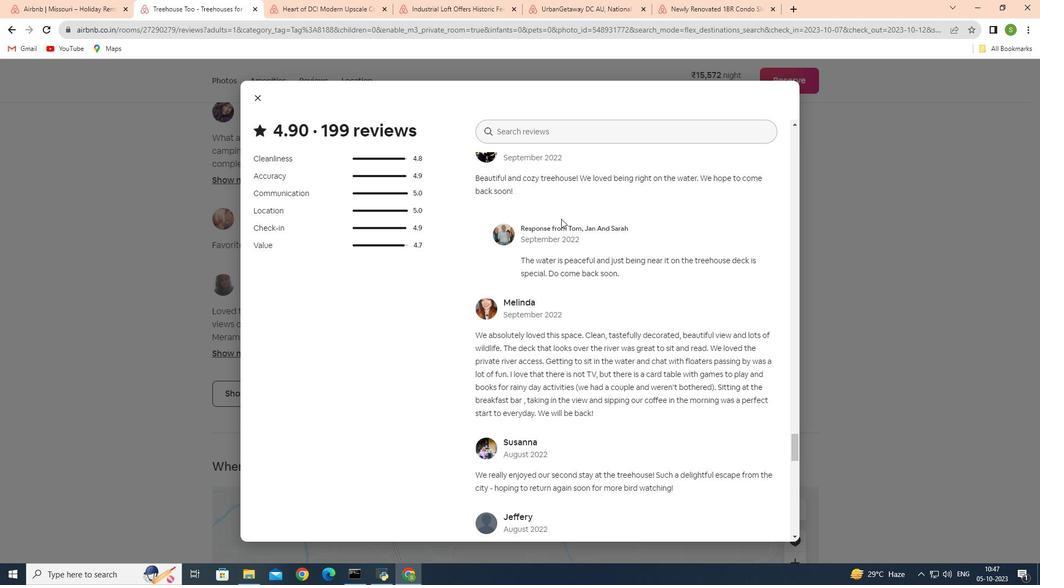 
Action: Mouse scrolled (561, 218) with delta (0, 0)
Screenshot: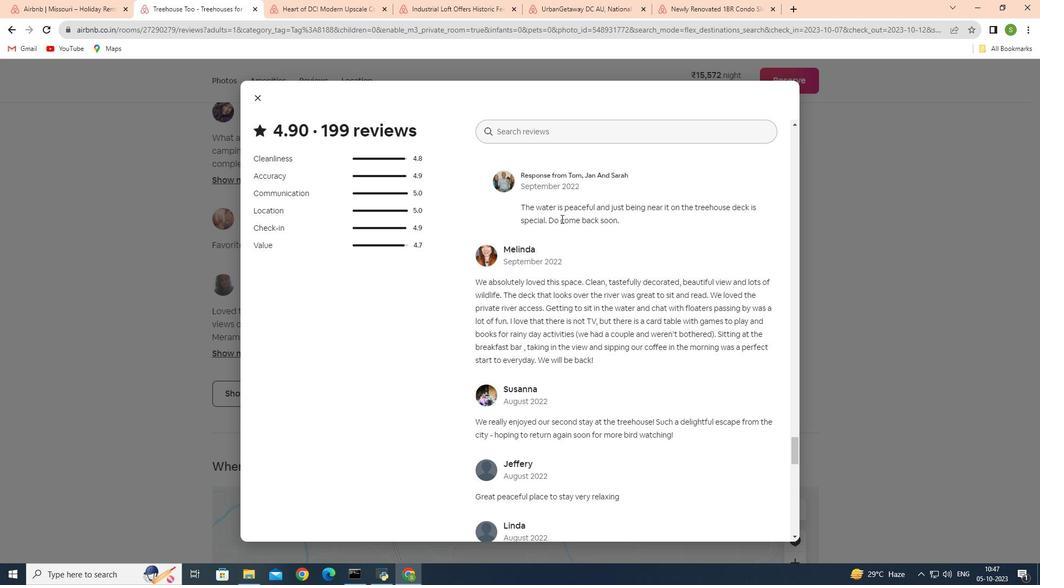 
Action: Mouse scrolled (561, 218) with delta (0, 0)
Screenshot: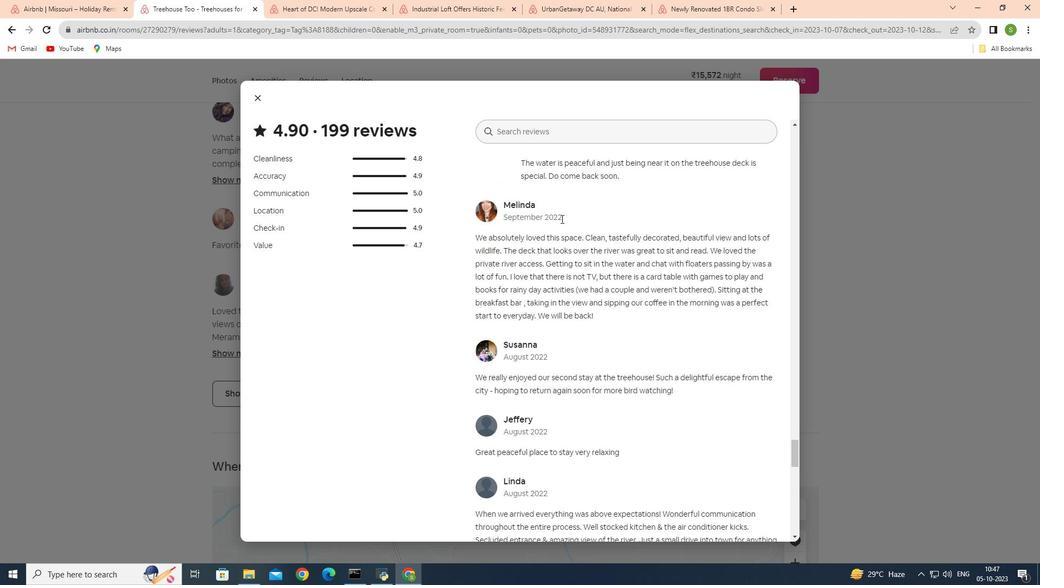 
Action: Mouse scrolled (561, 218) with delta (0, 0)
Screenshot: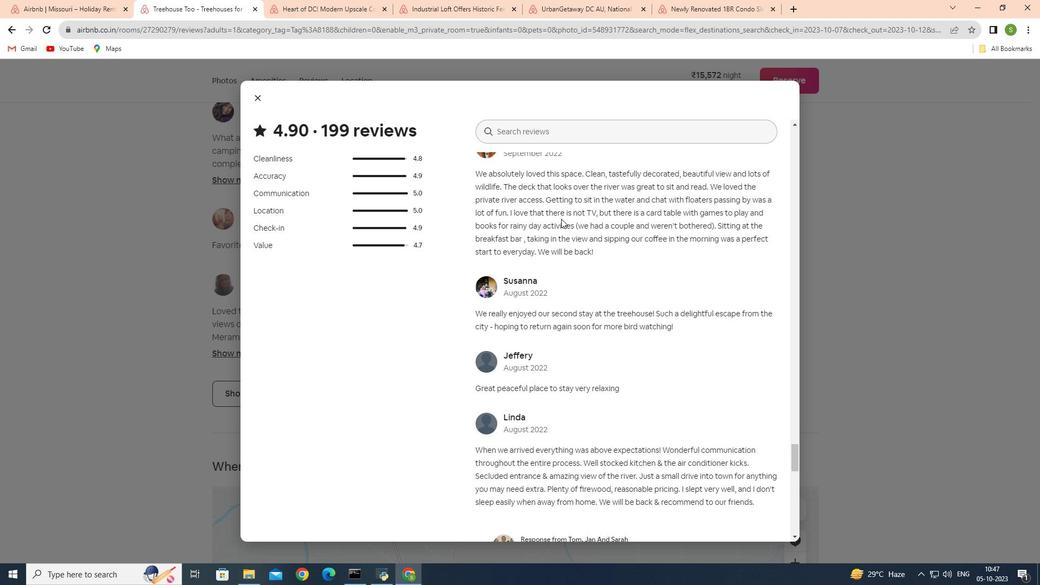 
Action: Mouse scrolled (561, 218) with delta (0, 0)
Screenshot: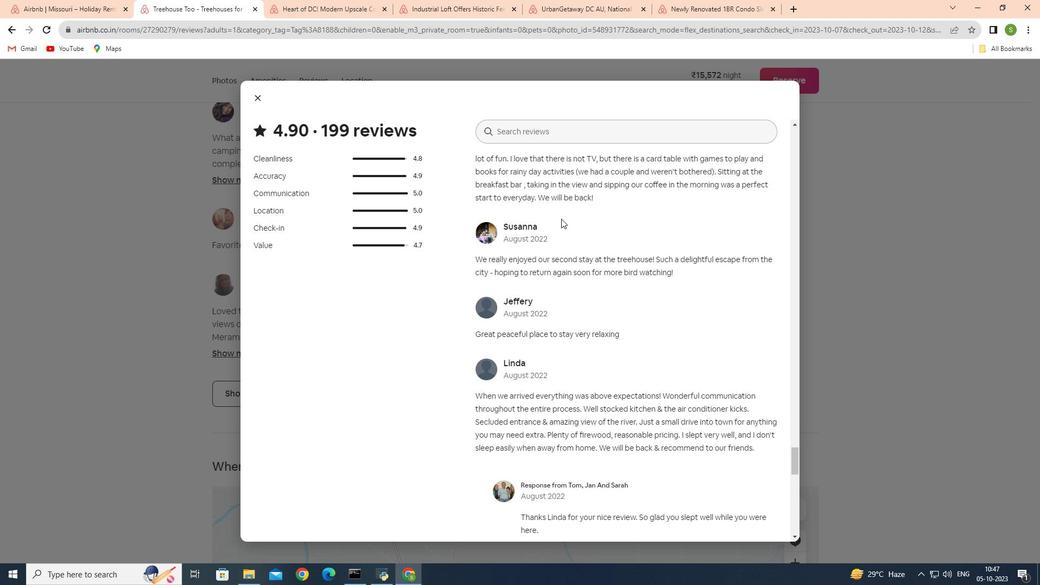 
Action: Mouse scrolled (561, 218) with delta (0, 0)
Screenshot: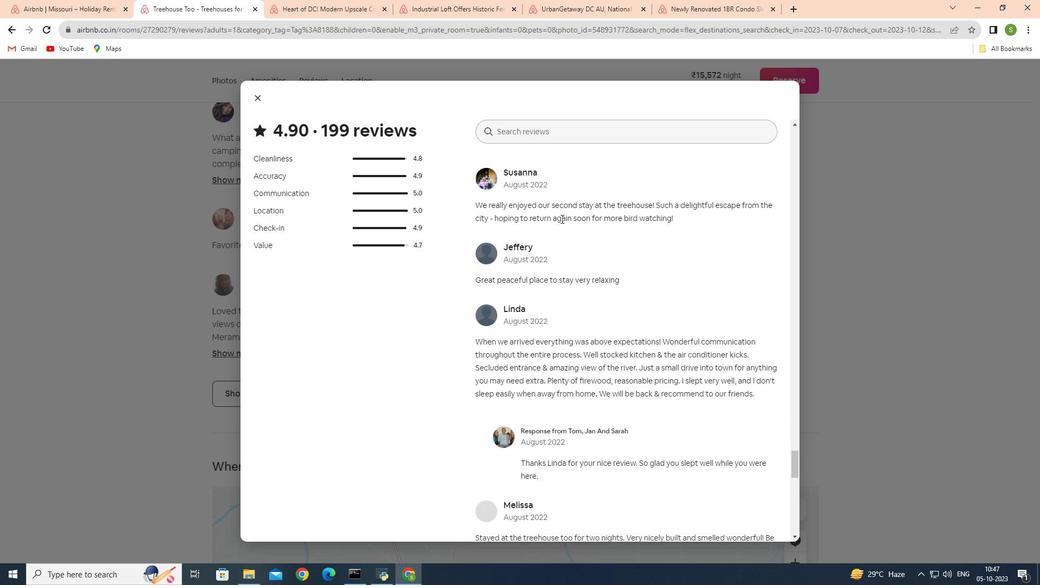 
Action: Mouse scrolled (561, 218) with delta (0, 0)
Screenshot: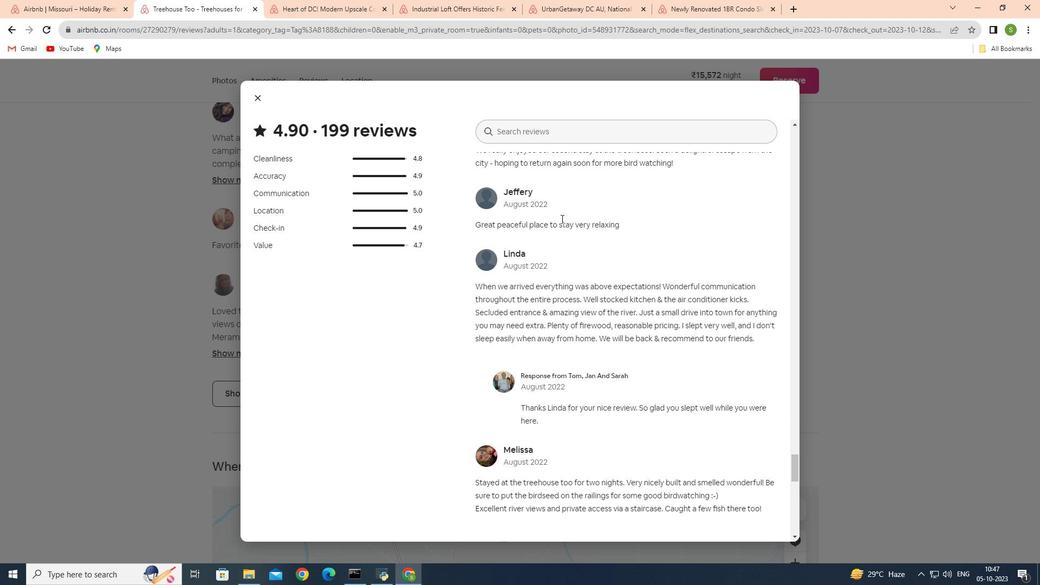 
Action: Mouse scrolled (561, 218) with delta (0, 0)
Screenshot: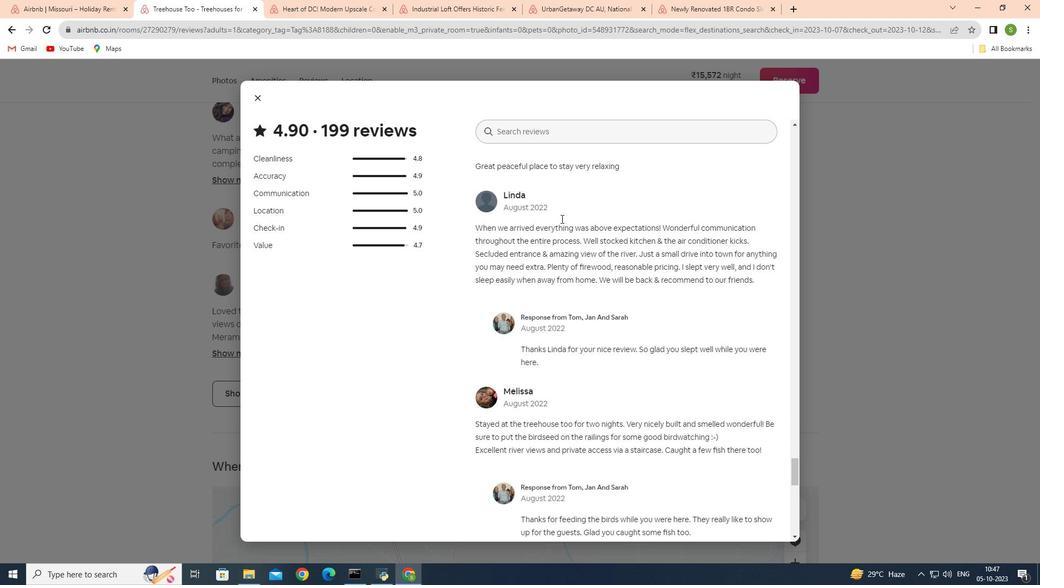 
Action: Mouse scrolled (561, 218) with delta (0, 0)
Screenshot: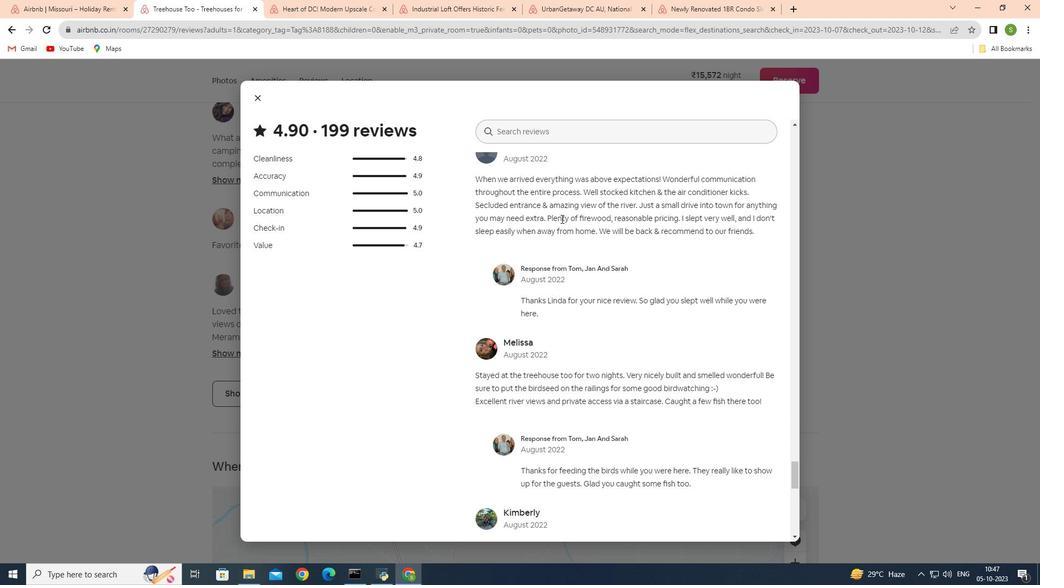 
Action: Mouse scrolled (561, 218) with delta (0, 0)
Screenshot: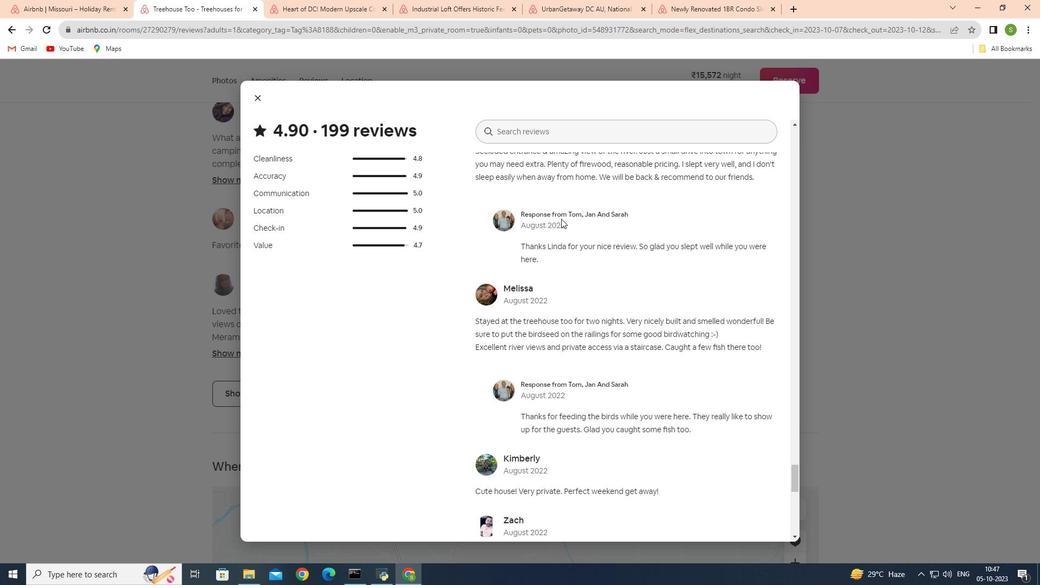 
Action: Mouse scrolled (561, 218) with delta (0, 0)
Screenshot: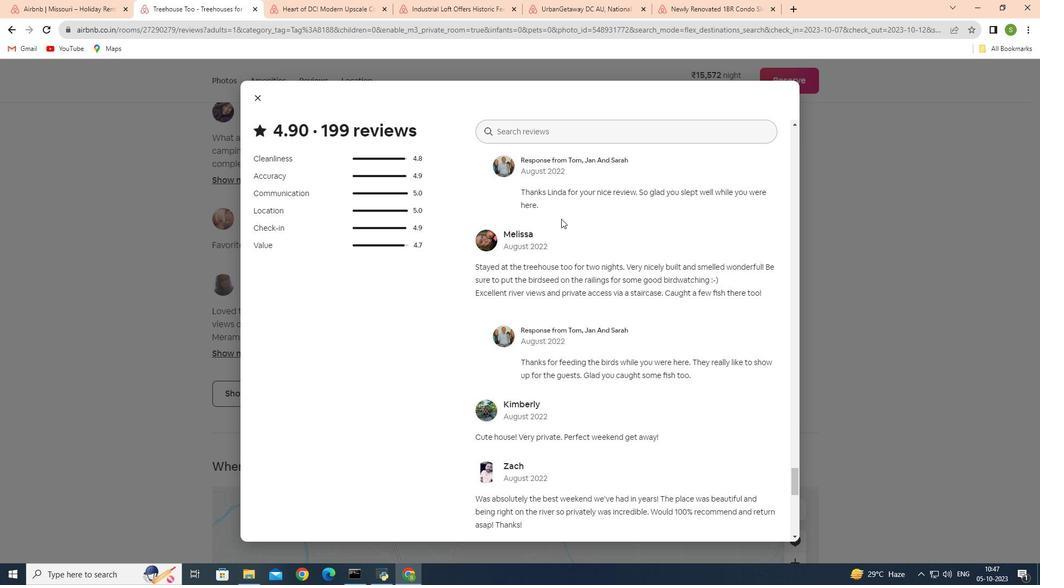 
Action: Mouse scrolled (561, 218) with delta (0, 0)
Screenshot: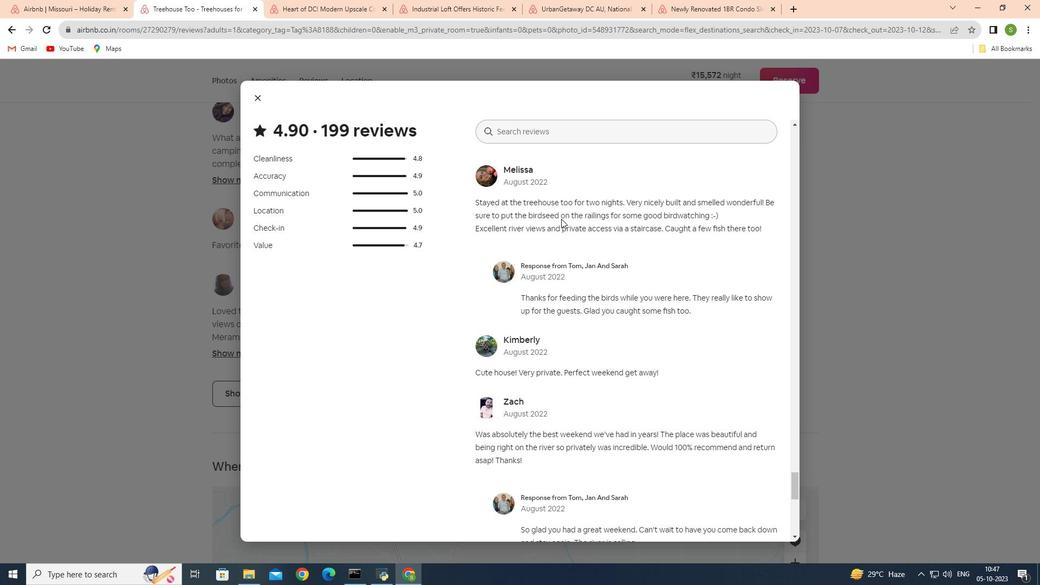 
Action: Mouse scrolled (561, 218) with delta (0, 0)
Screenshot: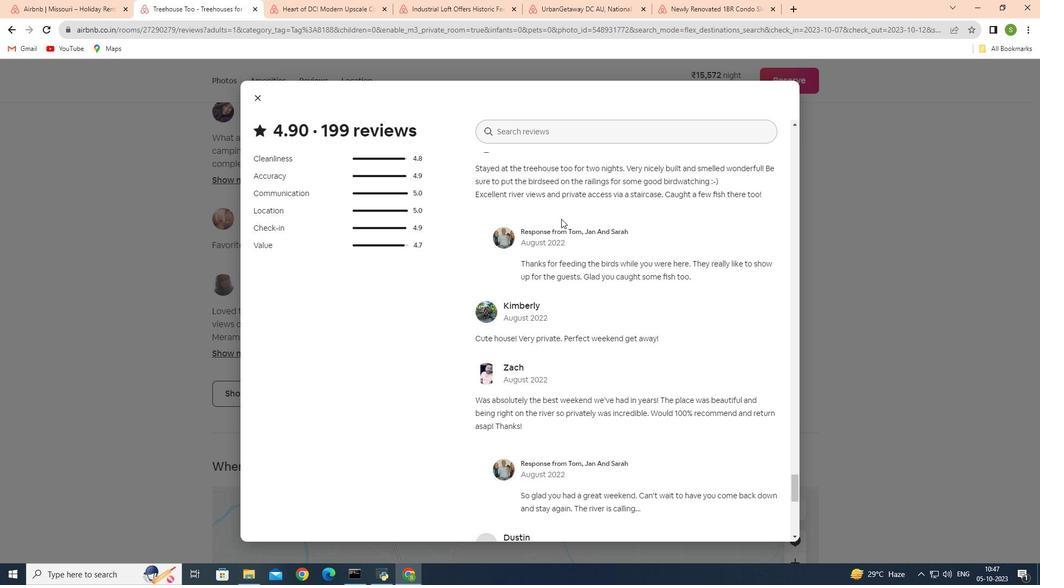 
Action: Mouse moved to (561, 218)
Screenshot: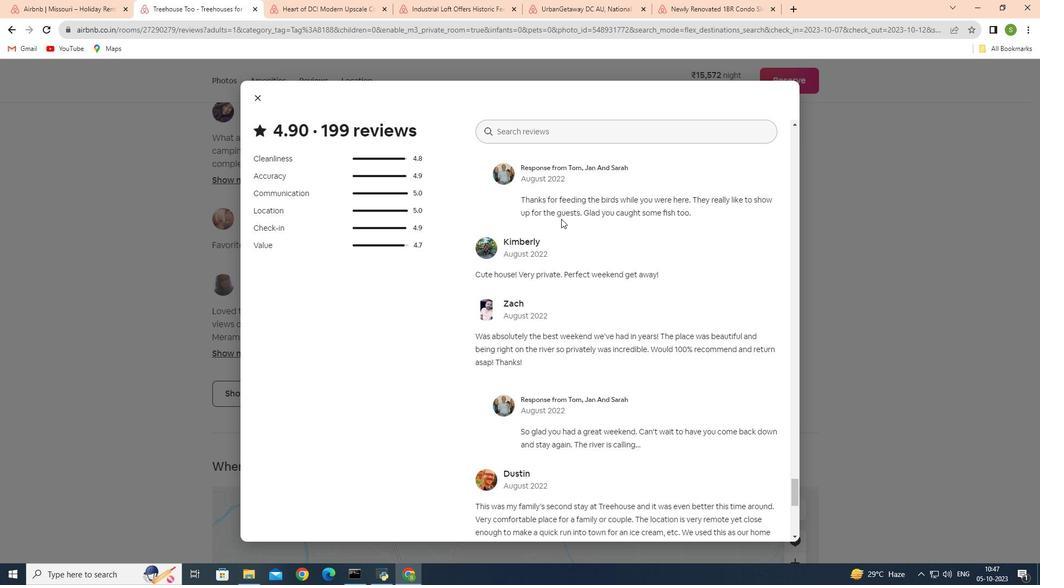 
Action: Mouse scrolled (561, 218) with delta (0, 0)
Screenshot: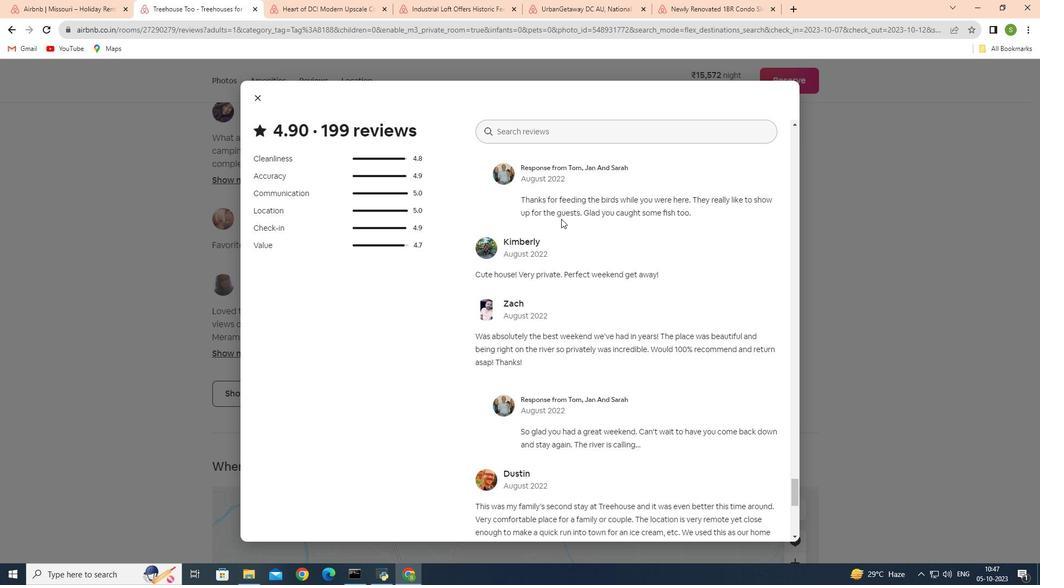 
Action: Mouse scrolled (561, 218) with delta (0, 0)
Screenshot: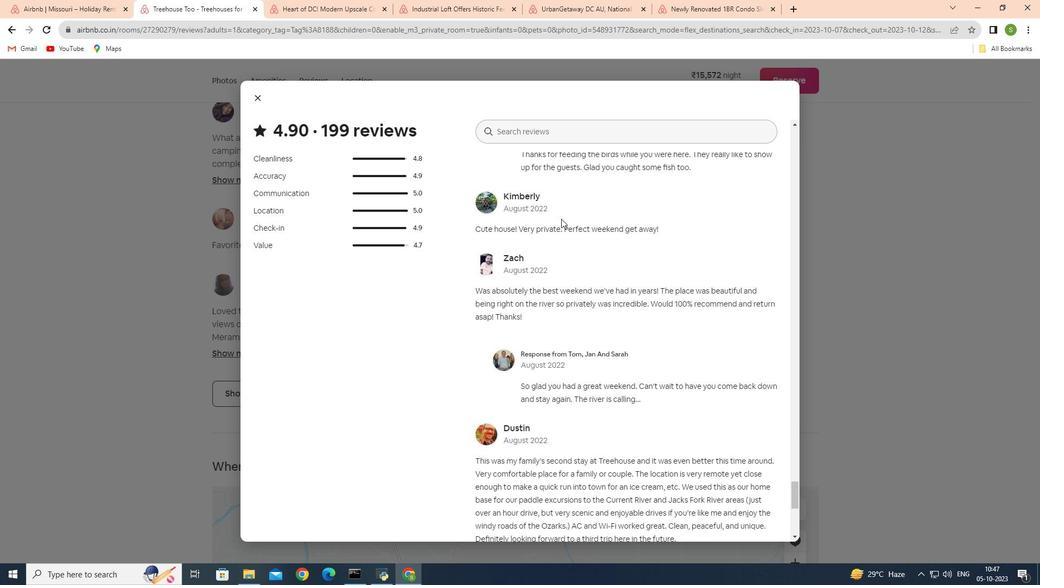
Action: Mouse scrolled (561, 218) with delta (0, 0)
Screenshot: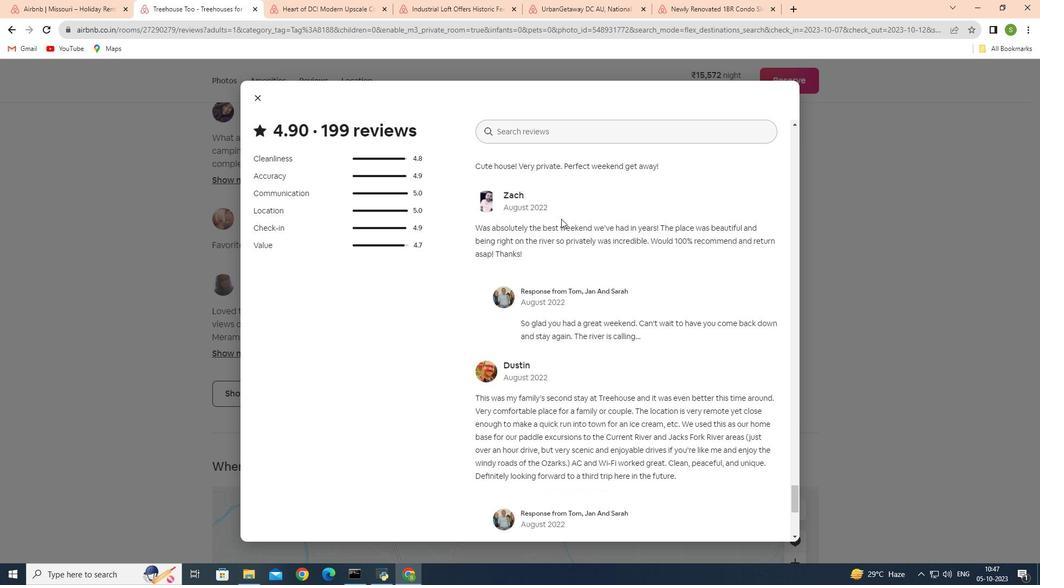 
Action: Mouse scrolled (561, 218) with delta (0, 0)
Screenshot: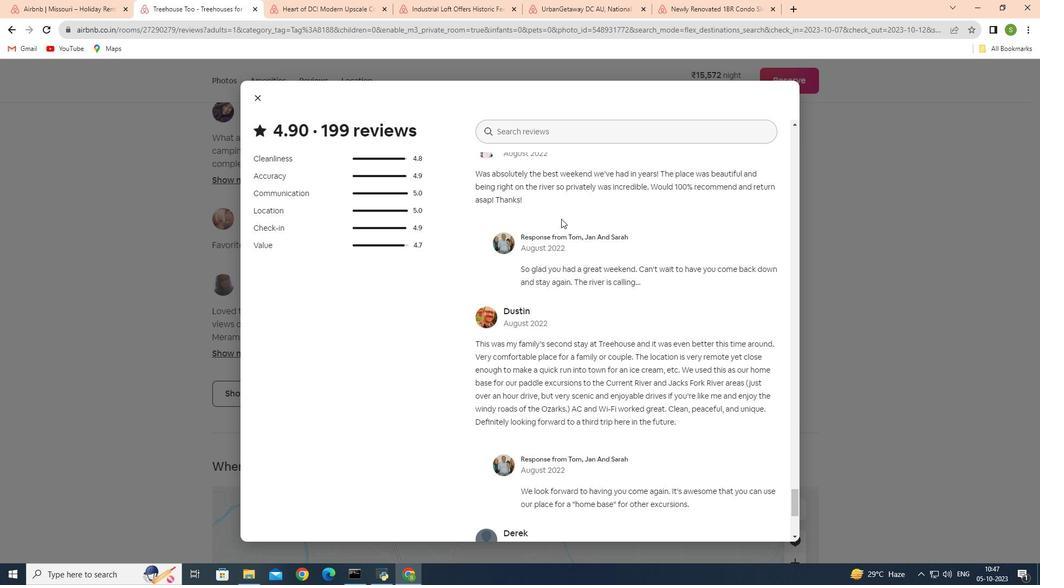 
Action: Mouse scrolled (561, 218) with delta (0, 0)
Screenshot: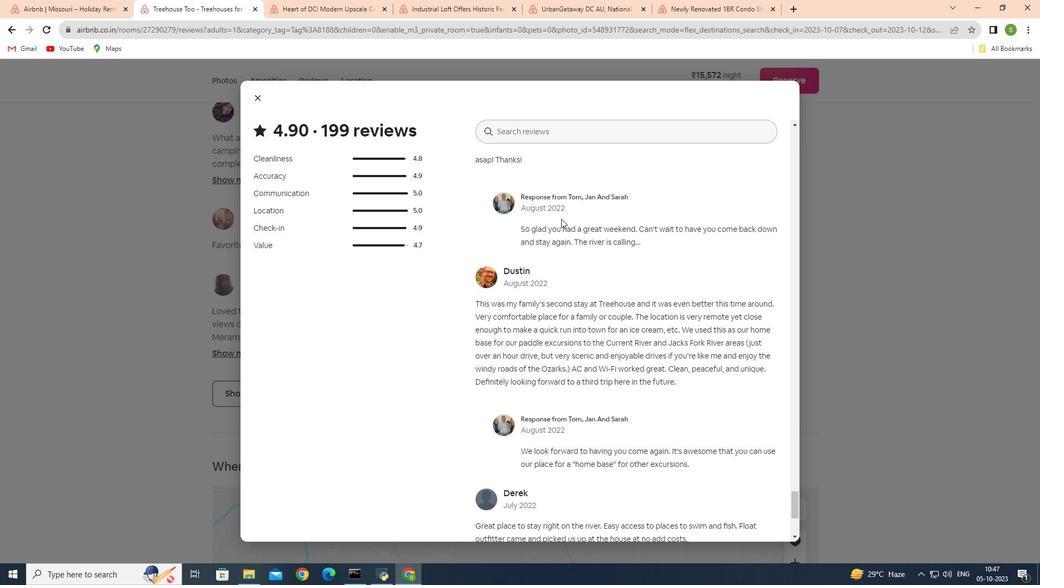 
Action: Mouse scrolled (561, 218) with delta (0, 0)
Screenshot: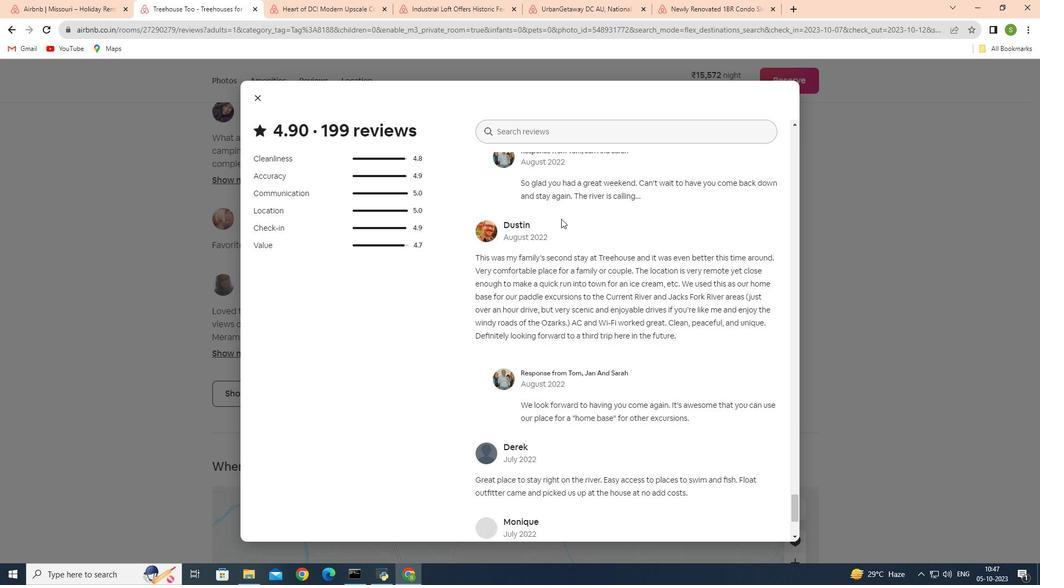 
Action: Mouse scrolled (561, 218) with delta (0, 0)
Screenshot: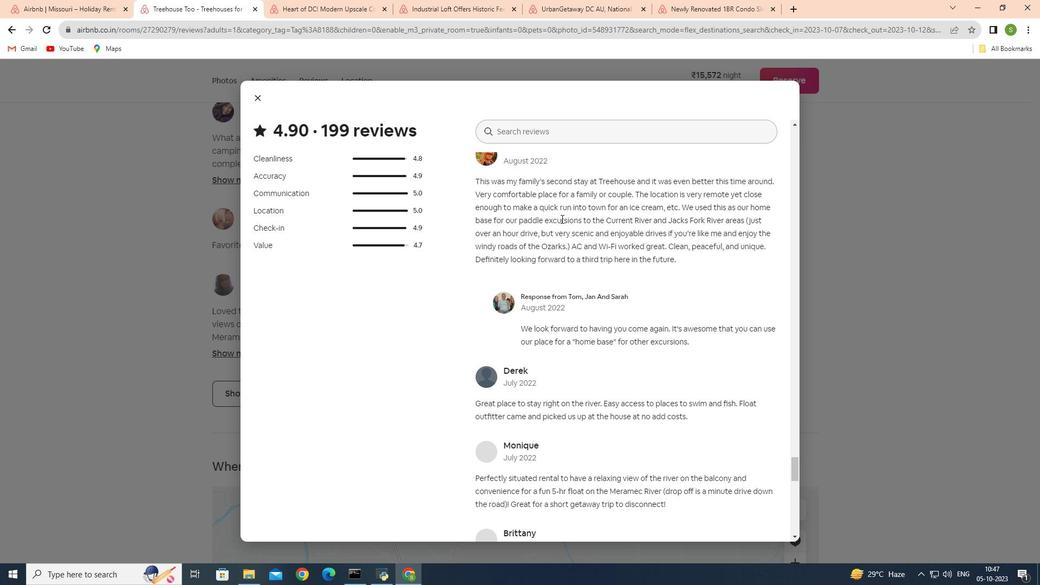 
Action: Mouse scrolled (561, 218) with delta (0, 0)
Screenshot: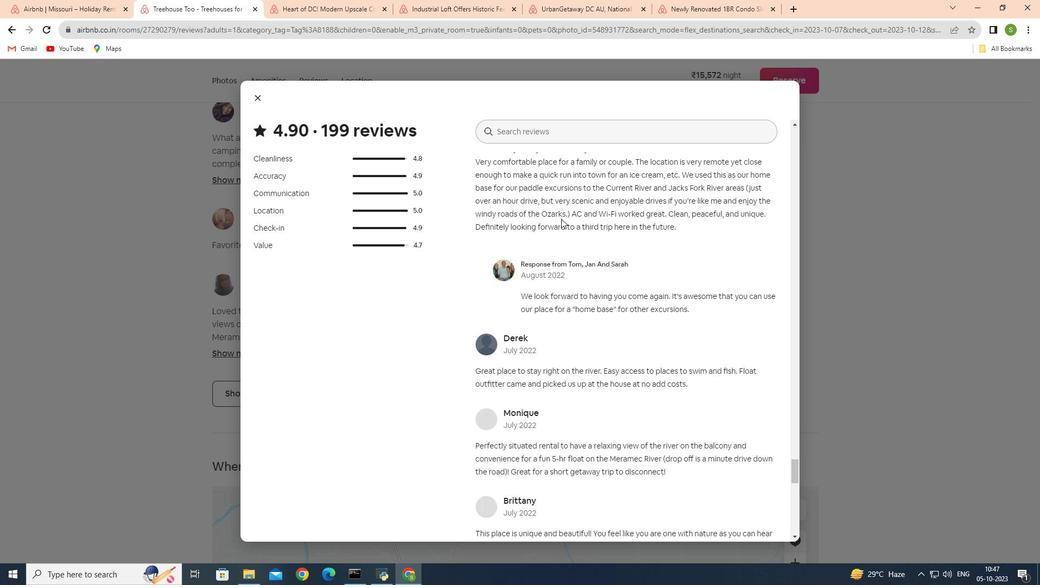 
Action: Mouse scrolled (561, 218) with delta (0, 0)
Screenshot: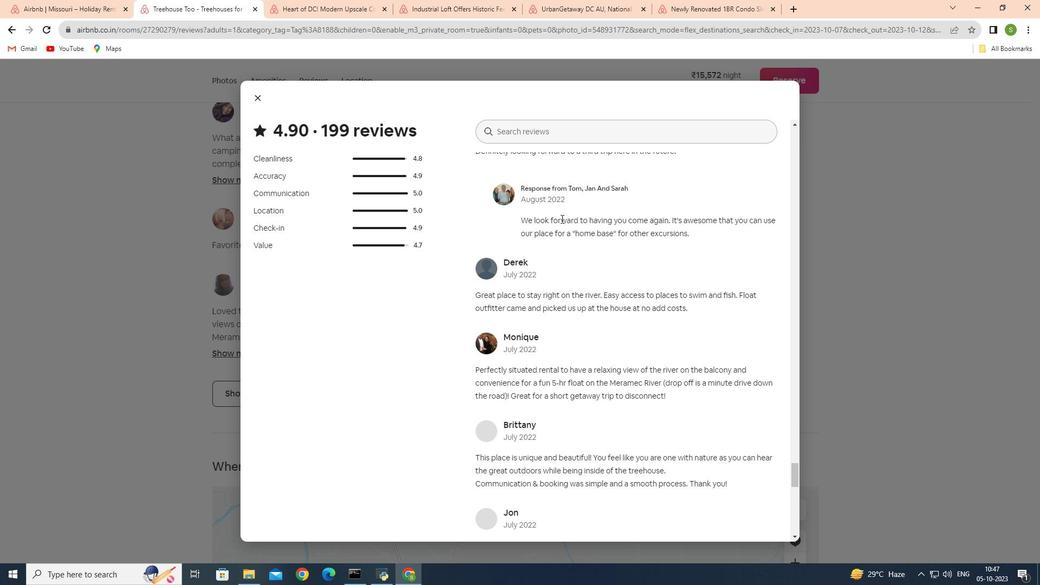 
Action: Mouse scrolled (561, 218) with delta (0, 0)
Screenshot: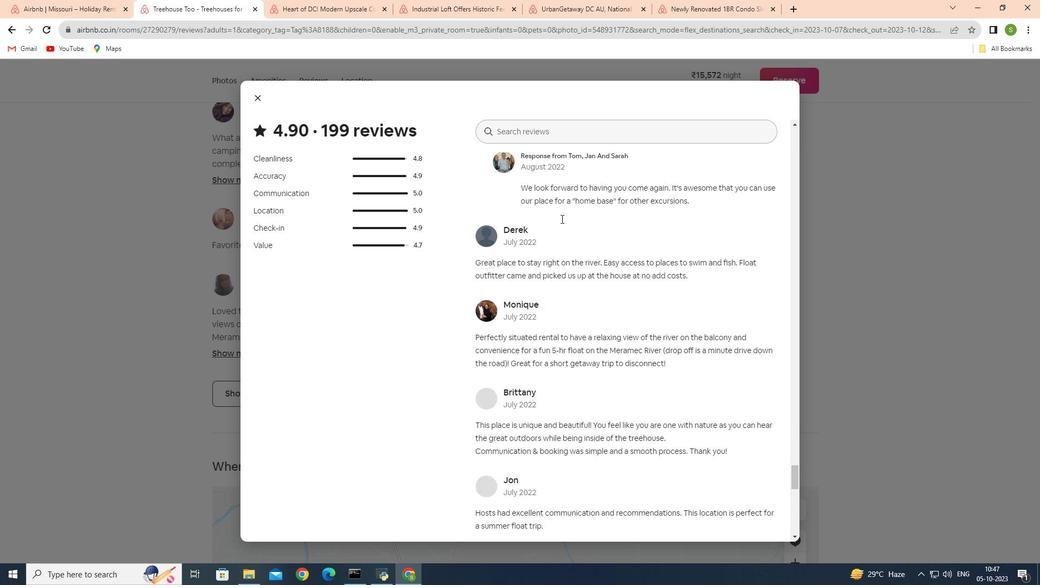 
Action: Mouse scrolled (561, 218) with delta (0, 0)
Screenshot: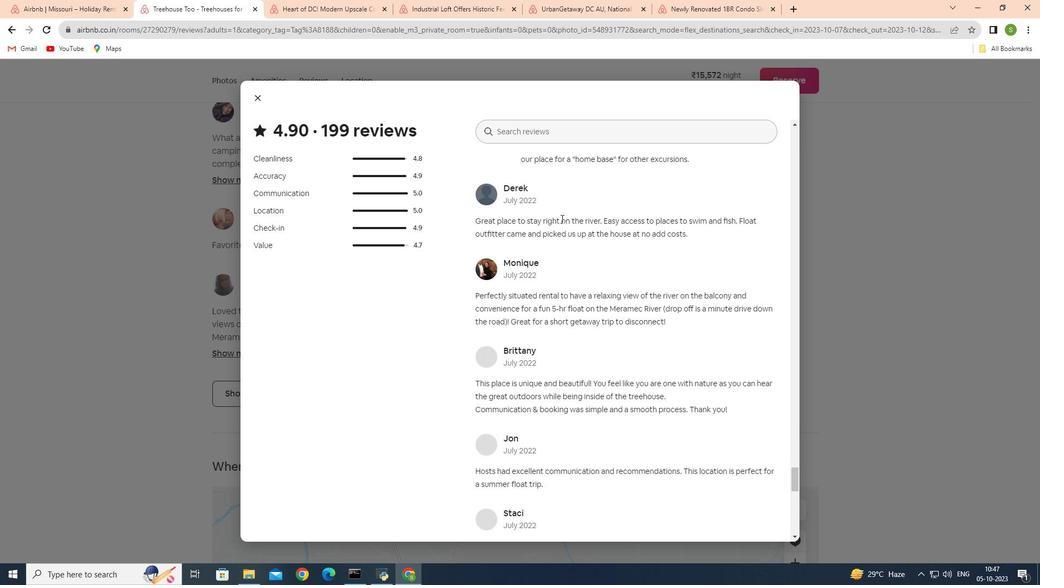 
Action: Mouse scrolled (561, 218) with delta (0, 0)
Screenshot: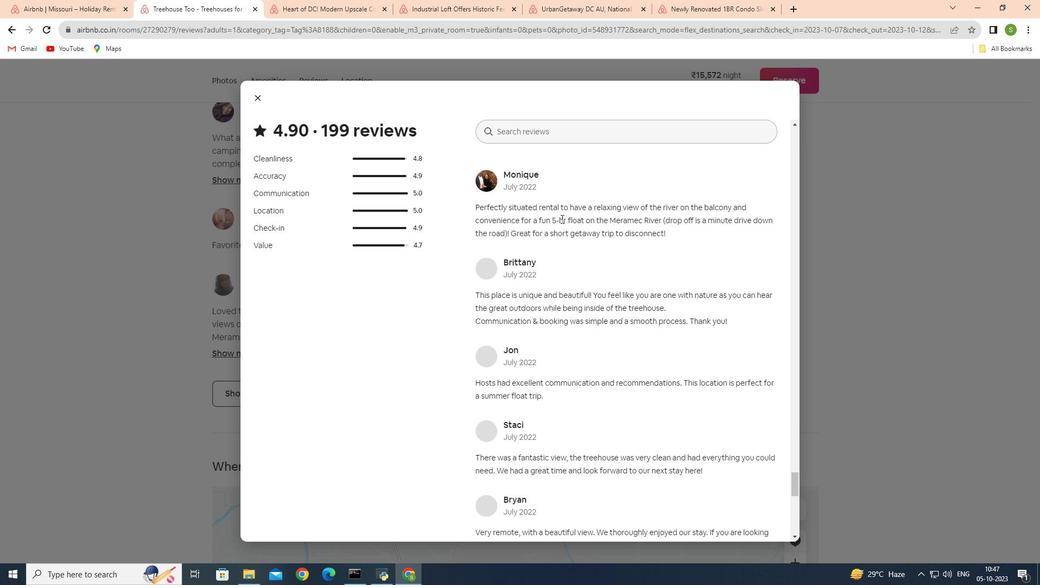 
Action: Mouse scrolled (561, 218) with delta (0, 0)
Screenshot: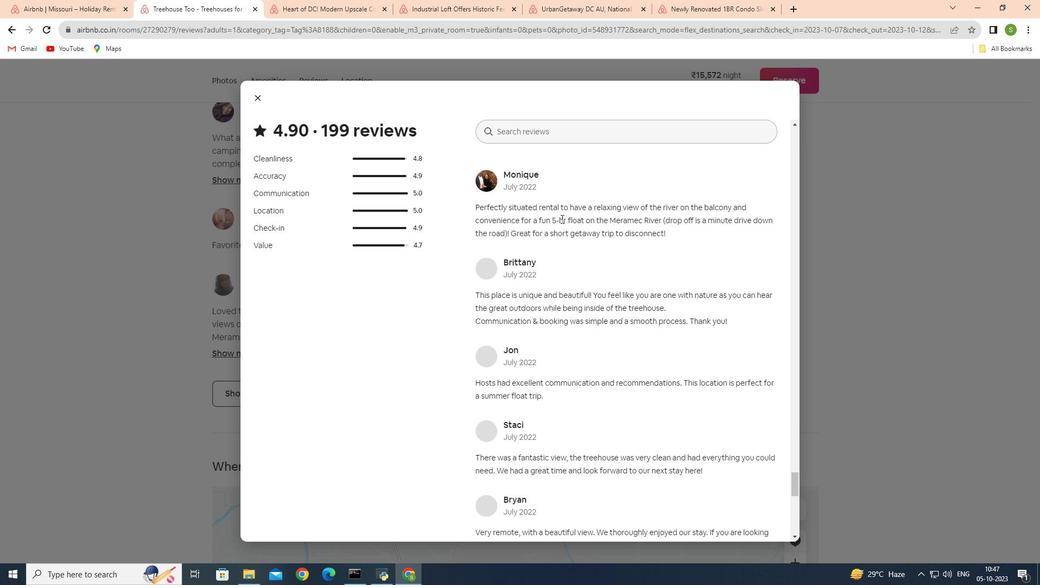 
Action: Mouse scrolled (561, 218) with delta (0, 0)
Screenshot: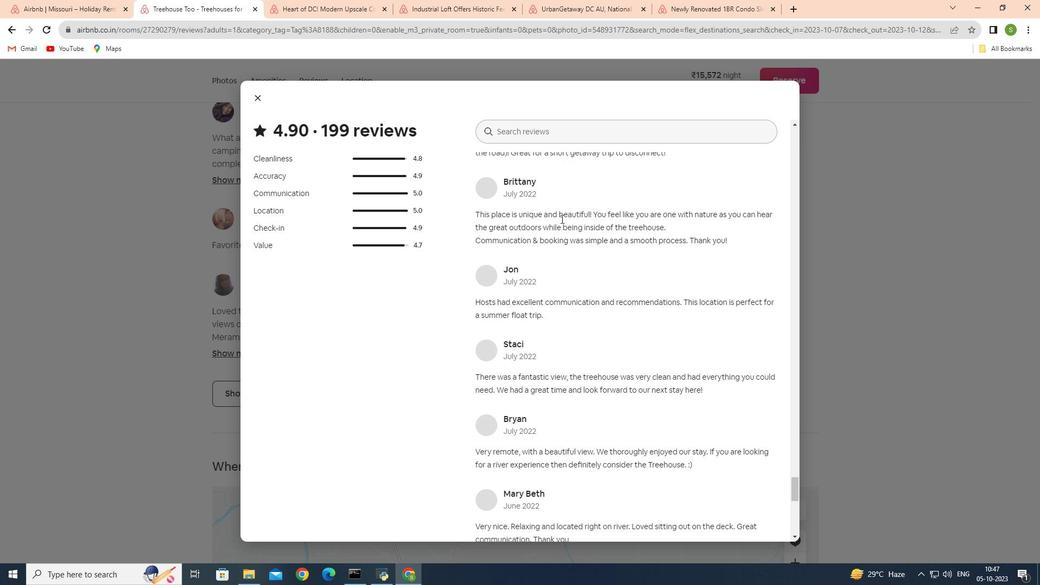 
Action: Mouse moved to (258, 96)
